 Task: Create fields in 'franchise' object.
Action: Mouse moved to (1120, 72)
Screenshot: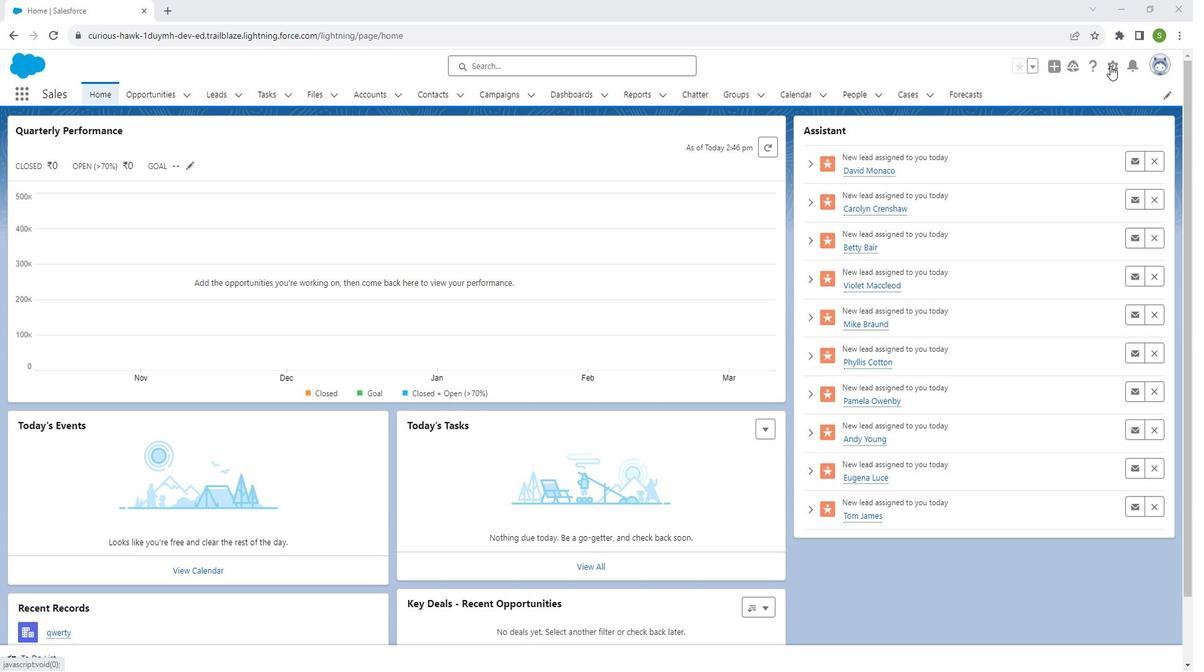 
Action: Mouse pressed left at (1120, 72)
Screenshot: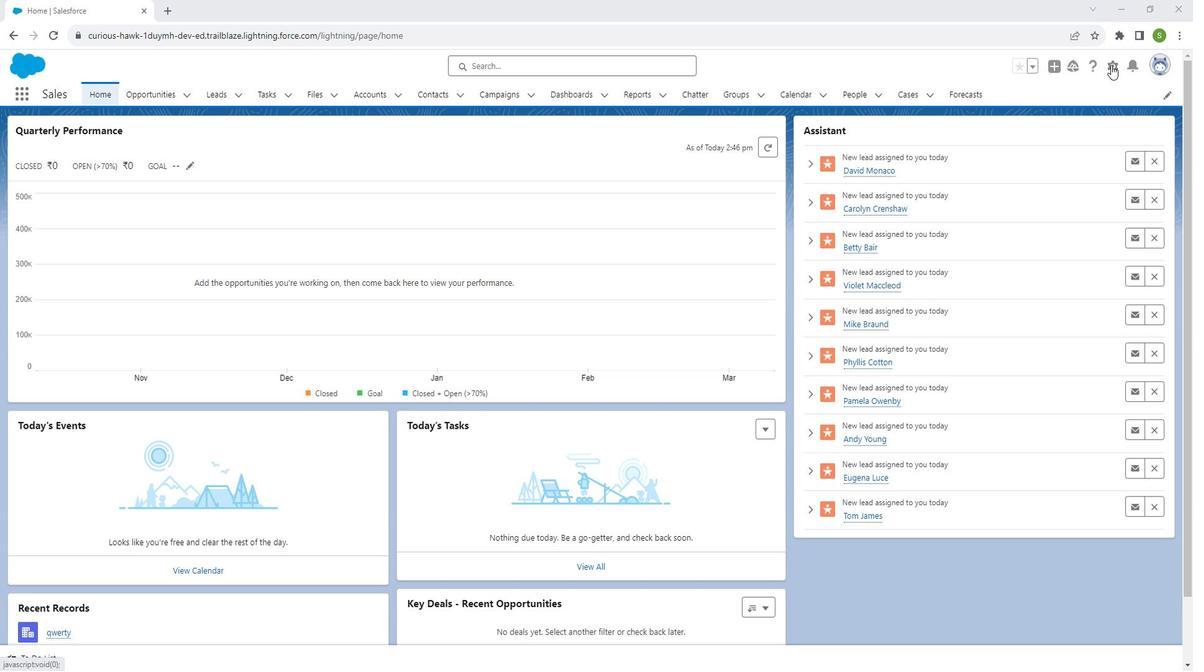 
Action: Mouse moved to (1097, 109)
Screenshot: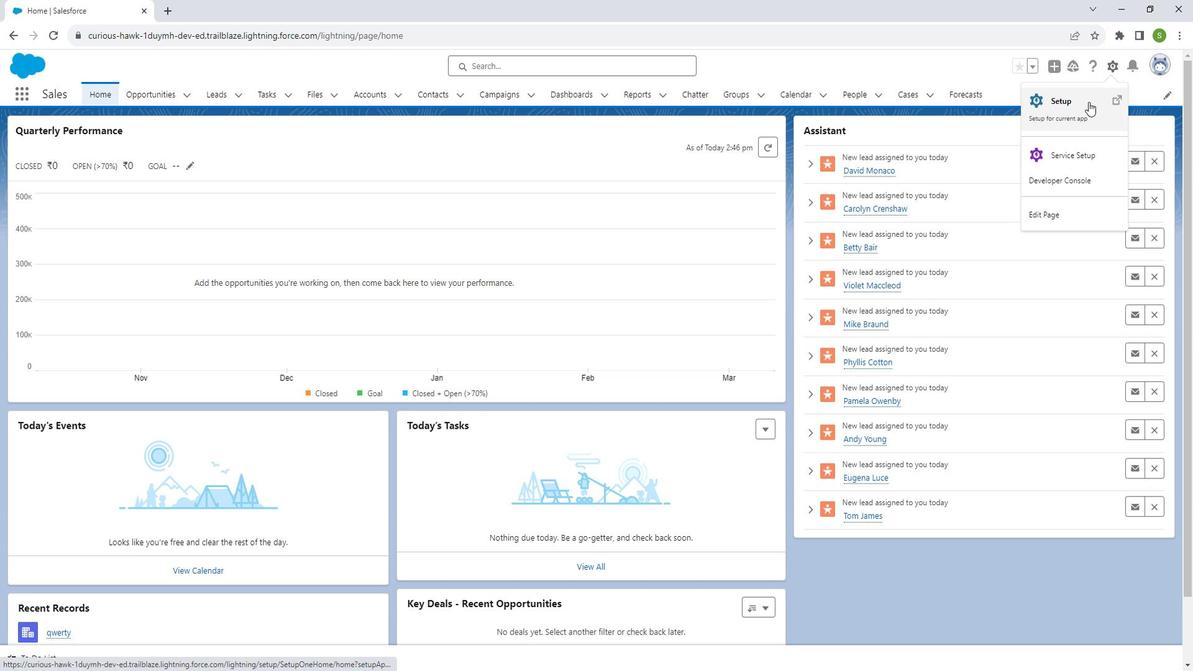 
Action: Mouse pressed left at (1097, 109)
Screenshot: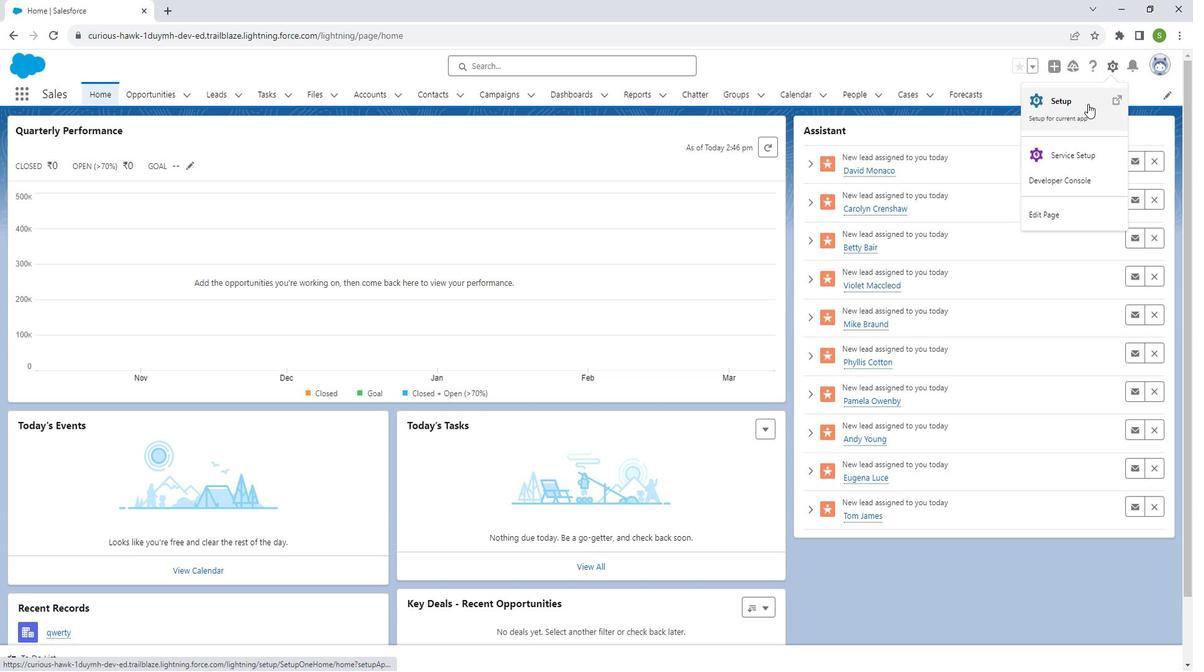 
Action: Mouse moved to (178, 101)
Screenshot: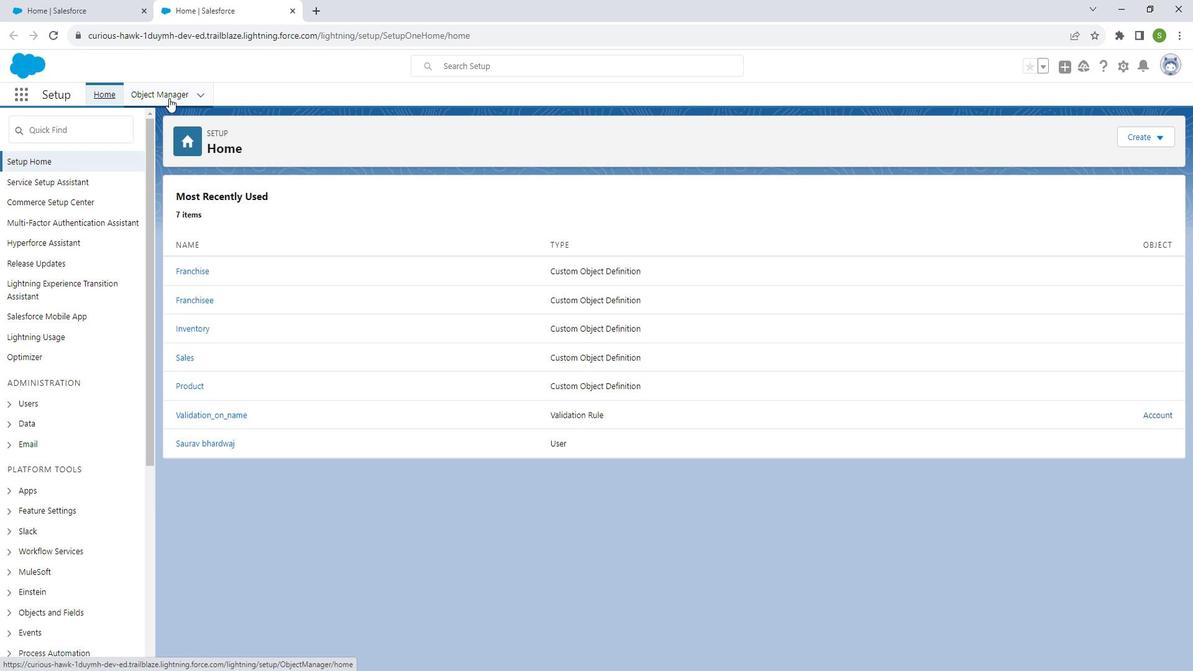 
Action: Mouse pressed left at (178, 101)
Screenshot: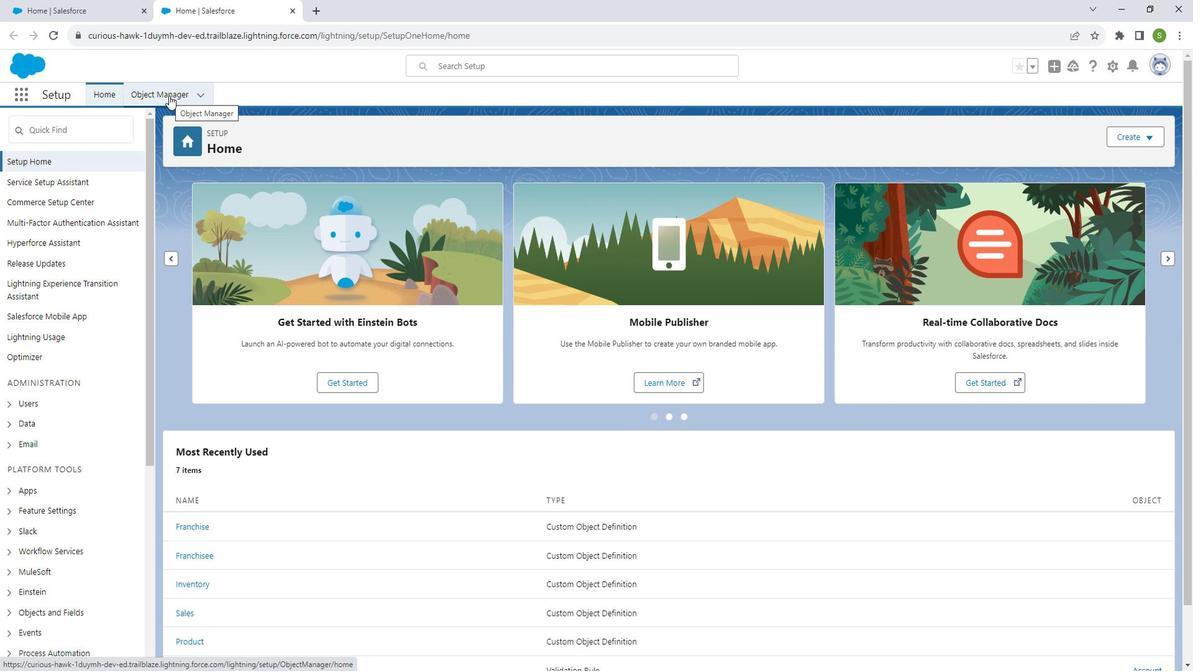 
Action: Mouse moved to (986, 144)
Screenshot: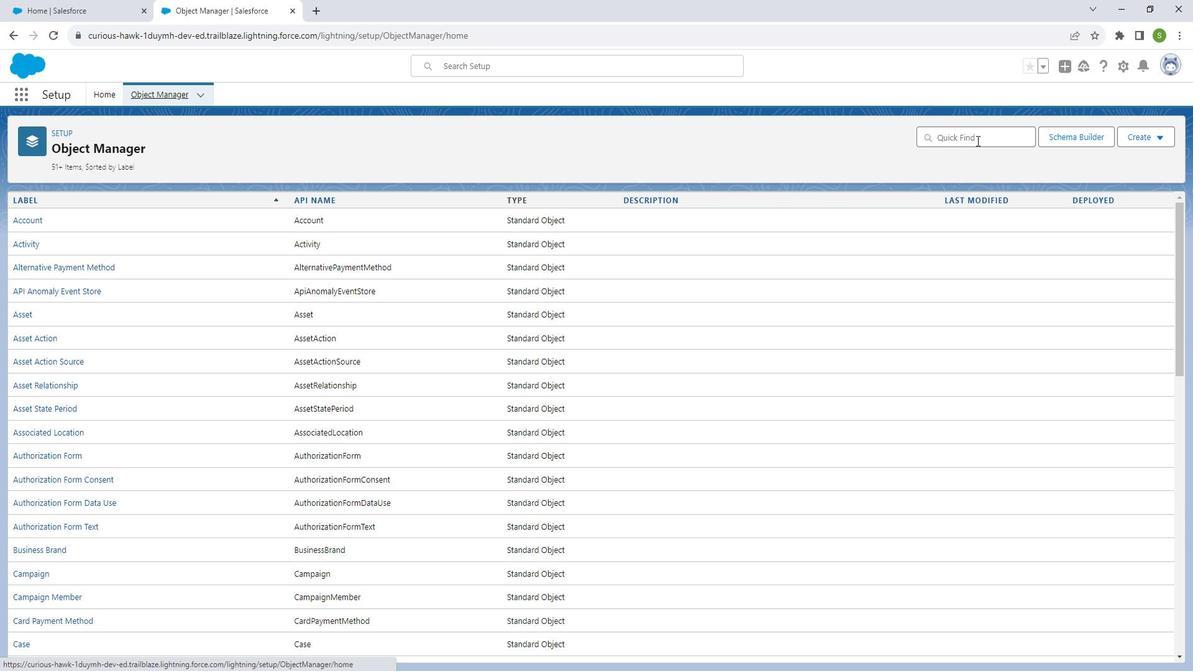 
Action: Mouse pressed left at (986, 144)
Screenshot: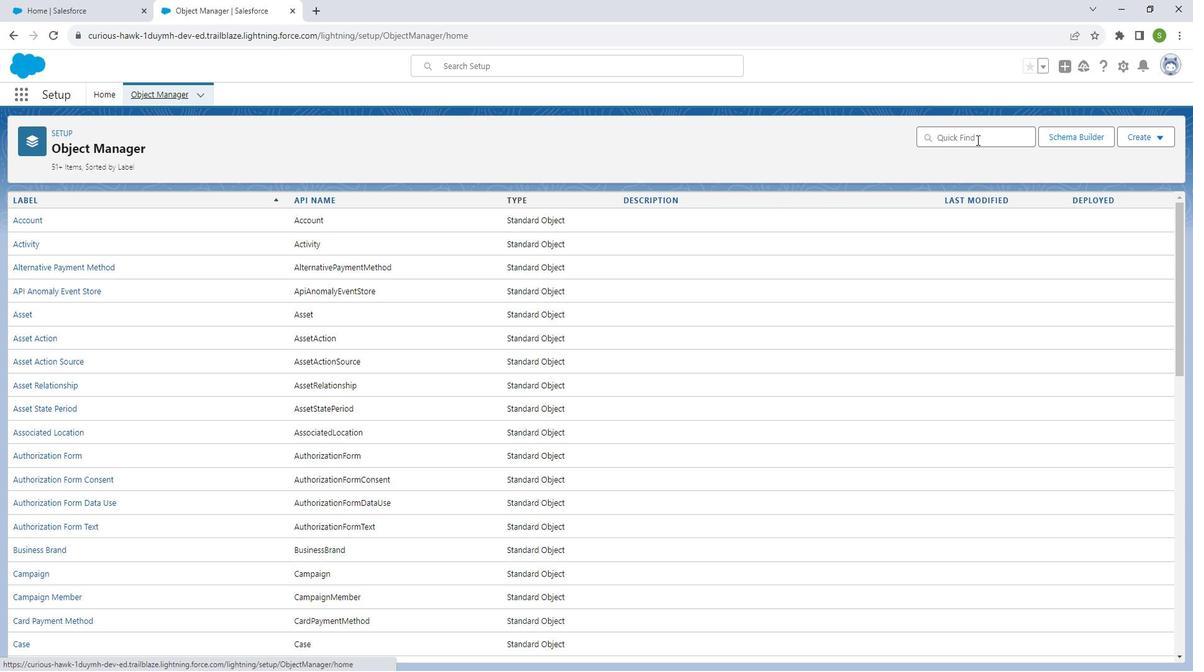 
Action: Key pressed franch
Screenshot: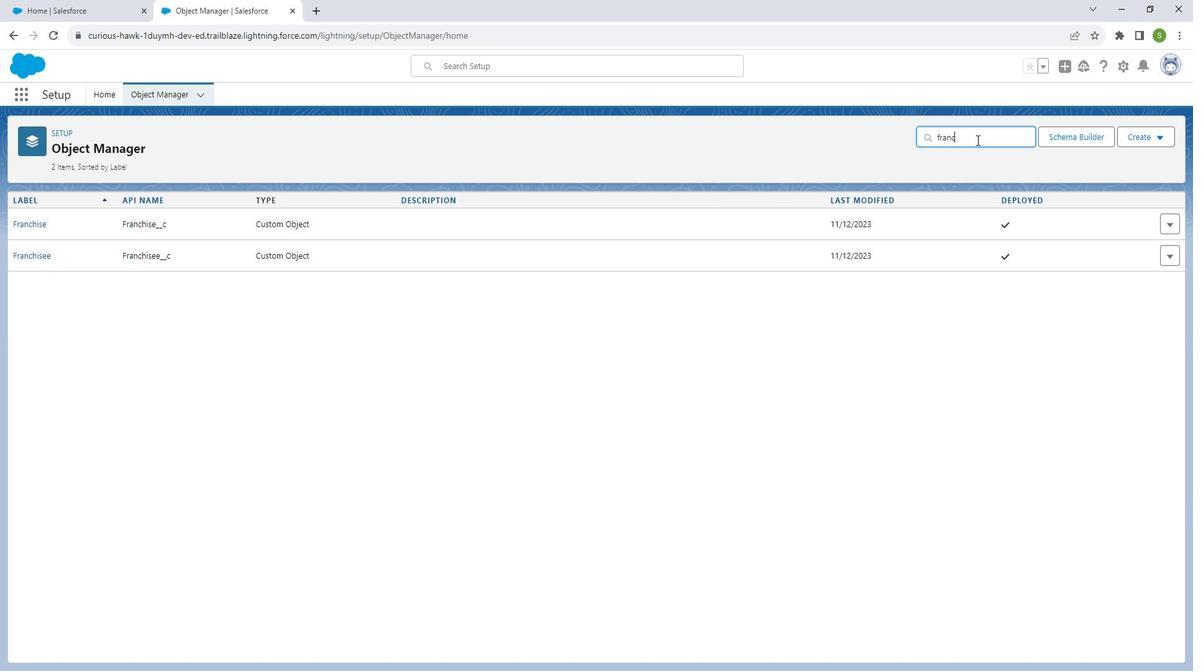 
Action: Mouse moved to (41, 224)
Screenshot: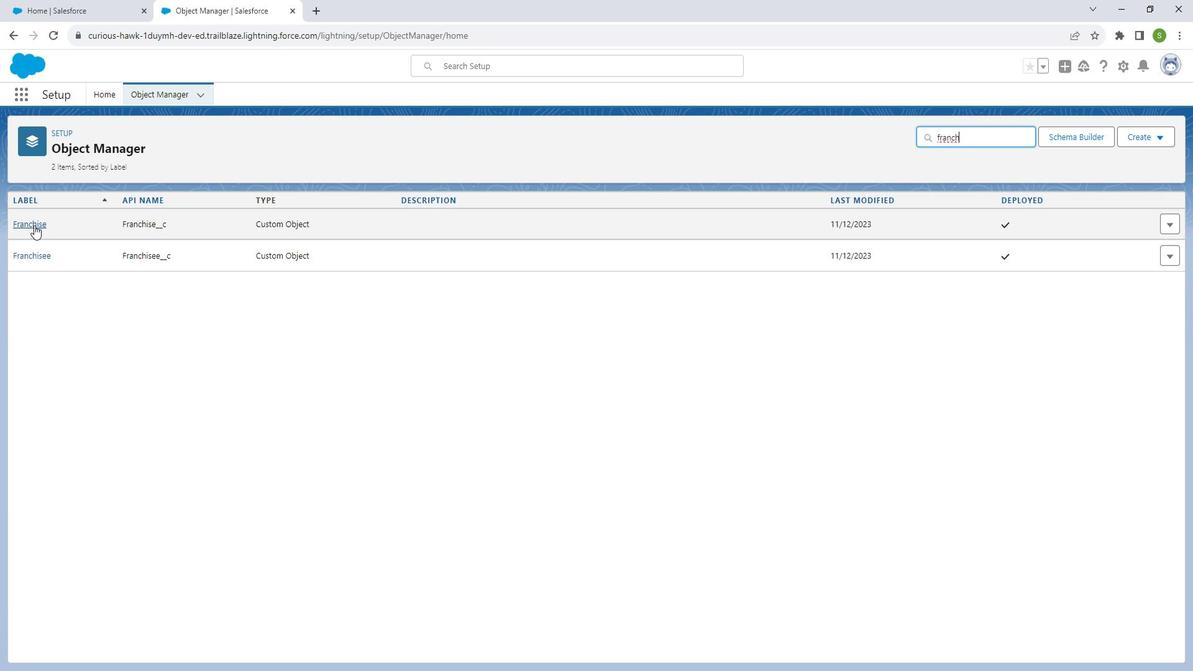 
Action: Mouse pressed left at (41, 224)
Screenshot: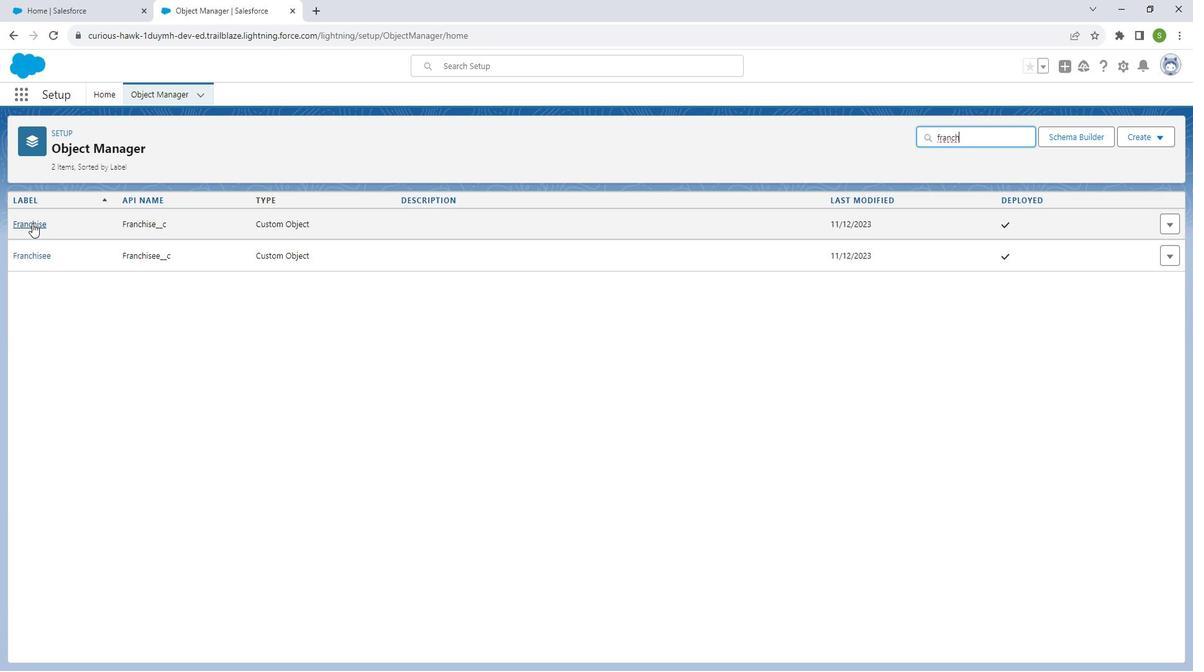
Action: Mouse moved to (114, 229)
Screenshot: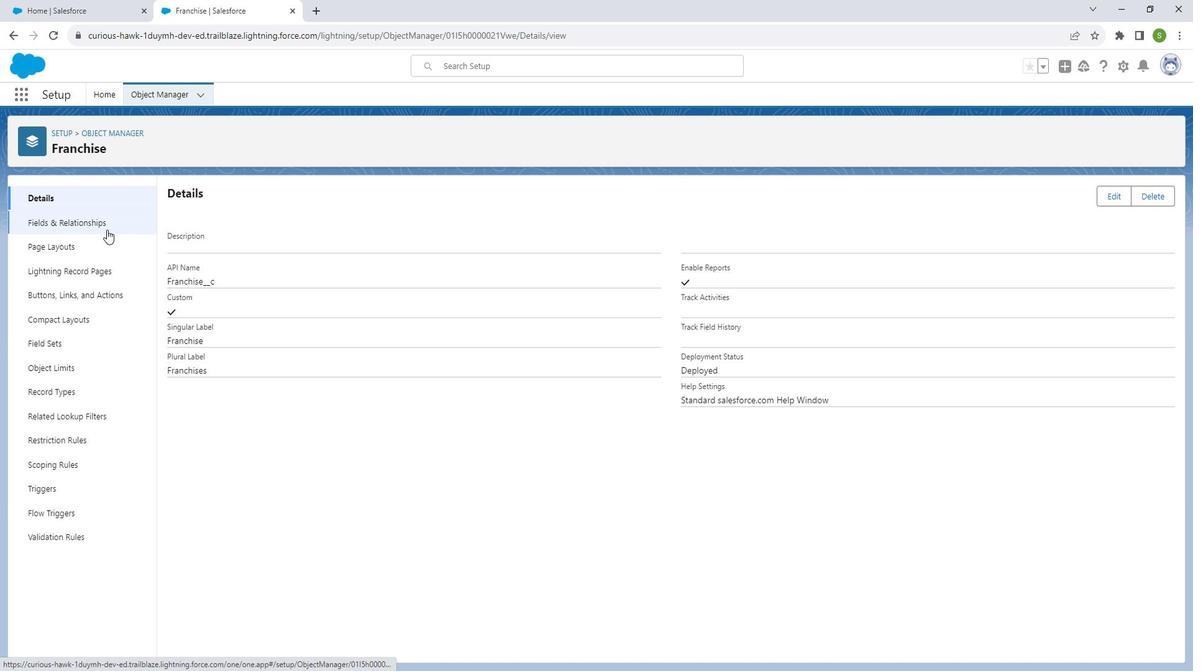 
Action: Mouse pressed left at (114, 229)
Screenshot: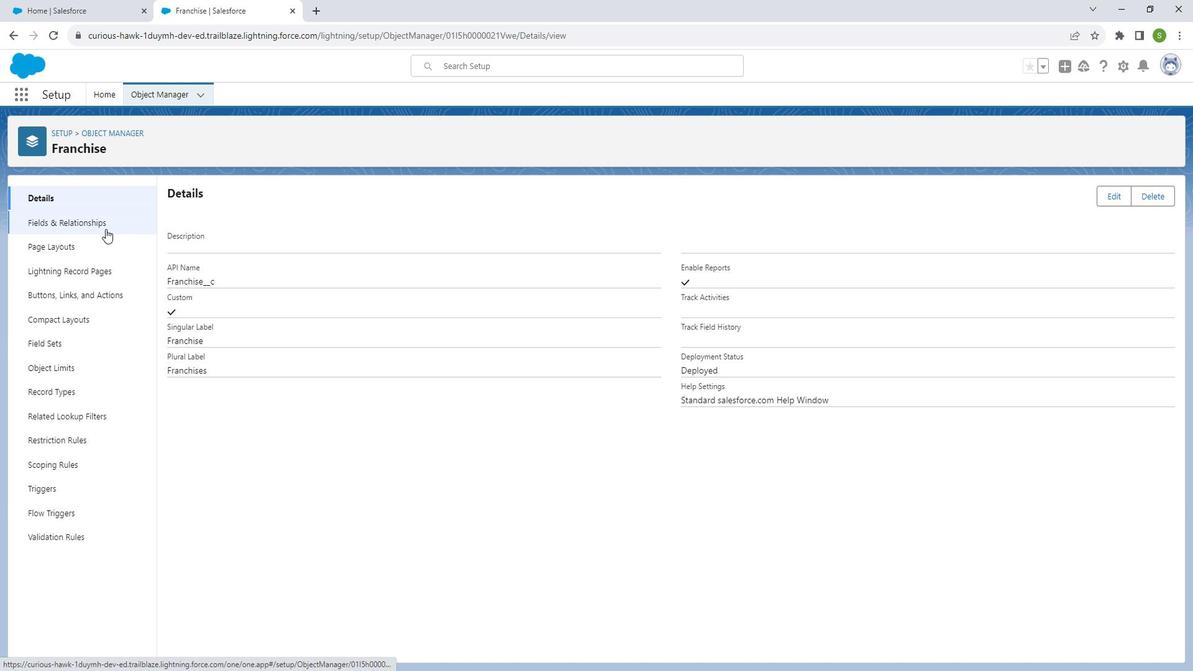
Action: Mouse moved to (920, 199)
Screenshot: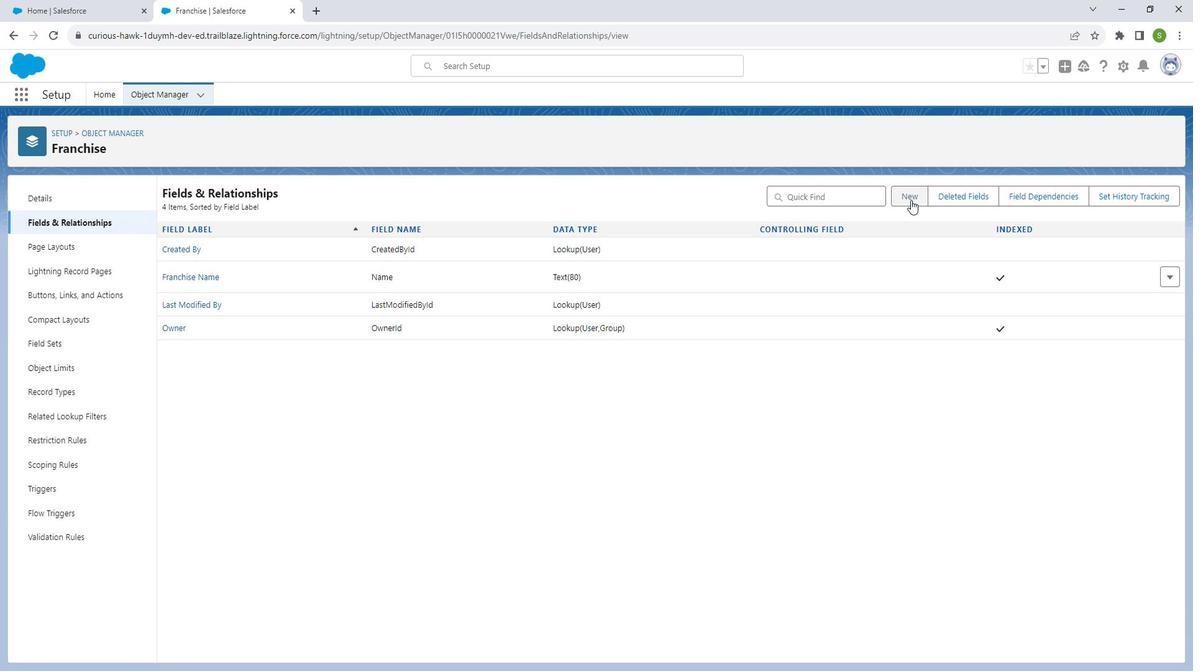 
Action: Mouse pressed left at (920, 199)
Screenshot: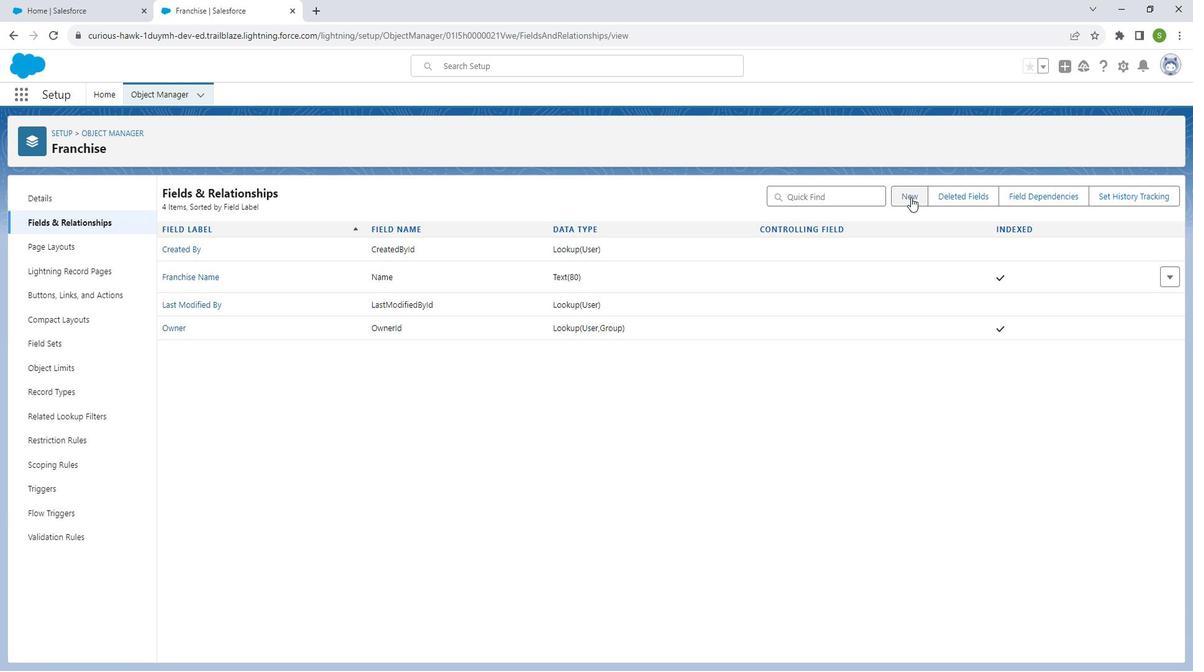 
Action: Mouse moved to (272, 449)
Screenshot: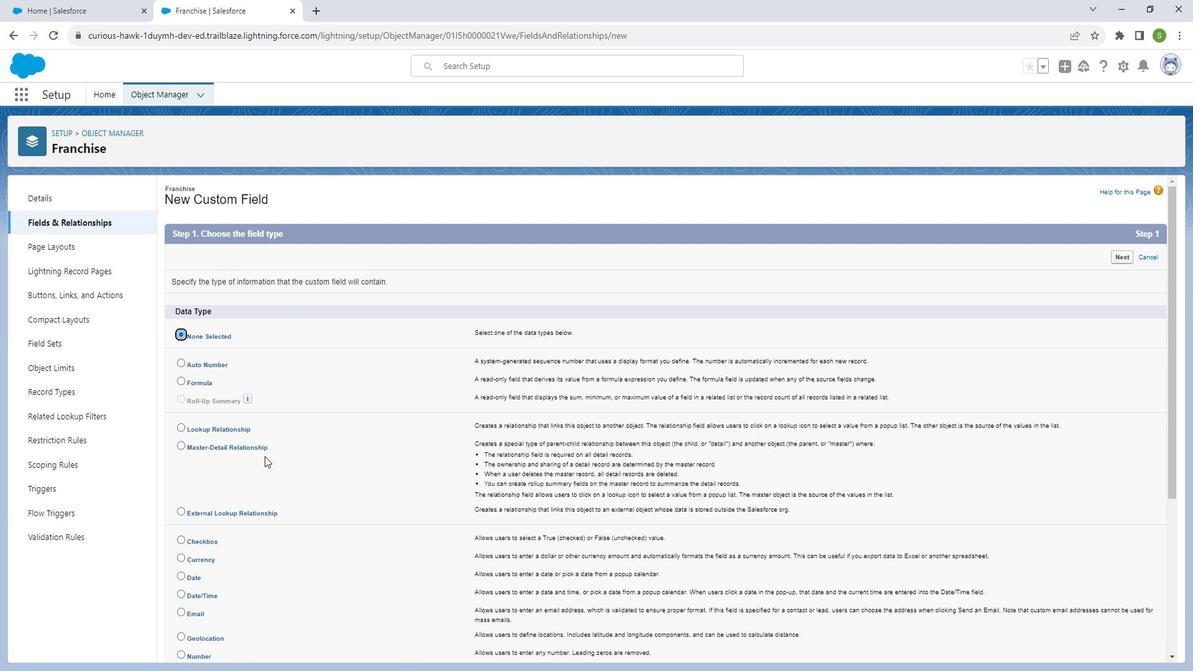 
Action: Mouse scrolled (272, 448) with delta (0, 0)
Screenshot: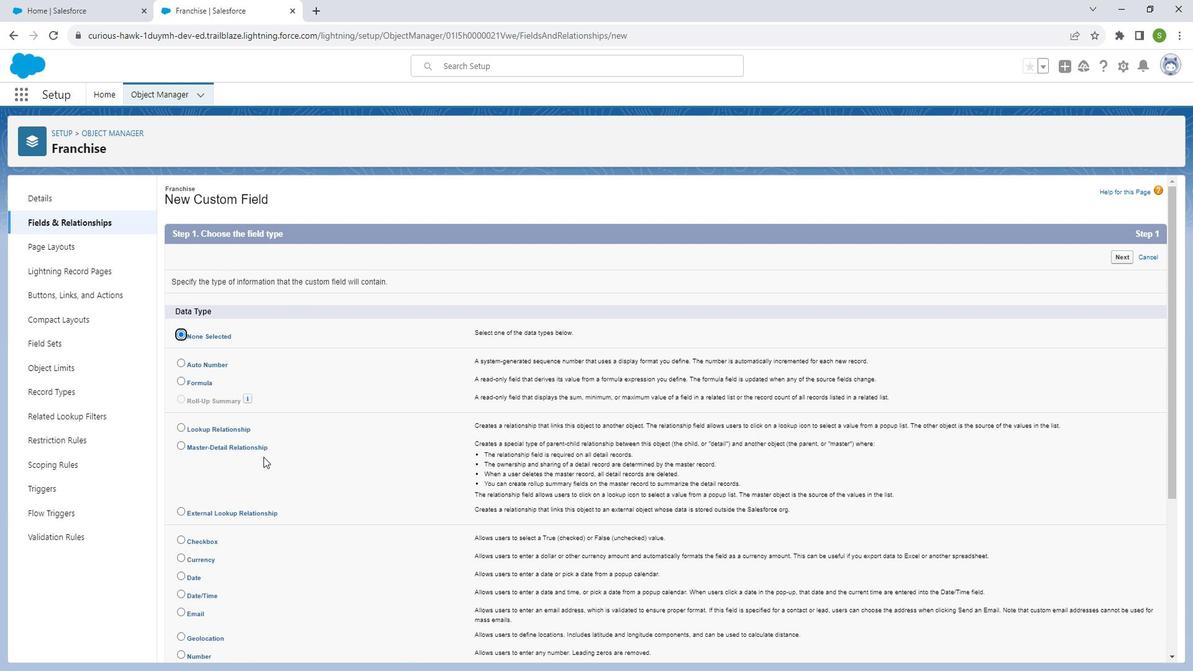 
Action: Mouse moved to (270, 454)
Screenshot: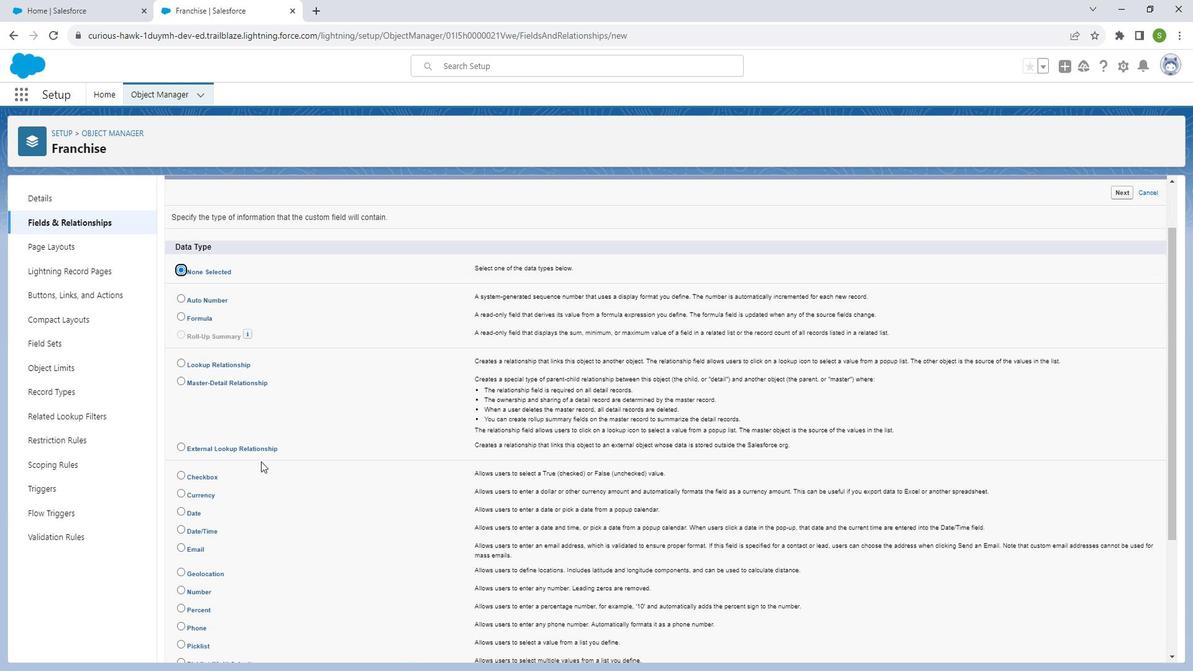 
Action: Mouse scrolled (270, 454) with delta (0, 0)
Screenshot: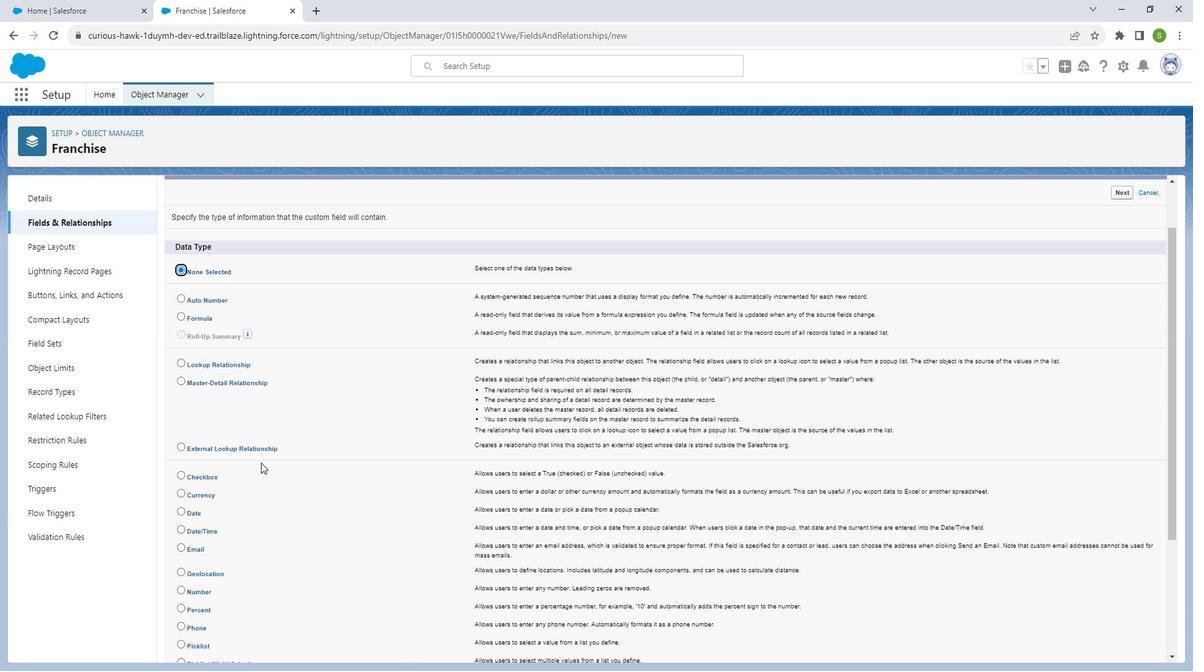 
Action: Mouse moved to (268, 456)
Screenshot: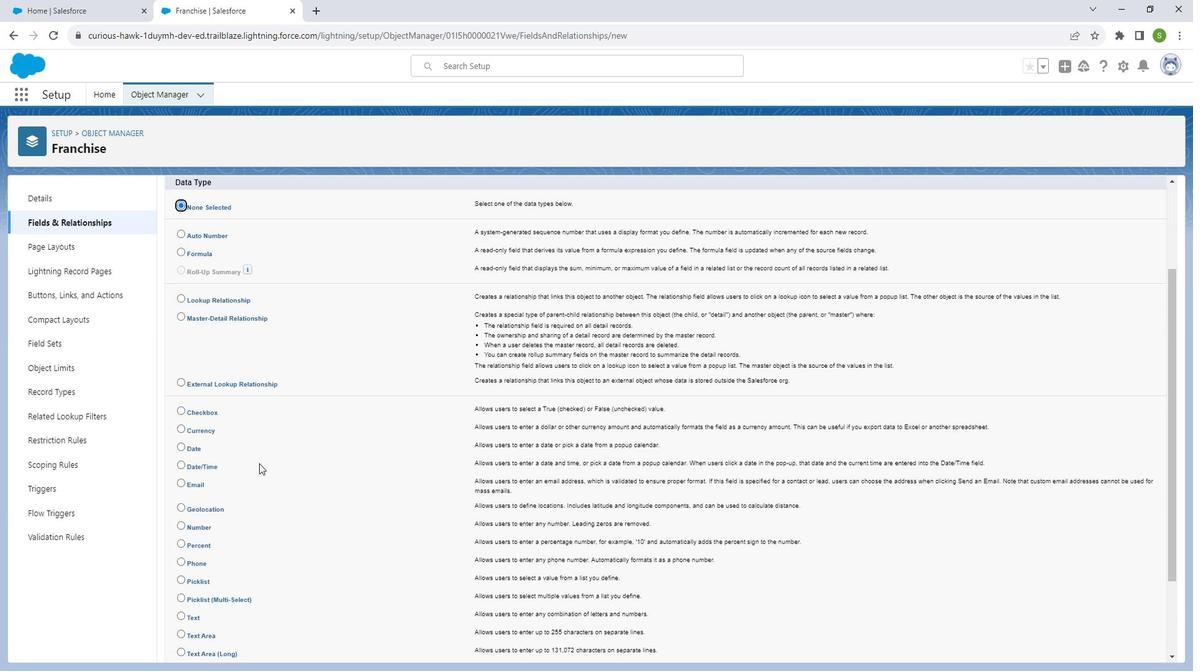
Action: Mouse scrolled (268, 455) with delta (0, 0)
Screenshot: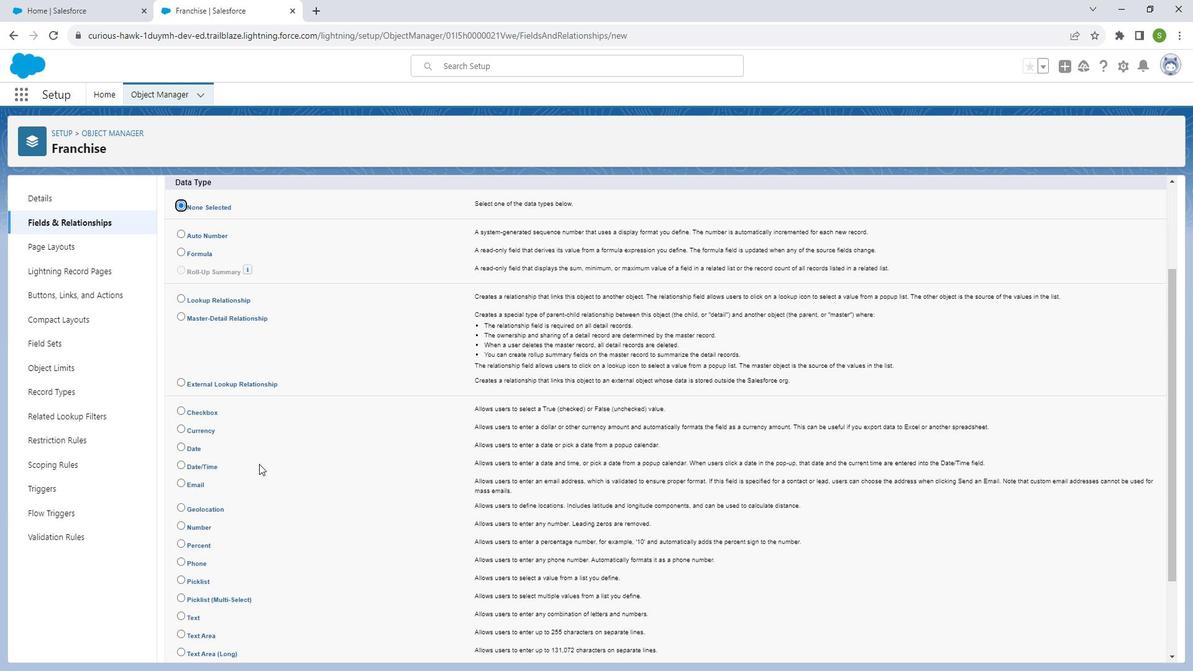 
Action: Mouse moved to (268, 456)
Screenshot: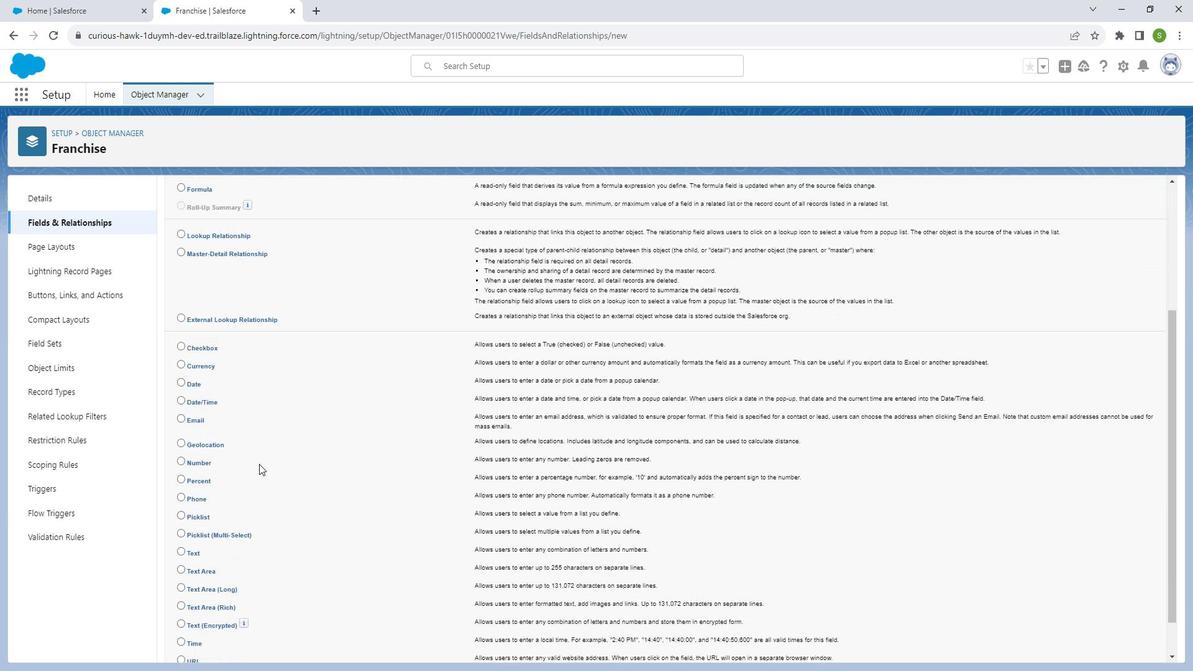 
Action: Mouse scrolled (268, 456) with delta (0, 0)
Screenshot: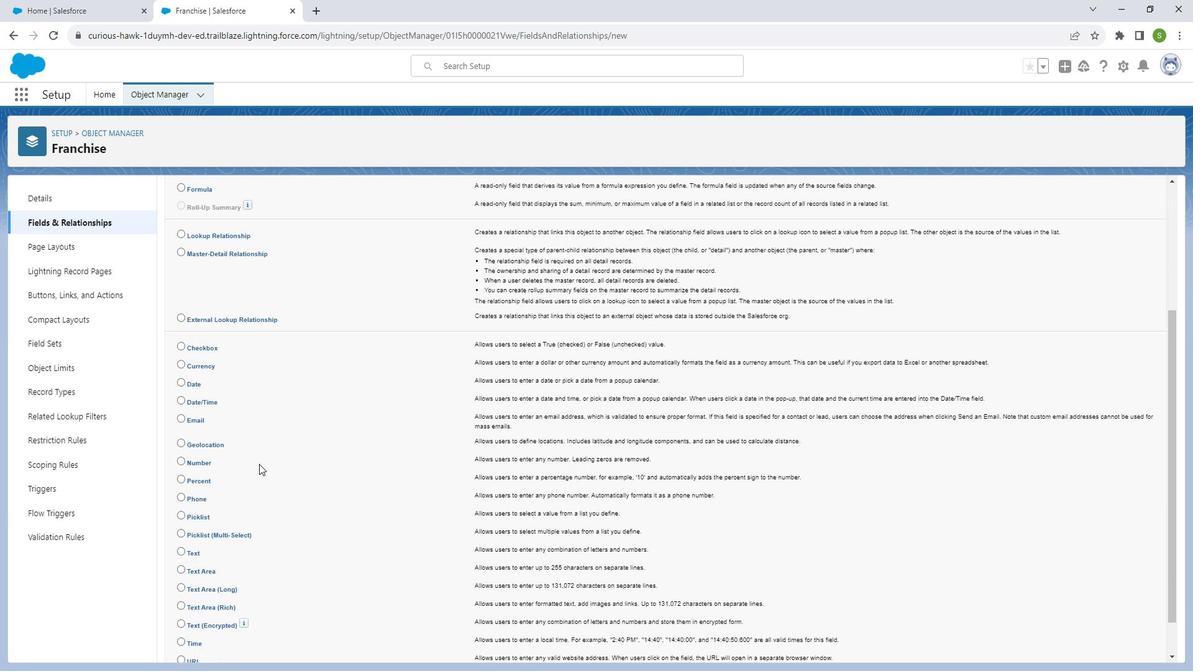
Action: Mouse scrolled (268, 456) with delta (0, 0)
Screenshot: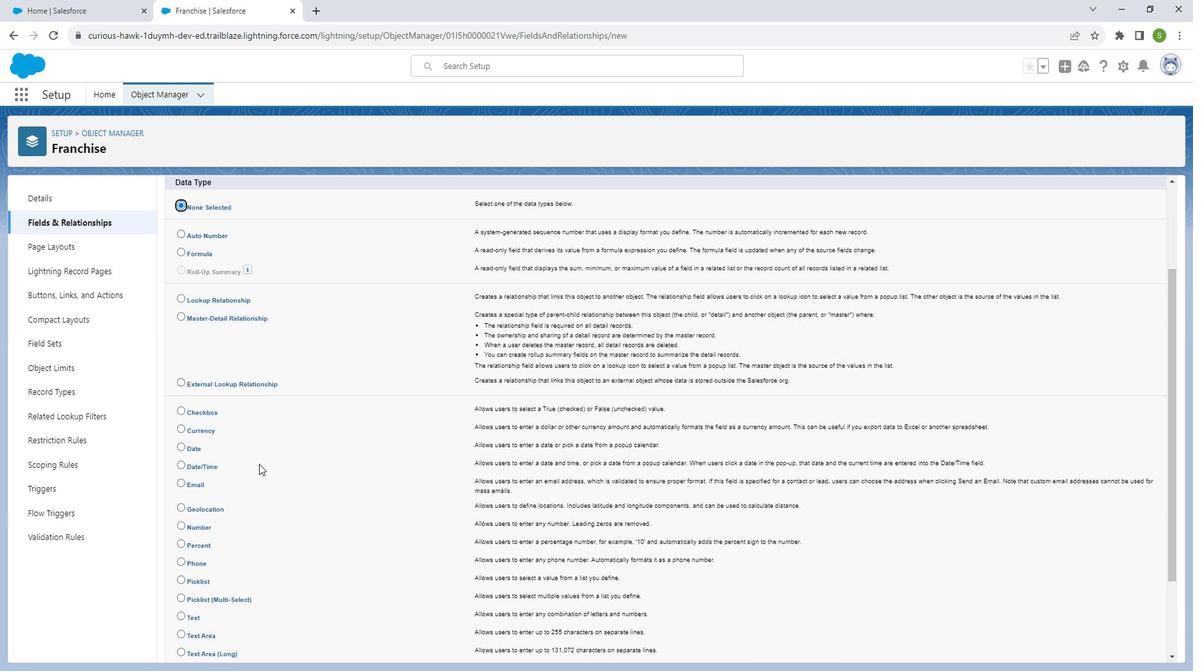 
Action: Mouse scrolled (268, 456) with delta (0, 0)
Screenshot: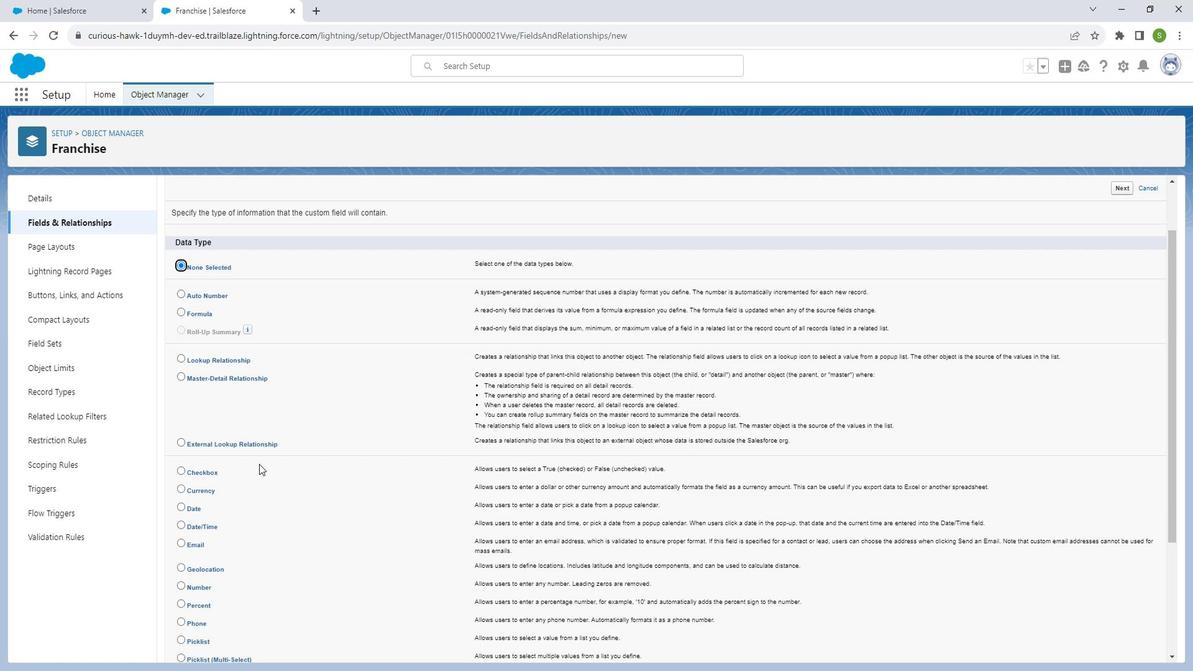 
Action: Mouse scrolled (268, 455) with delta (0, 0)
Screenshot: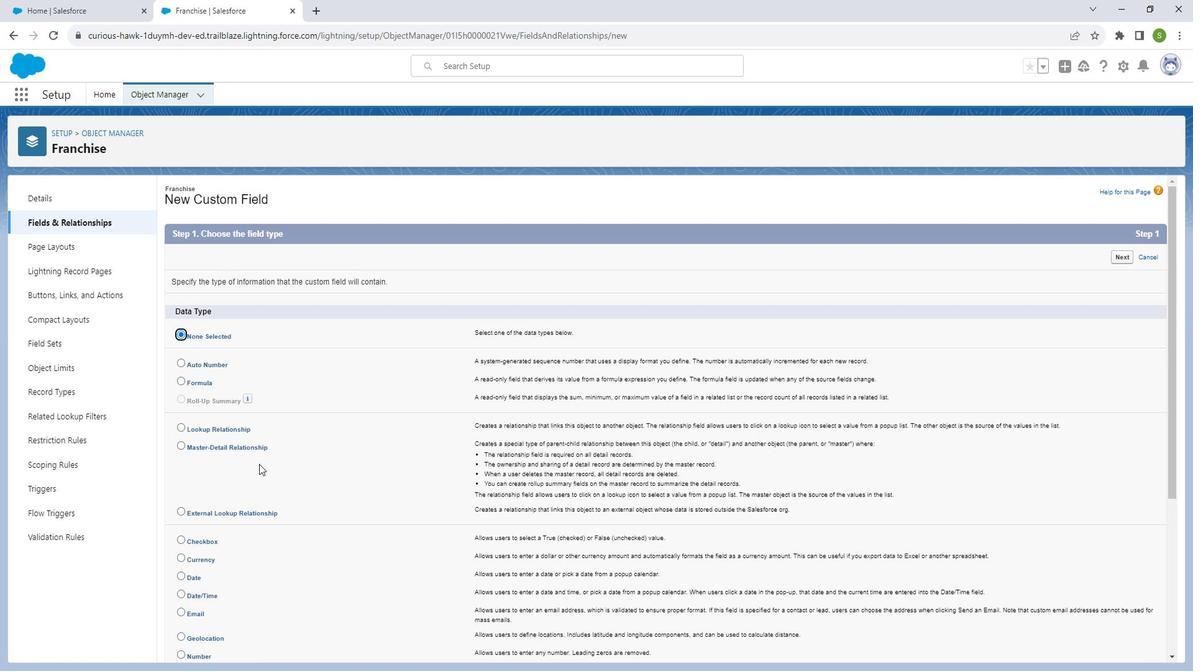 
Action: Mouse scrolled (268, 455) with delta (0, 0)
Screenshot: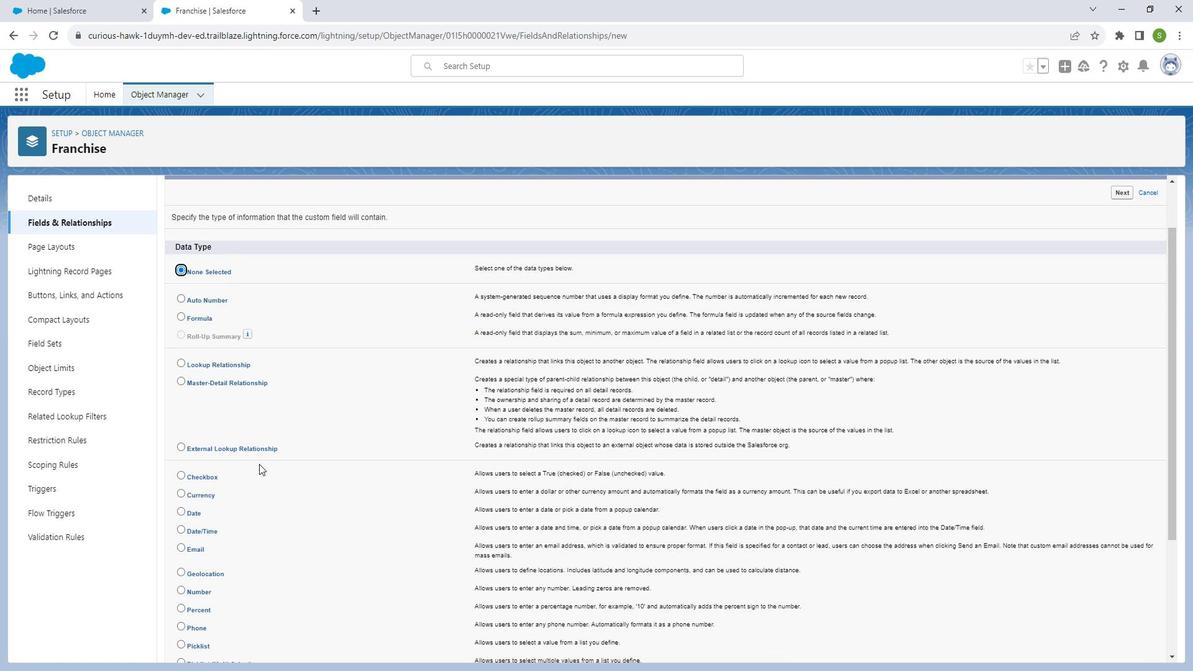 
Action: Mouse scrolled (268, 455) with delta (0, 0)
Screenshot: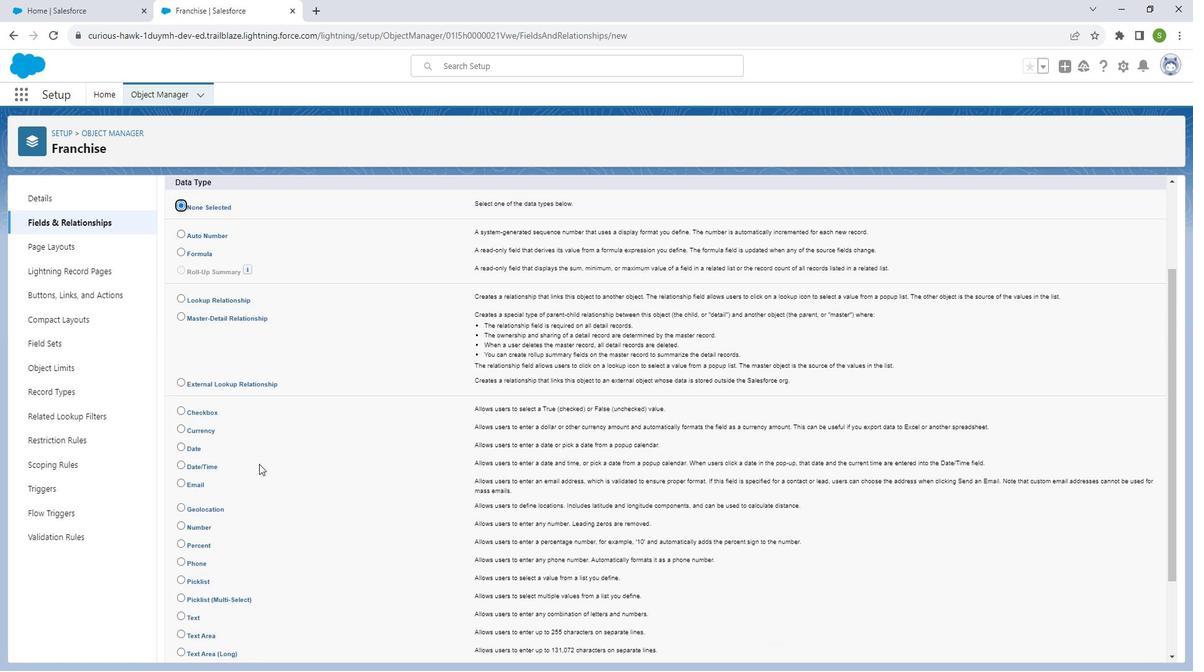 
Action: Mouse scrolled (268, 455) with delta (0, 0)
Screenshot: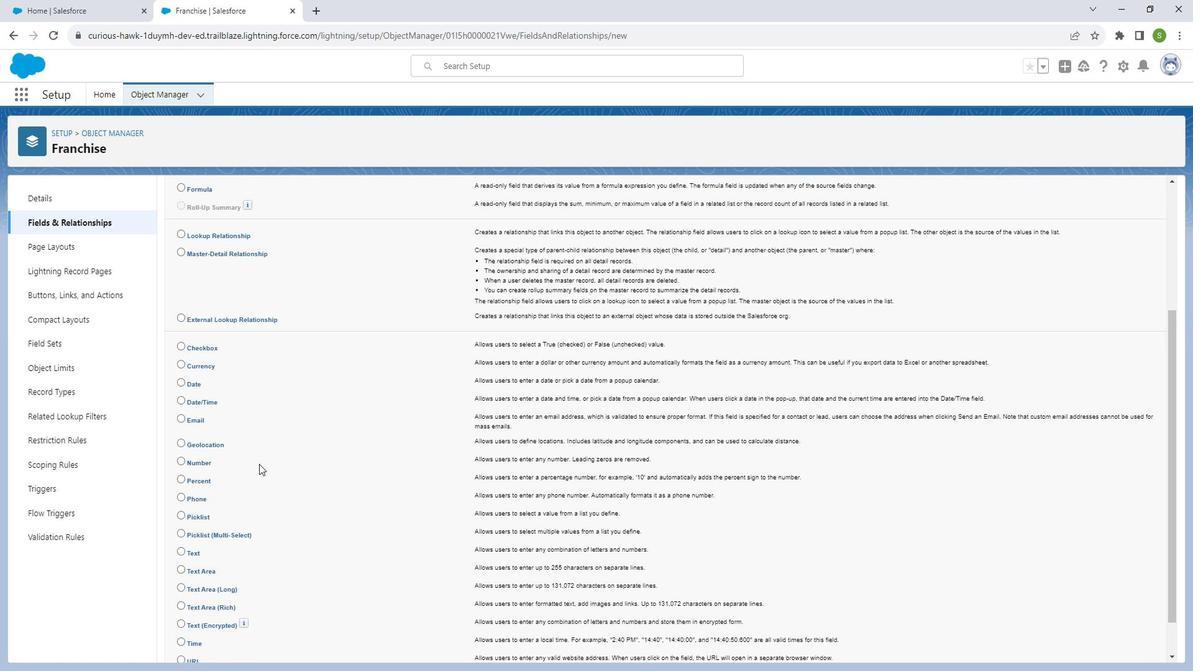 
Action: Mouse moved to (193, 495)
Screenshot: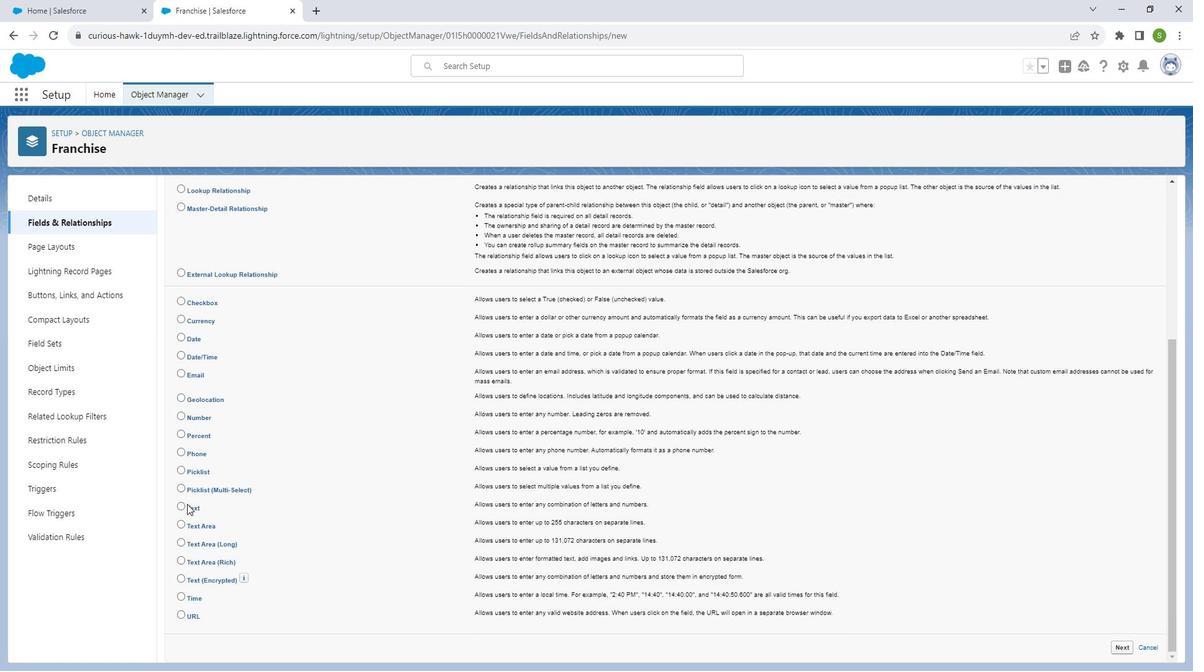 
Action: Mouse pressed left at (193, 495)
Screenshot: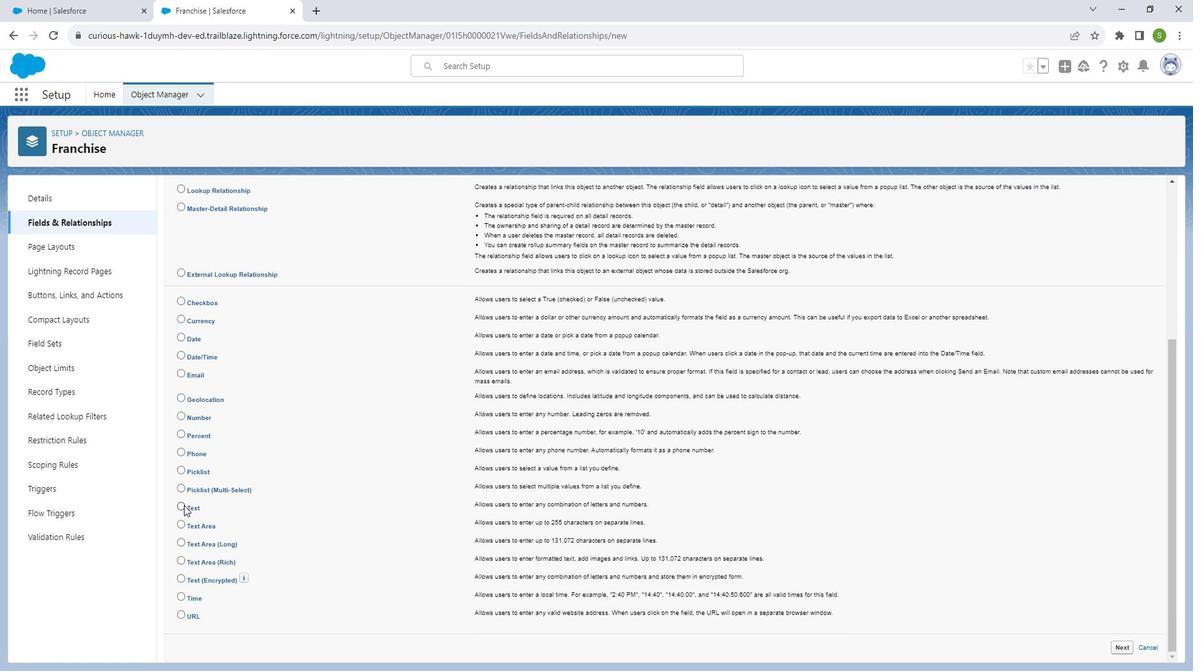 
Action: Mouse moved to (597, 414)
Screenshot: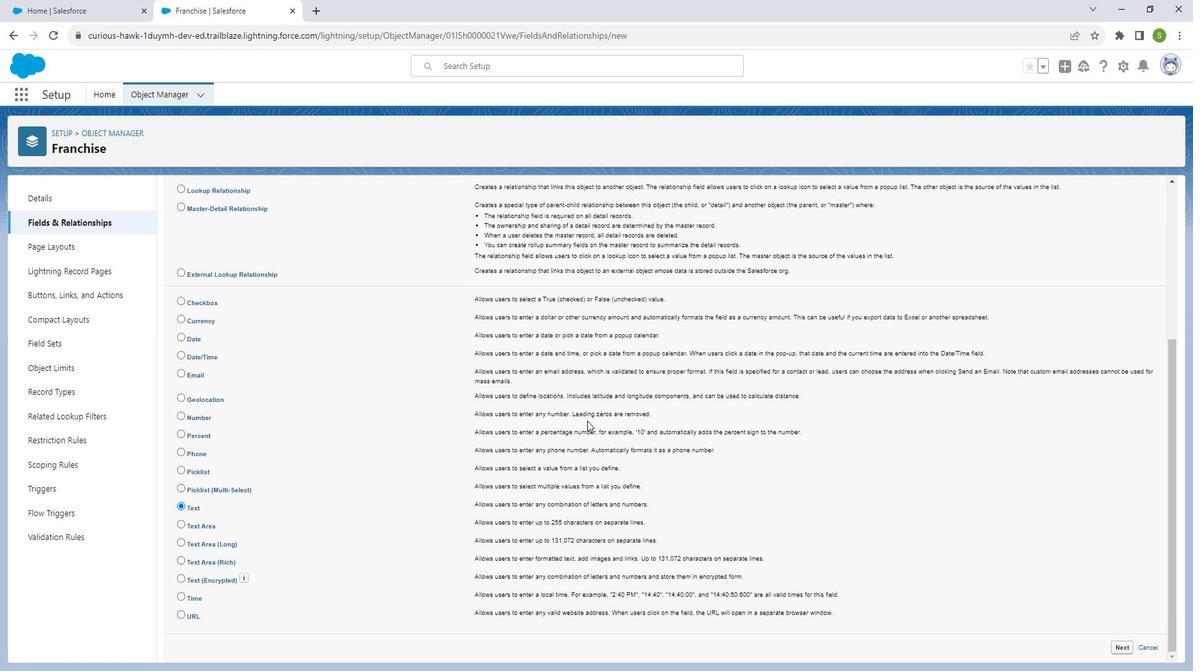 
Action: Mouse scrolled (597, 415) with delta (0, 0)
Screenshot: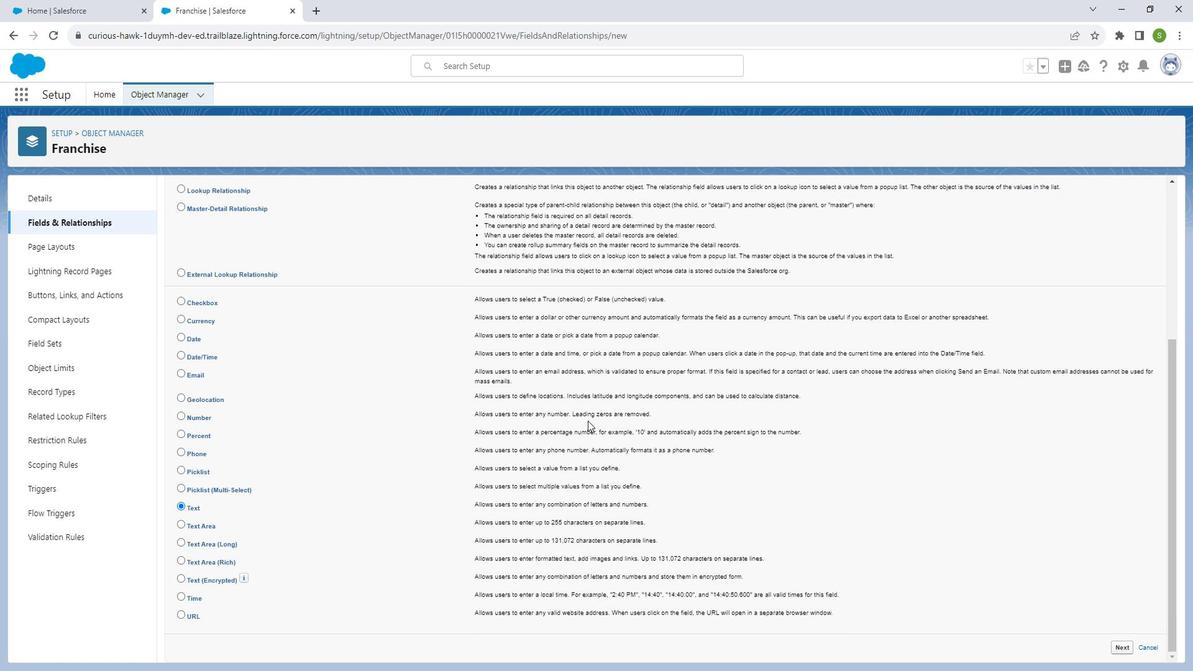 
Action: Mouse scrolled (597, 415) with delta (0, 0)
Screenshot: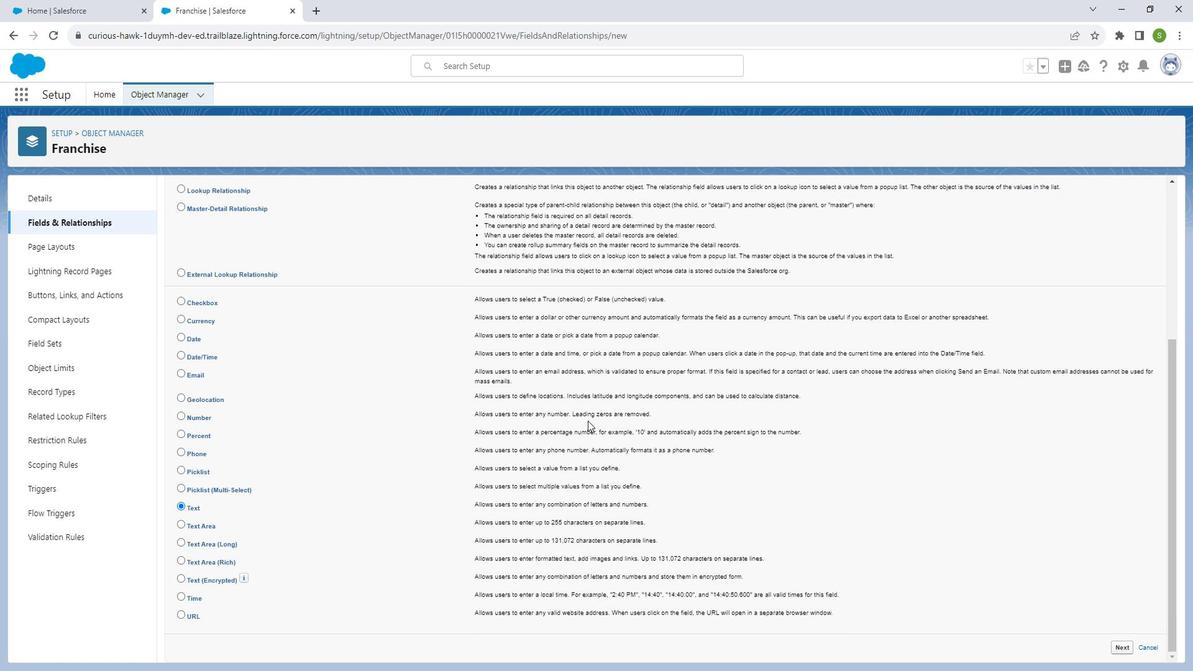 
Action: Mouse scrolled (597, 415) with delta (0, 0)
Screenshot: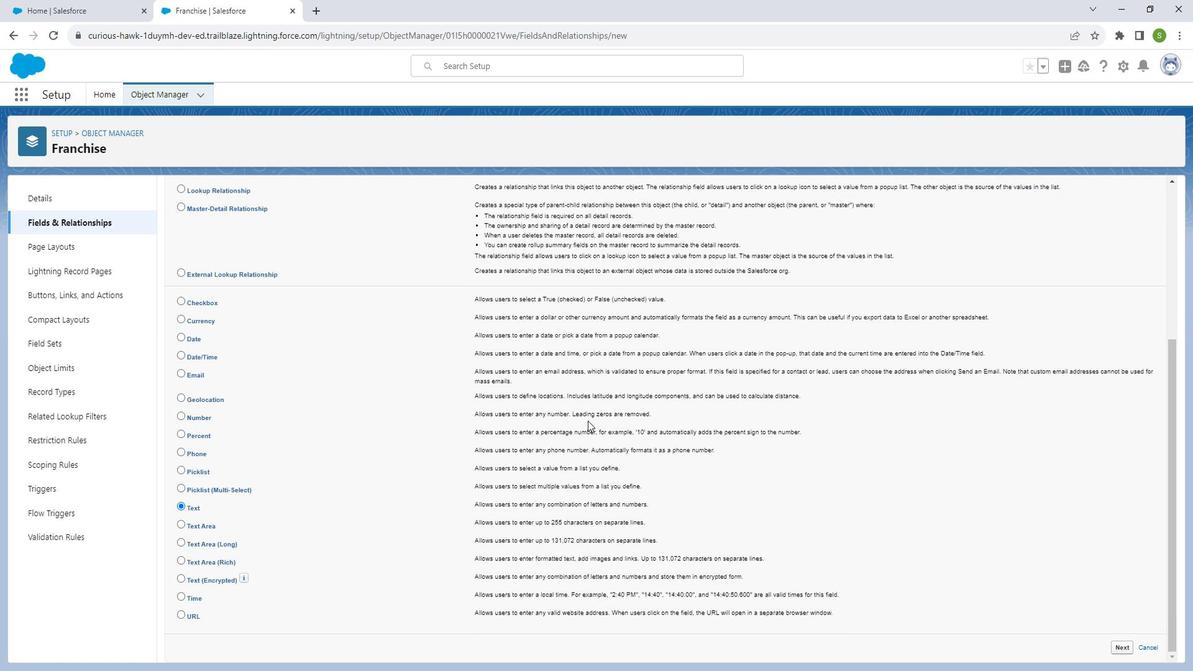 
Action: Mouse scrolled (597, 415) with delta (0, 0)
Screenshot: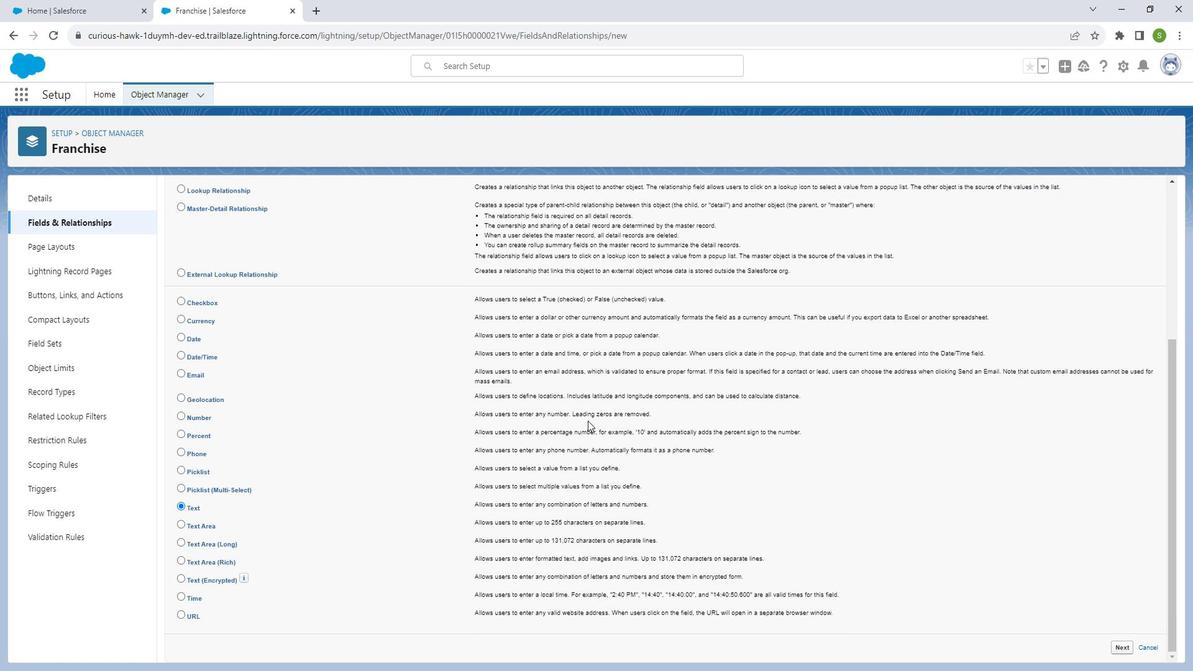 
Action: Mouse moved to (1128, 256)
Screenshot: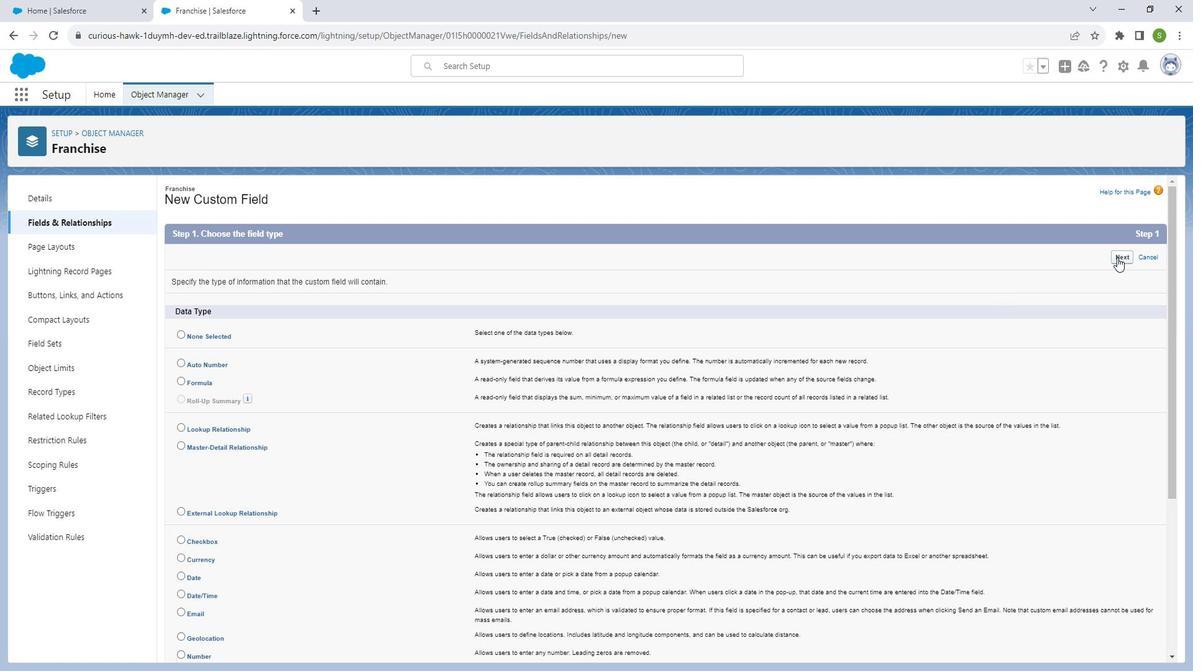 
Action: Mouse pressed left at (1128, 256)
Screenshot: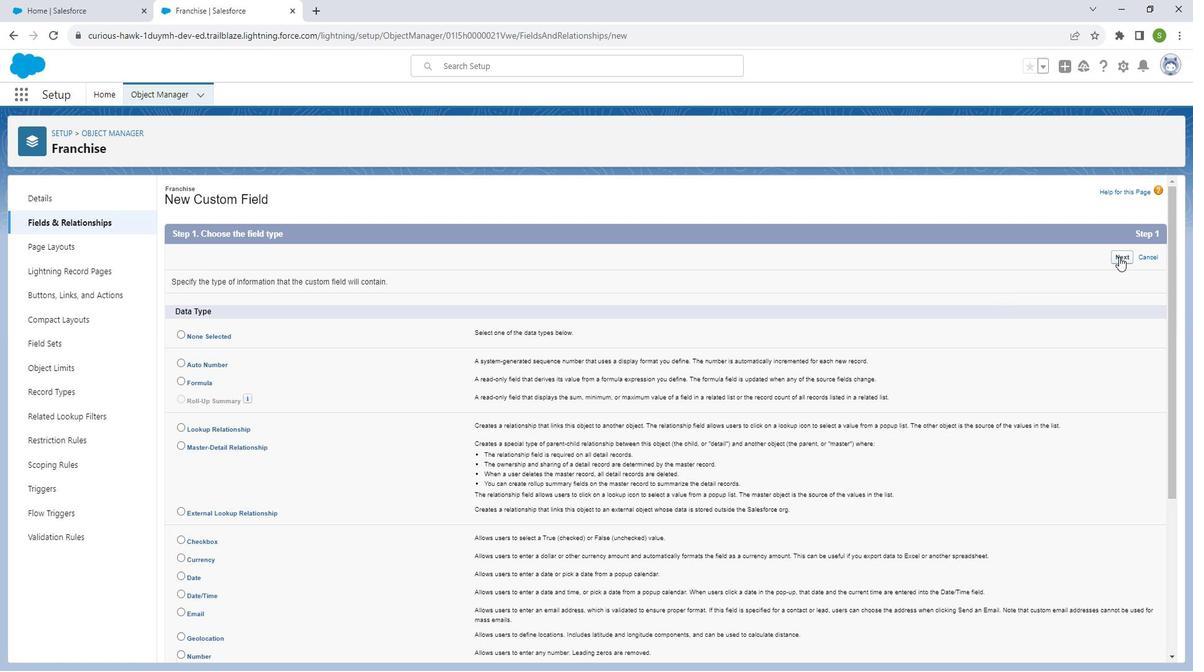 
Action: Mouse moved to (375, 282)
Screenshot: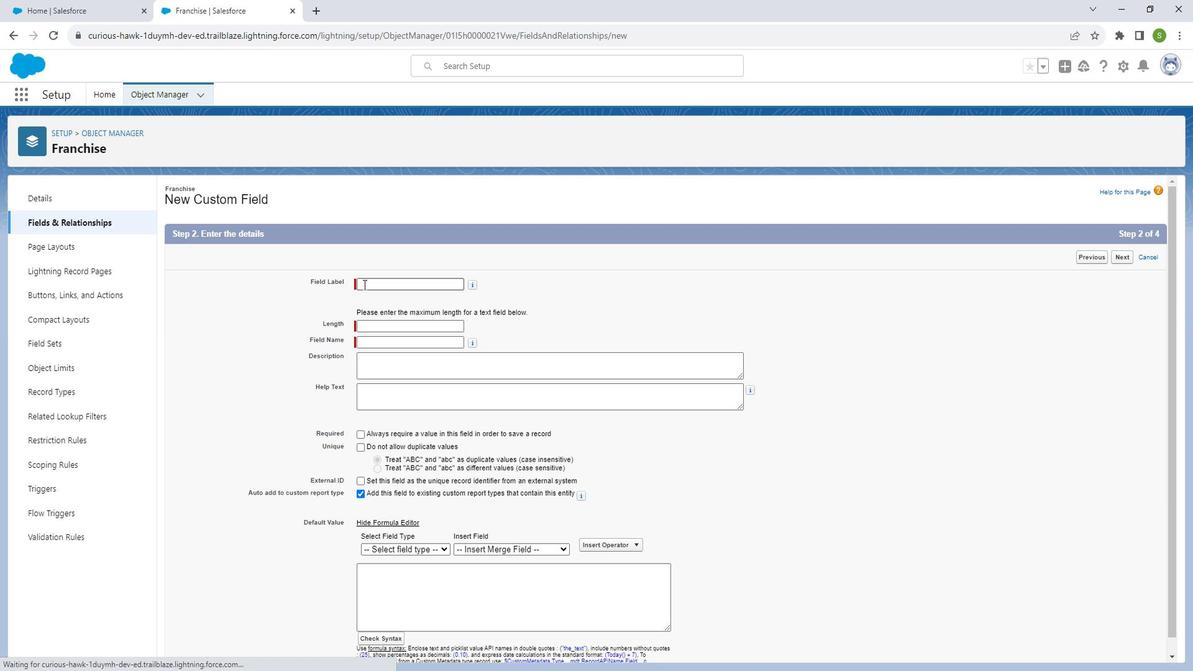 
Action: Mouse pressed left at (375, 282)
Screenshot: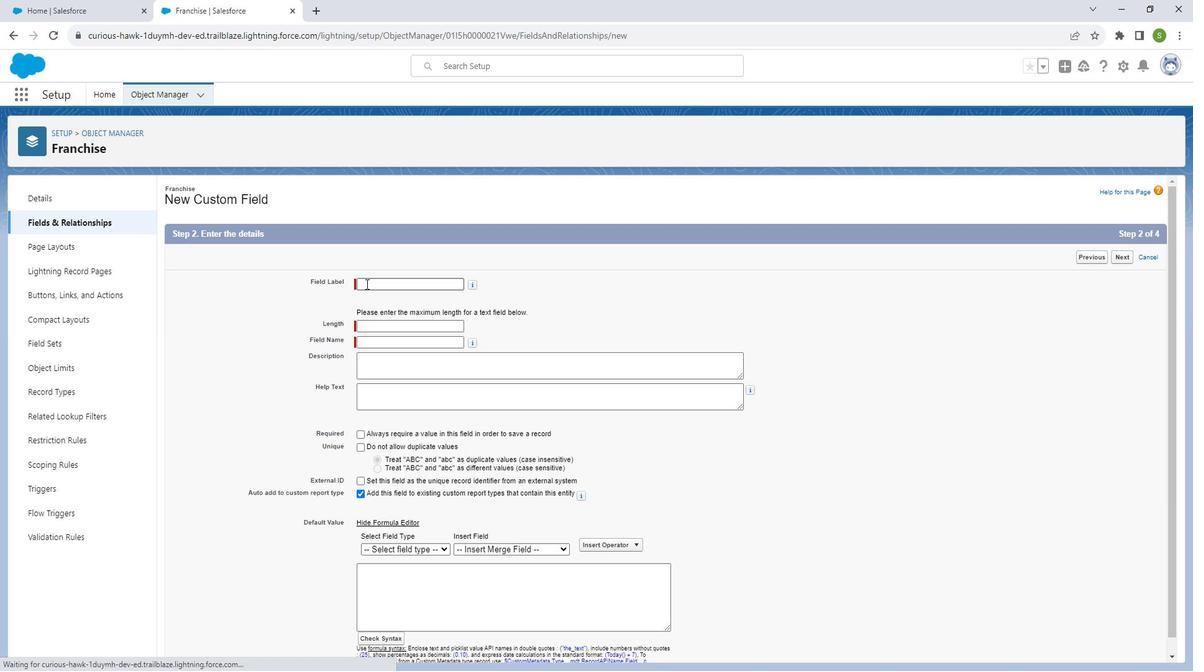 
Action: Mouse moved to (378, 282)
Screenshot: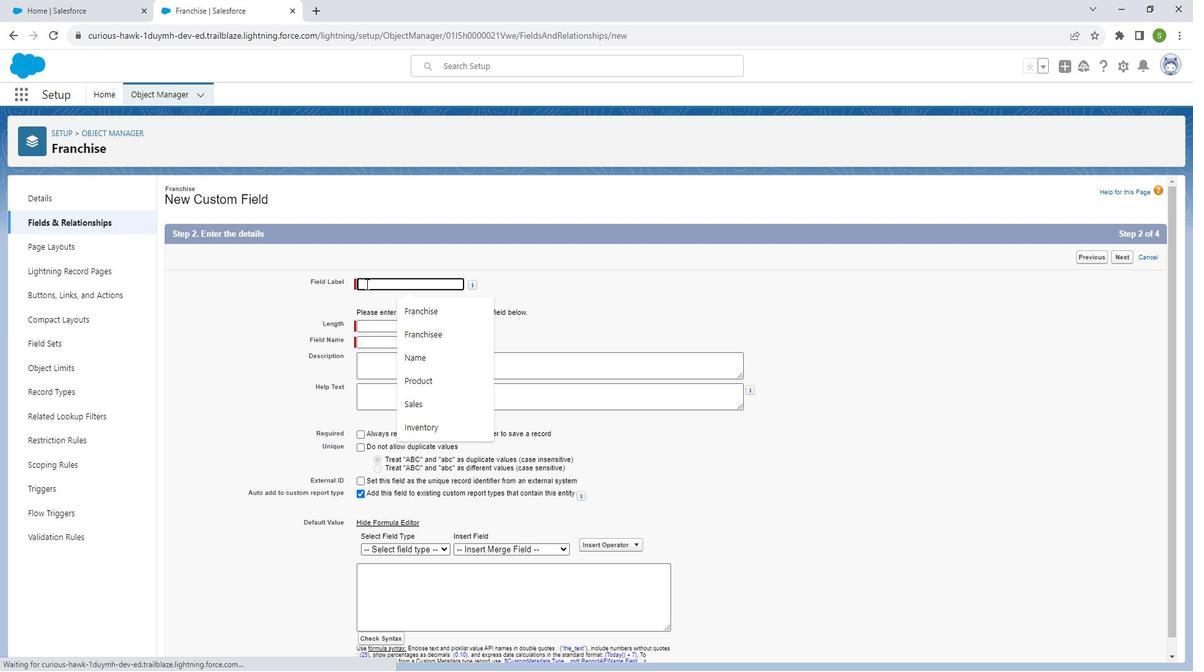 
Action: Key pressed <Key.shift_r>Brand<Key.space><Key.shift_r>Name
Screenshot: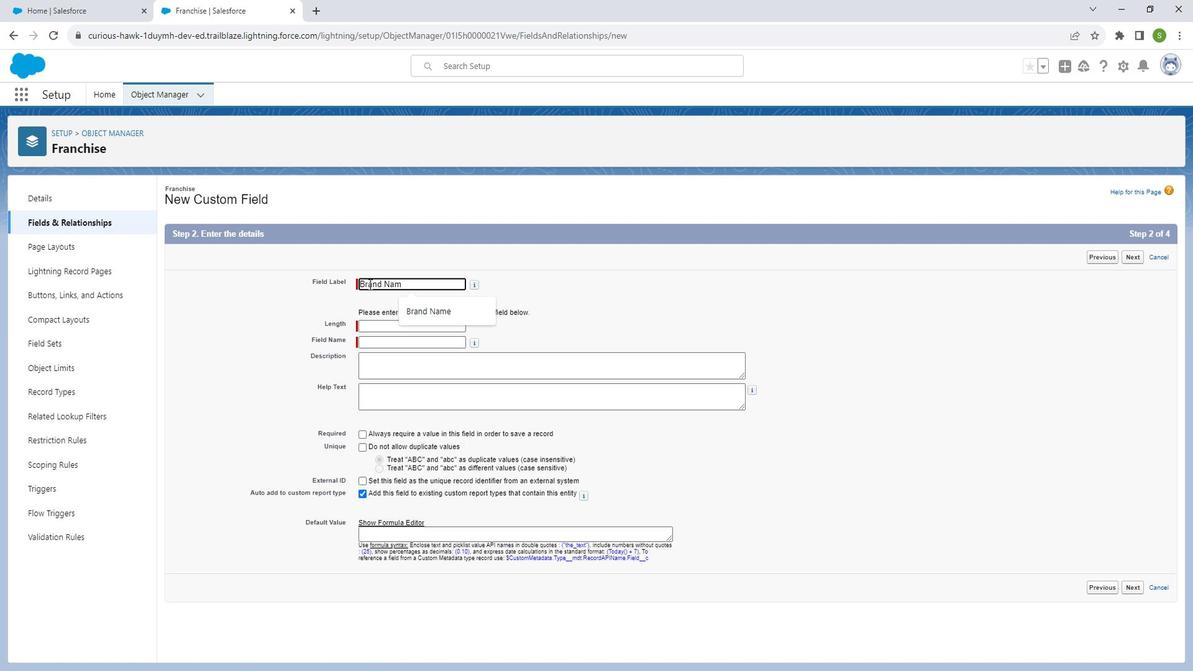 
Action: Mouse moved to (387, 319)
Screenshot: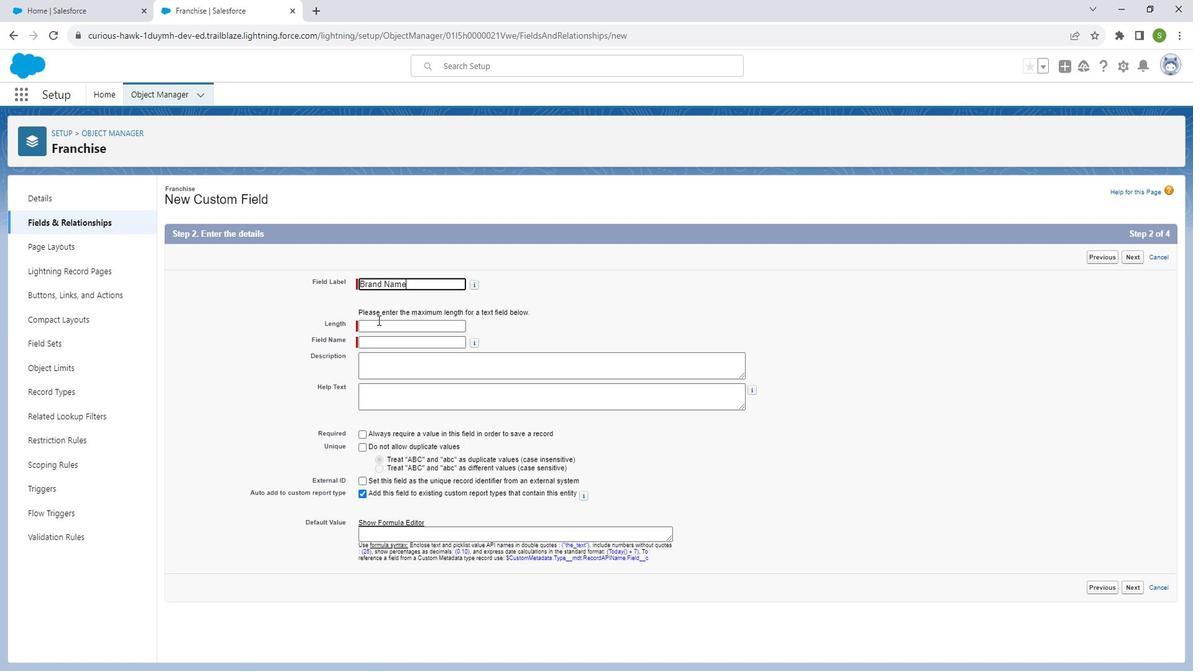 
Action: Mouse pressed left at (387, 319)
Screenshot: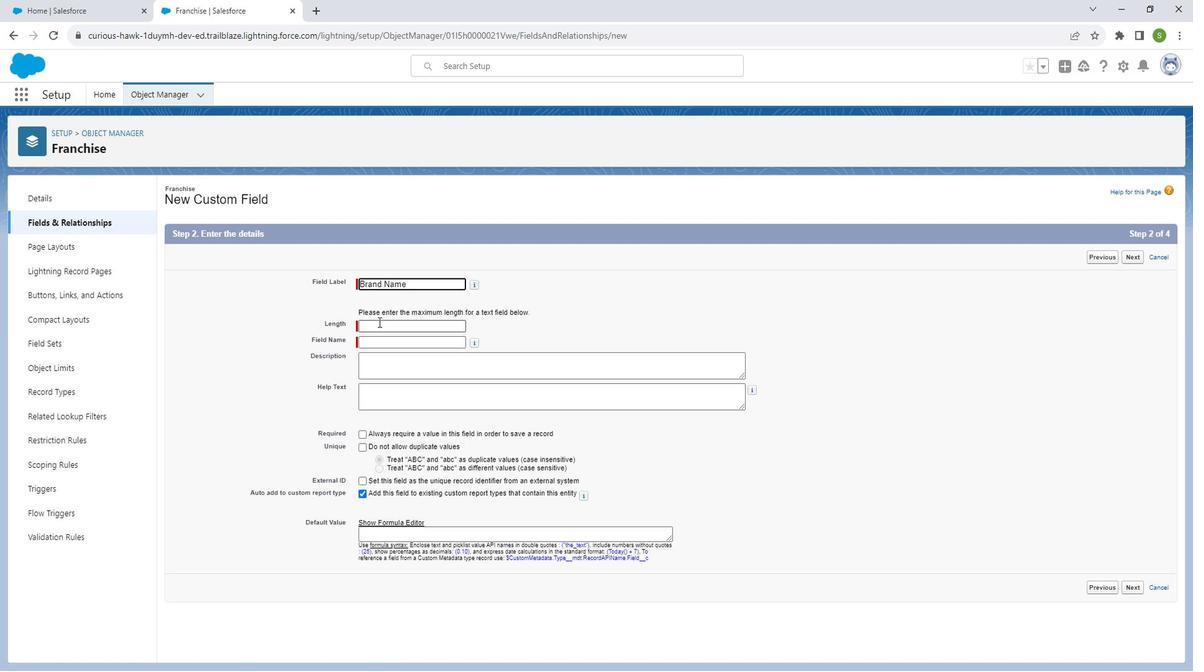 
Action: Key pressed 30
Screenshot: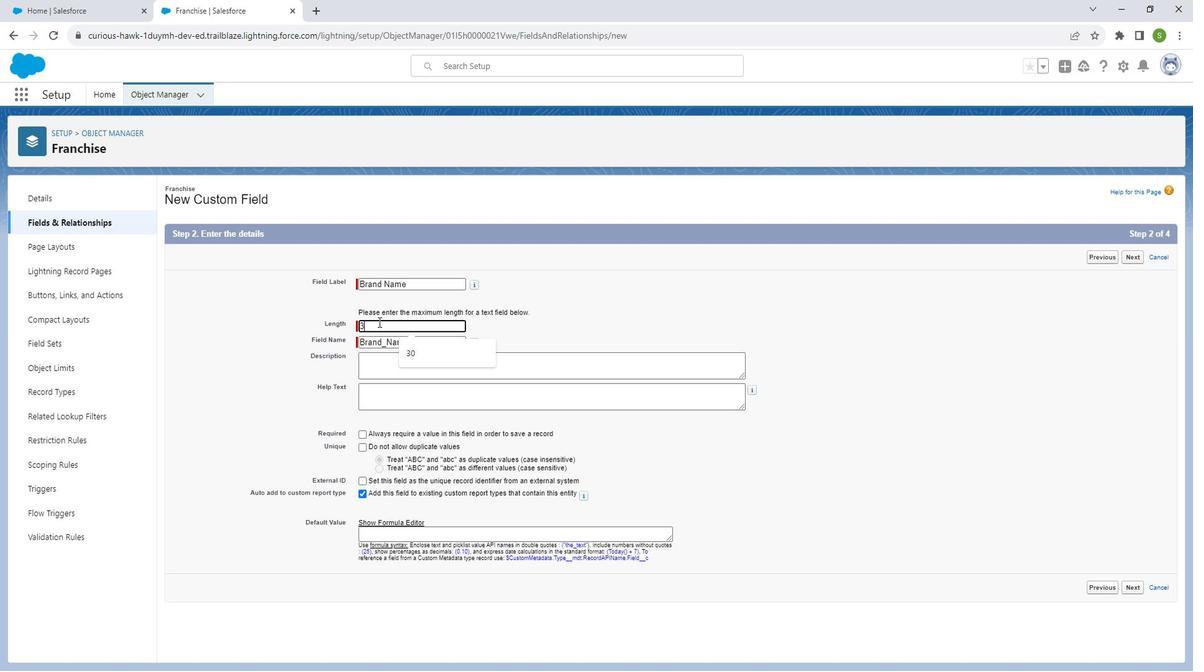 
Action: Mouse moved to (454, 462)
Screenshot: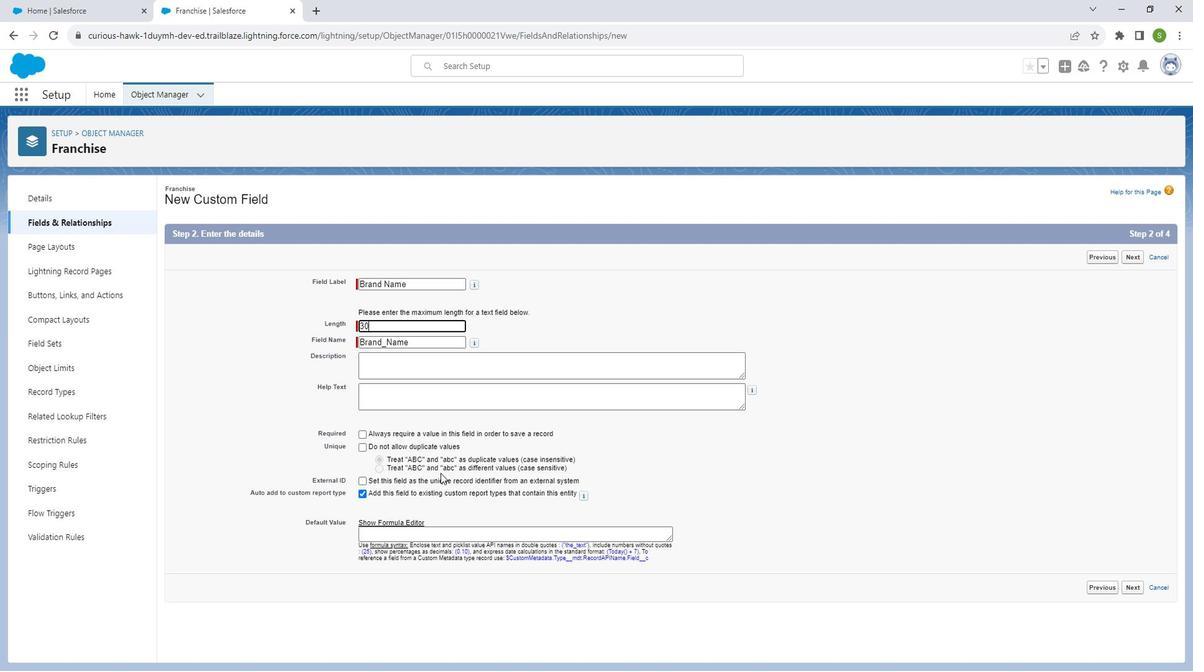 
Action: Mouse scrolled (454, 462) with delta (0, 0)
Screenshot: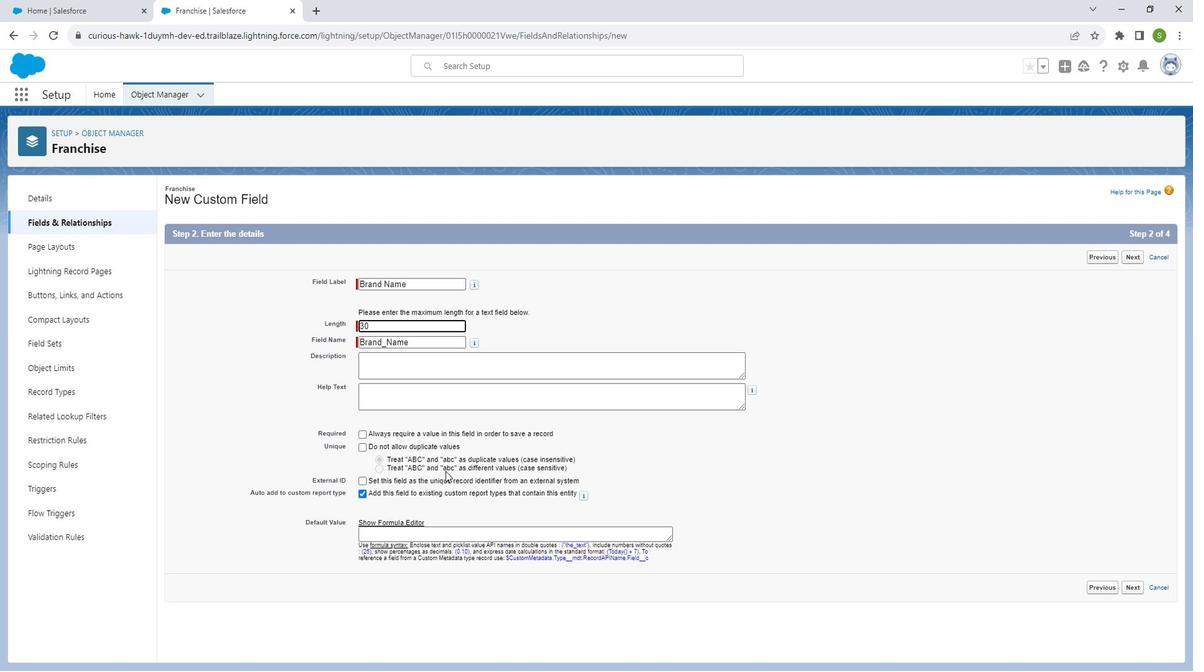 
Action: Mouse moved to (1145, 577)
Screenshot: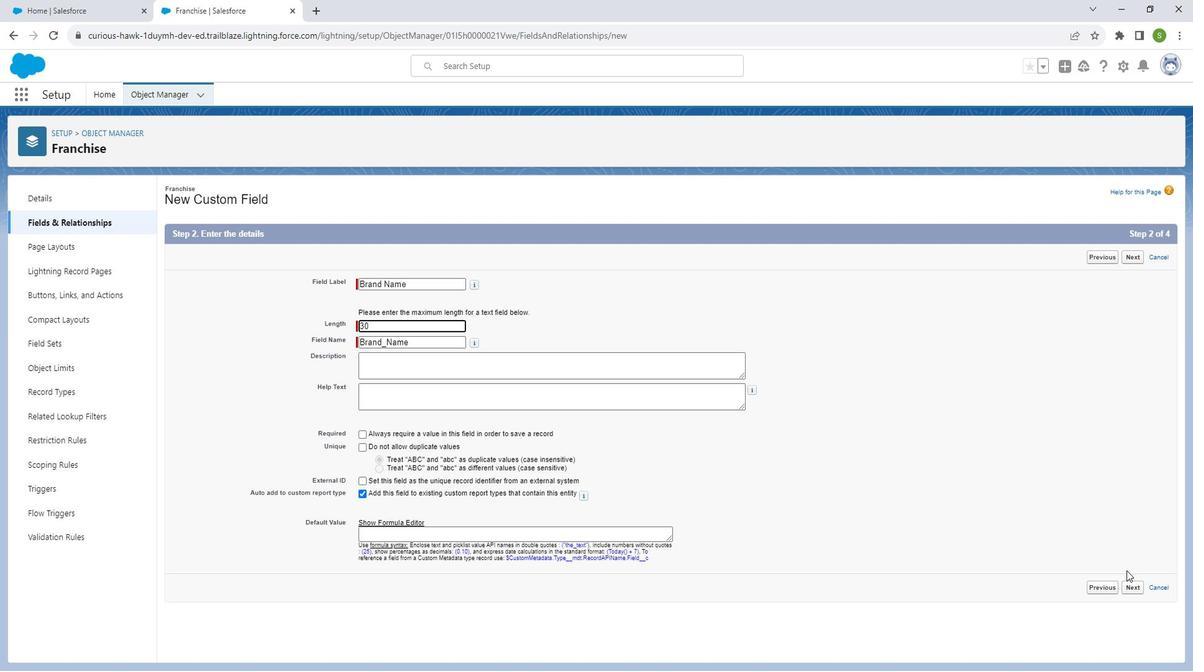 
Action: Mouse pressed left at (1145, 577)
Screenshot: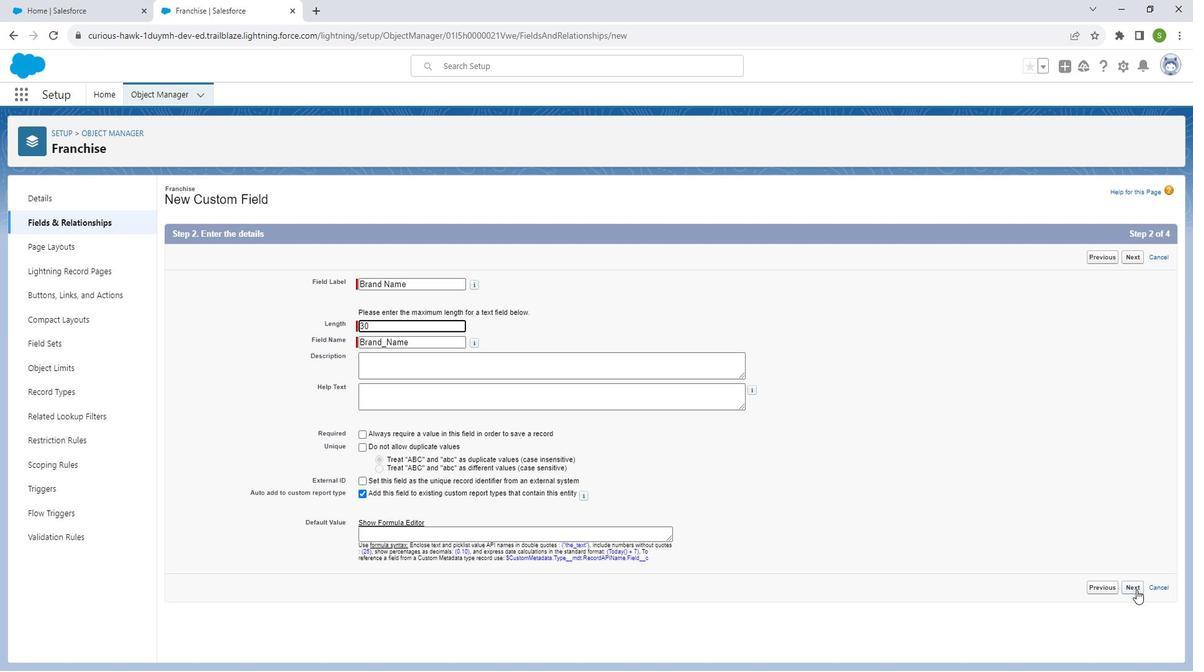 
Action: Mouse moved to (1135, 257)
Screenshot: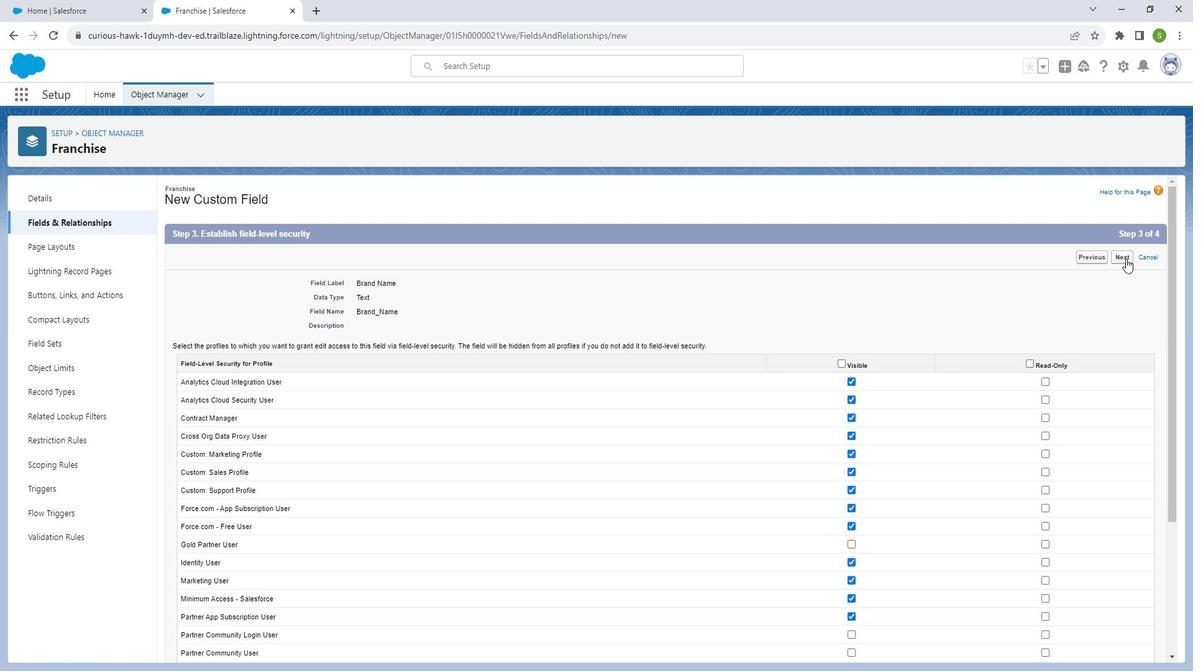 
Action: Mouse pressed left at (1135, 257)
Screenshot: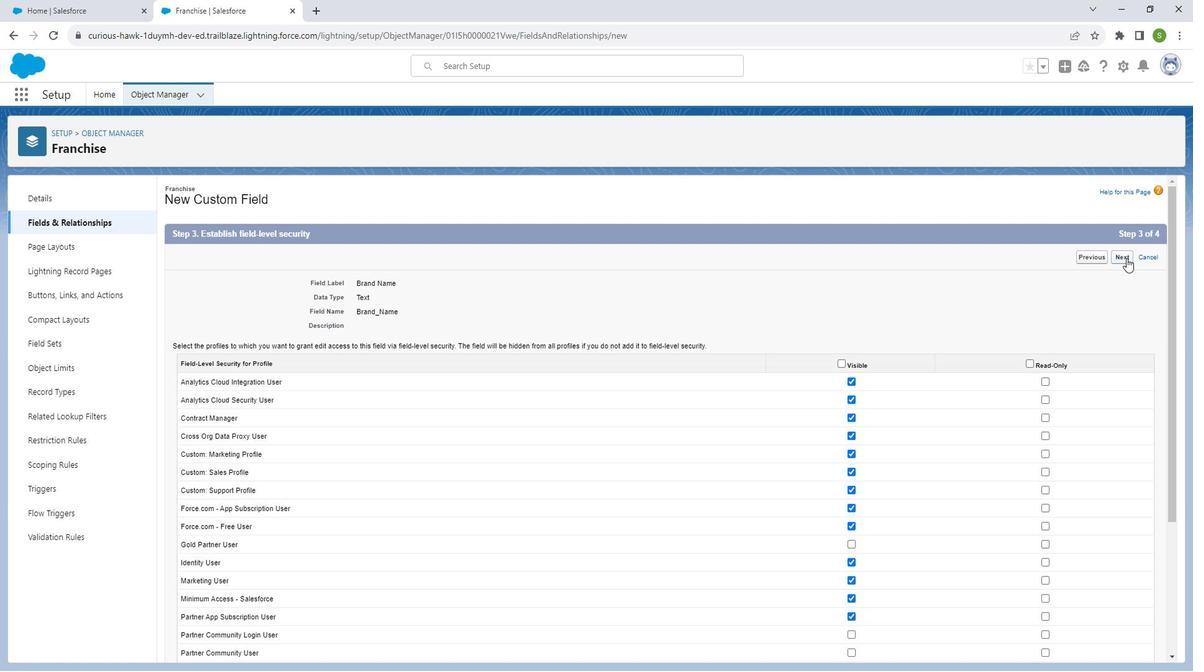 
Action: Mouse moved to (1134, 254)
Screenshot: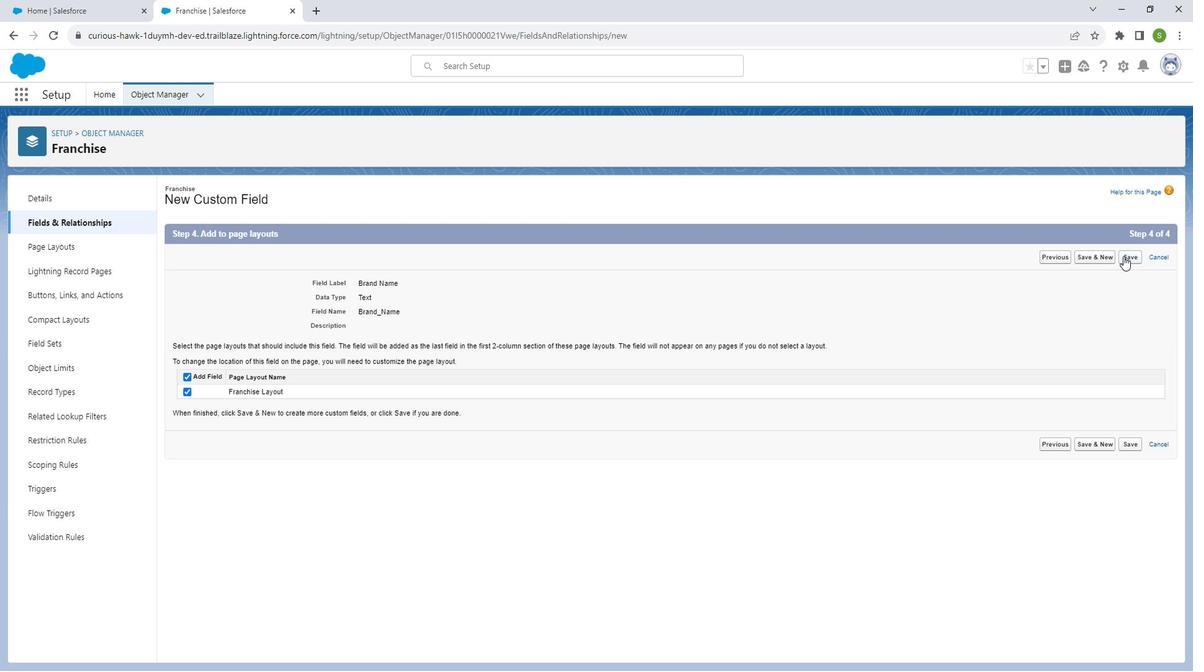 
Action: Mouse pressed left at (1134, 254)
Screenshot: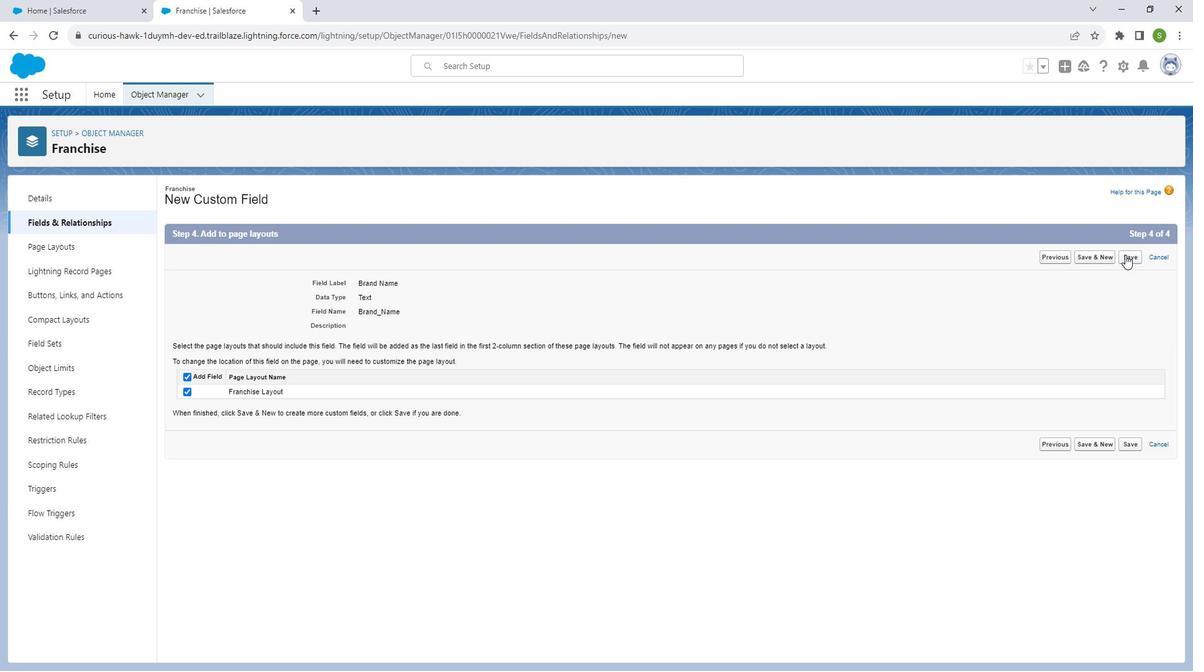 
Action: Mouse moved to (917, 194)
Screenshot: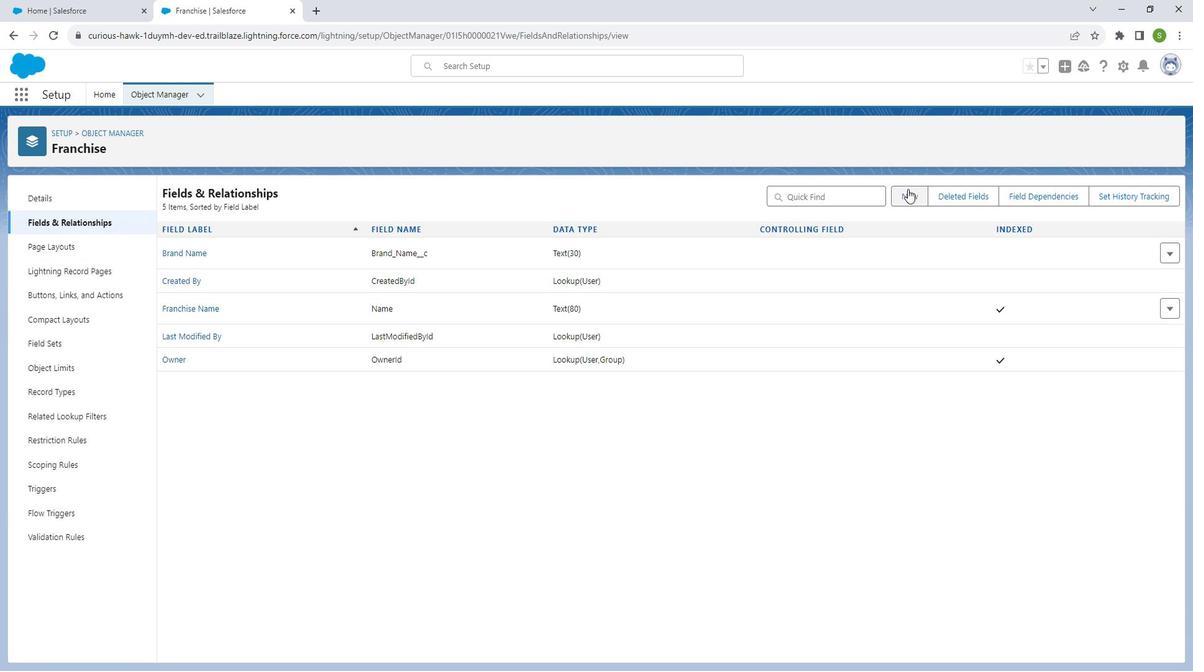 
Action: Mouse pressed left at (917, 194)
Screenshot: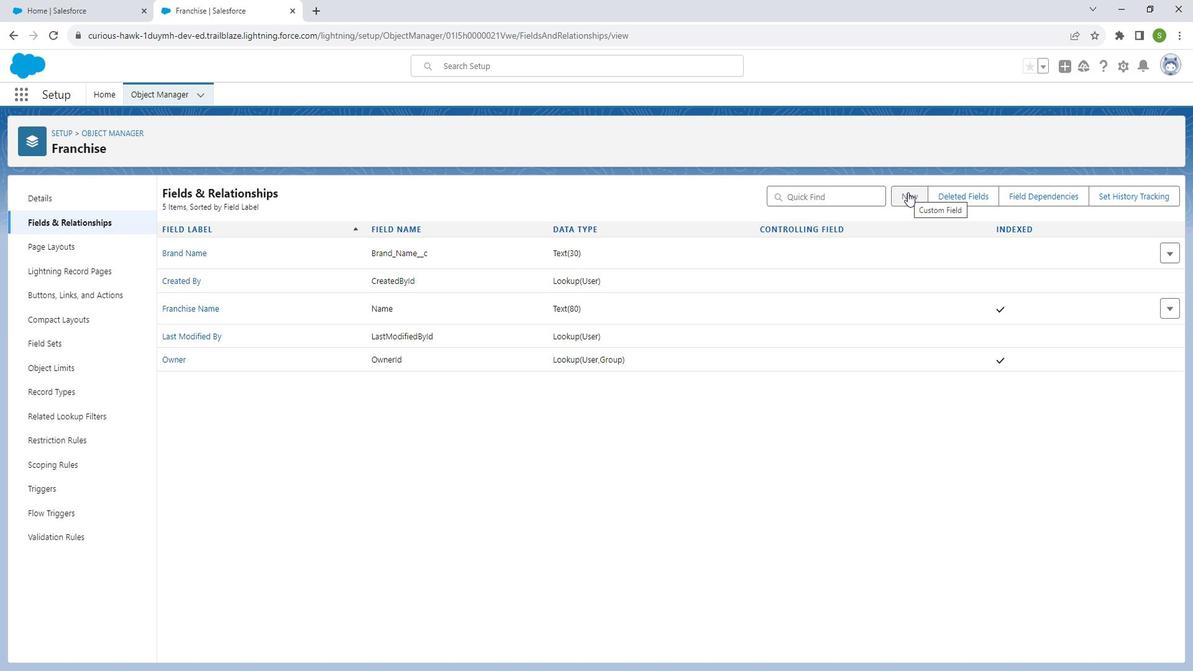 
Action: Mouse moved to (320, 447)
Screenshot: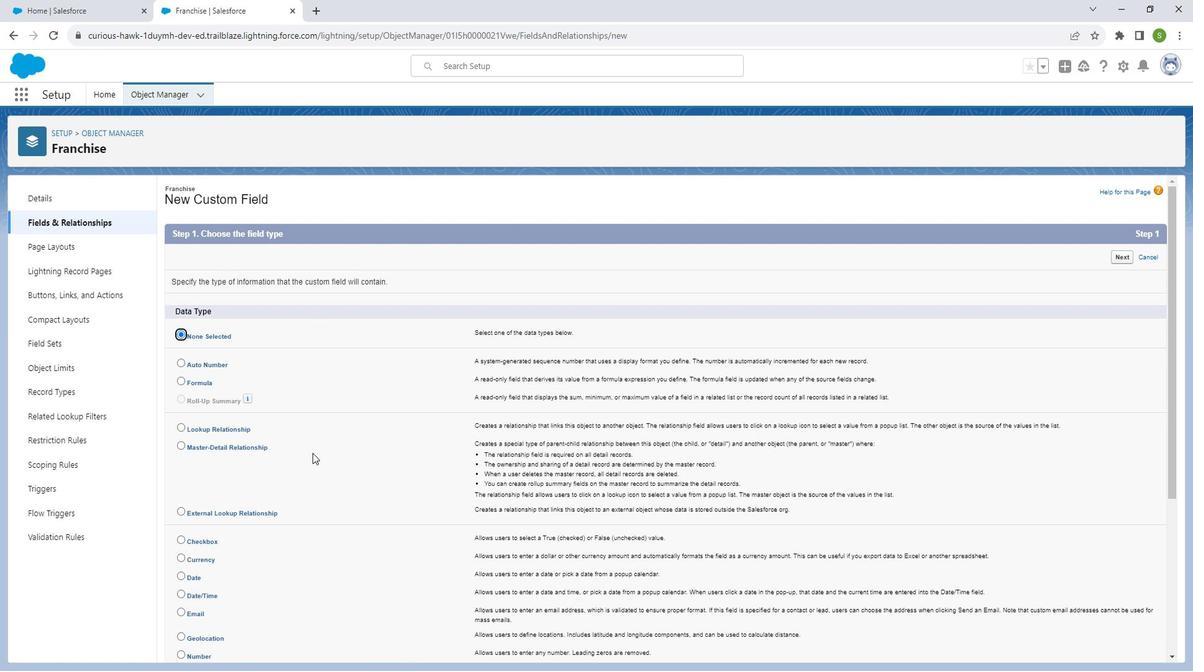 
Action: Mouse scrolled (320, 446) with delta (0, 0)
Screenshot: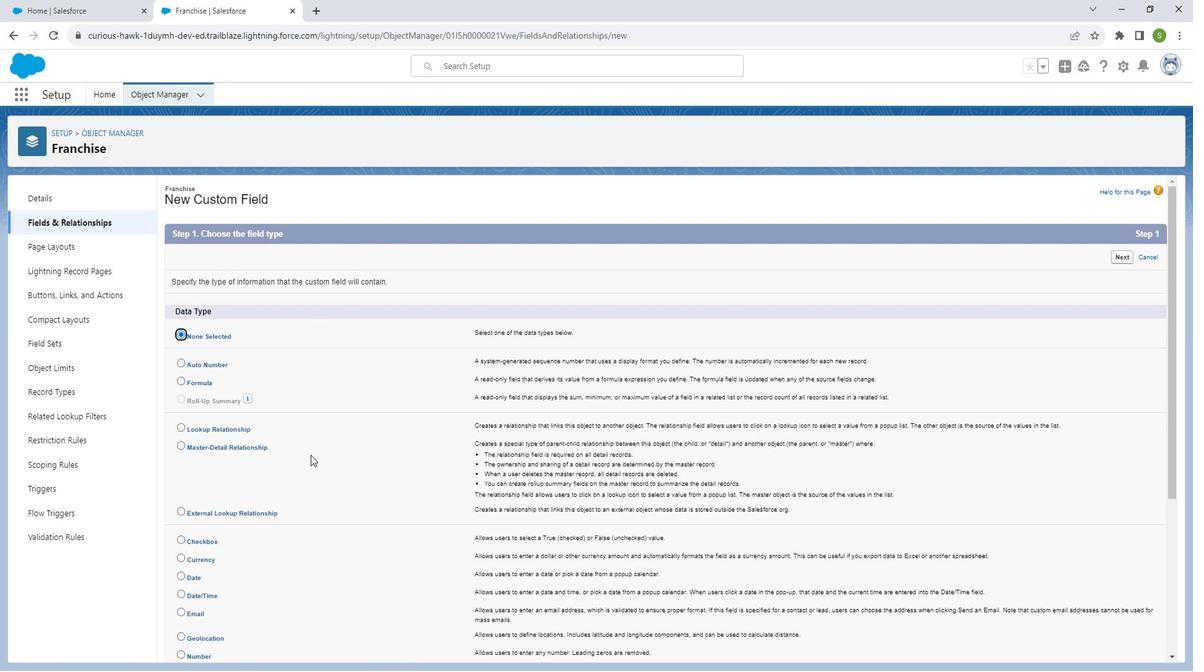 
Action: Mouse moved to (319, 448)
Screenshot: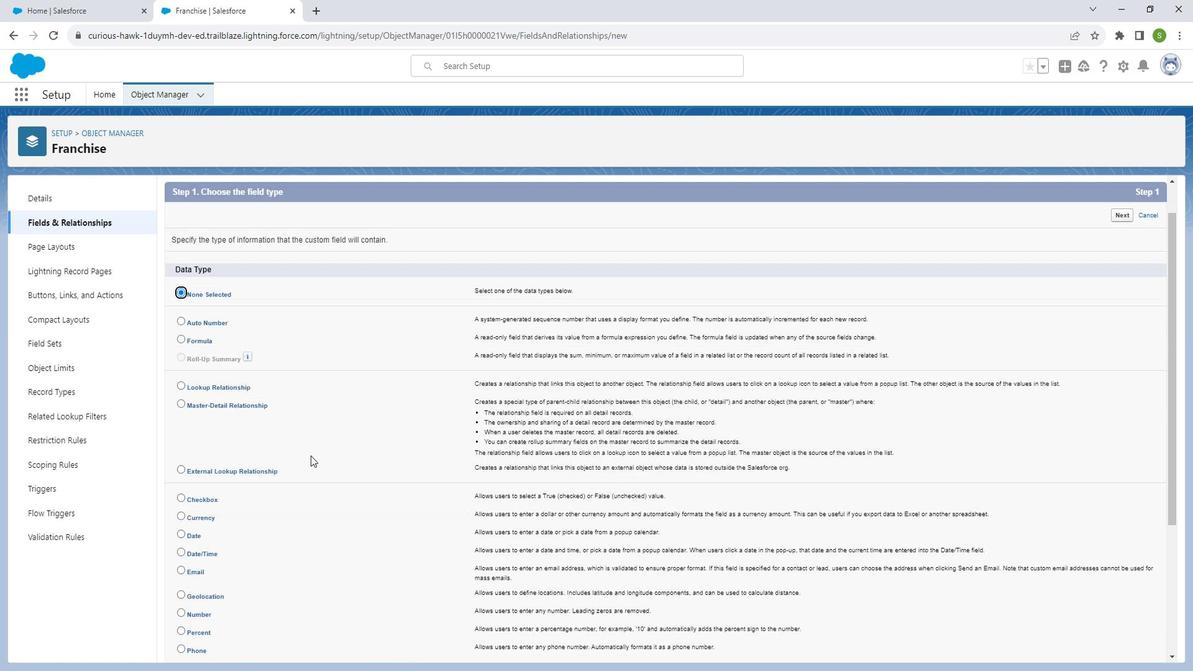 
Action: Mouse scrolled (319, 448) with delta (0, 0)
Screenshot: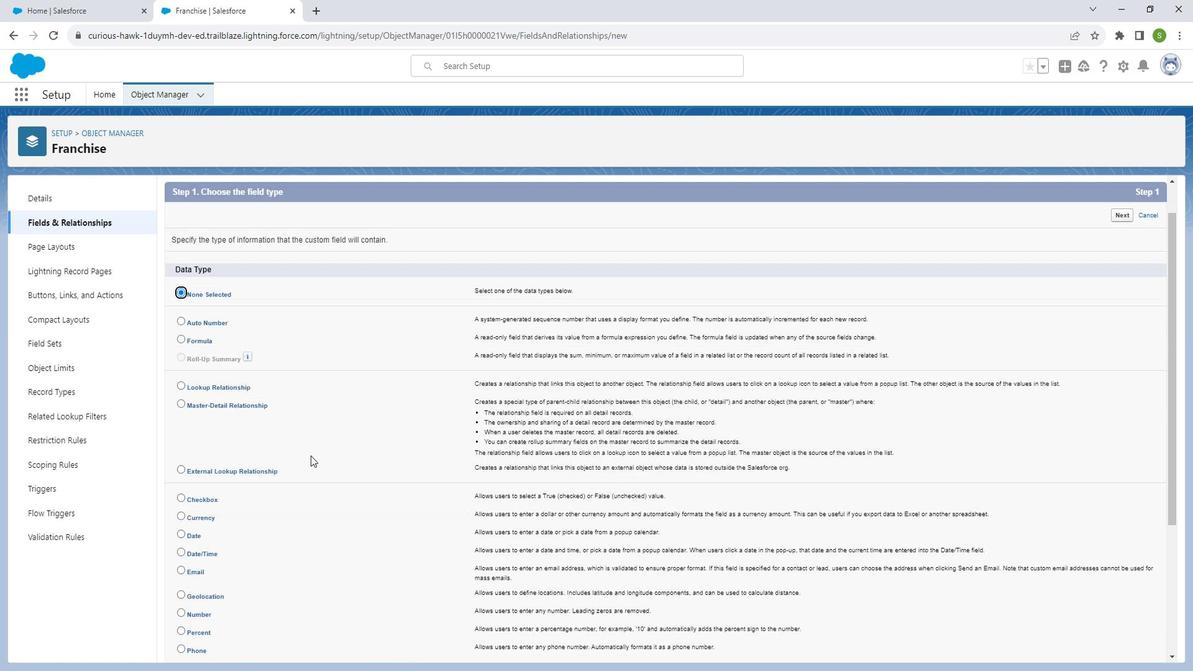 
Action: Mouse moved to (187, 552)
Screenshot: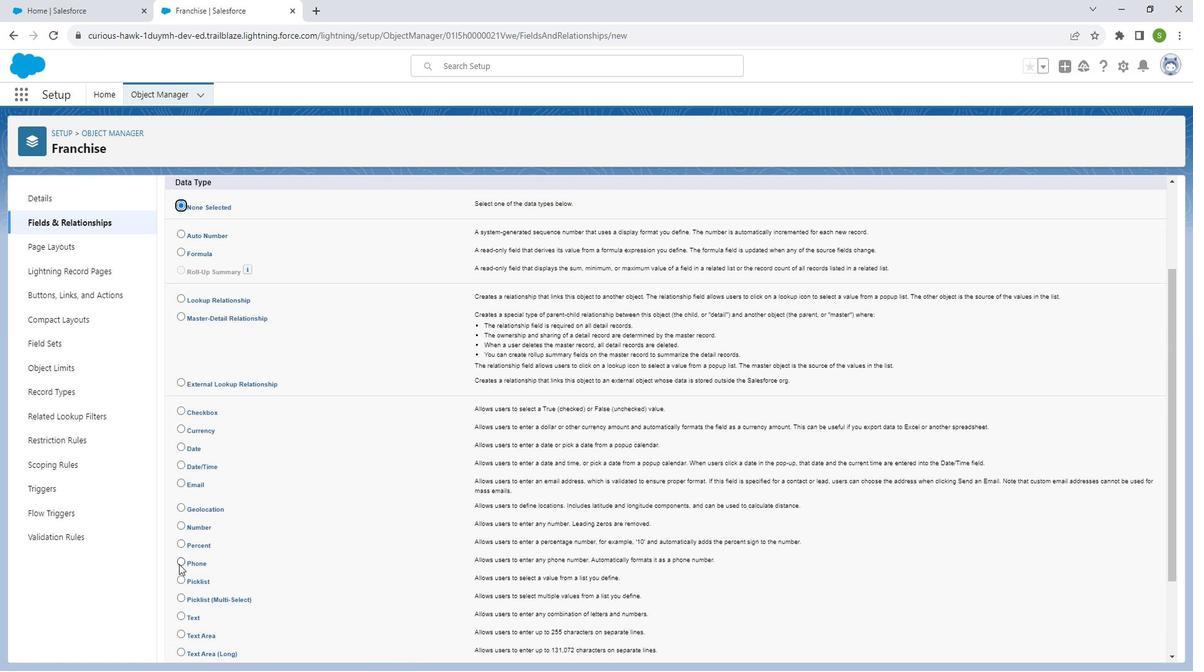 
Action: Mouse pressed left at (187, 552)
Screenshot: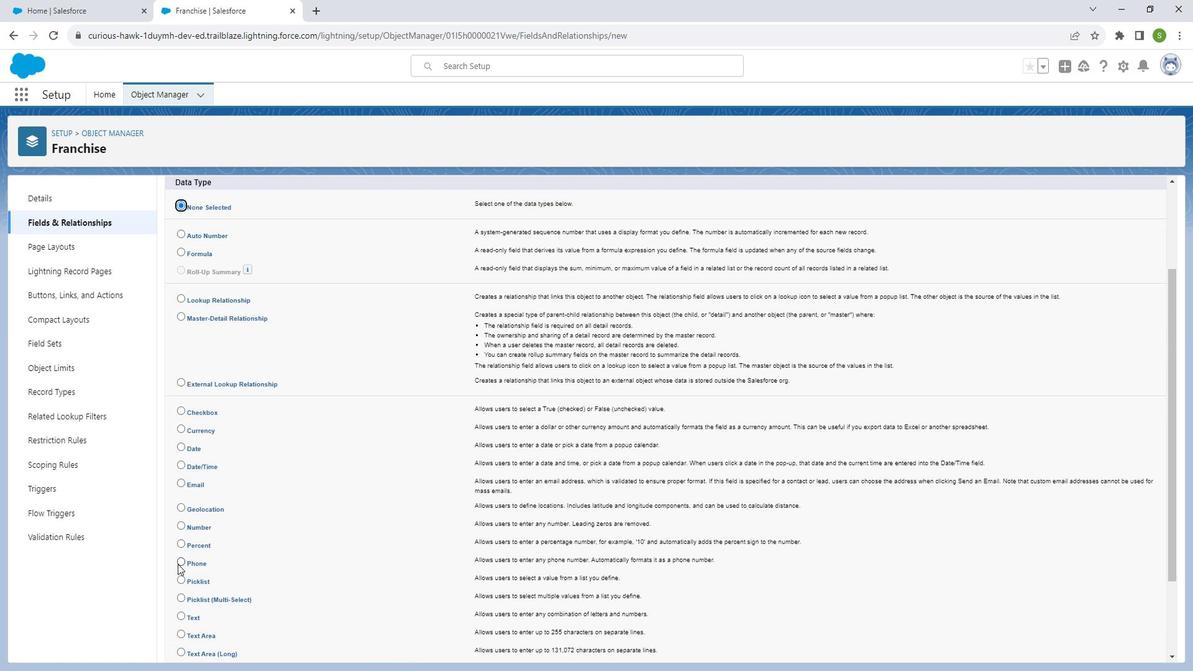 
Action: Mouse moved to (729, 399)
Screenshot: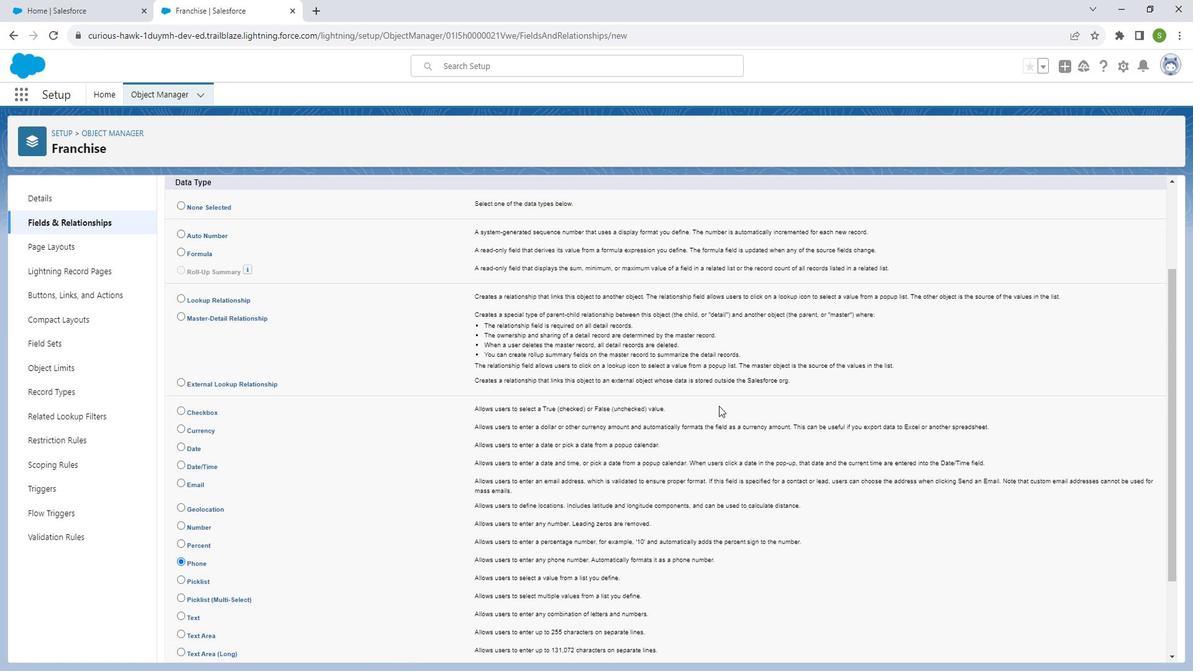 
Action: Mouse scrolled (729, 400) with delta (0, 0)
Screenshot: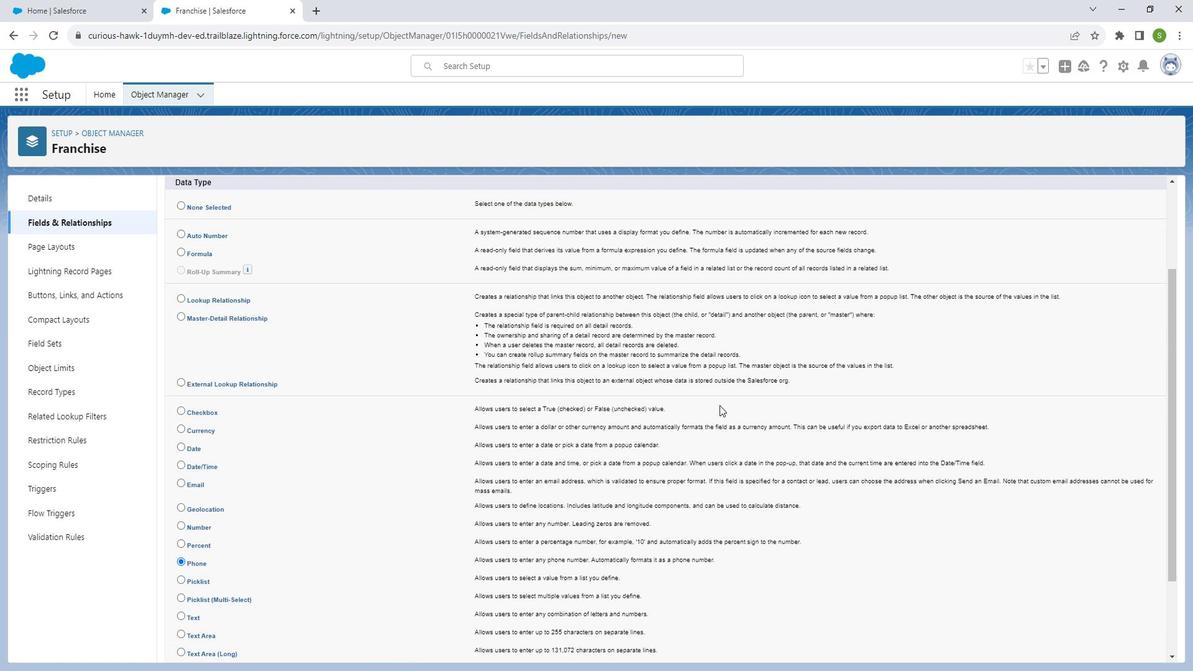 
Action: Mouse scrolled (729, 400) with delta (0, 0)
Screenshot: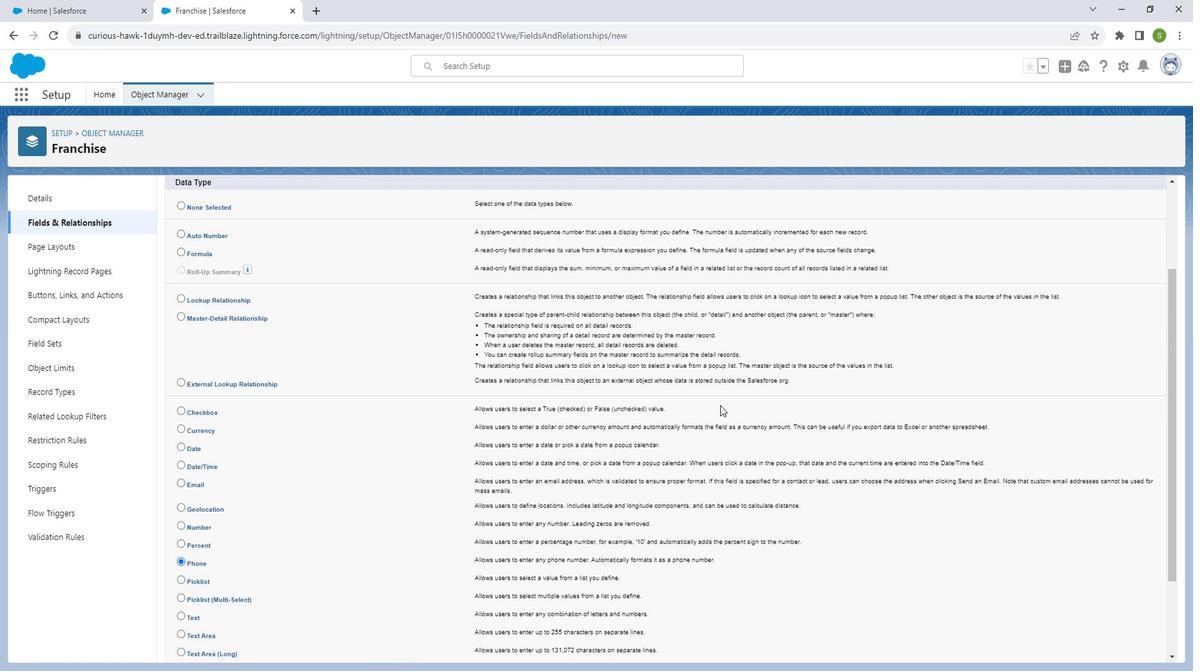 
Action: Mouse moved to (730, 398)
Screenshot: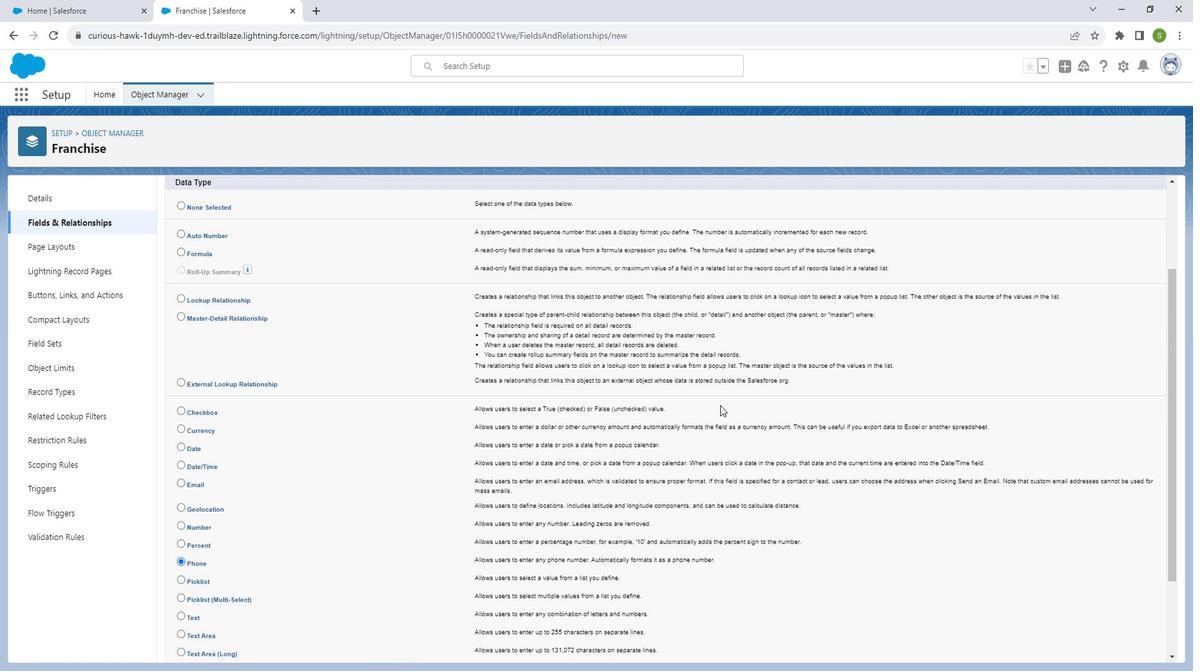 
Action: Mouse scrolled (730, 399) with delta (0, 0)
Screenshot: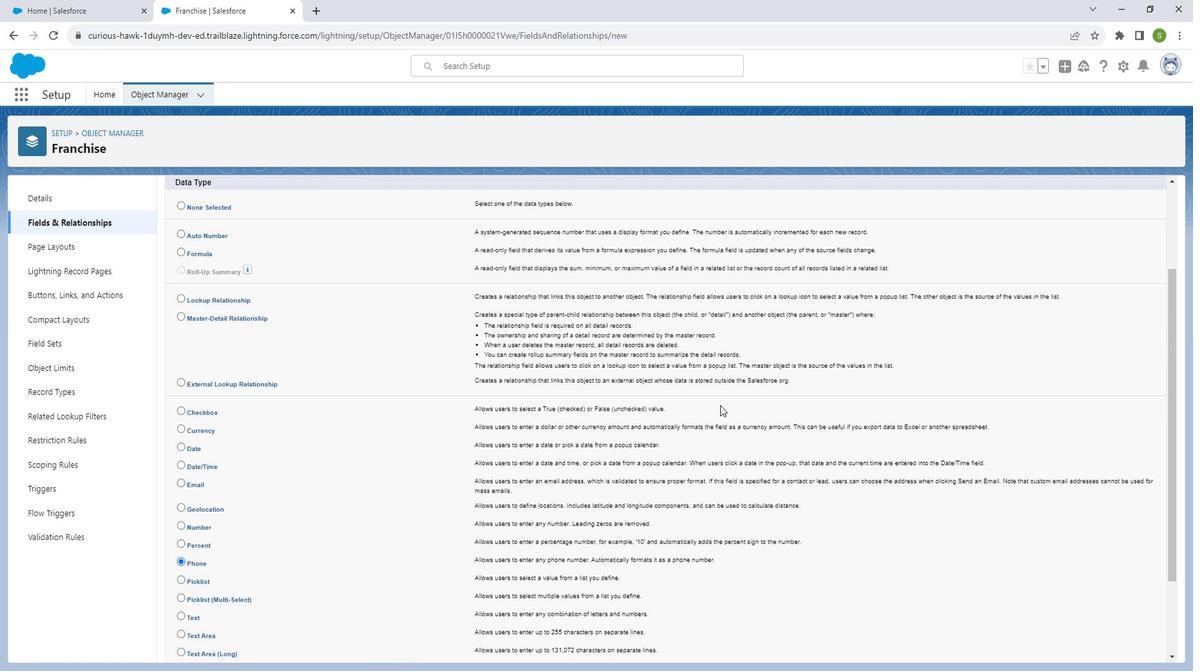 
Action: Mouse scrolled (730, 399) with delta (0, 0)
Screenshot: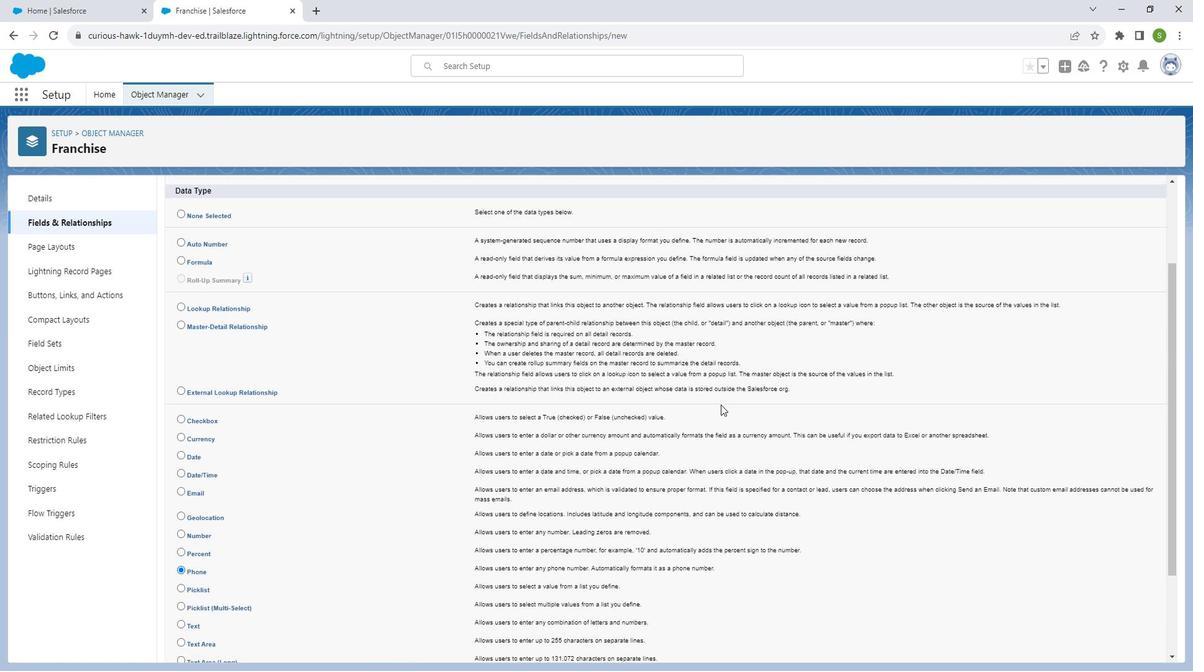 
Action: Mouse moved to (1127, 254)
Screenshot: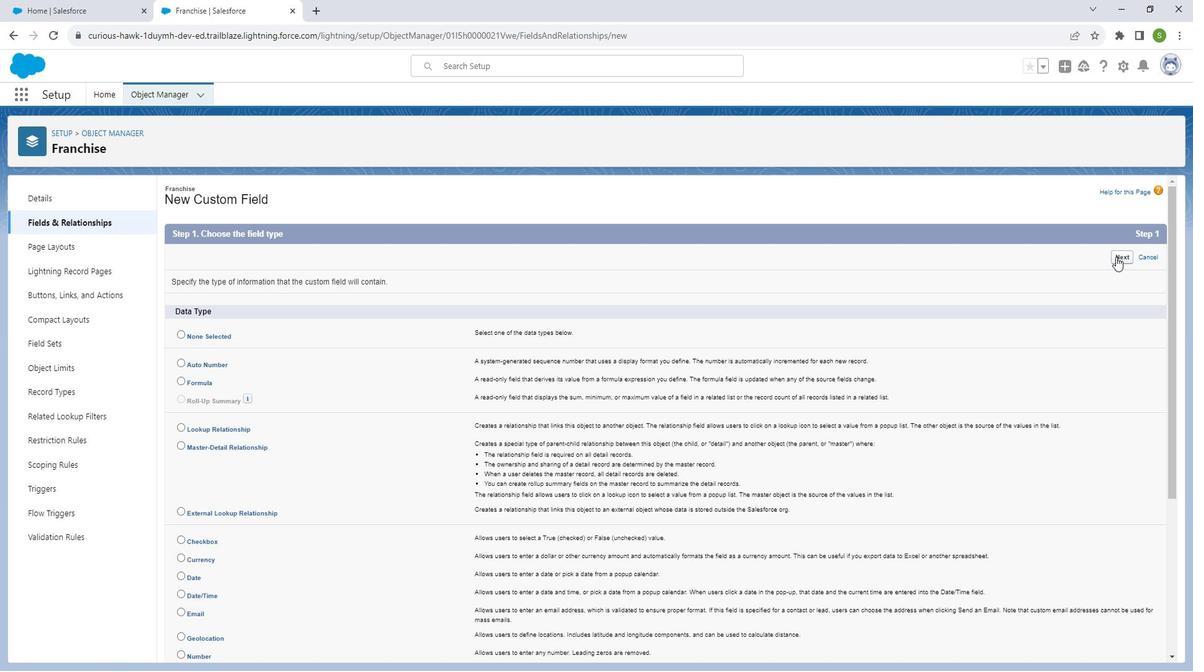 
Action: Mouse pressed left at (1127, 254)
Screenshot: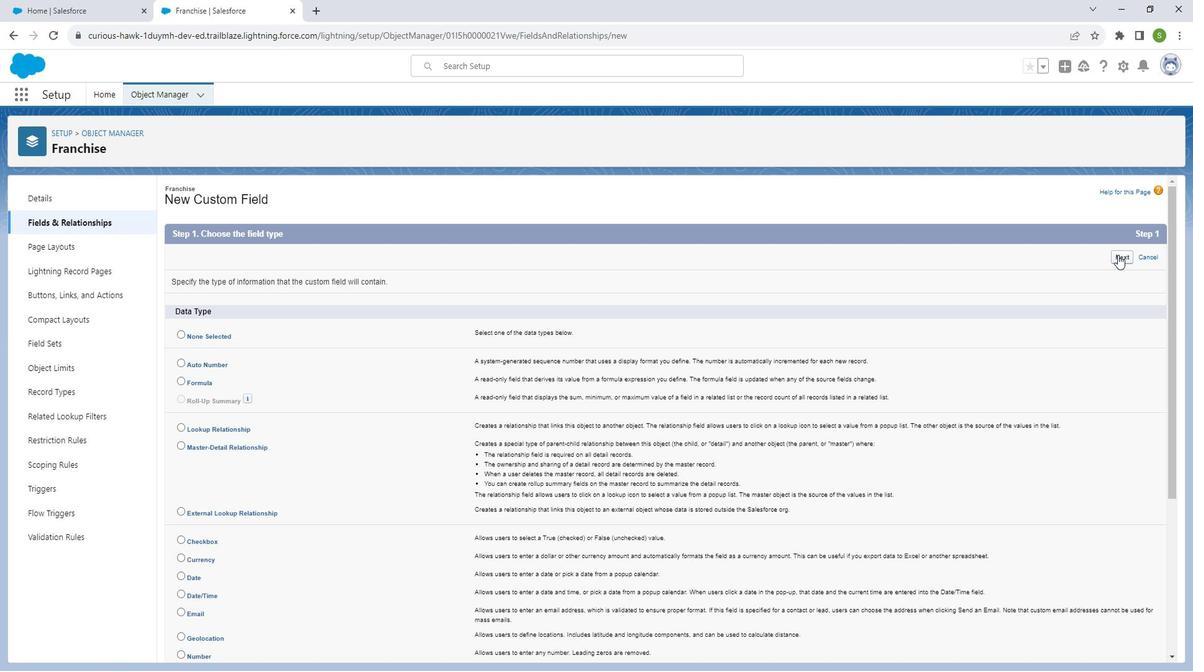 
Action: Mouse moved to (378, 286)
Screenshot: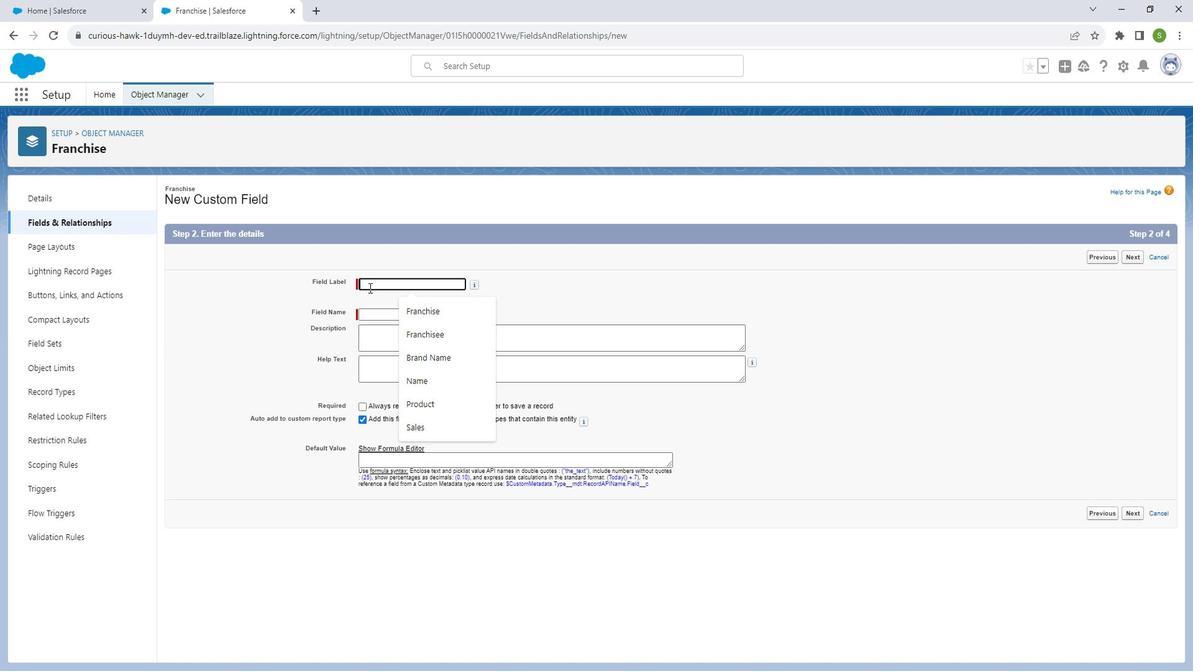
Action: Mouse pressed left at (378, 286)
Screenshot: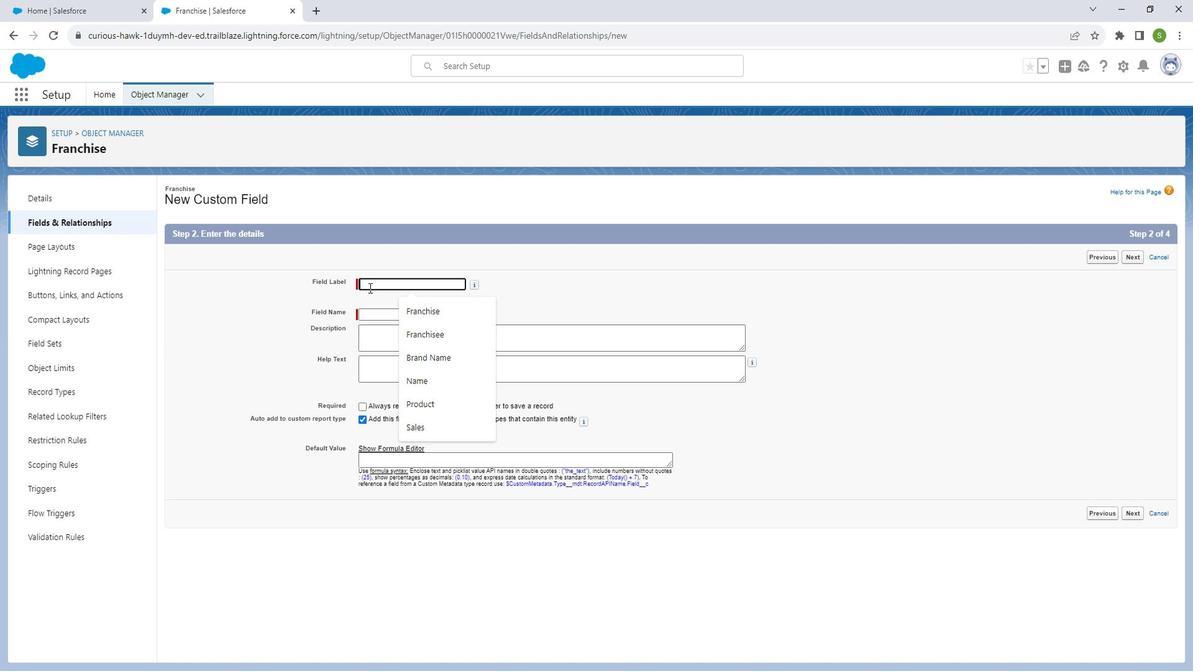 
Action: Key pressed <Key.shift_r>Phone
Screenshot: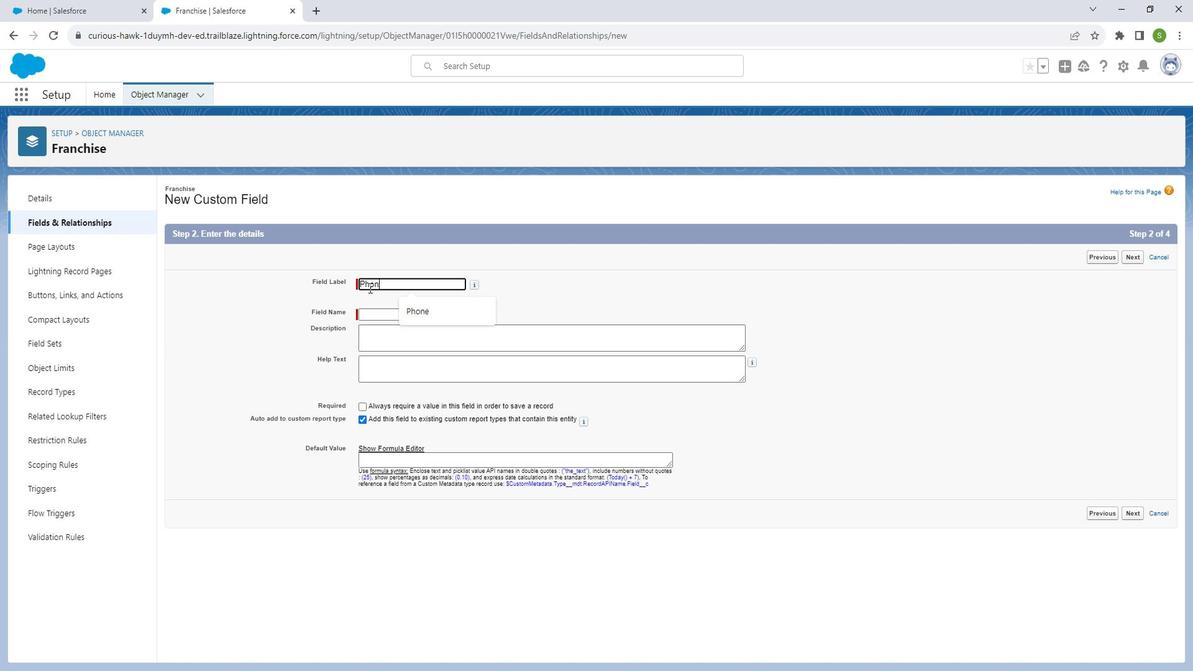 
Action: Mouse moved to (379, 311)
Screenshot: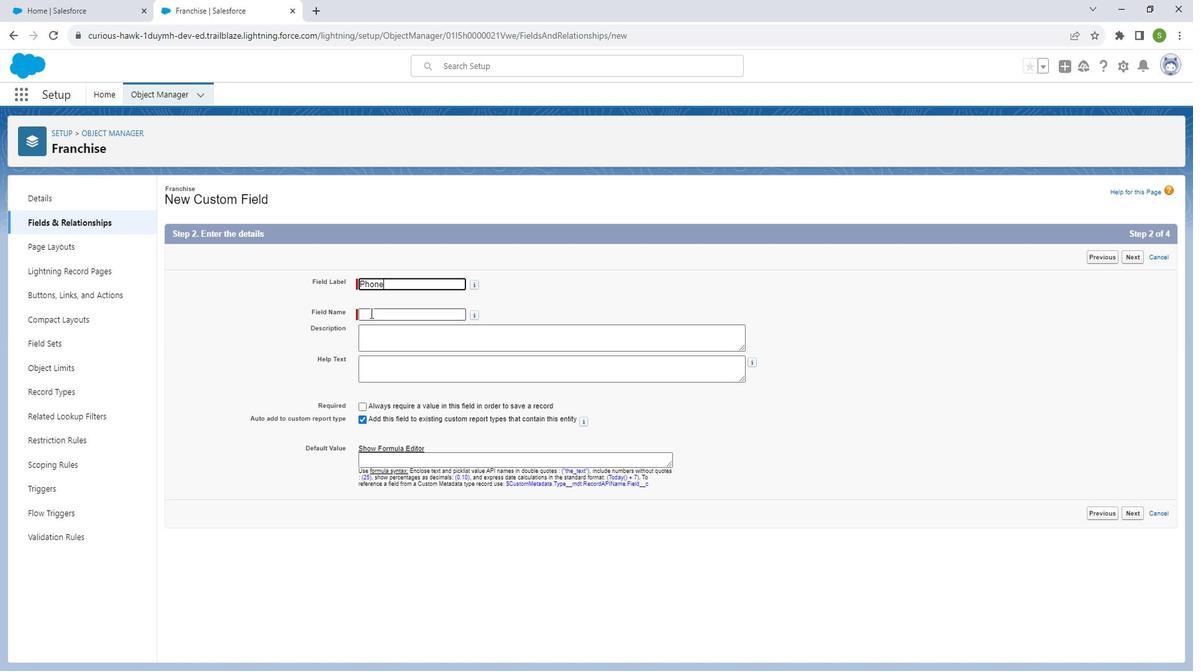 
Action: Mouse pressed left at (379, 311)
Screenshot: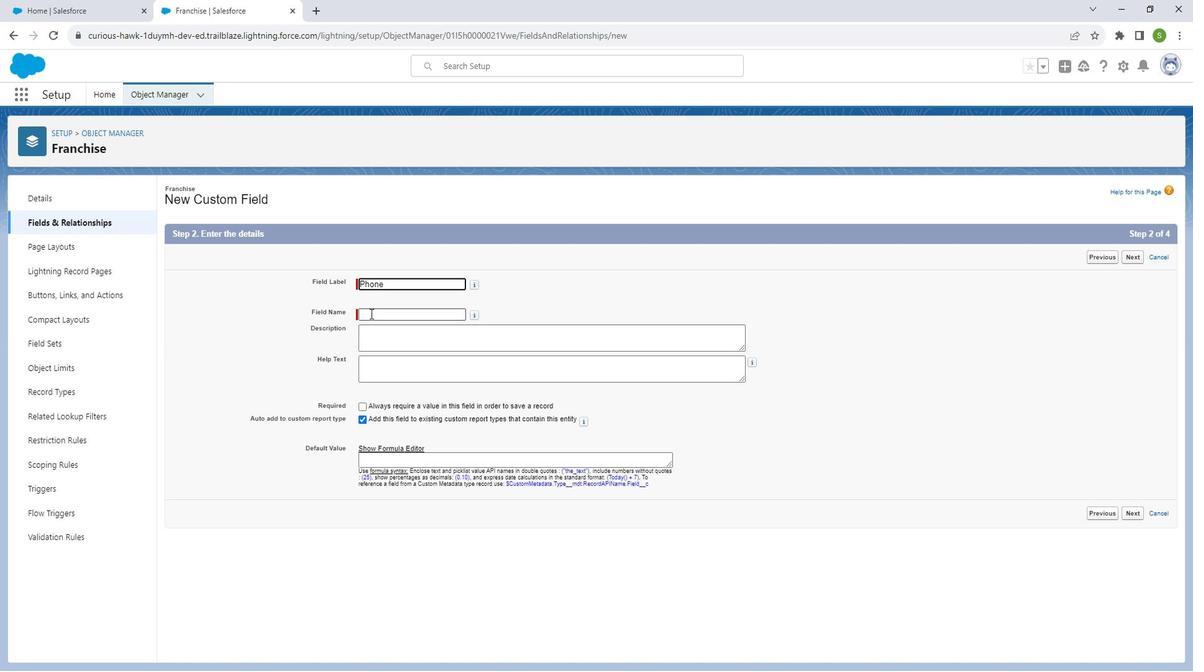
Action: Mouse moved to (1145, 258)
Screenshot: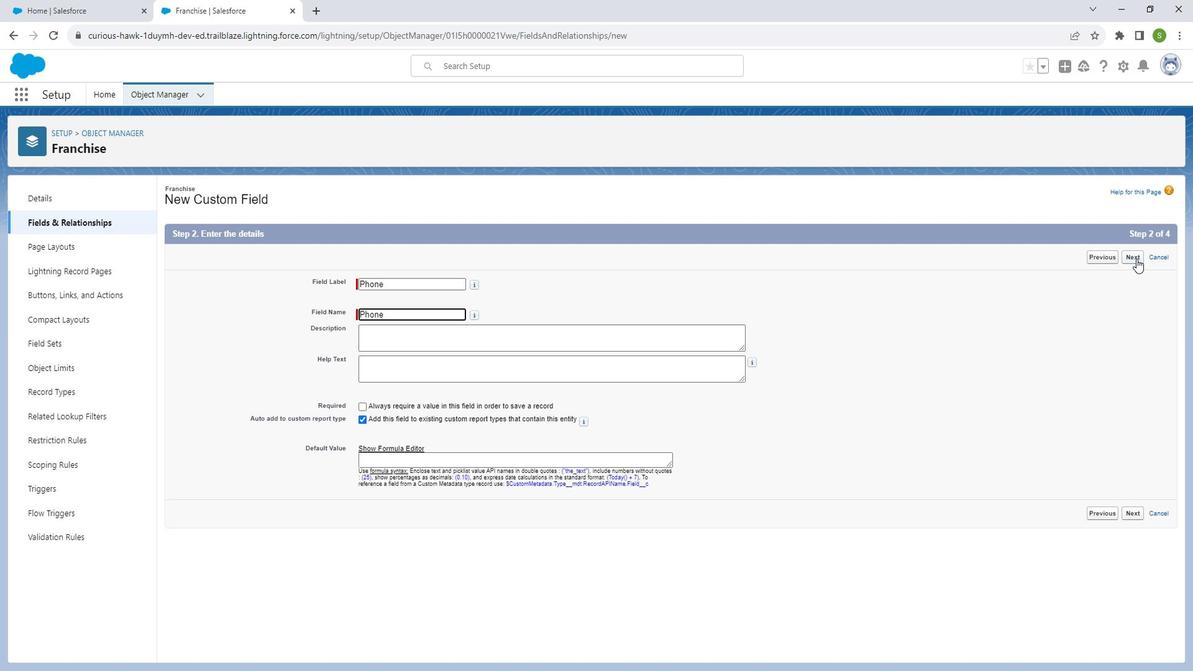 
Action: Mouse pressed left at (1145, 258)
Screenshot: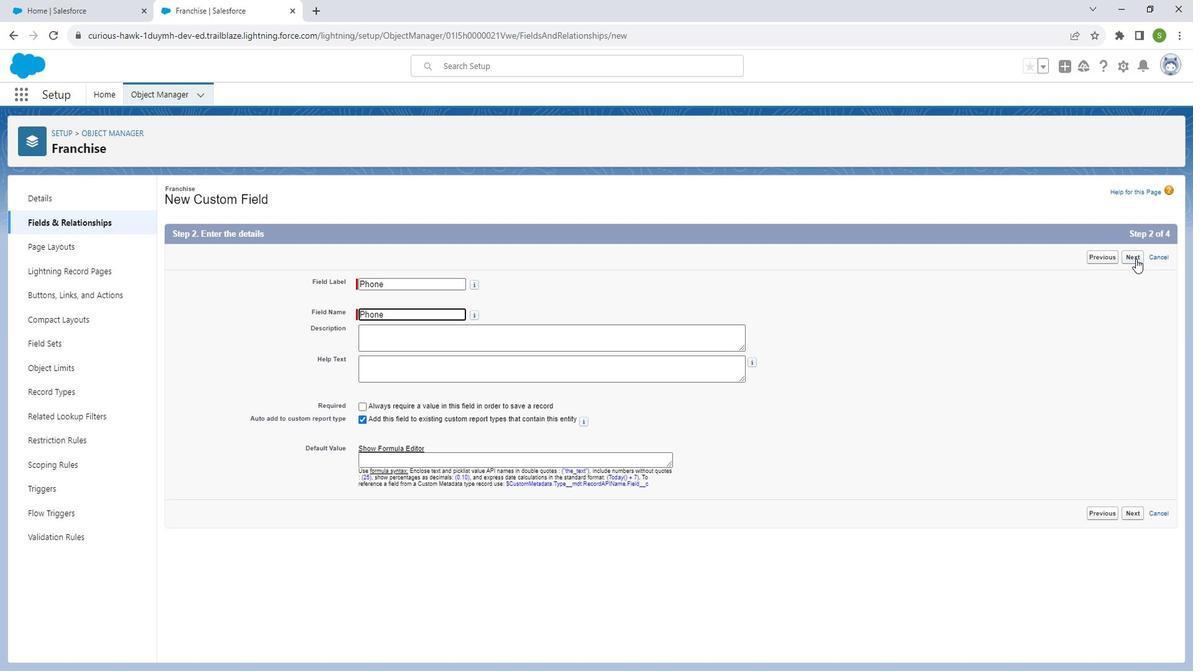 
Action: Mouse moved to (1139, 257)
Screenshot: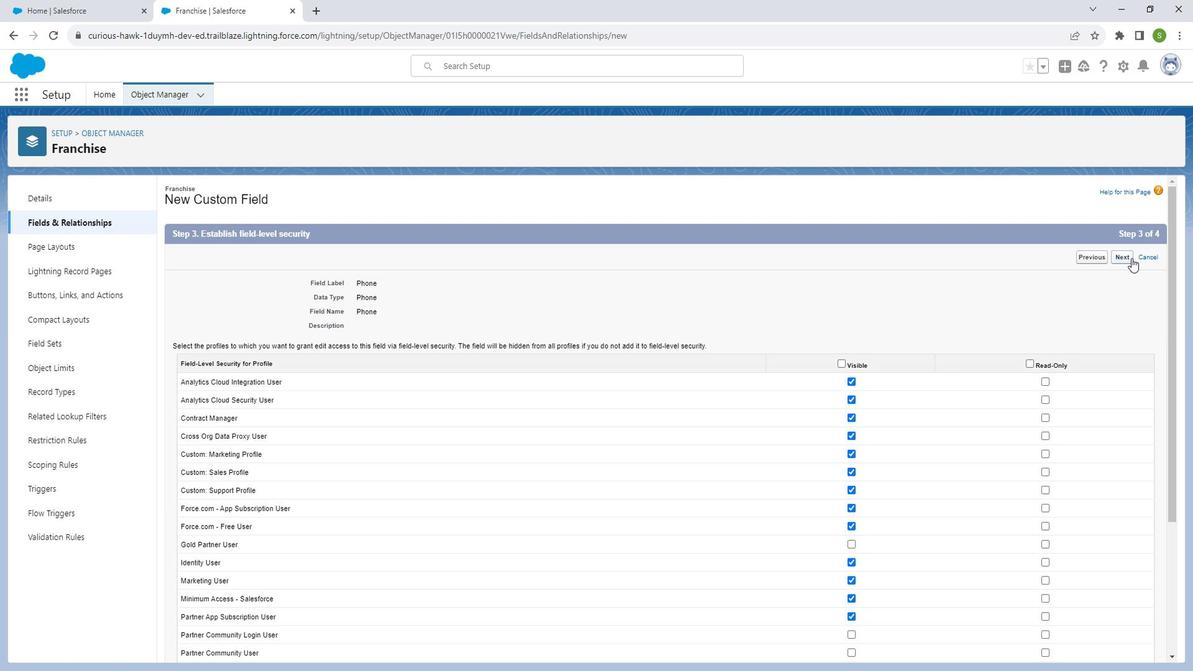 
Action: Mouse pressed left at (1139, 257)
Screenshot: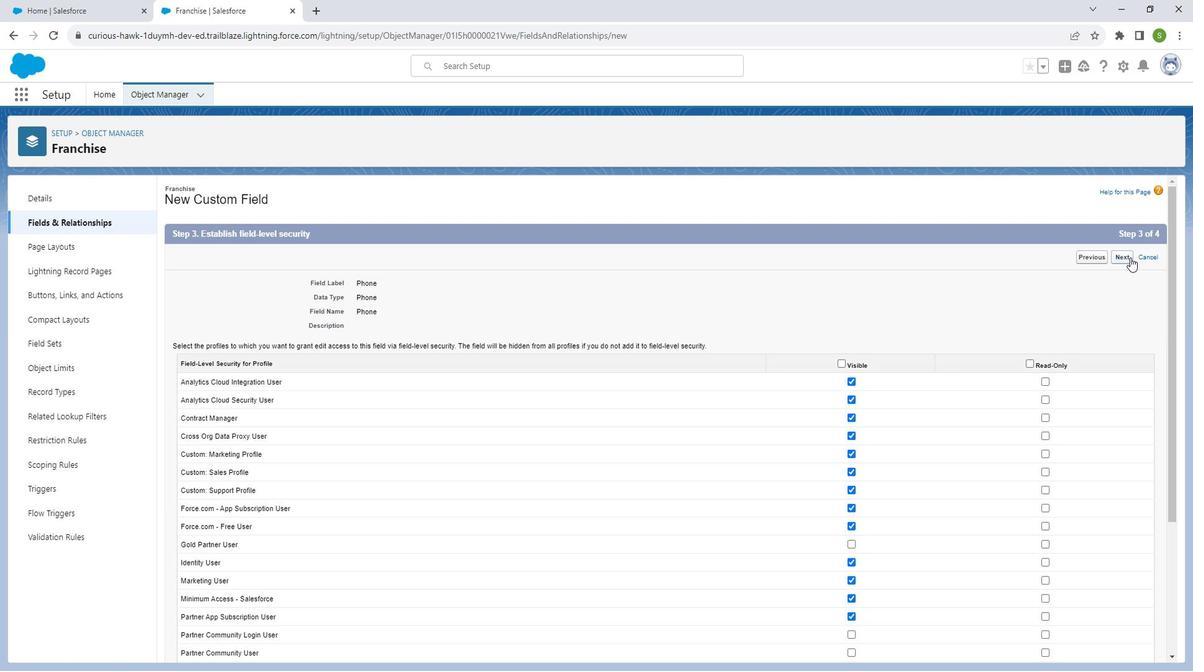 
Action: Mouse moved to (1135, 252)
Screenshot: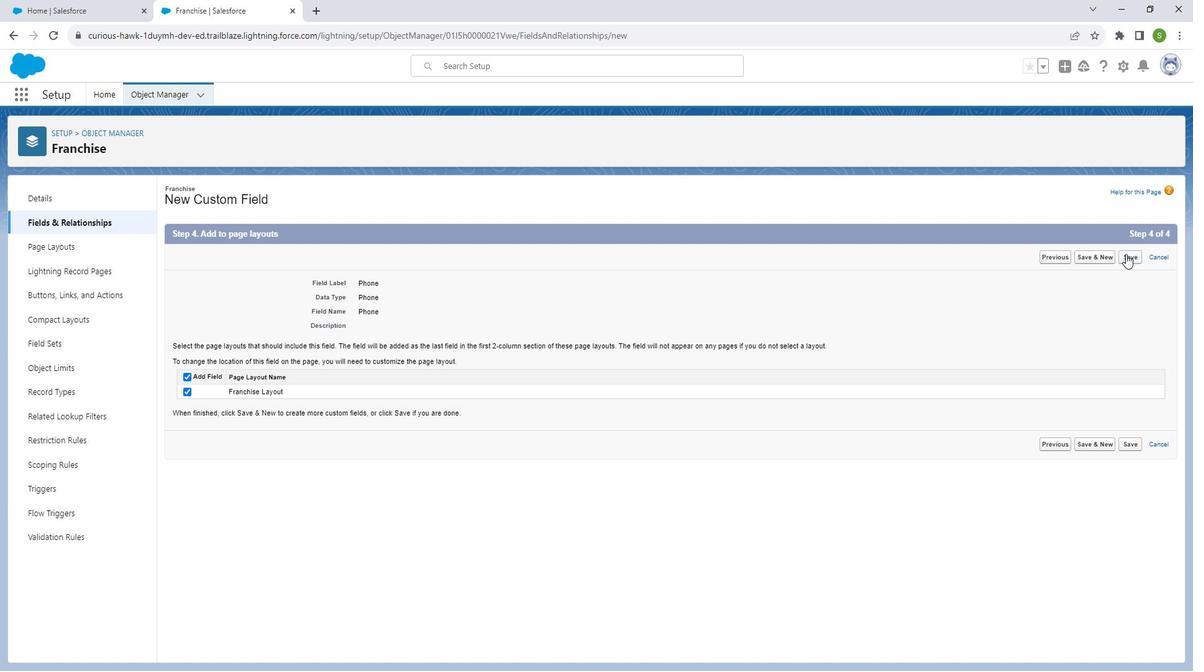 
Action: Mouse pressed left at (1135, 252)
Screenshot: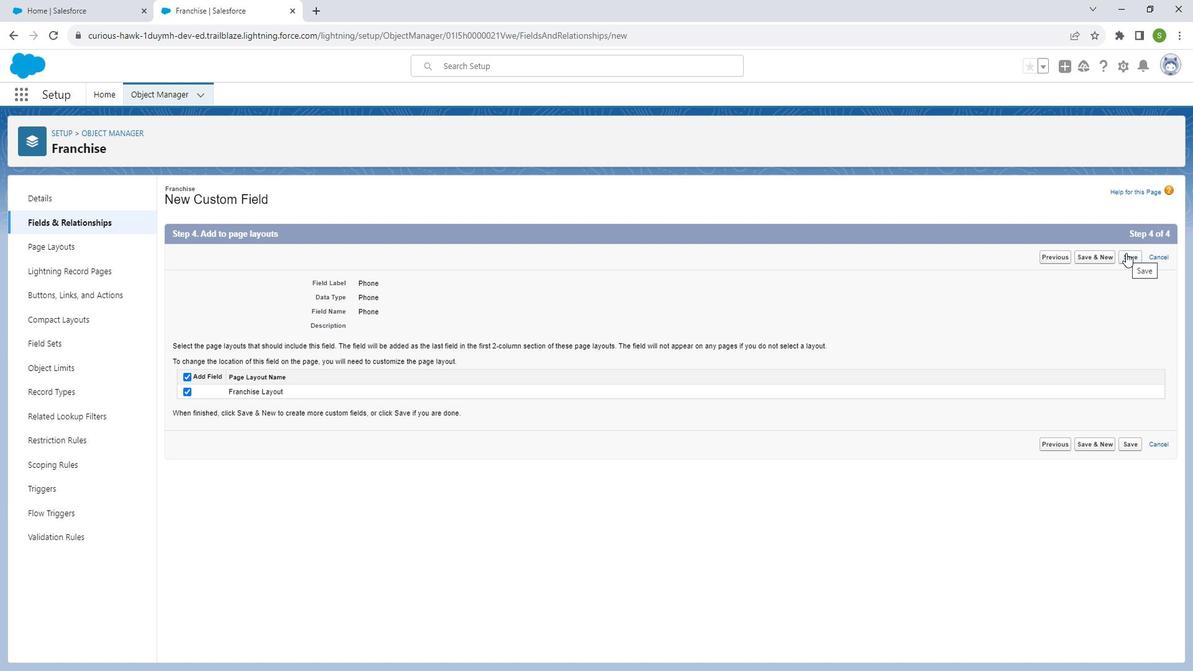 
Action: Mouse moved to (915, 203)
Screenshot: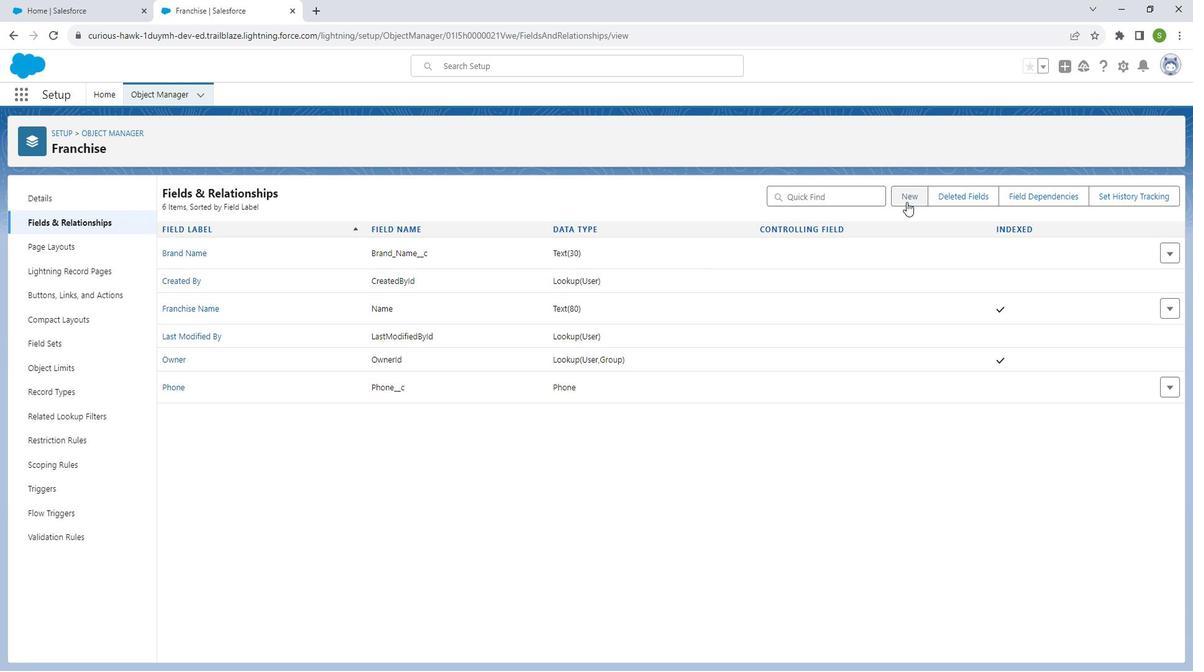 
Action: Mouse pressed left at (915, 203)
Screenshot: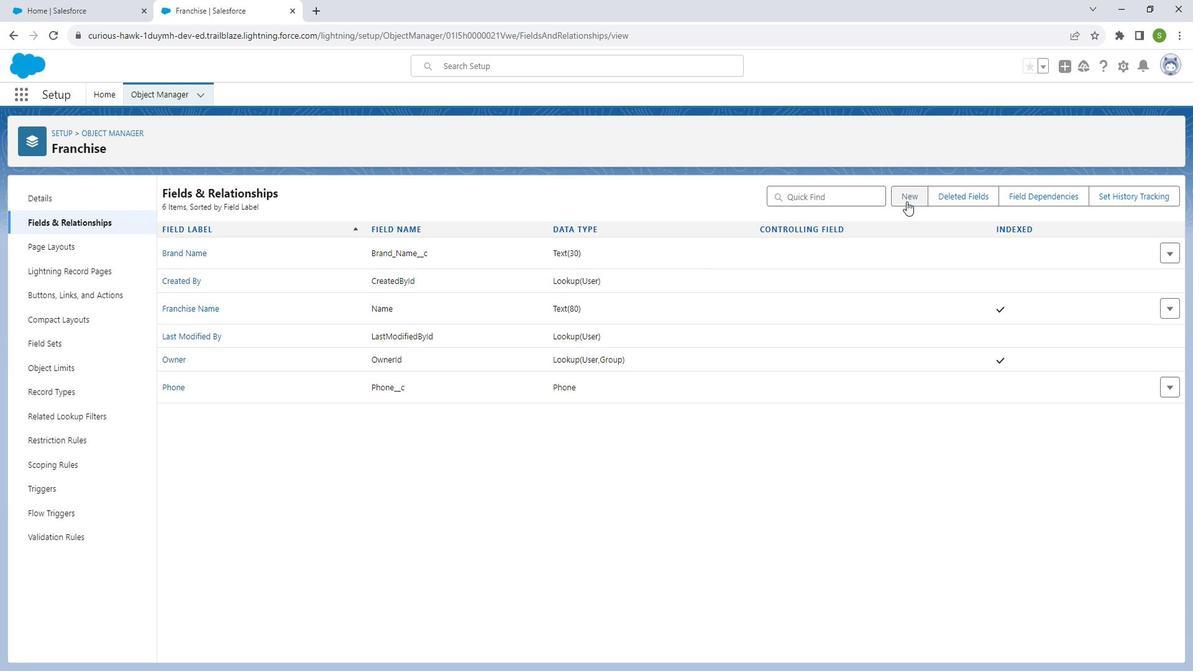 
Action: Mouse moved to (301, 556)
Screenshot: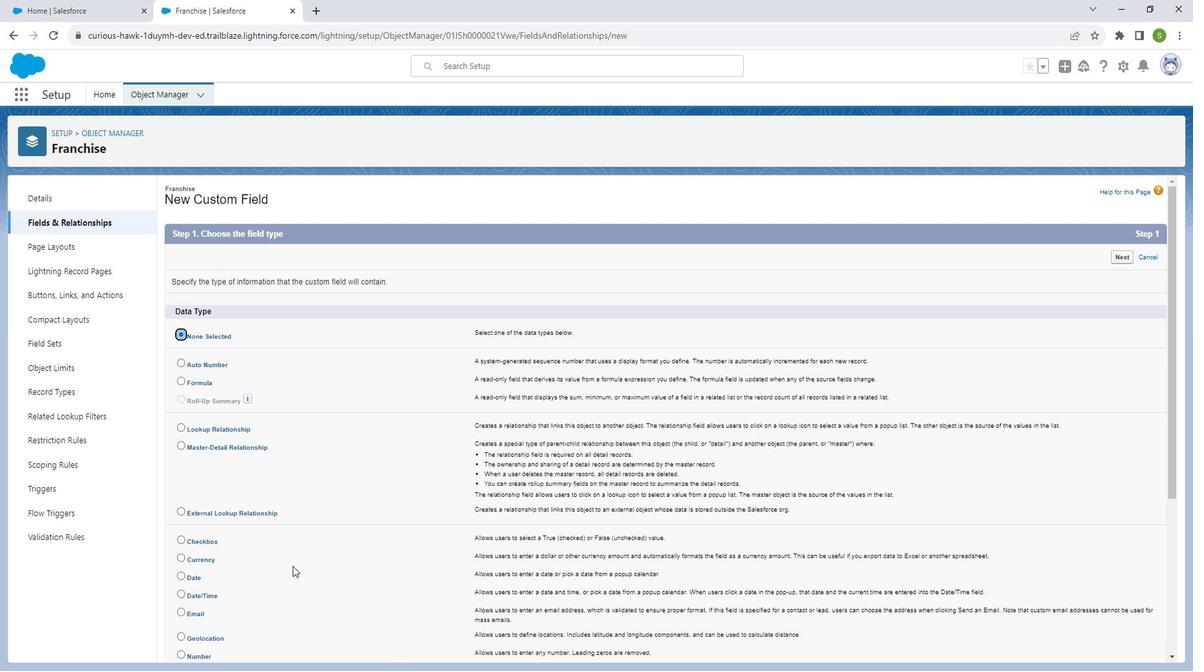 
Action: Mouse scrolled (301, 555) with delta (0, 0)
Screenshot: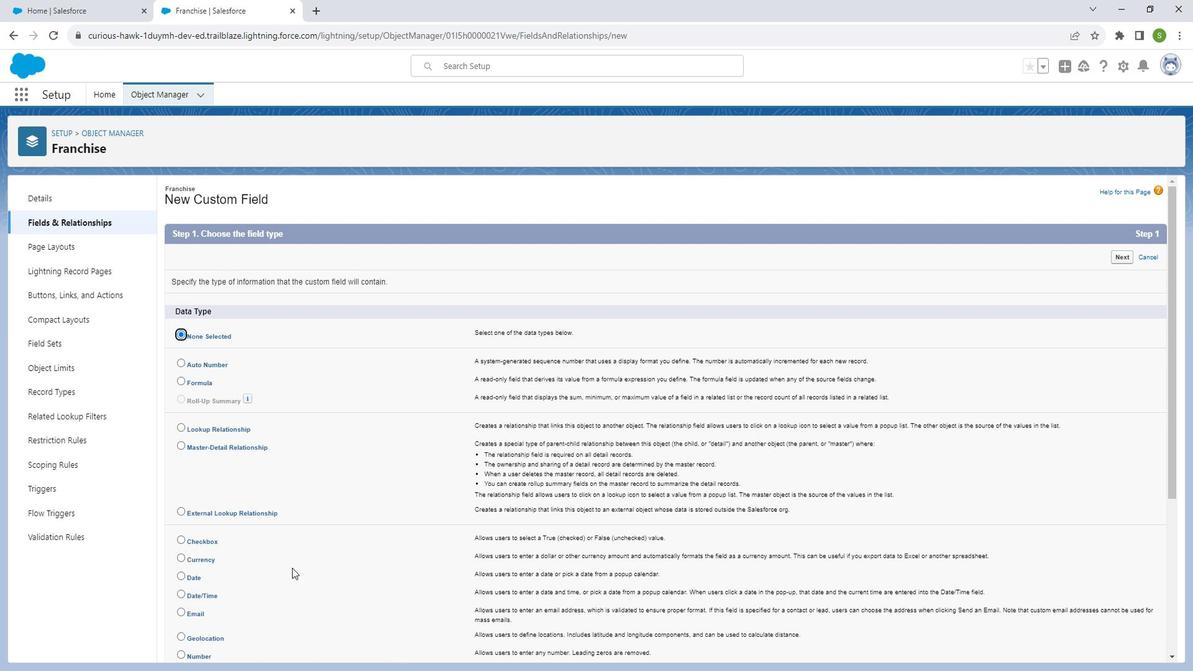 
Action: Mouse scrolled (301, 555) with delta (0, 0)
Screenshot: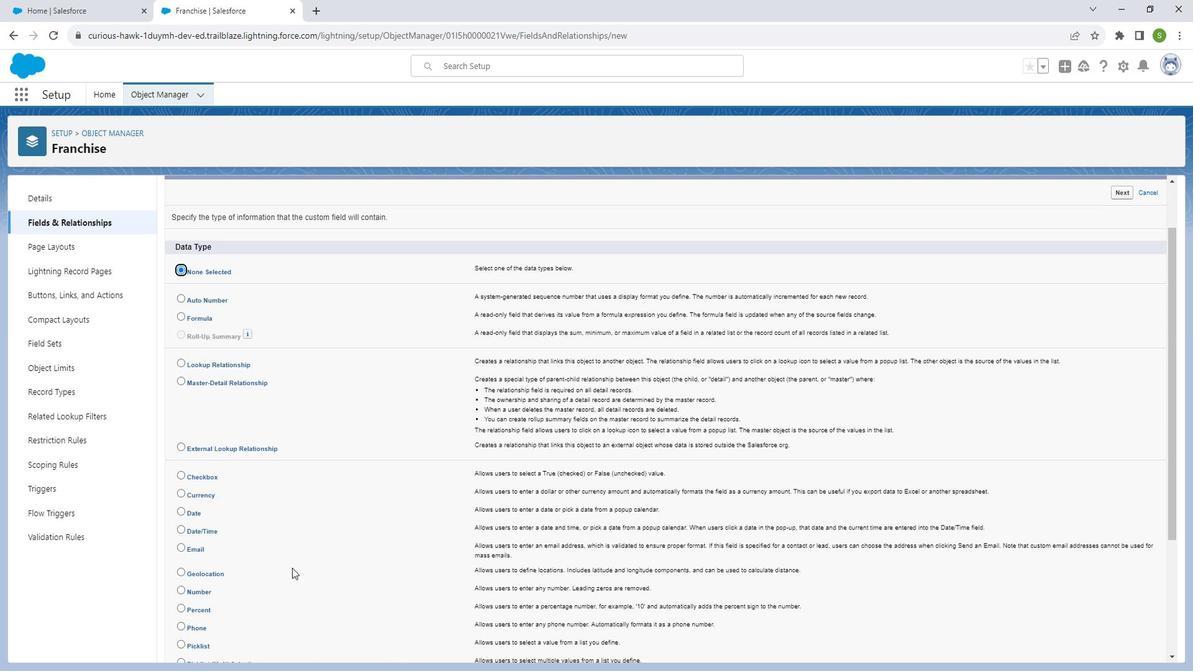 
Action: Mouse scrolled (301, 555) with delta (0, 0)
Screenshot: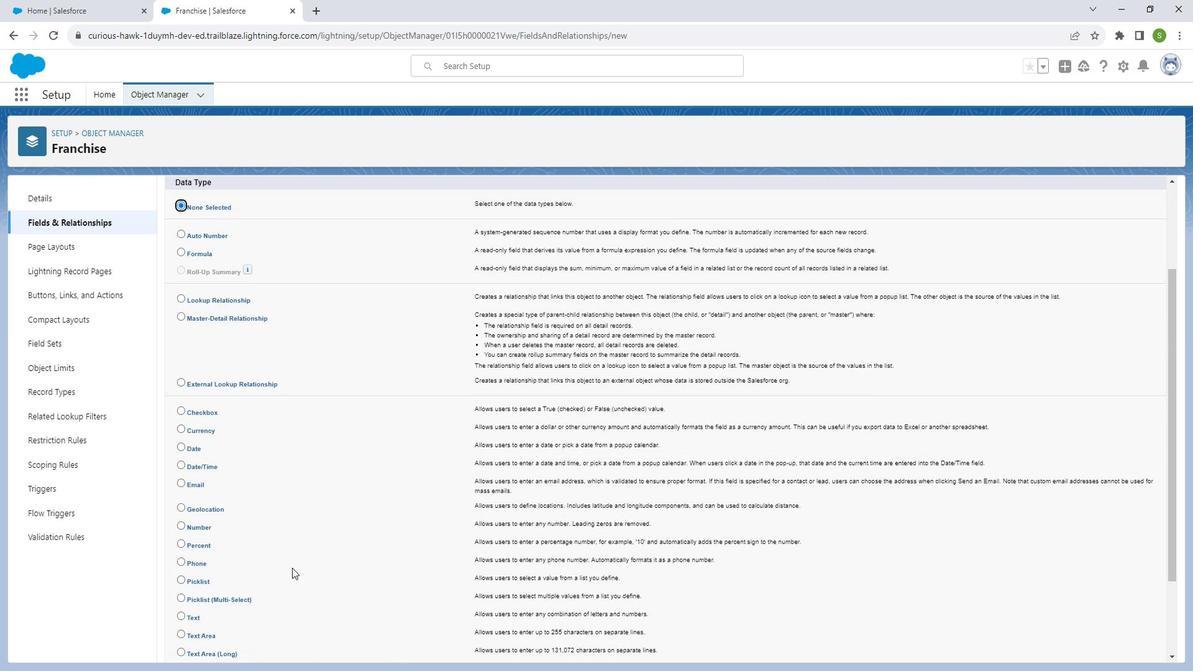
Action: Mouse moved to (190, 541)
Screenshot: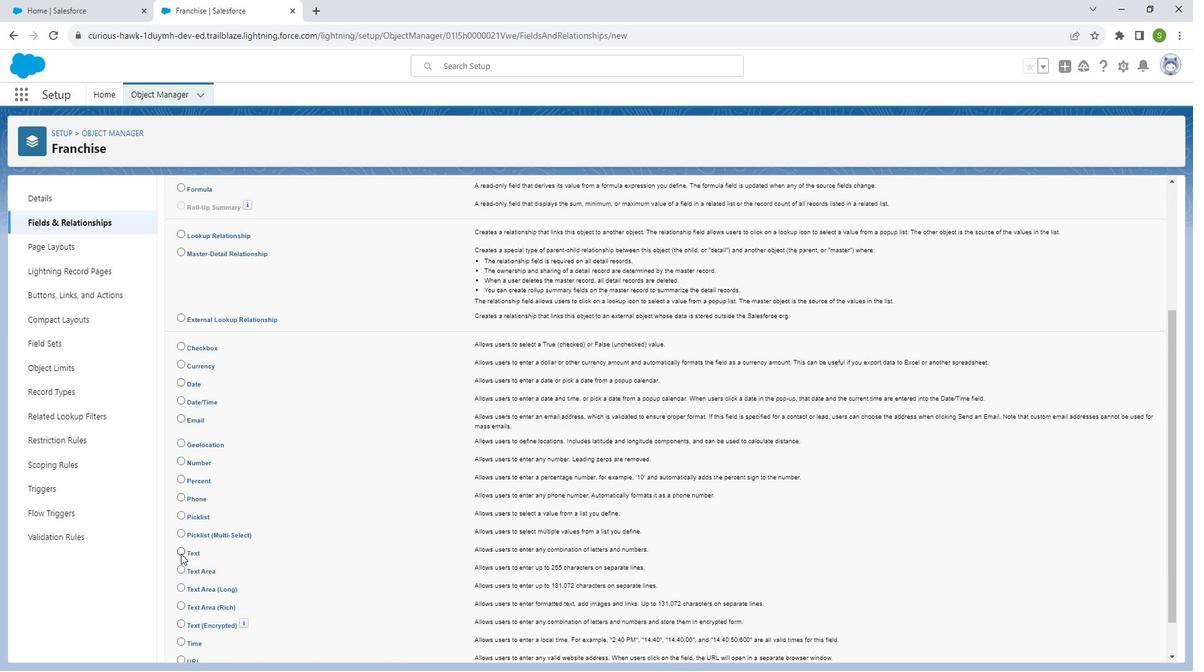 
Action: Mouse pressed left at (190, 541)
Screenshot: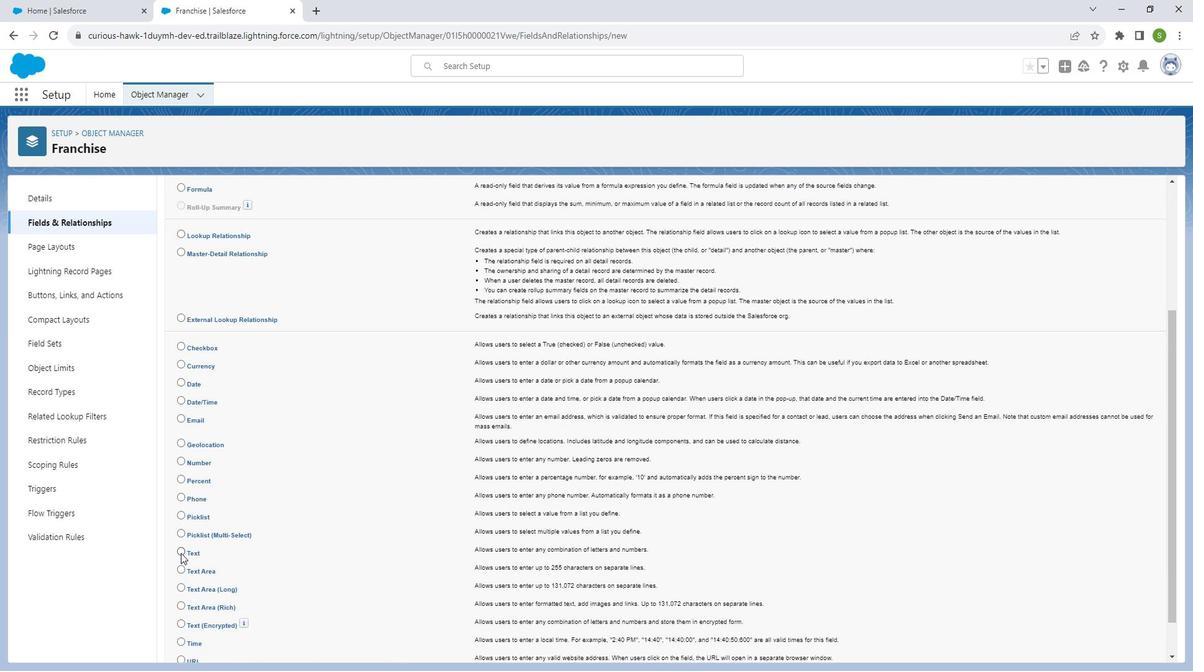 
Action: Mouse moved to (983, 426)
Screenshot: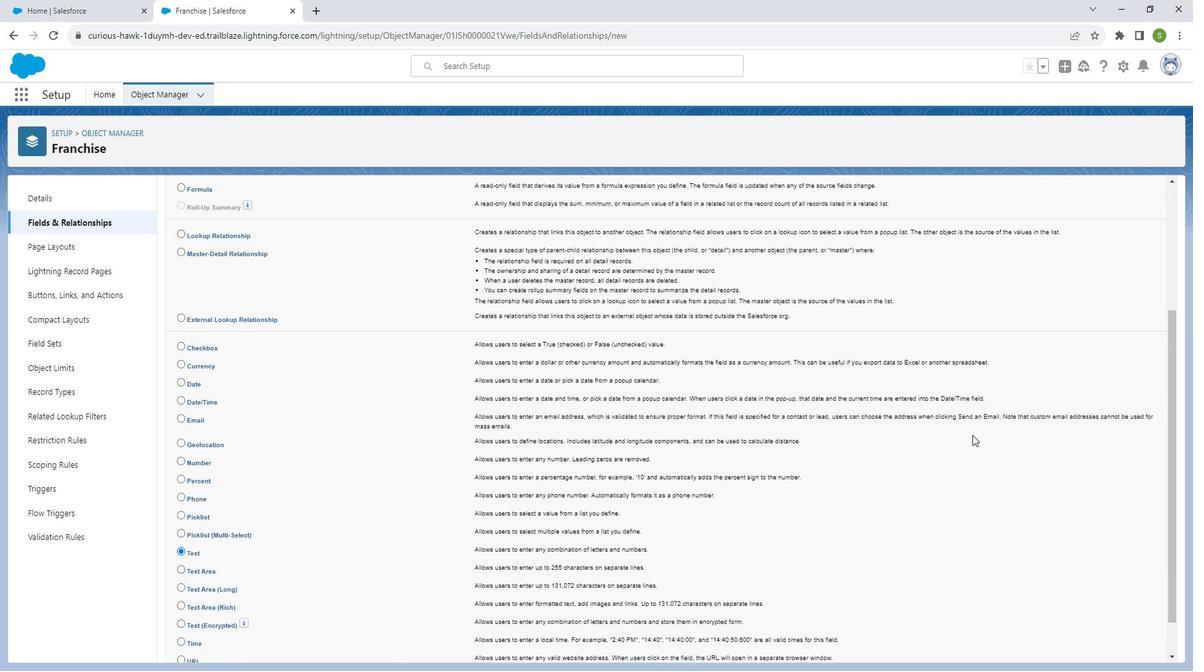 
Action: Mouse scrolled (983, 427) with delta (0, 0)
Screenshot: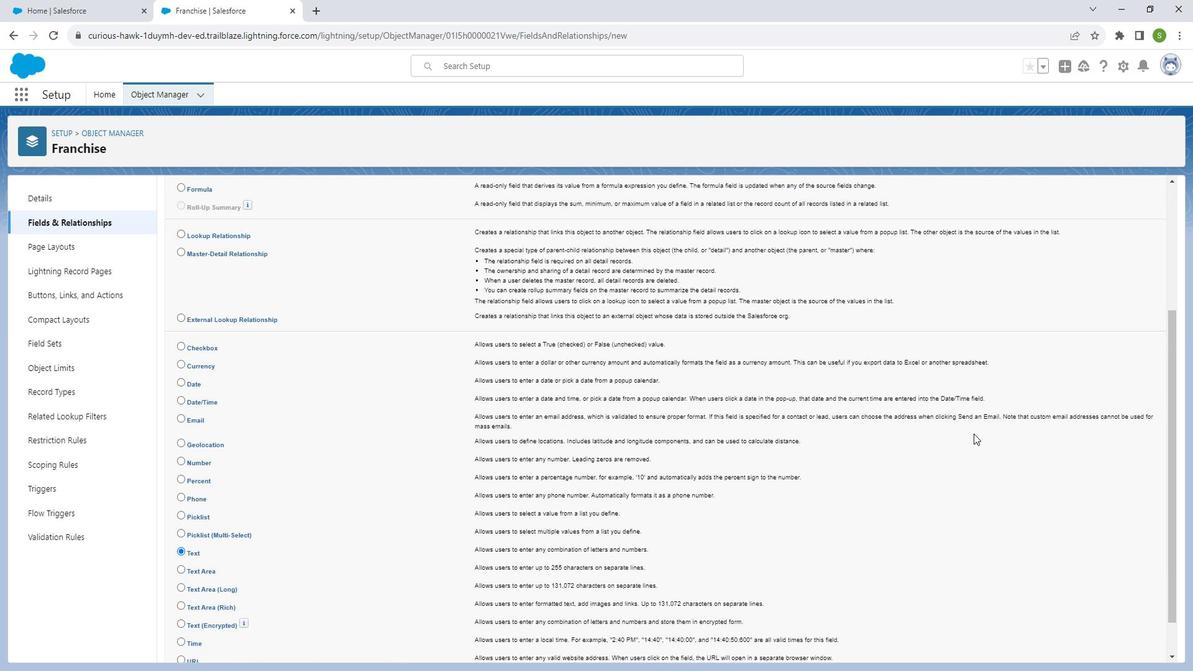 
Action: Mouse scrolled (983, 427) with delta (0, 0)
Screenshot: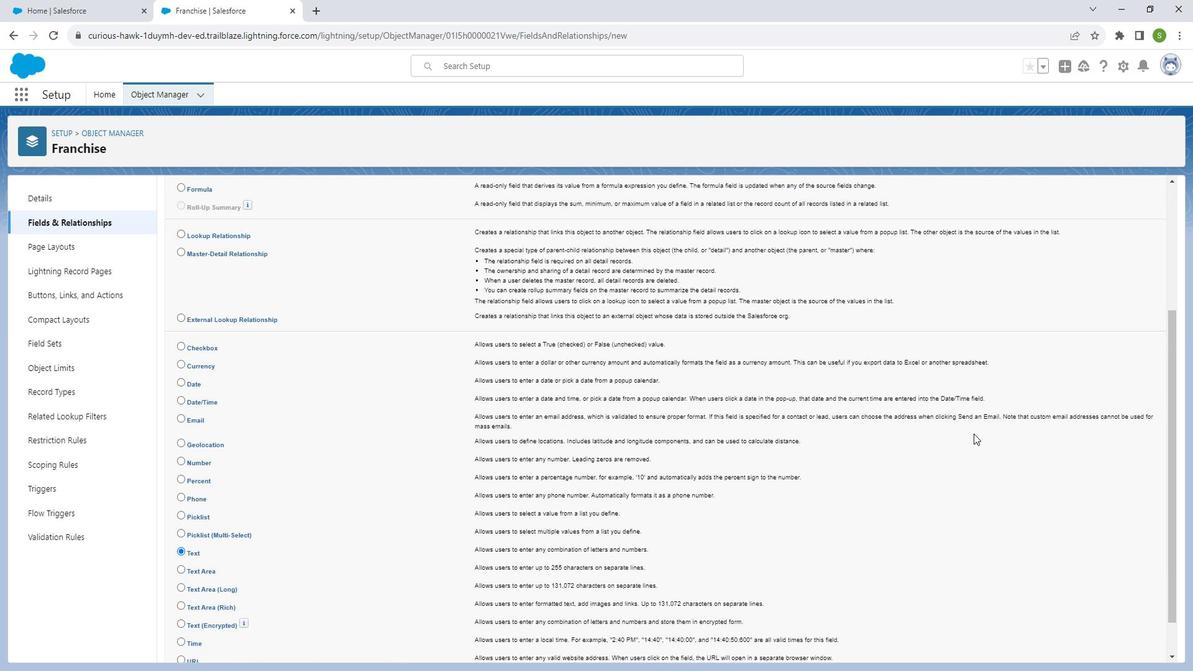 
Action: Mouse scrolled (983, 427) with delta (0, 0)
Screenshot: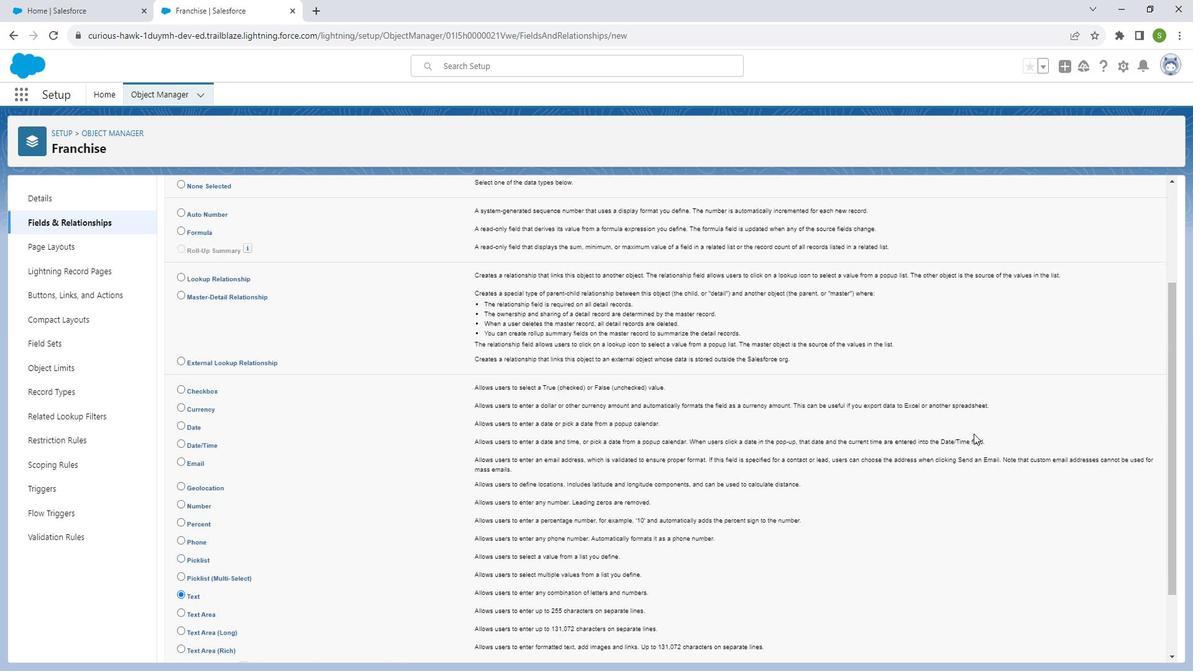 
Action: Mouse scrolled (983, 427) with delta (0, 0)
Screenshot: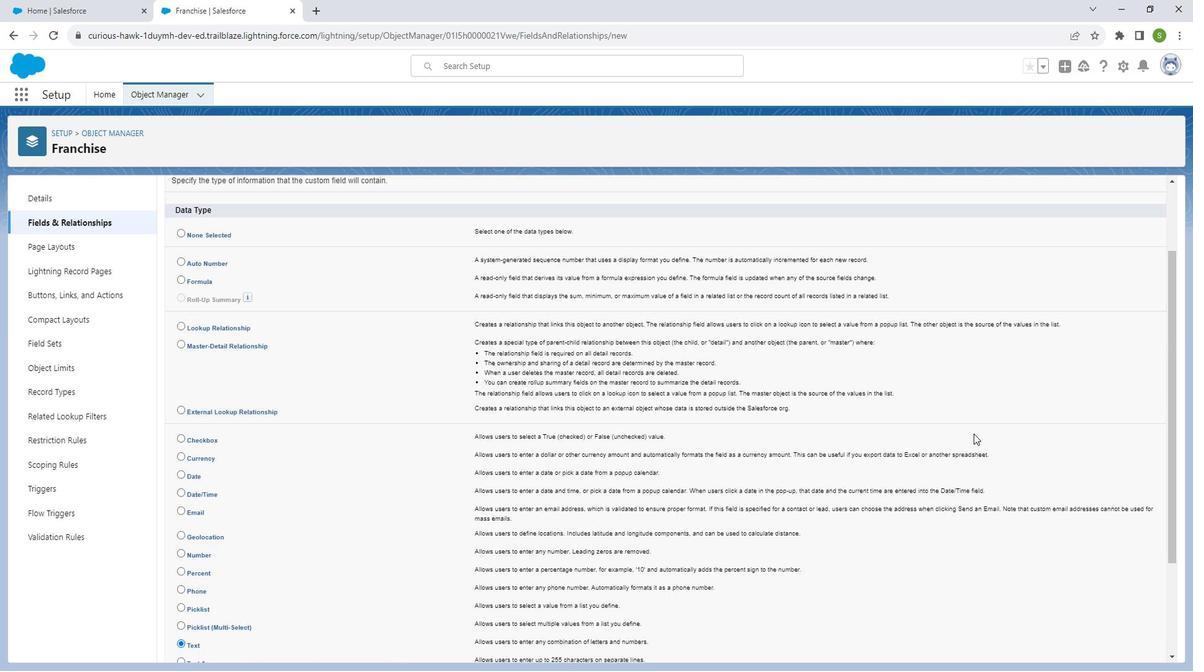 
Action: Mouse moved to (1129, 256)
Screenshot: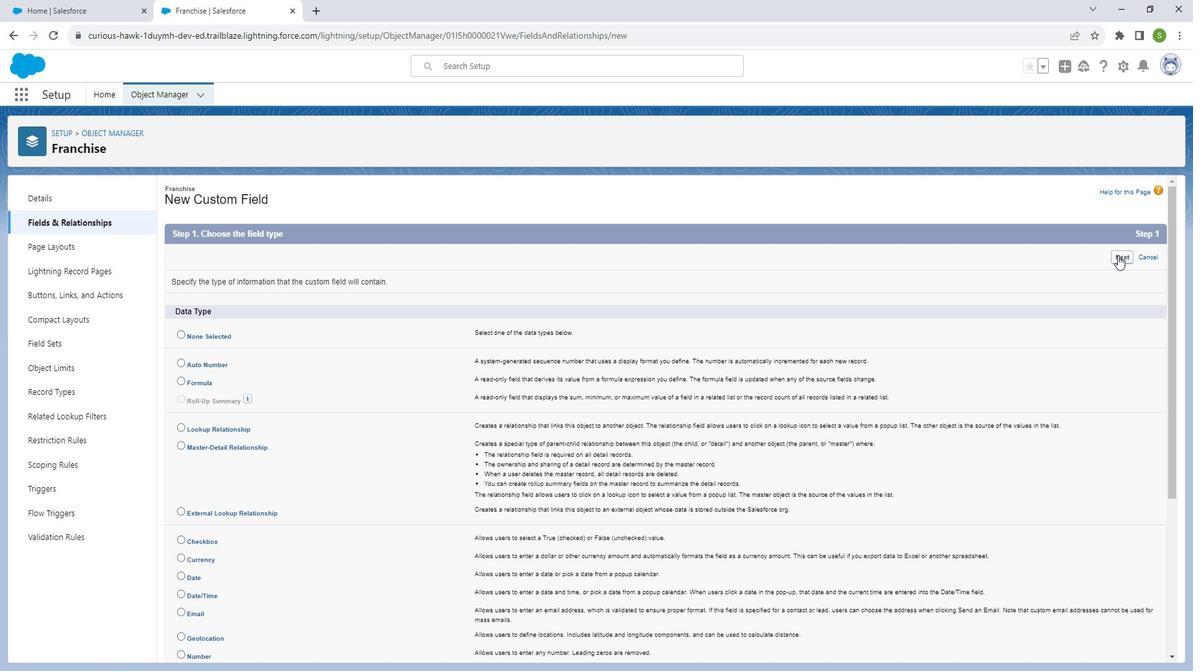 
Action: Mouse pressed left at (1129, 256)
Screenshot: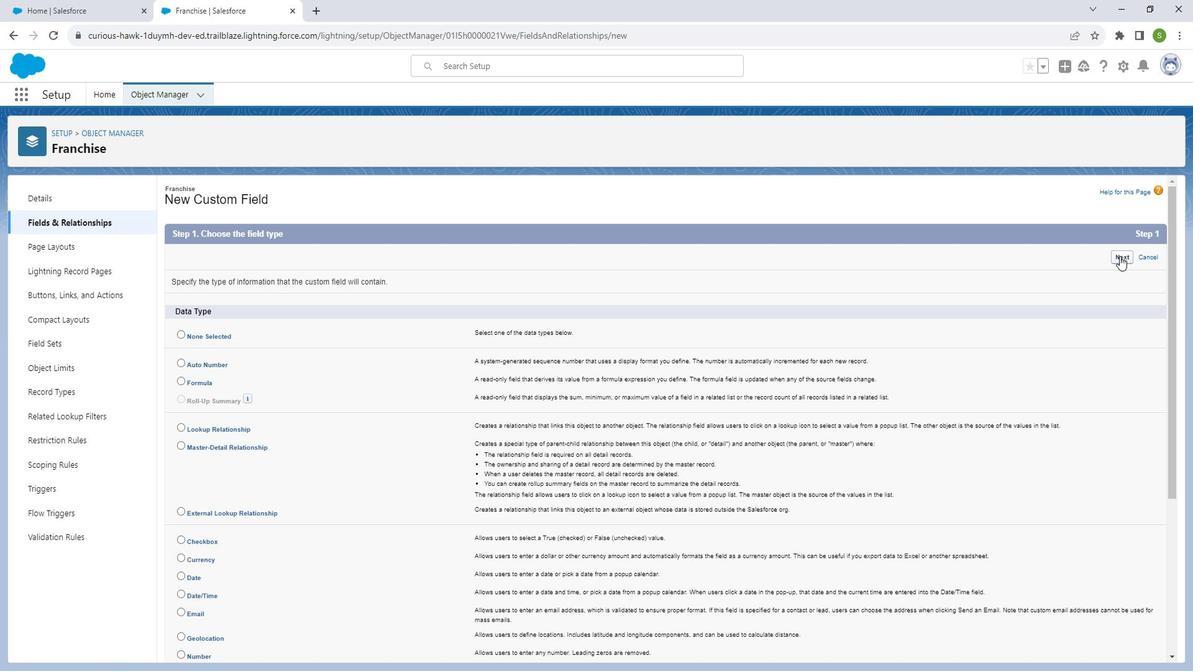 
Action: Mouse moved to (410, 285)
Screenshot: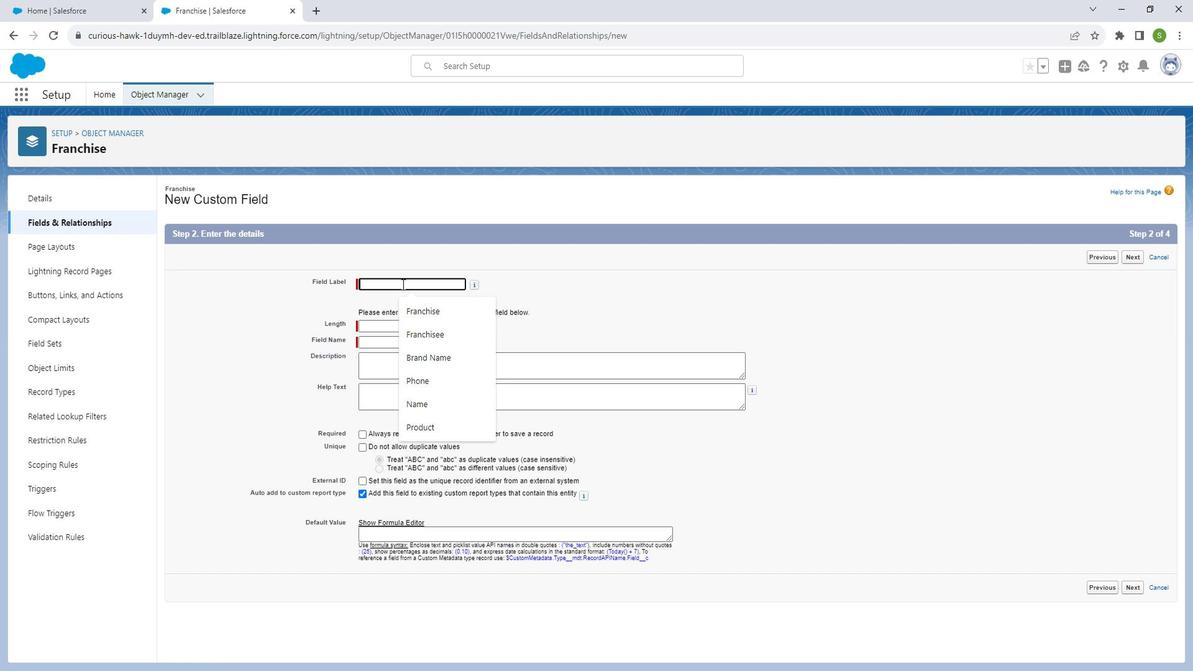 
Action: Mouse pressed left at (410, 285)
Screenshot: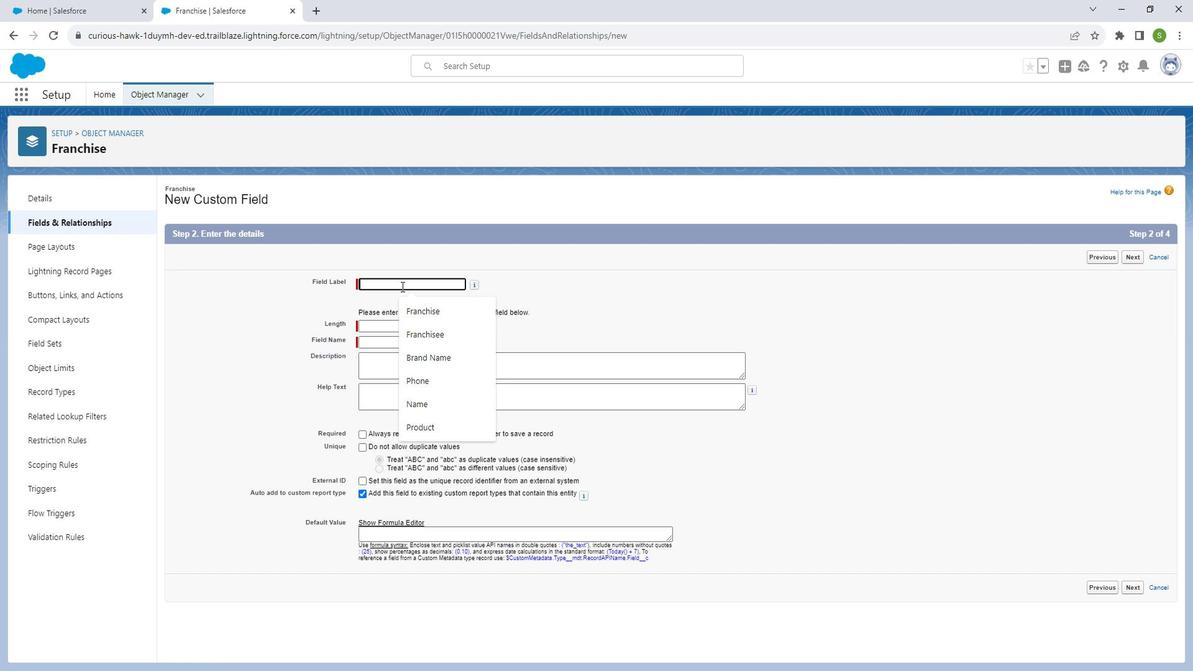 
Action: Mouse moved to (412, 287)
Screenshot: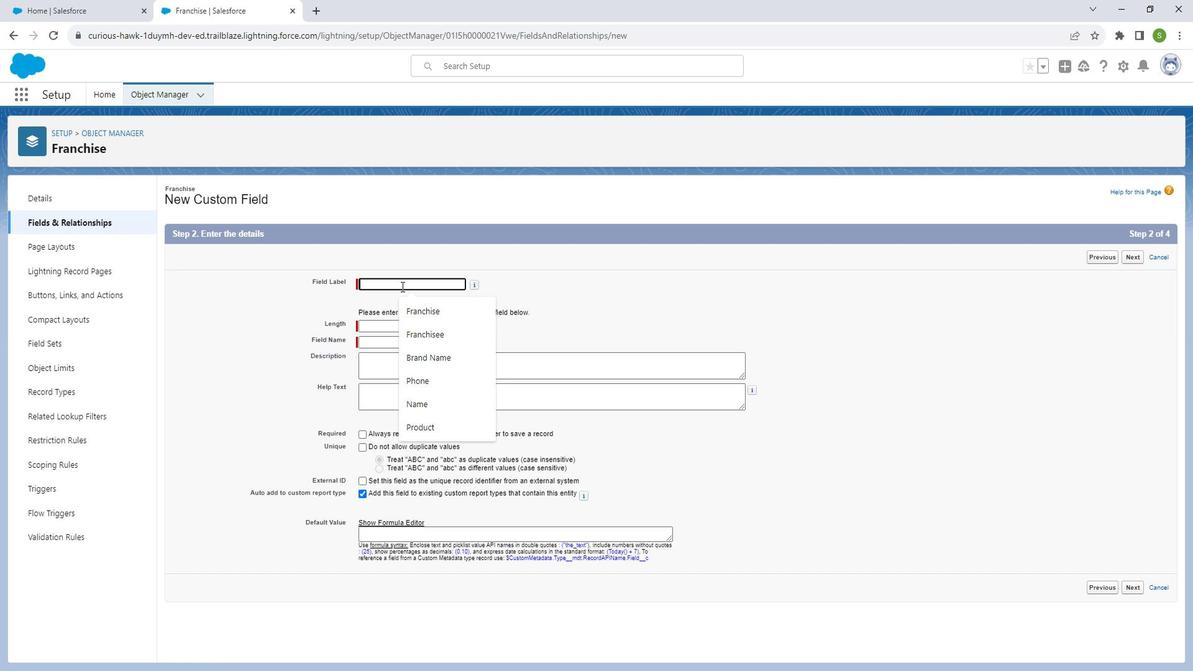 
Action: Key pressed <Key.shift_r>Email
Screenshot: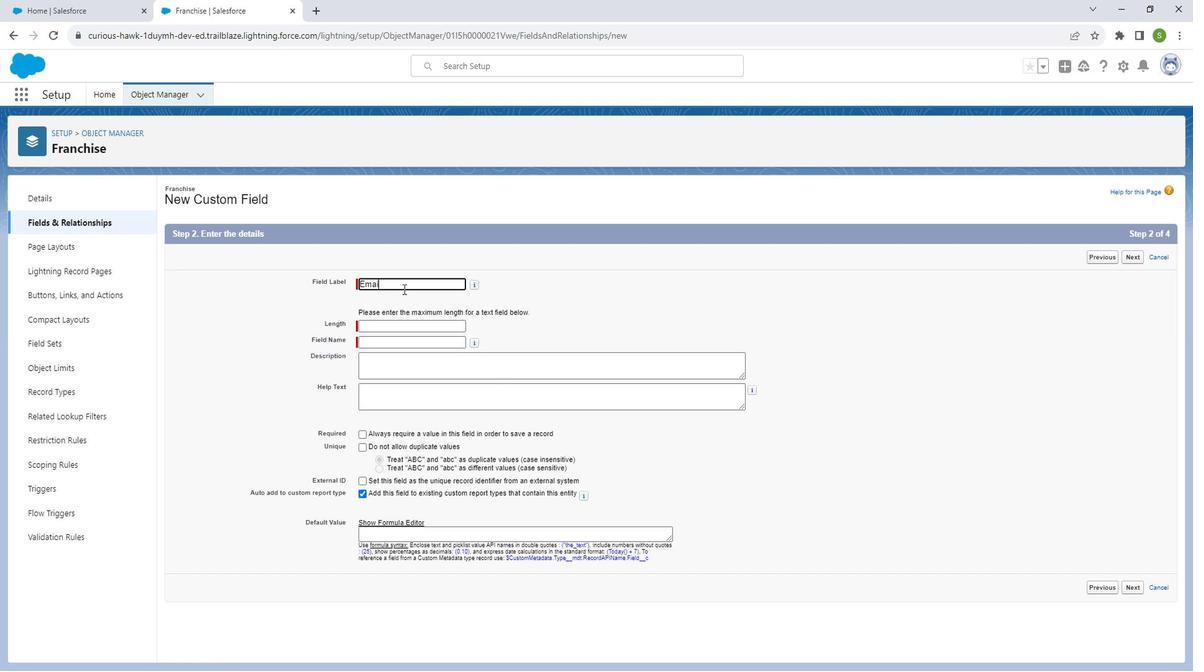 
Action: Mouse moved to (404, 321)
Screenshot: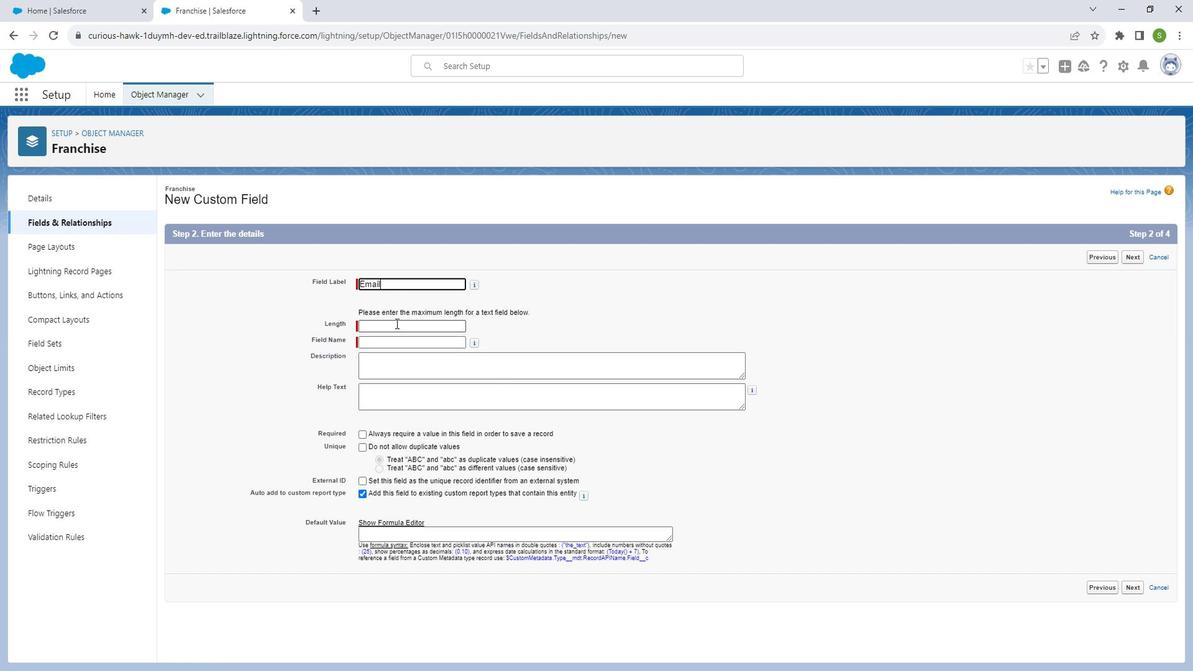 
Action: Mouse pressed left at (404, 321)
Screenshot: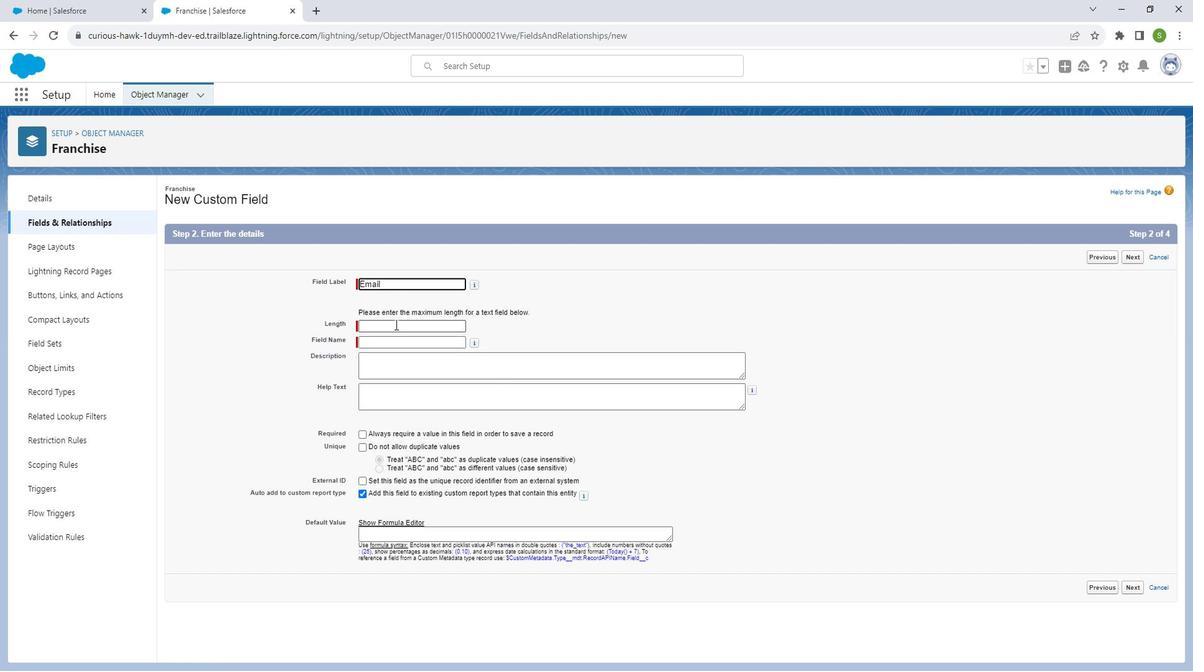 
Action: Key pressed 15
Screenshot: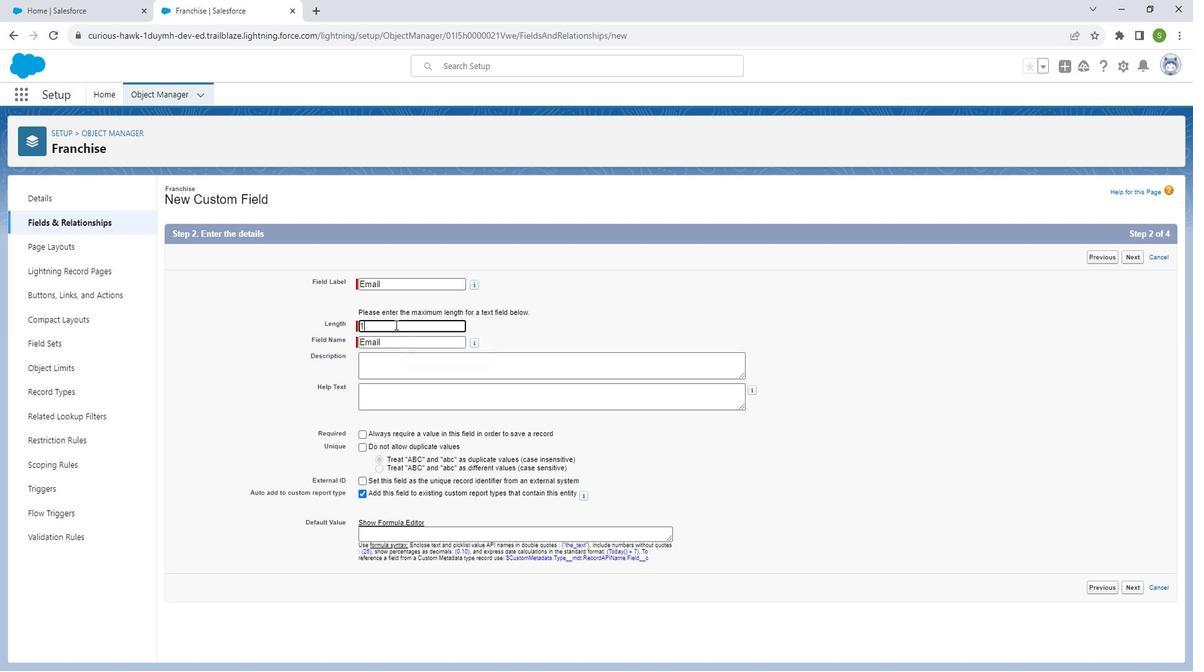 
Action: Mouse moved to (1141, 574)
Screenshot: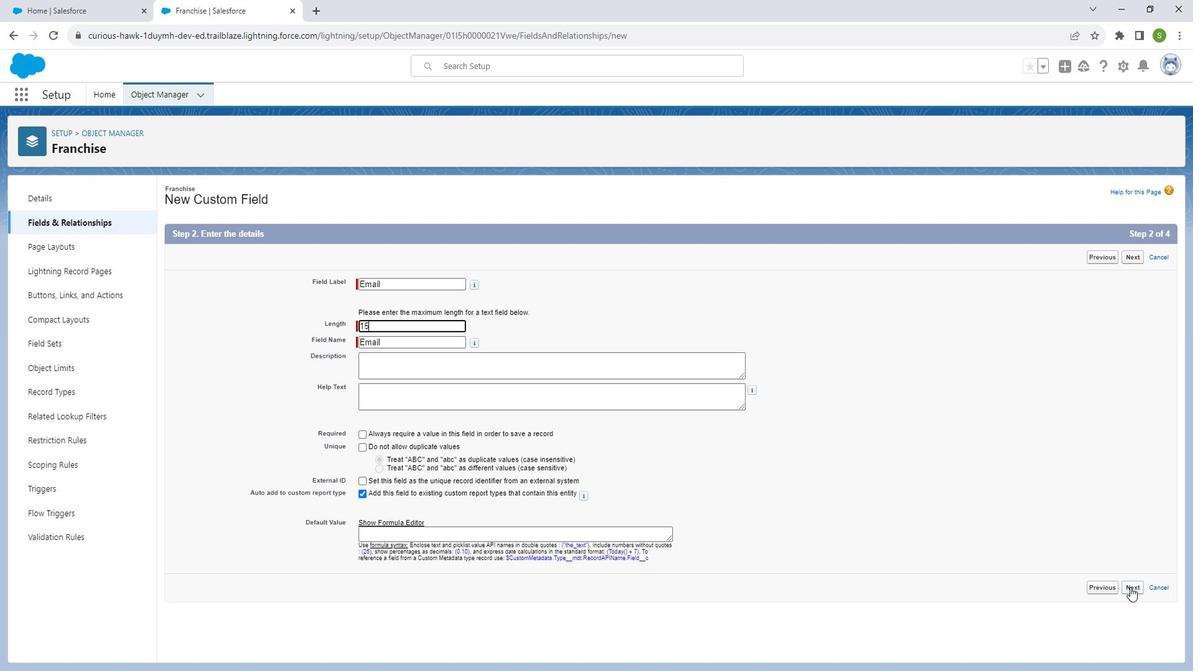 
Action: Mouse pressed left at (1141, 574)
Screenshot: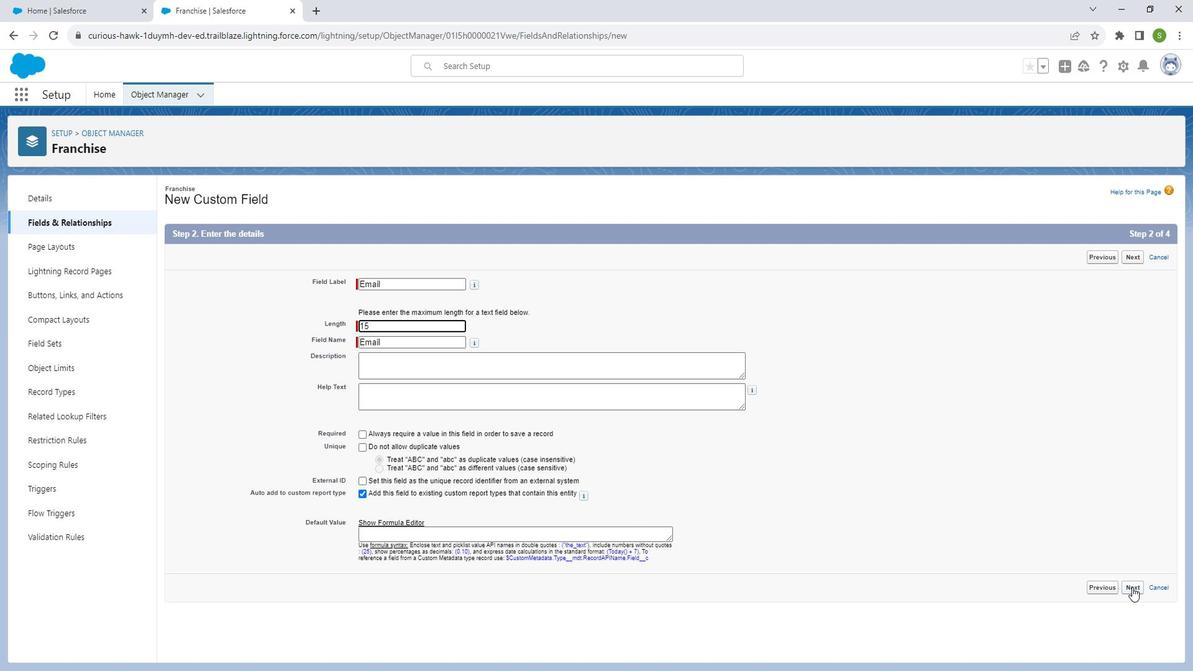 
Action: Mouse moved to (1132, 257)
Screenshot: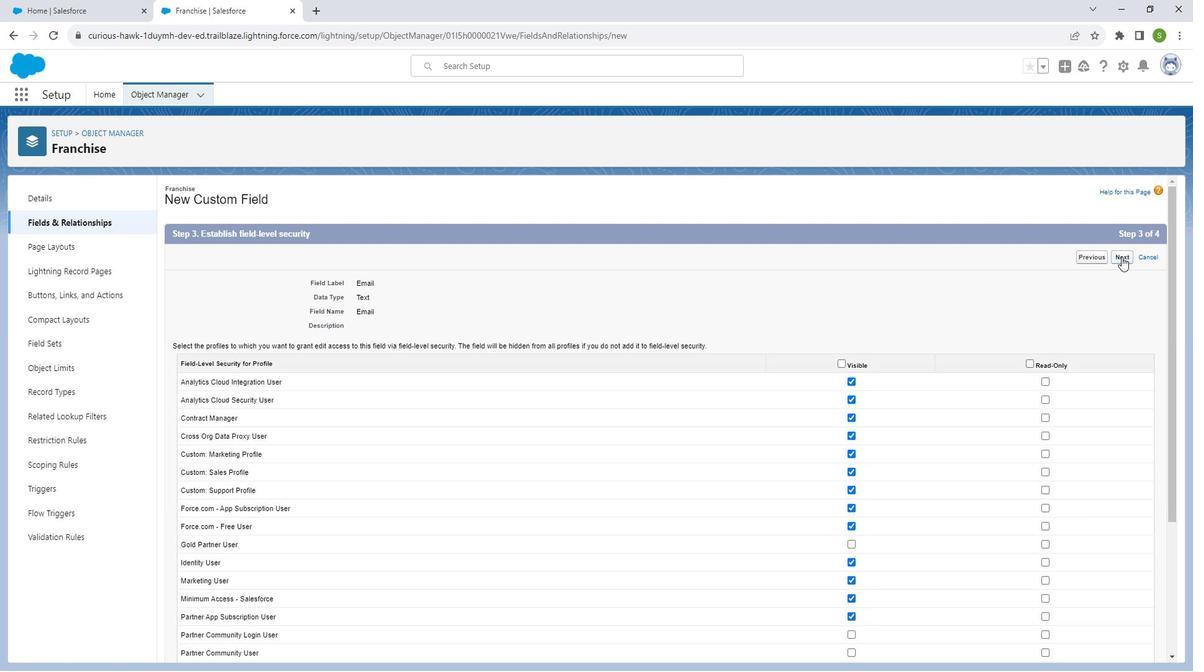 
Action: Mouse pressed left at (1132, 257)
Screenshot: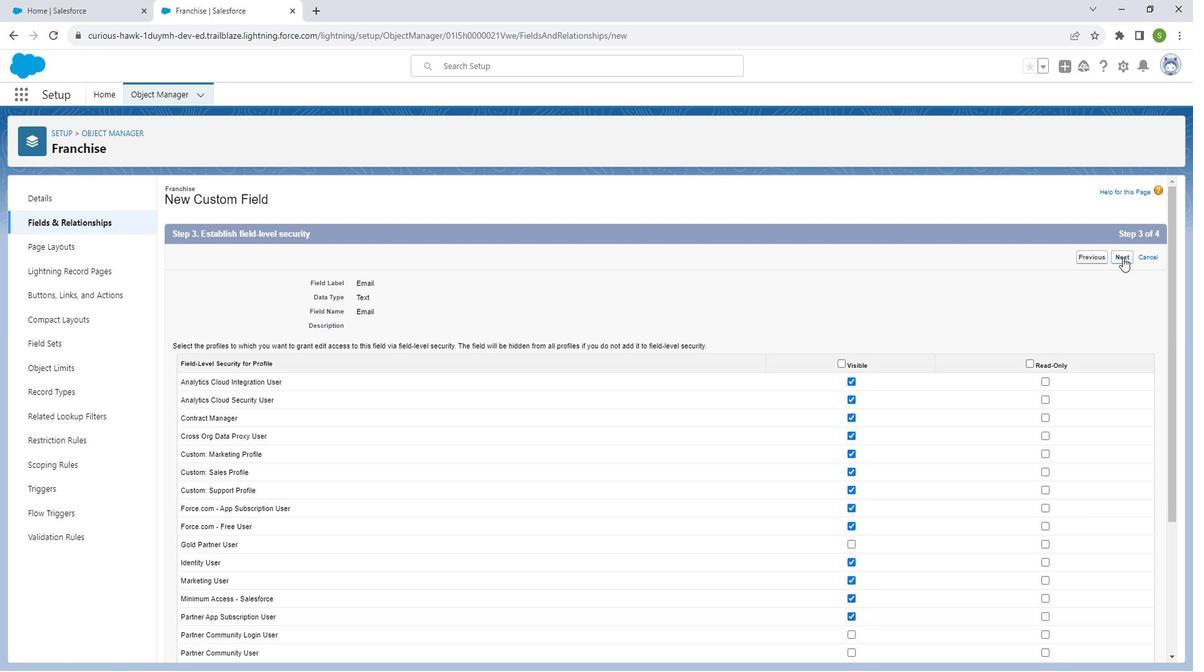 
Action: Mouse moved to (1133, 254)
Screenshot: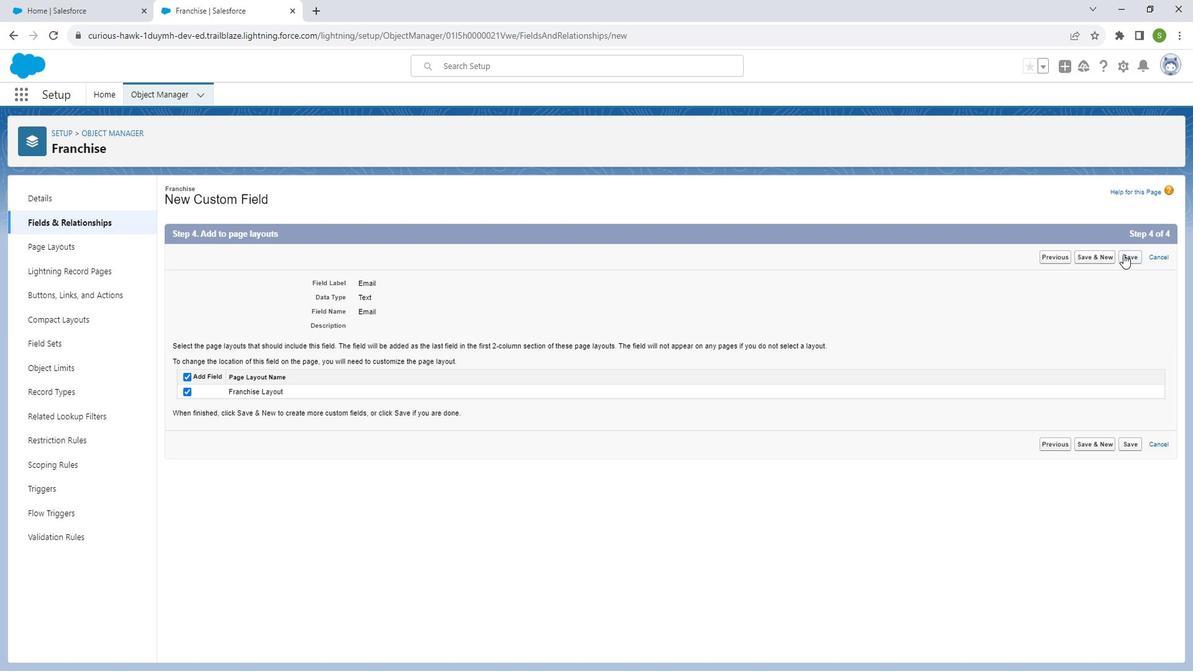 
Action: Mouse pressed left at (1133, 254)
Screenshot: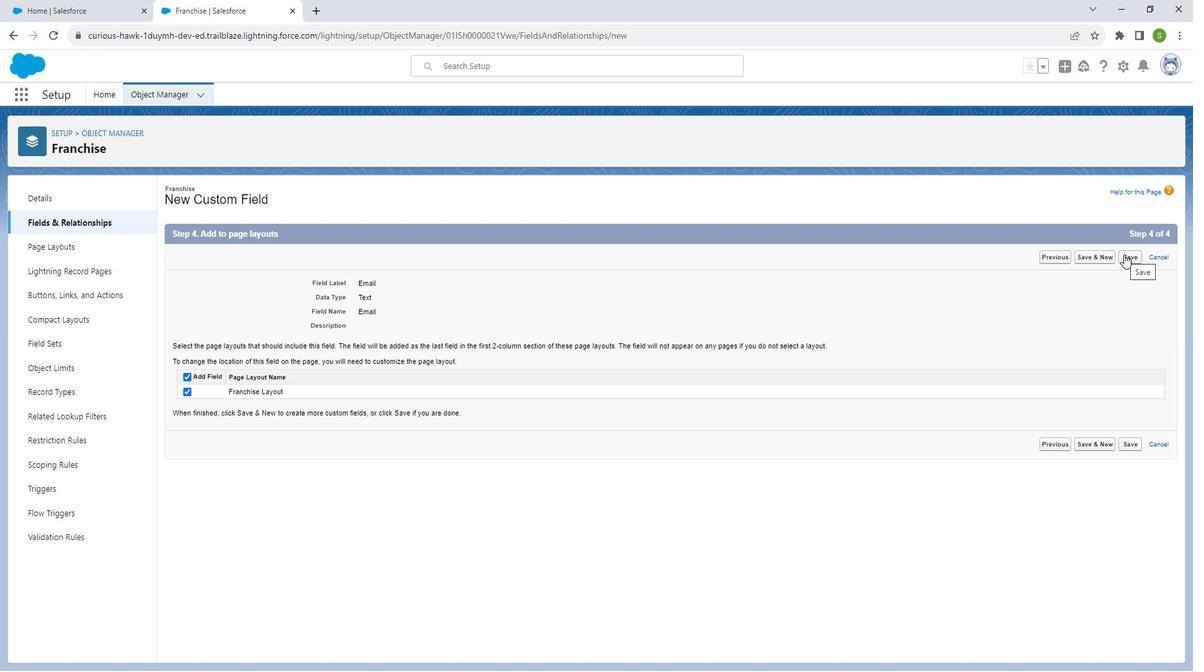 
Action: Mouse moved to (929, 198)
Screenshot: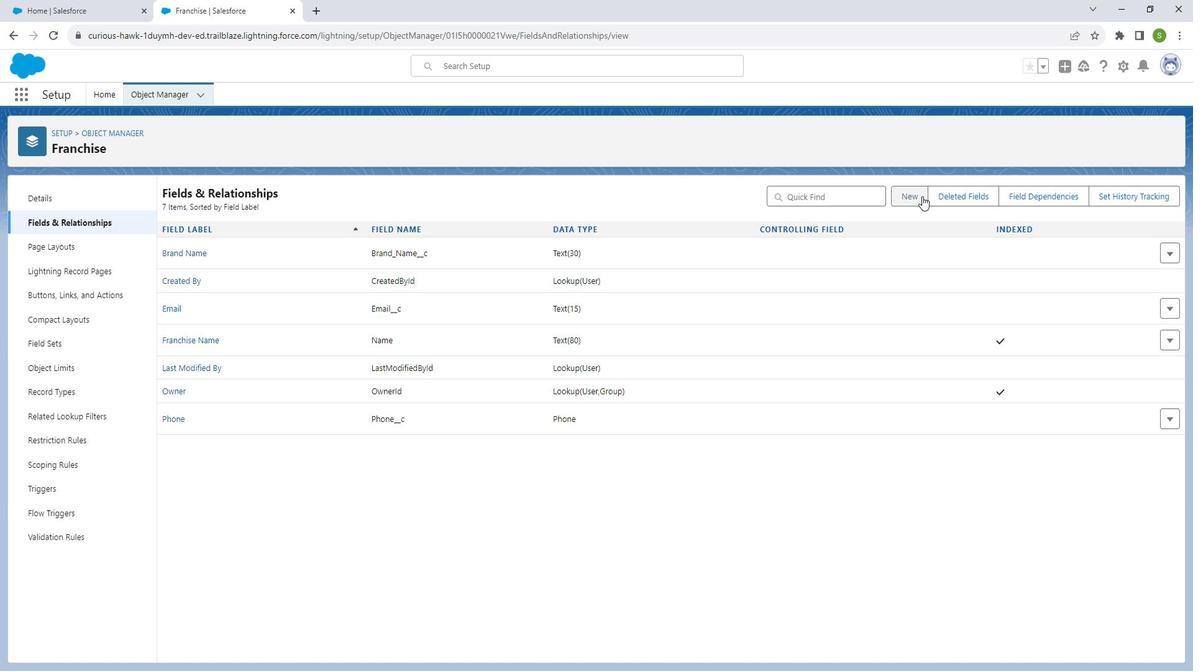 
Action: Mouse pressed left at (929, 198)
Screenshot: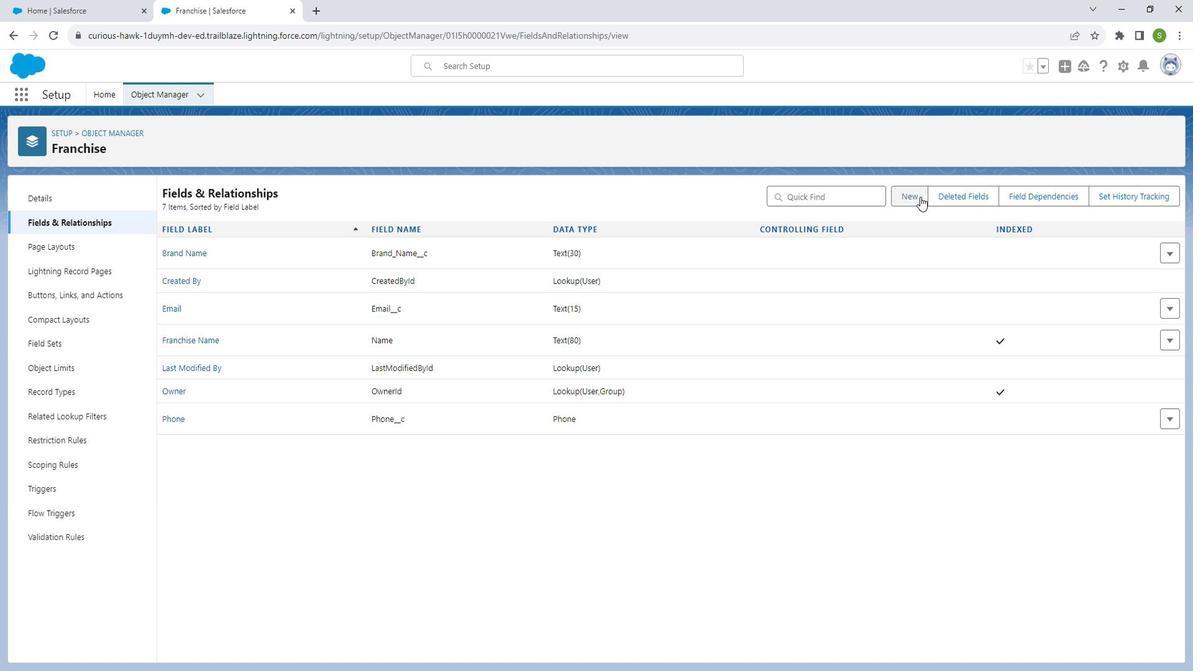 
Action: Mouse moved to (283, 491)
Screenshot: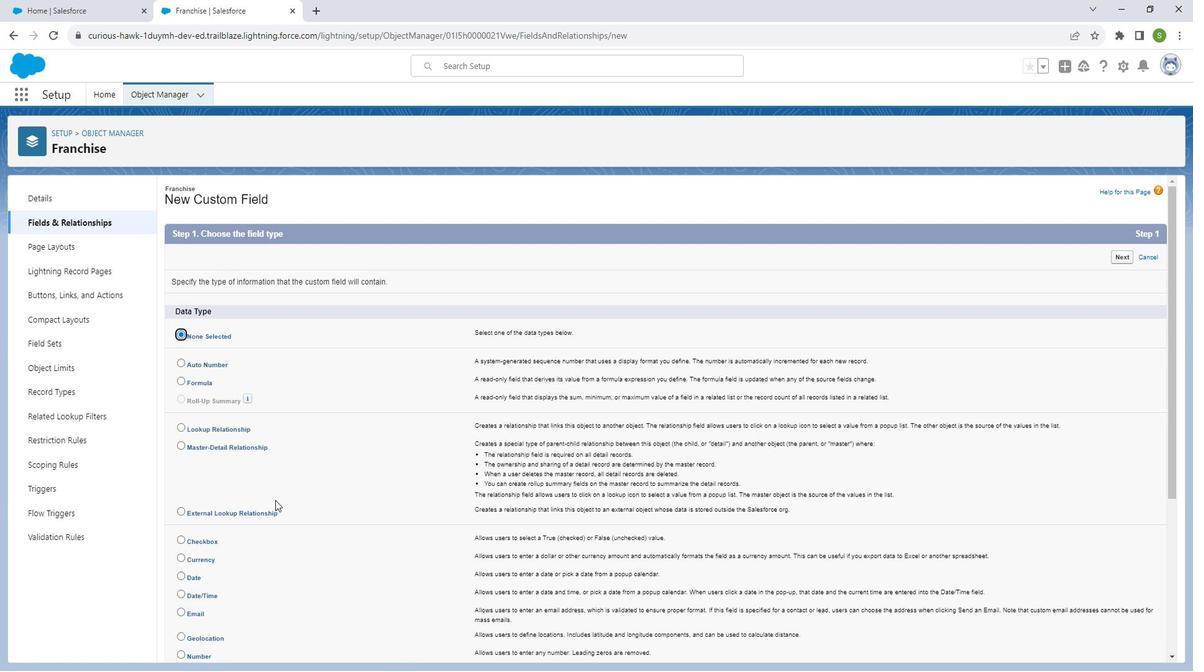 
Action: Mouse scrolled (283, 490) with delta (0, 0)
Screenshot: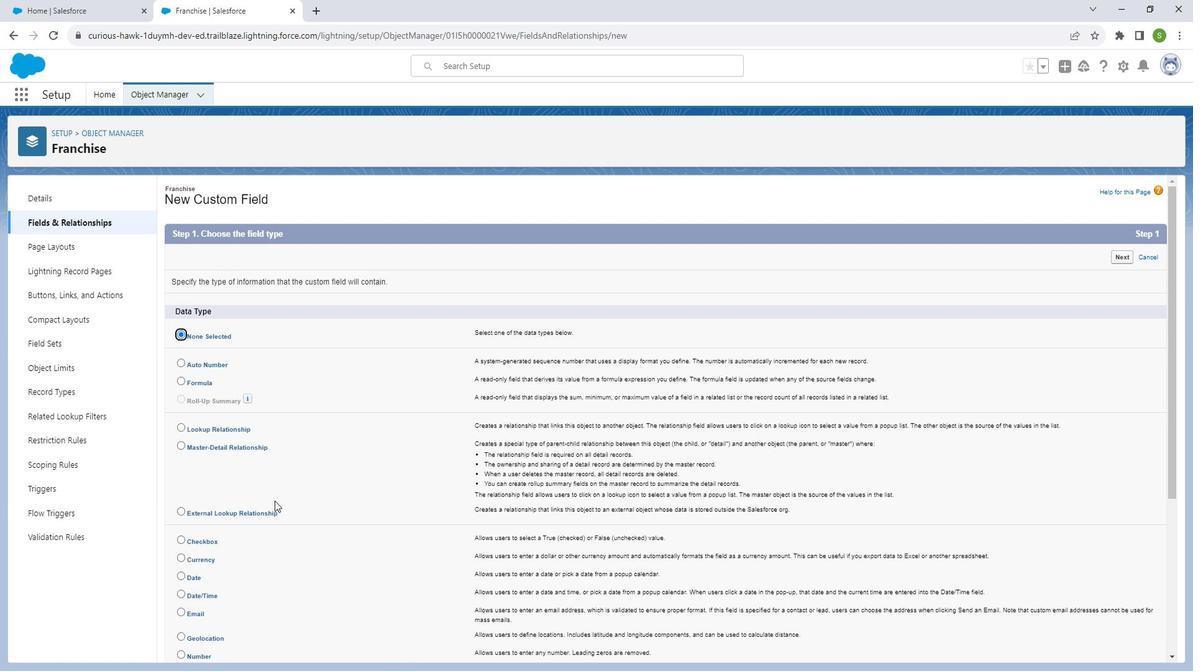 
Action: Mouse moved to (283, 491)
Screenshot: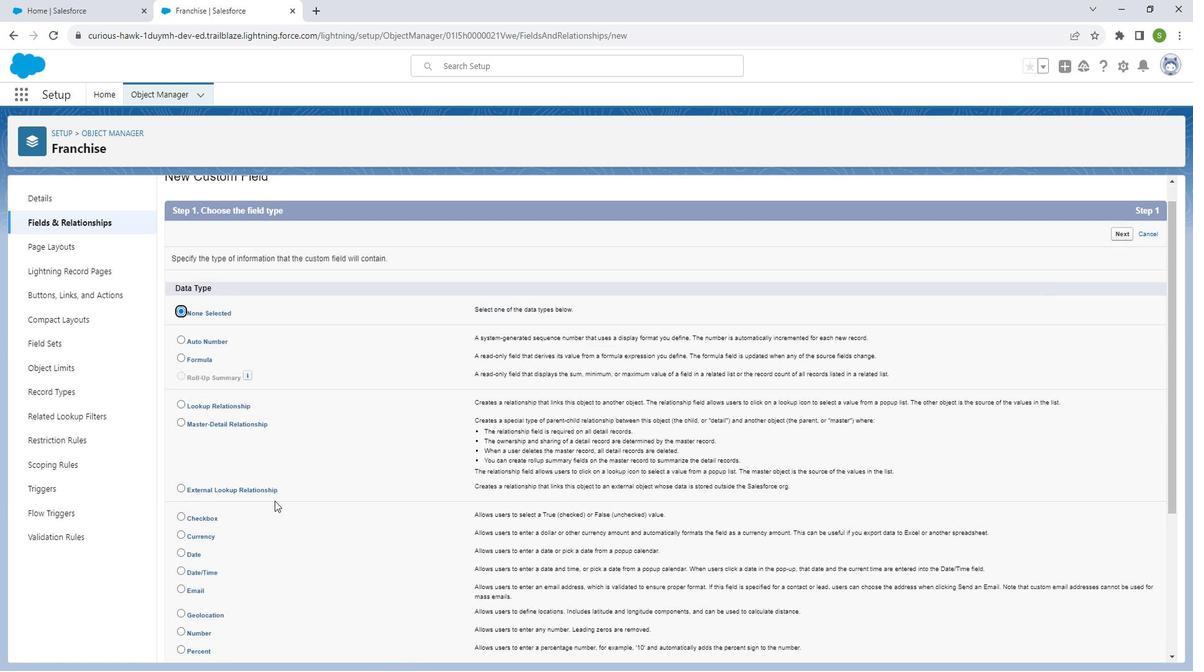 
Action: Mouse scrolled (283, 490) with delta (0, 0)
Screenshot: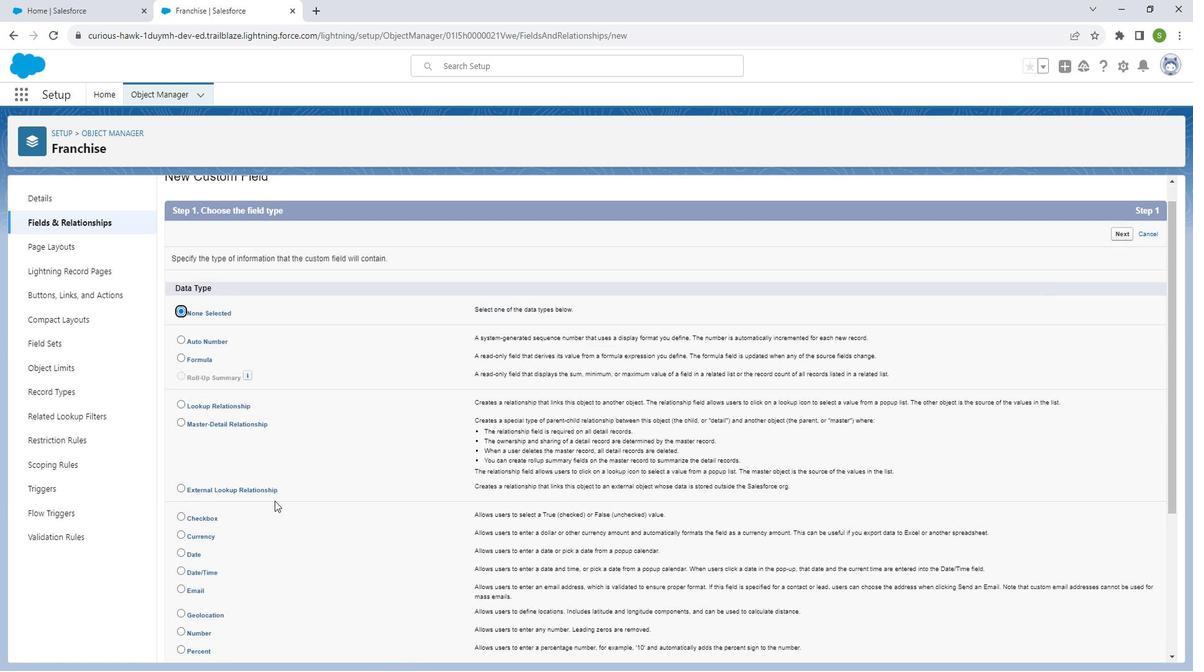 
Action: Mouse moved to (282, 492)
Screenshot: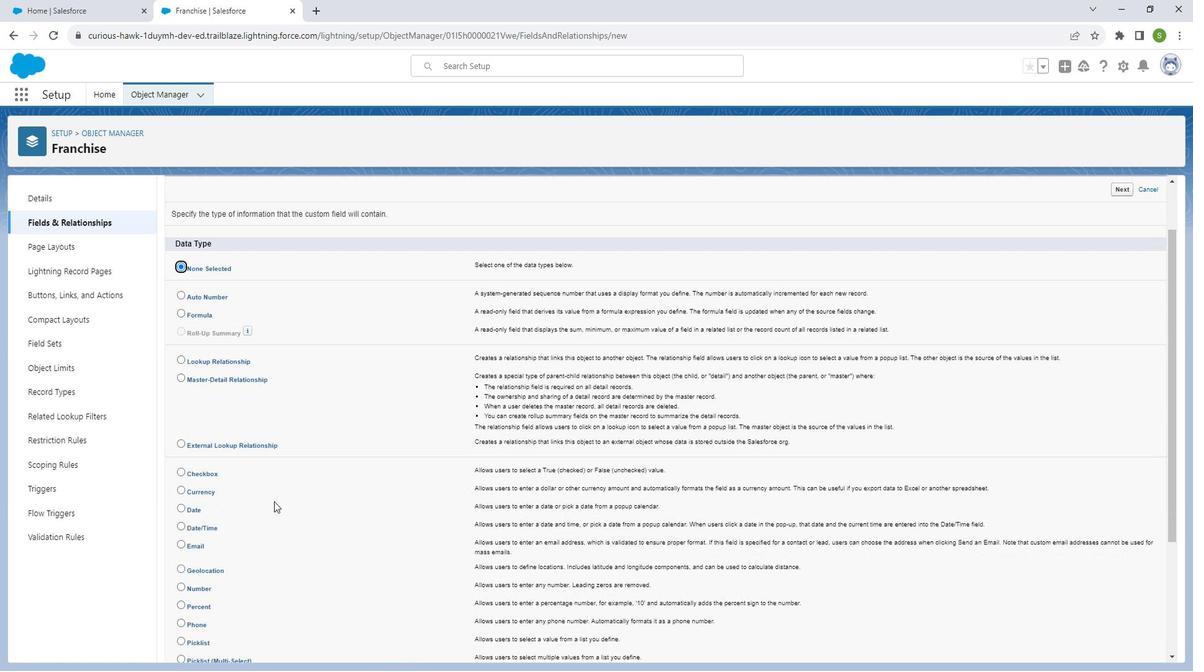 
Action: Mouse scrolled (282, 492) with delta (0, 0)
Screenshot: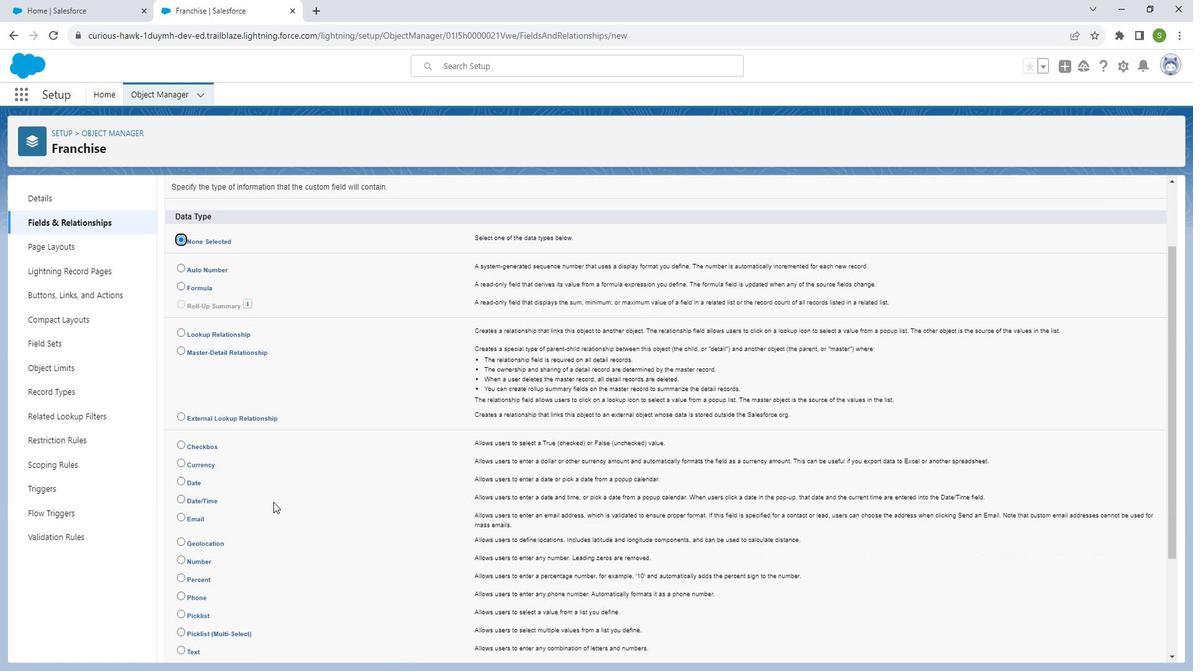 
Action: Mouse moved to (281, 493)
Screenshot: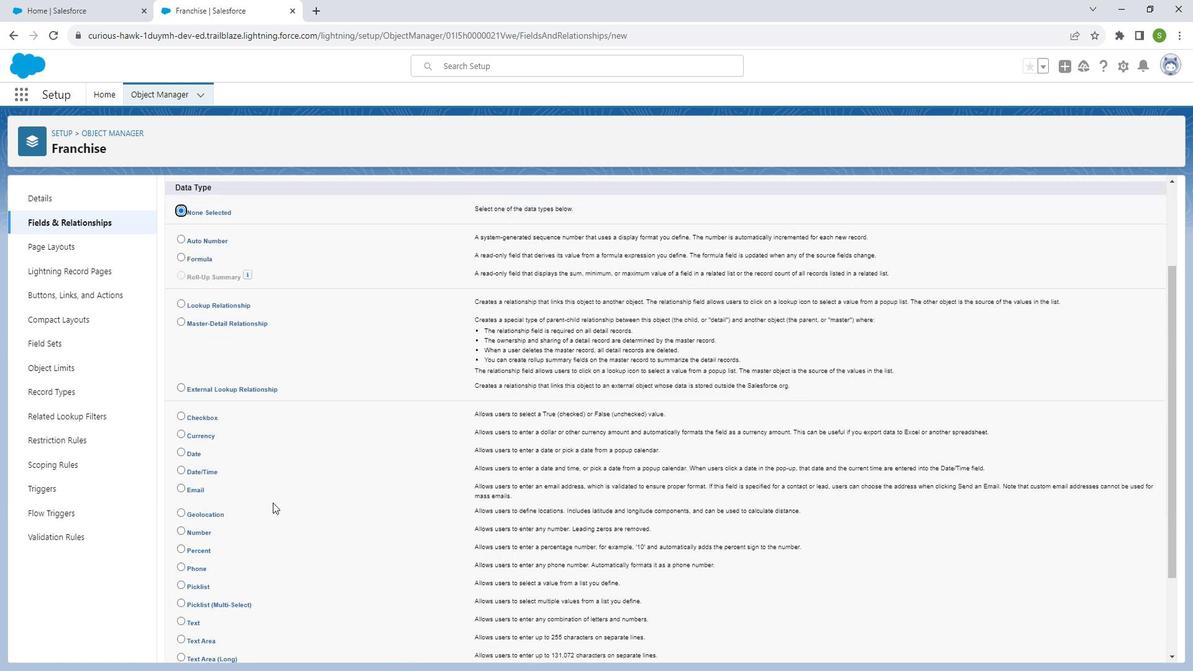 
Action: Mouse scrolled (281, 492) with delta (0, 0)
Screenshot: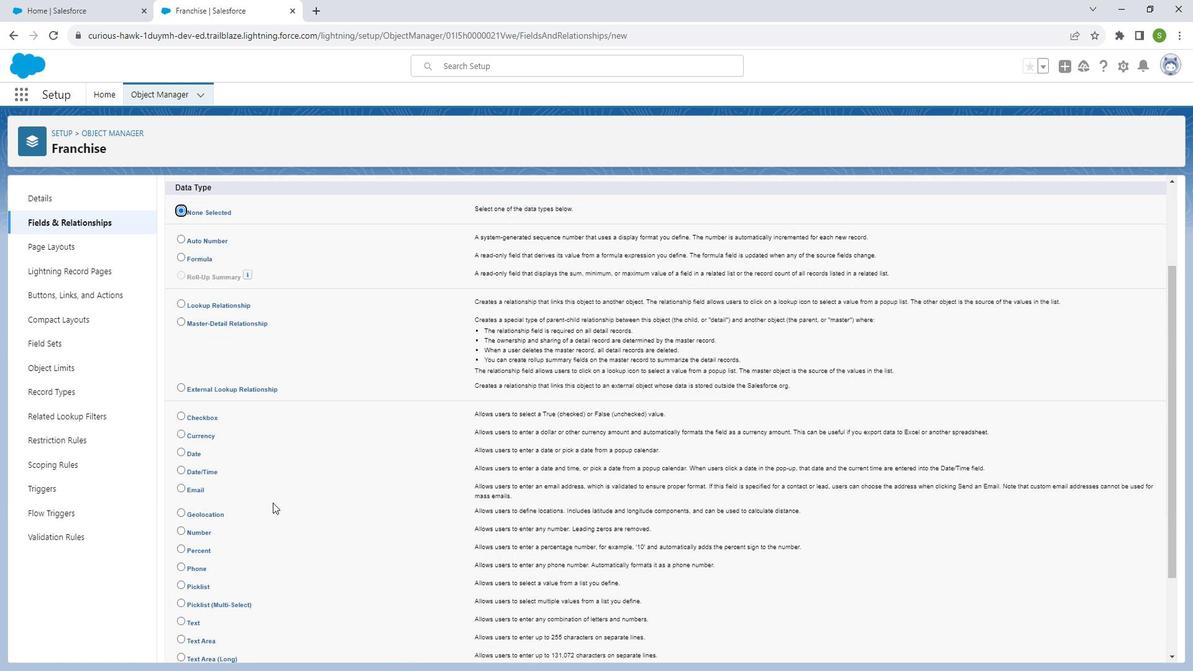 
Action: Mouse moved to (280, 494)
Screenshot: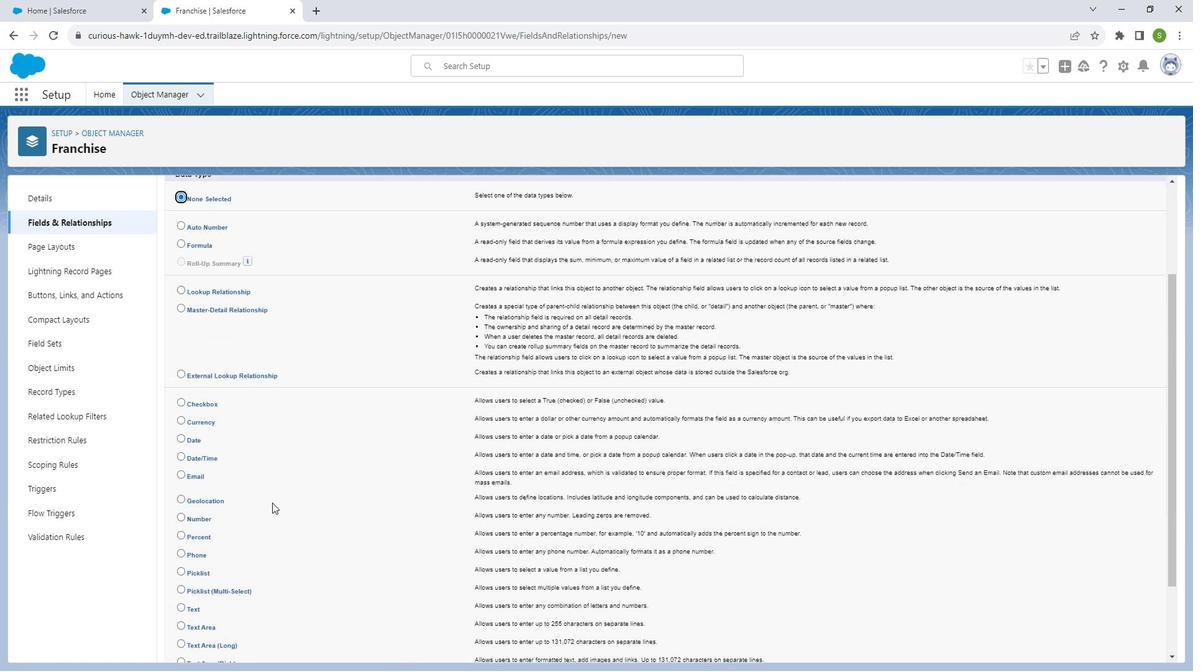 
Action: Mouse scrolled (280, 494) with delta (0, 0)
Screenshot: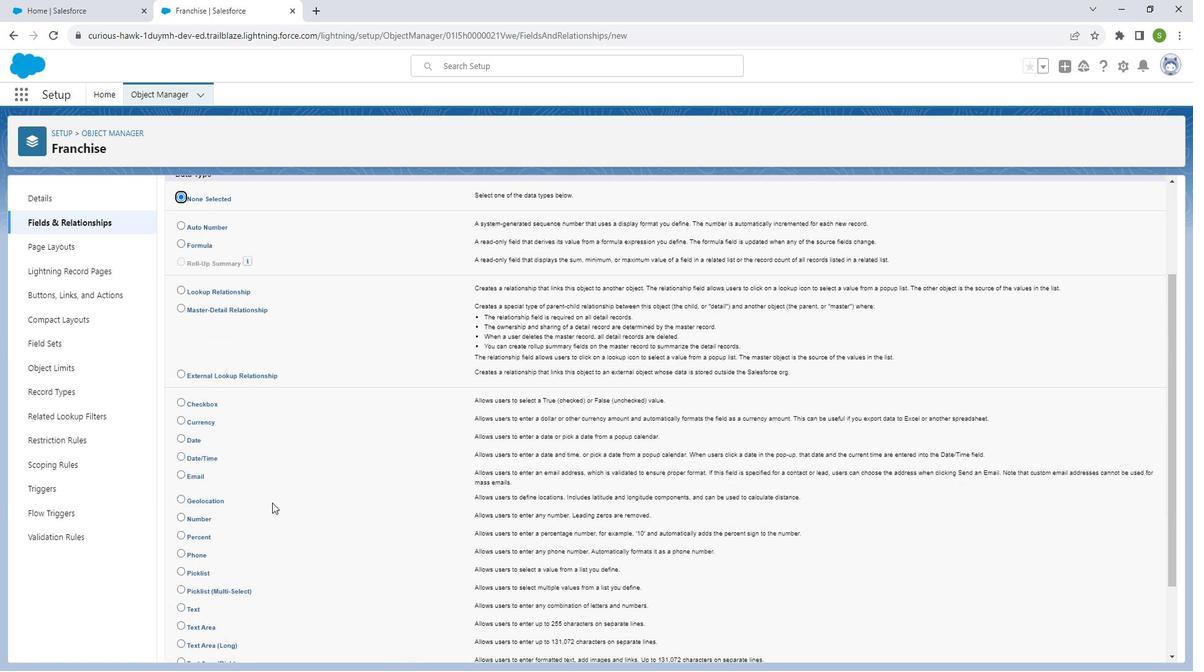 
Action: Mouse moved to (190, 531)
Screenshot: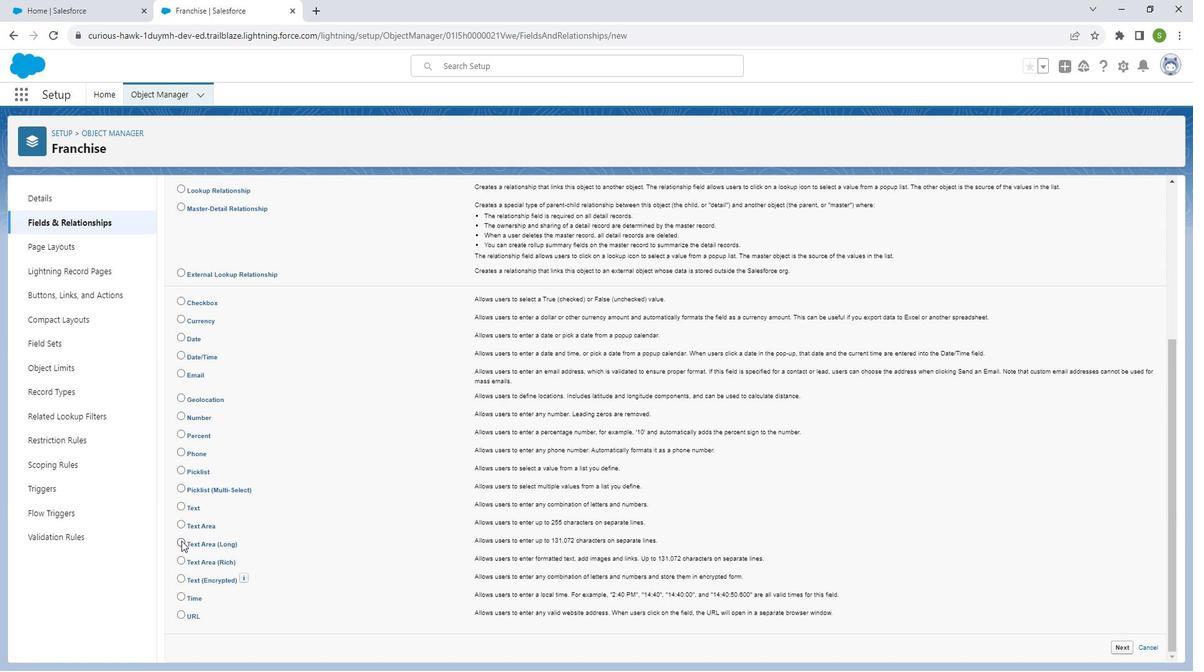 
Action: Mouse pressed left at (190, 531)
Screenshot: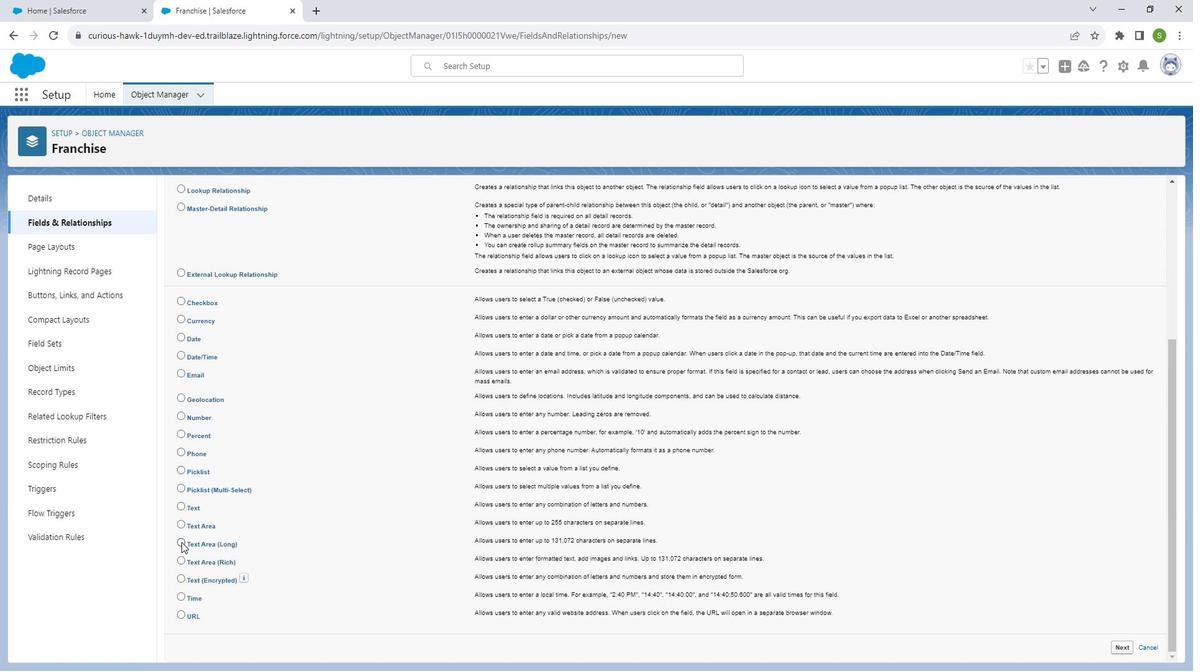
Action: Mouse moved to (966, 404)
Screenshot: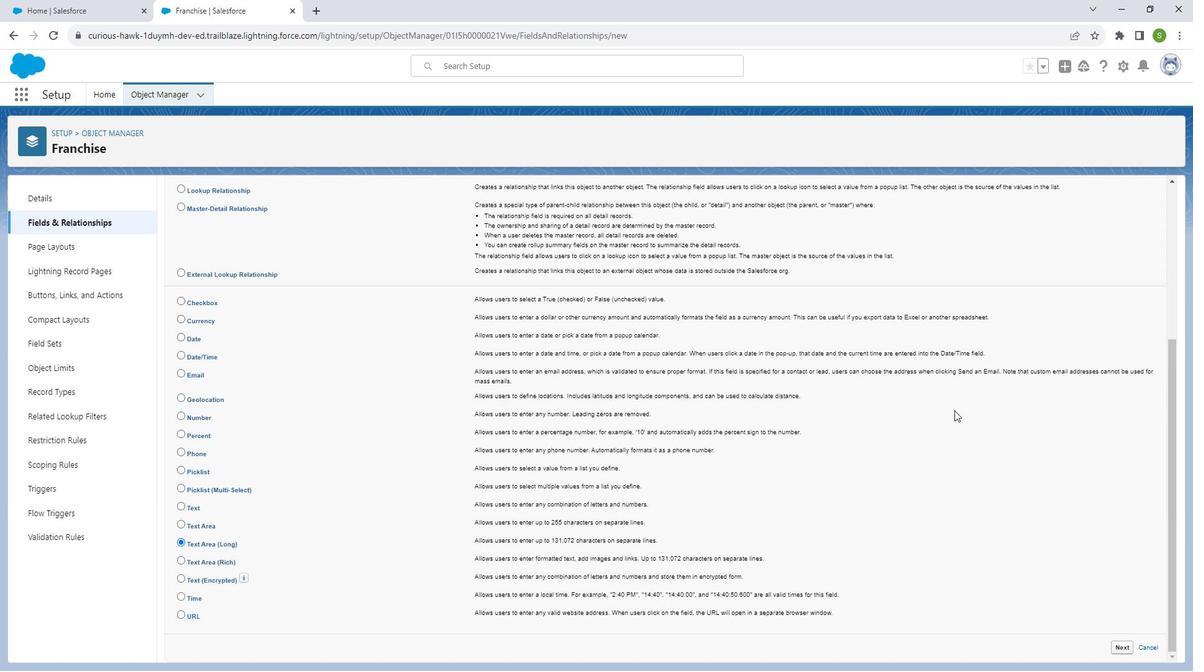 
Action: Mouse scrolled (966, 405) with delta (0, 0)
Screenshot: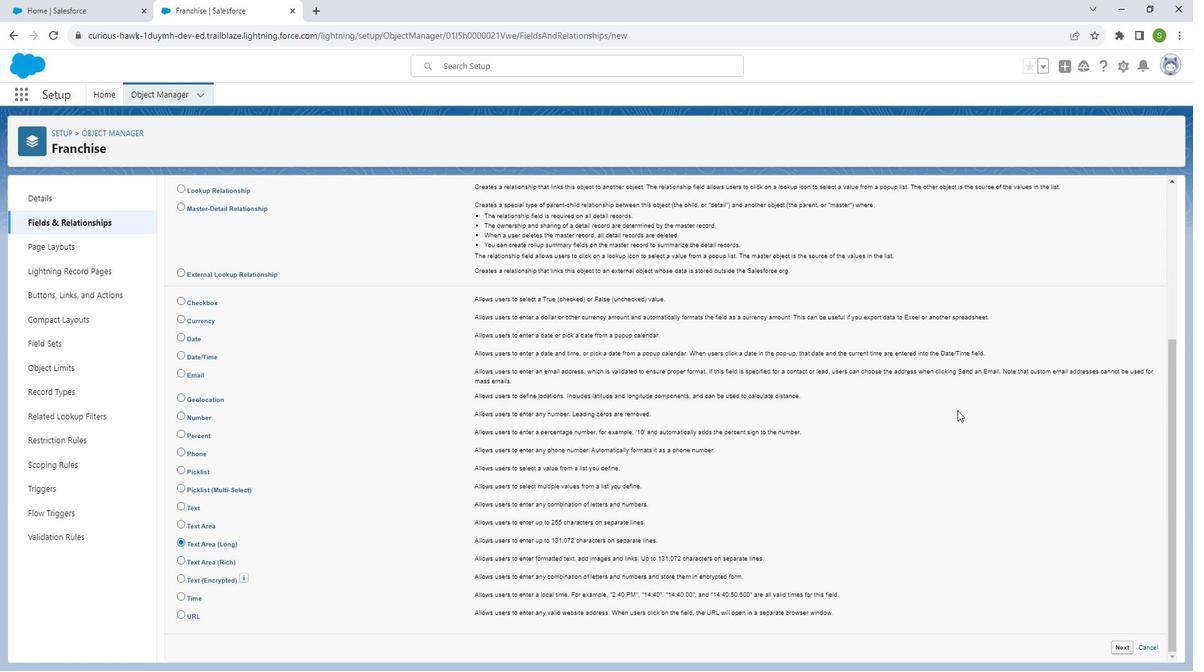 
Action: Mouse scrolled (966, 405) with delta (0, 0)
Screenshot: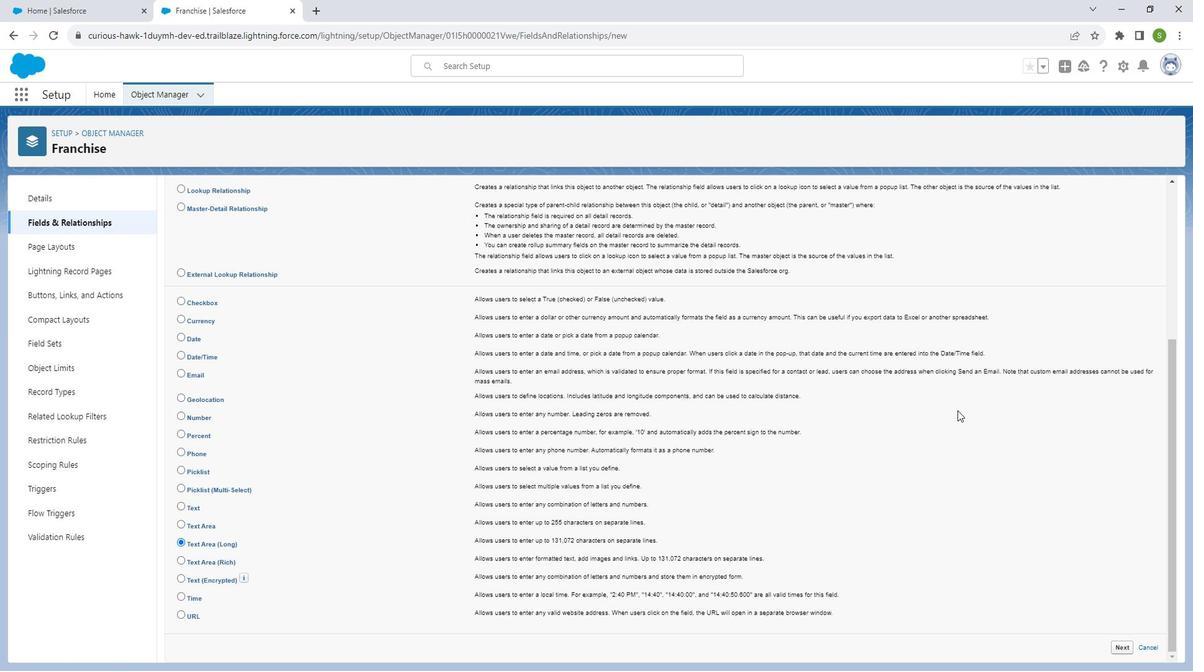 
Action: Mouse scrolled (966, 405) with delta (0, 0)
Screenshot: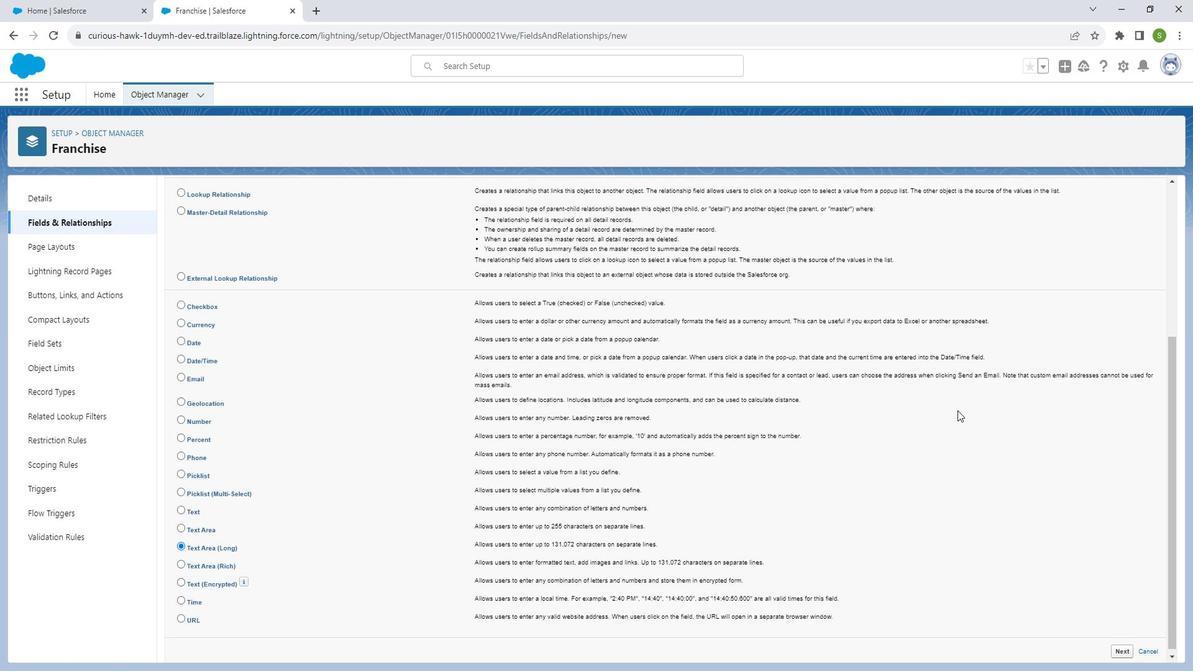 
Action: Mouse scrolled (966, 405) with delta (0, 0)
Screenshot: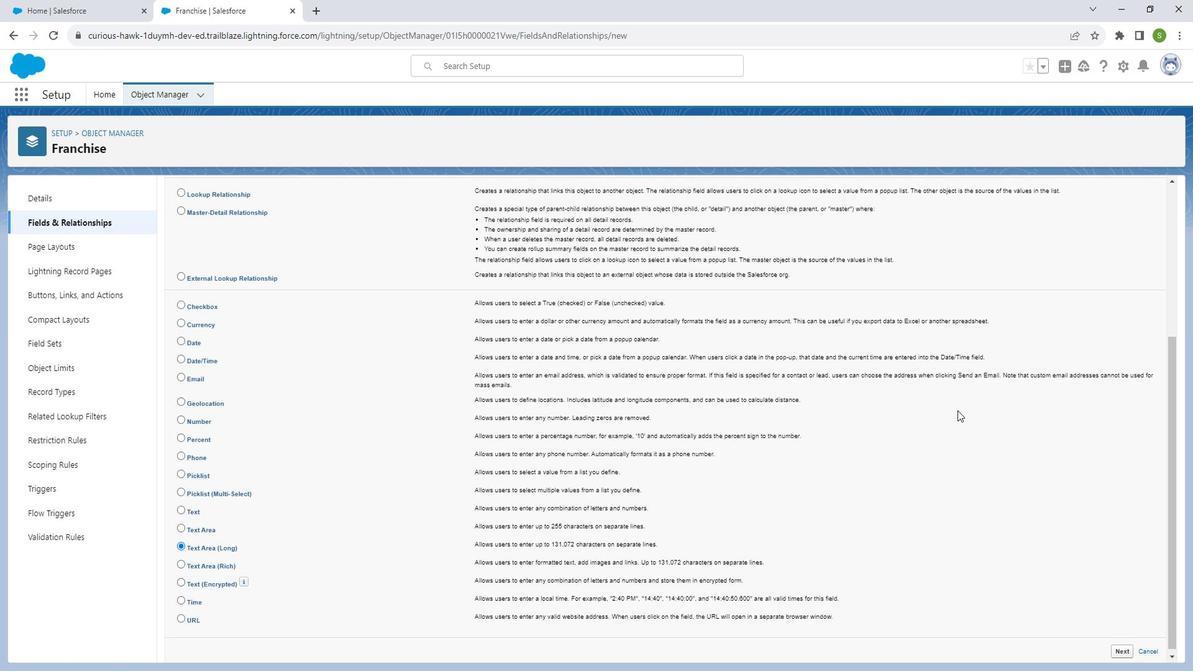 
Action: Mouse scrolled (966, 405) with delta (0, 0)
Screenshot: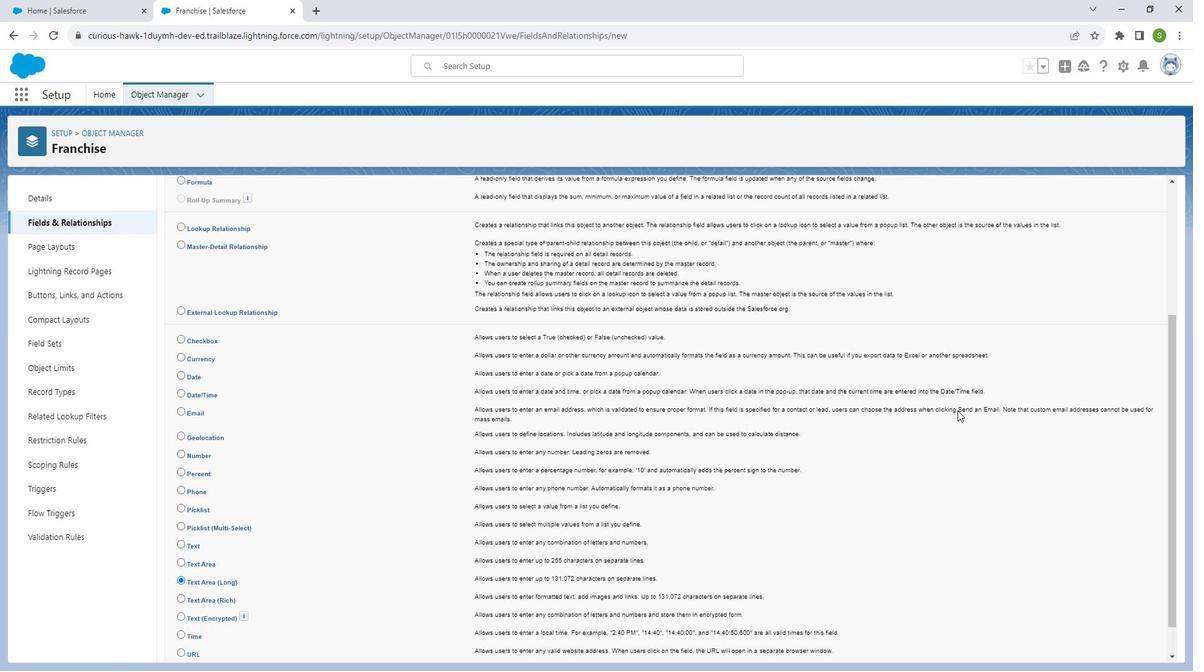 
Action: Mouse moved to (1135, 260)
Screenshot: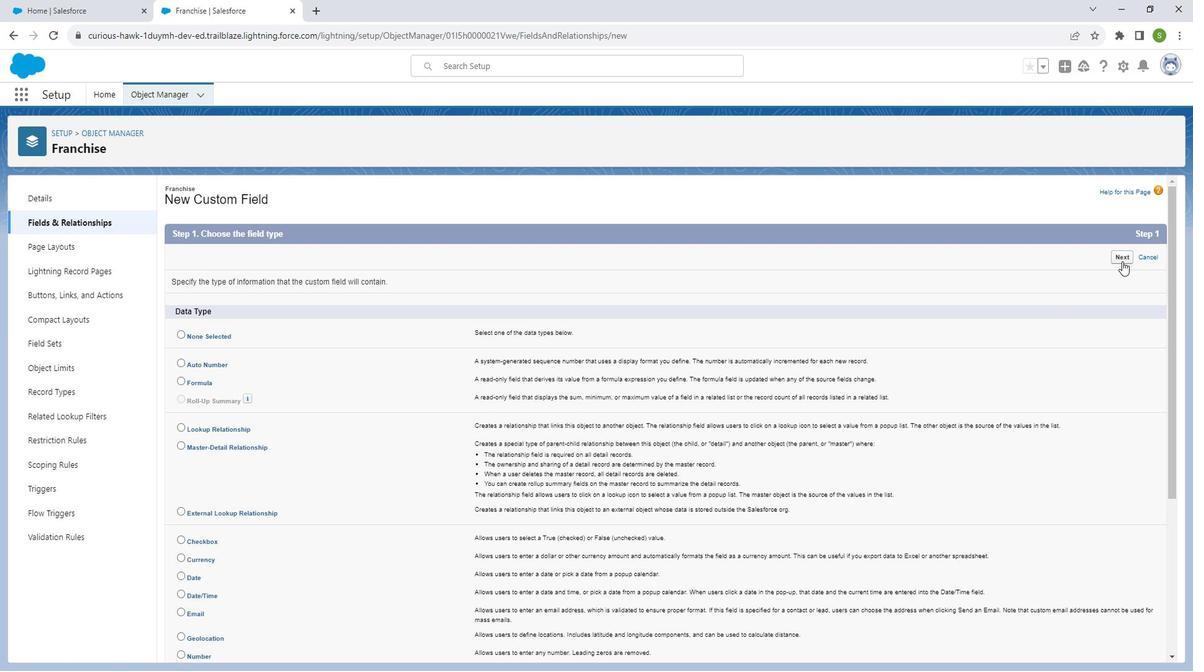 
Action: Mouse pressed left at (1135, 260)
Screenshot: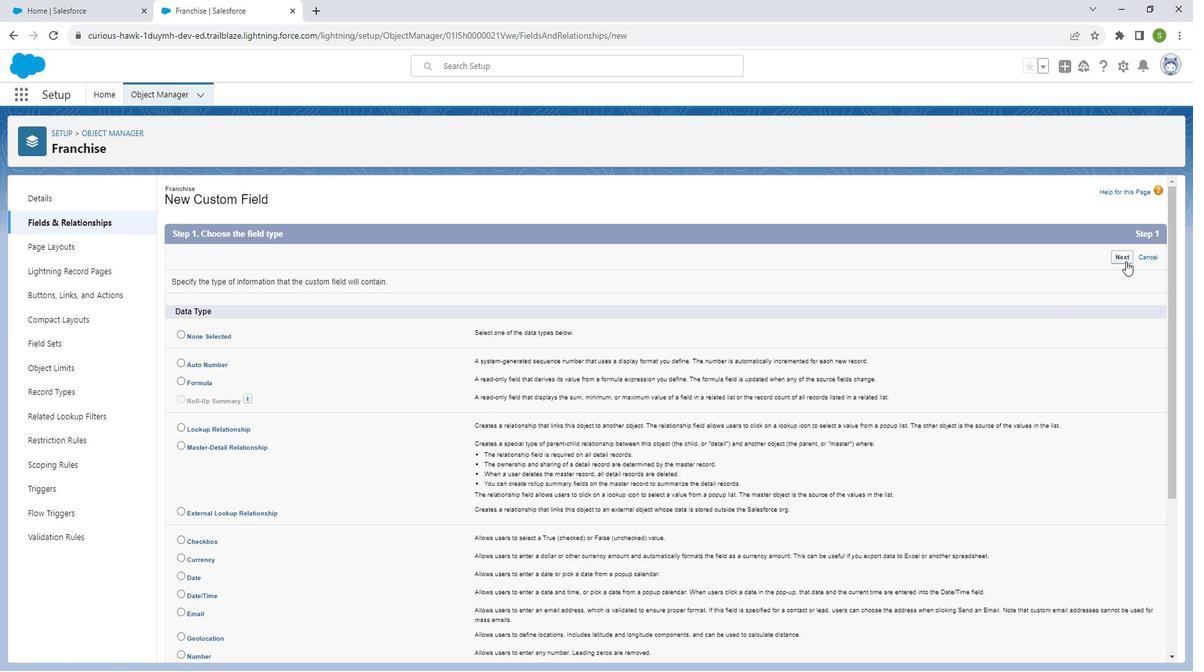 
Action: Mouse moved to (391, 280)
Screenshot: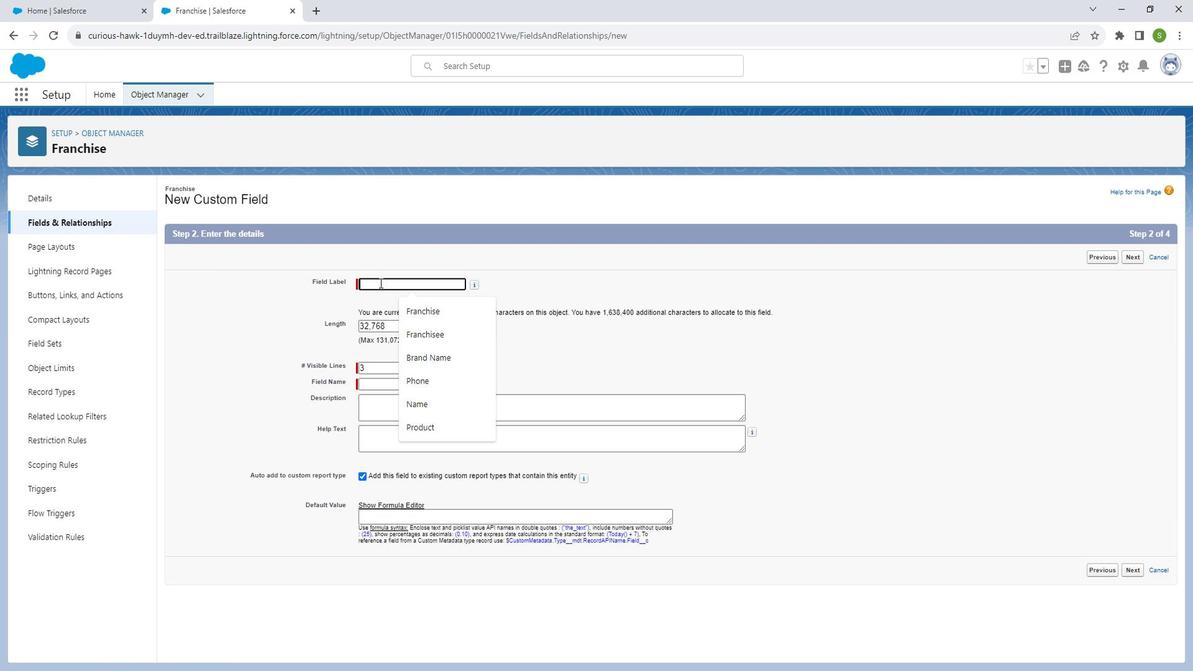 
Action: Mouse pressed left at (391, 280)
Screenshot: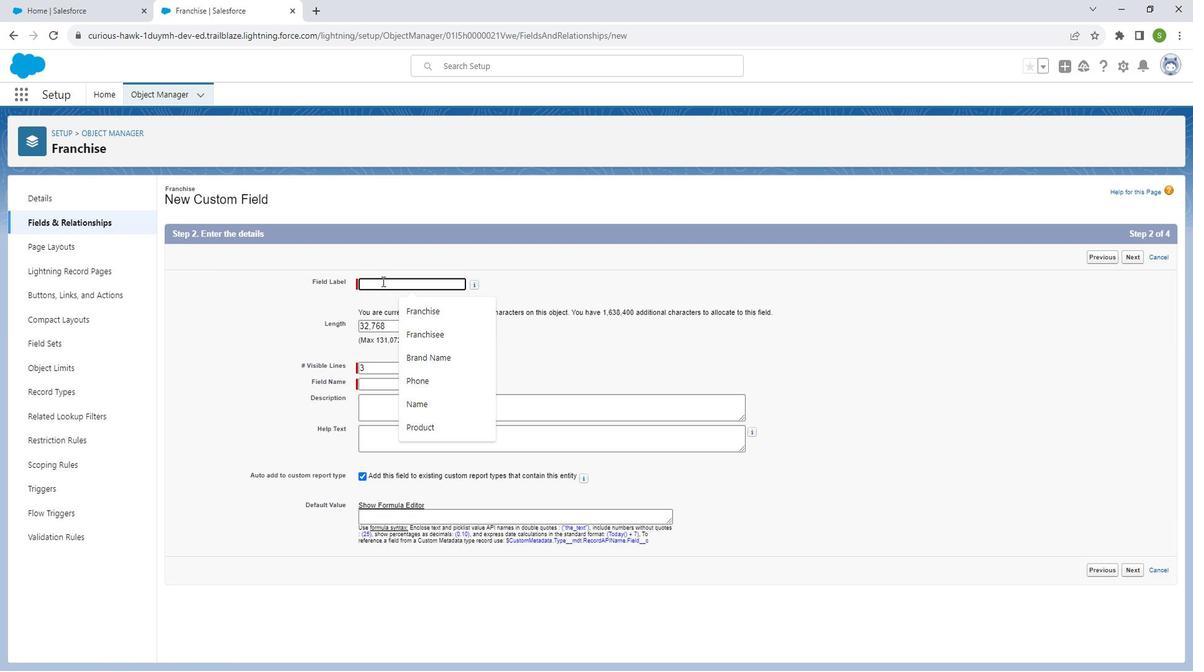 
Action: Key pressed <Key.shift_r>Address
Screenshot: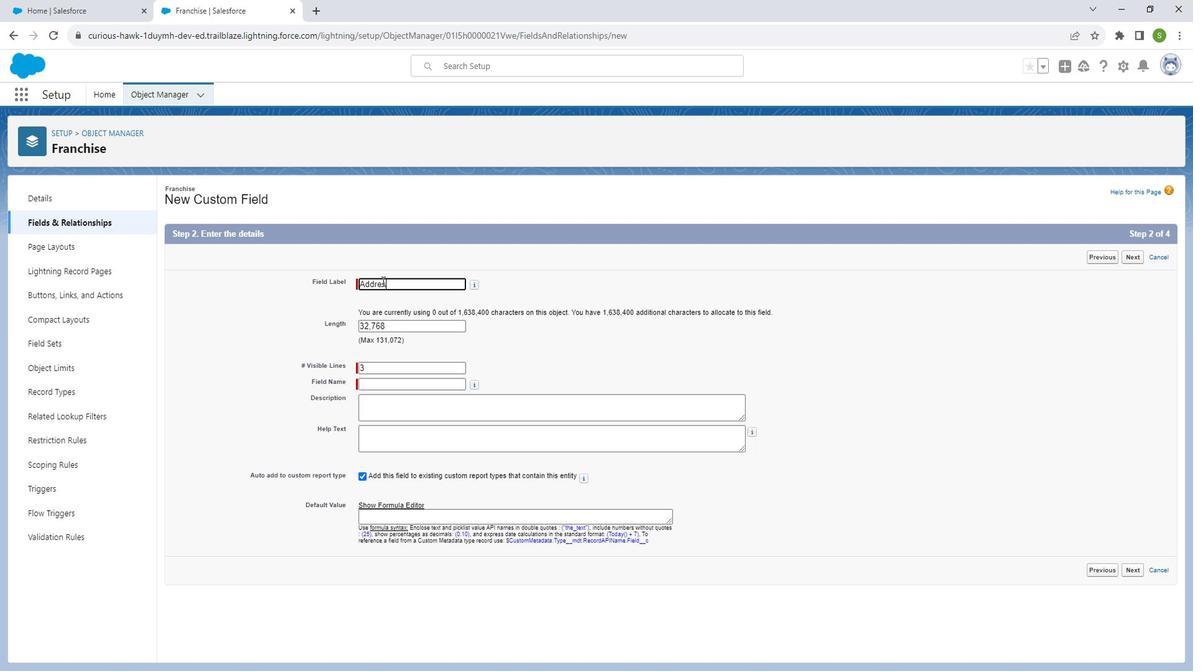 
Action: Mouse moved to (403, 375)
Screenshot: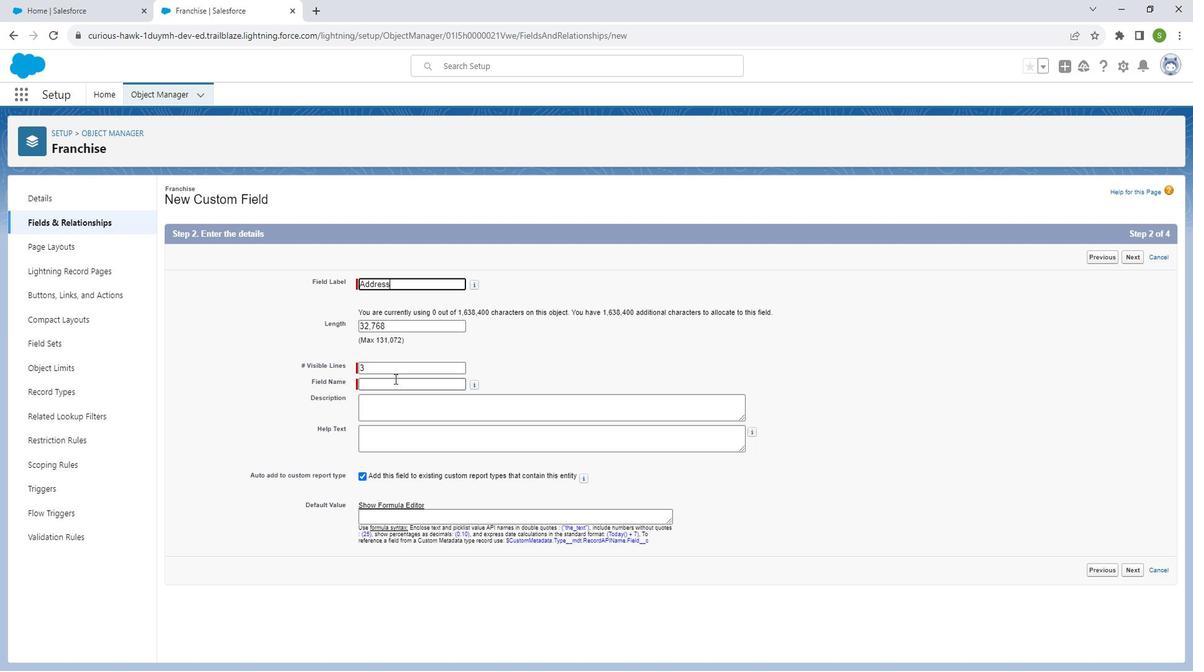 
Action: Mouse pressed left at (403, 375)
Screenshot: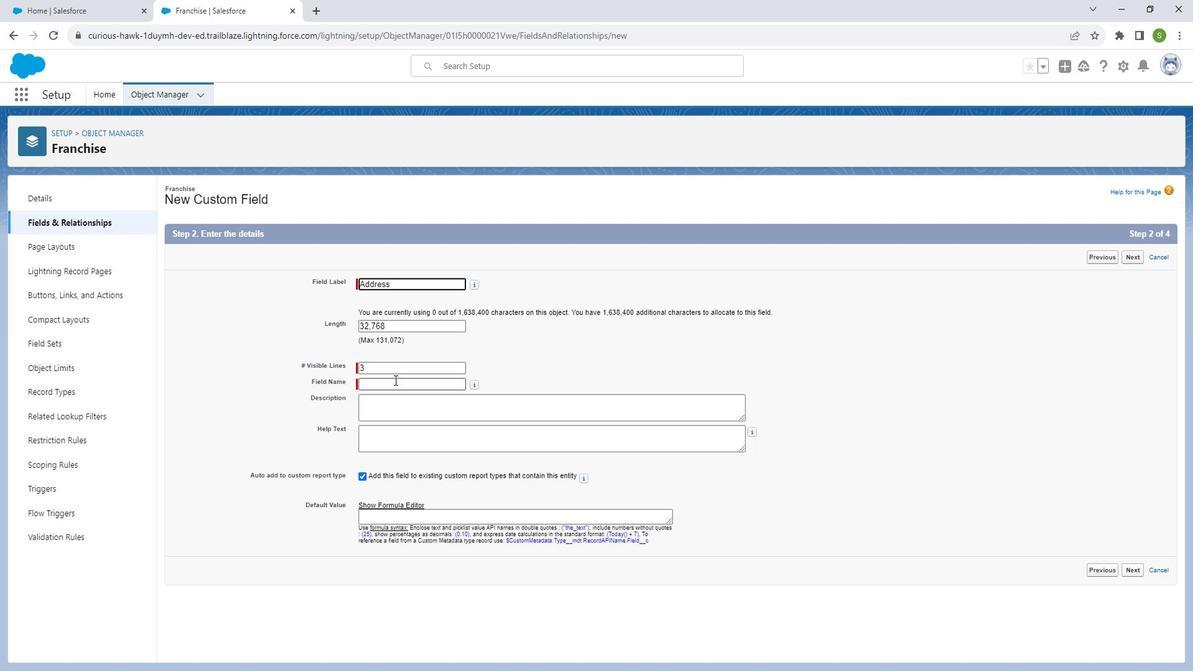 
Action: Mouse moved to (1142, 256)
Screenshot: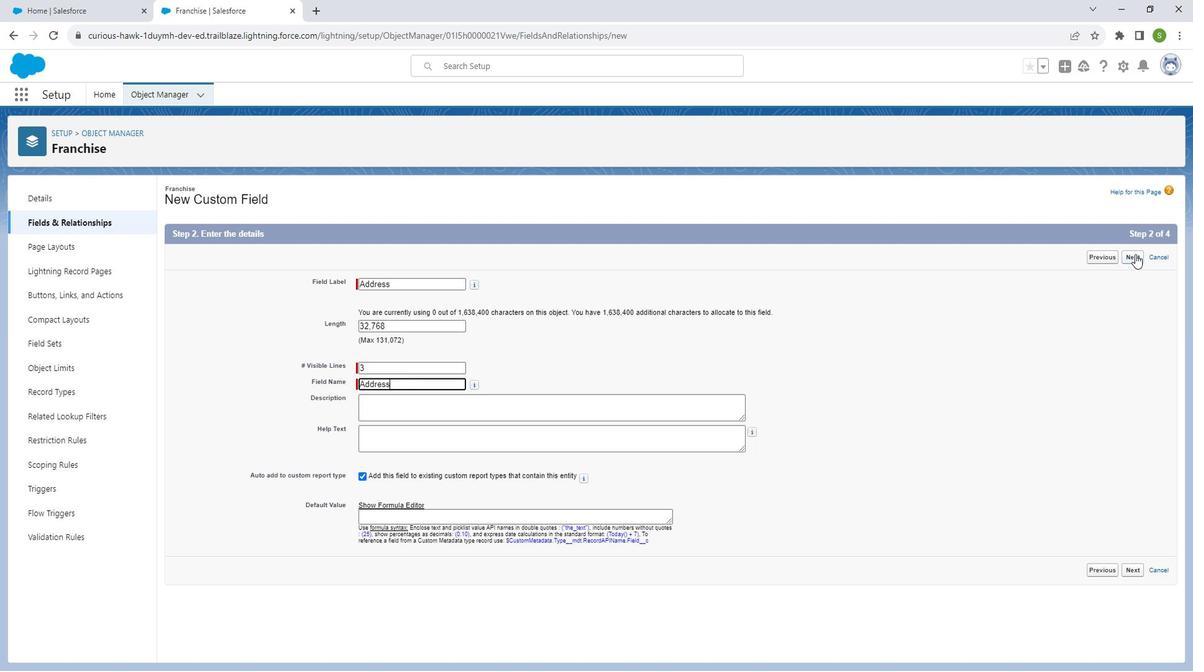 
Action: Mouse pressed left at (1142, 256)
Screenshot: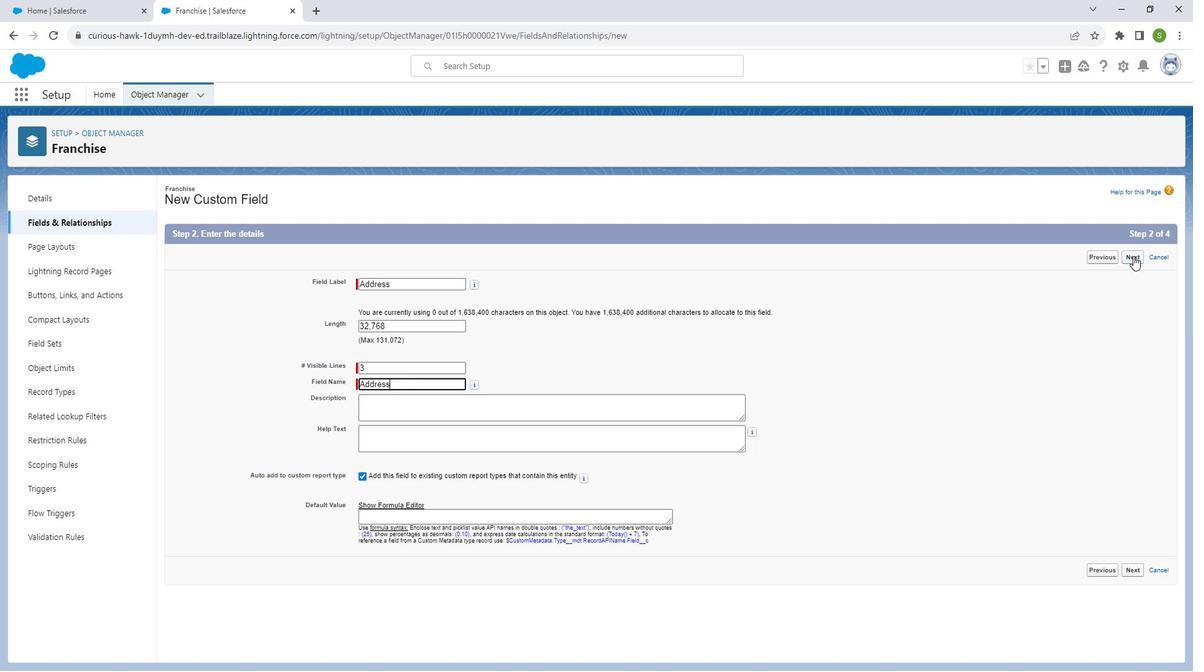 
Action: Mouse moved to (945, 453)
Screenshot: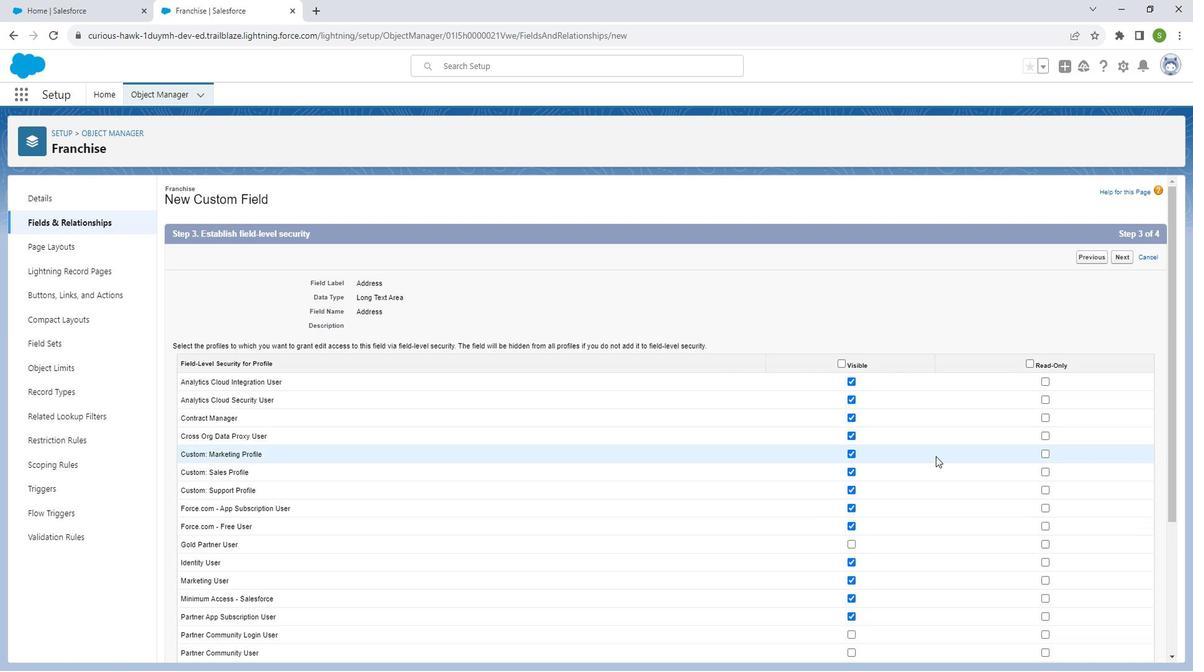 
Action: Mouse scrolled (945, 452) with delta (0, 0)
Screenshot: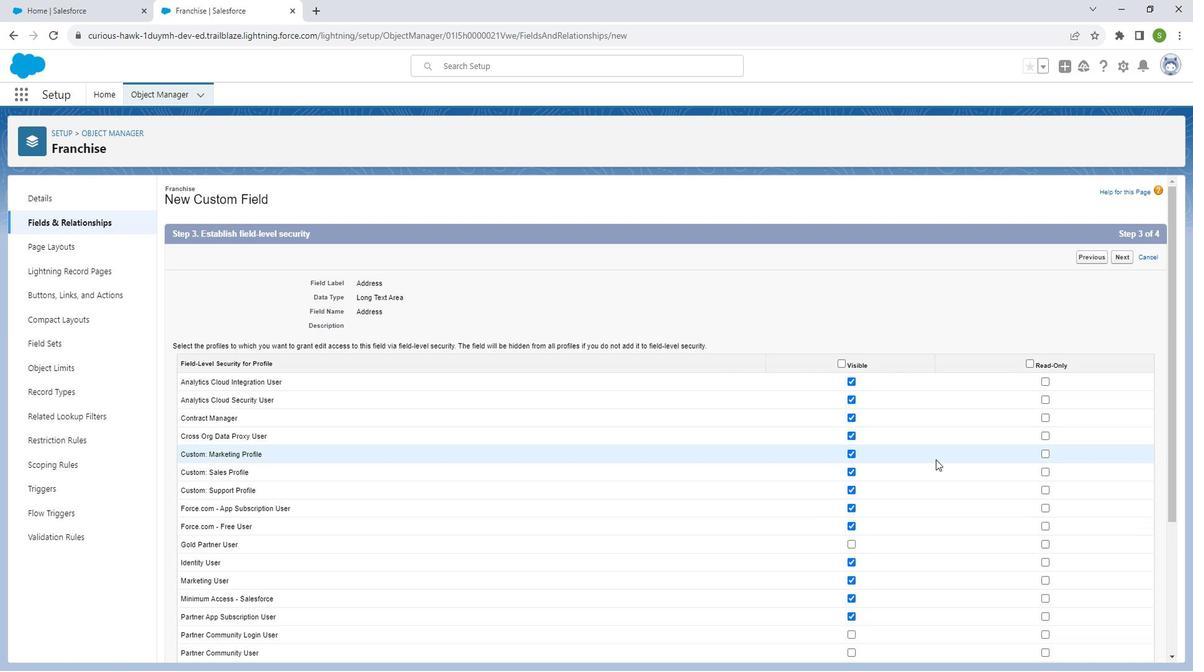 
Action: Mouse scrolled (945, 452) with delta (0, 0)
Screenshot: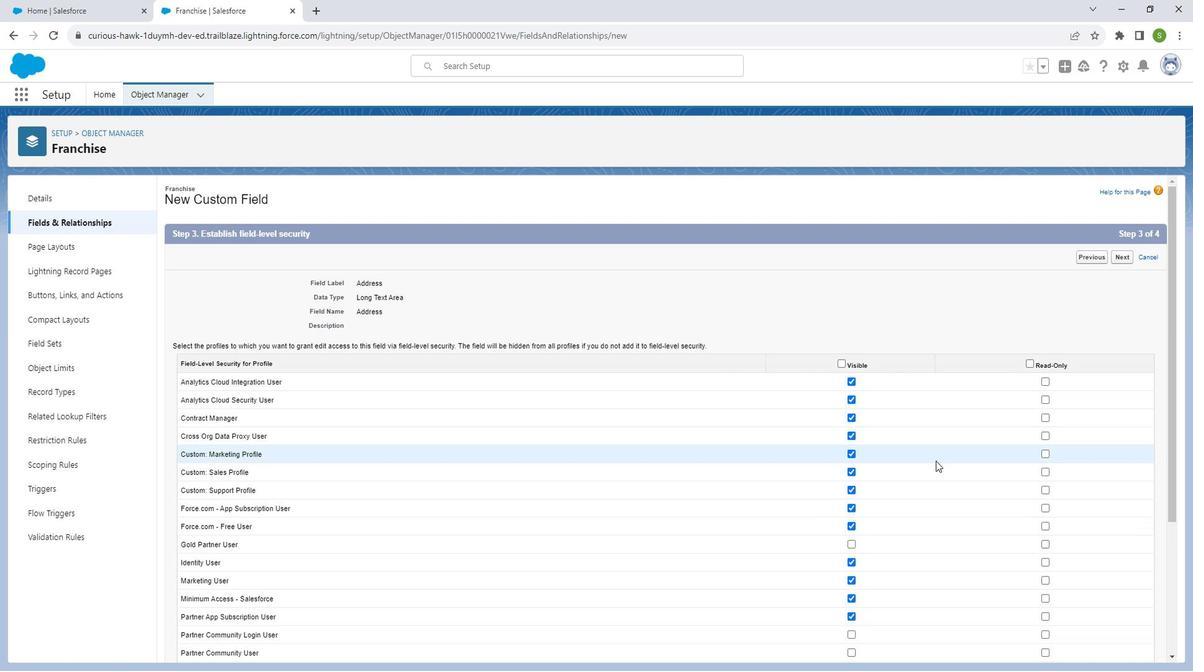 
Action: Mouse scrolled (945, 452) with delta (0, 0)
Screenshot: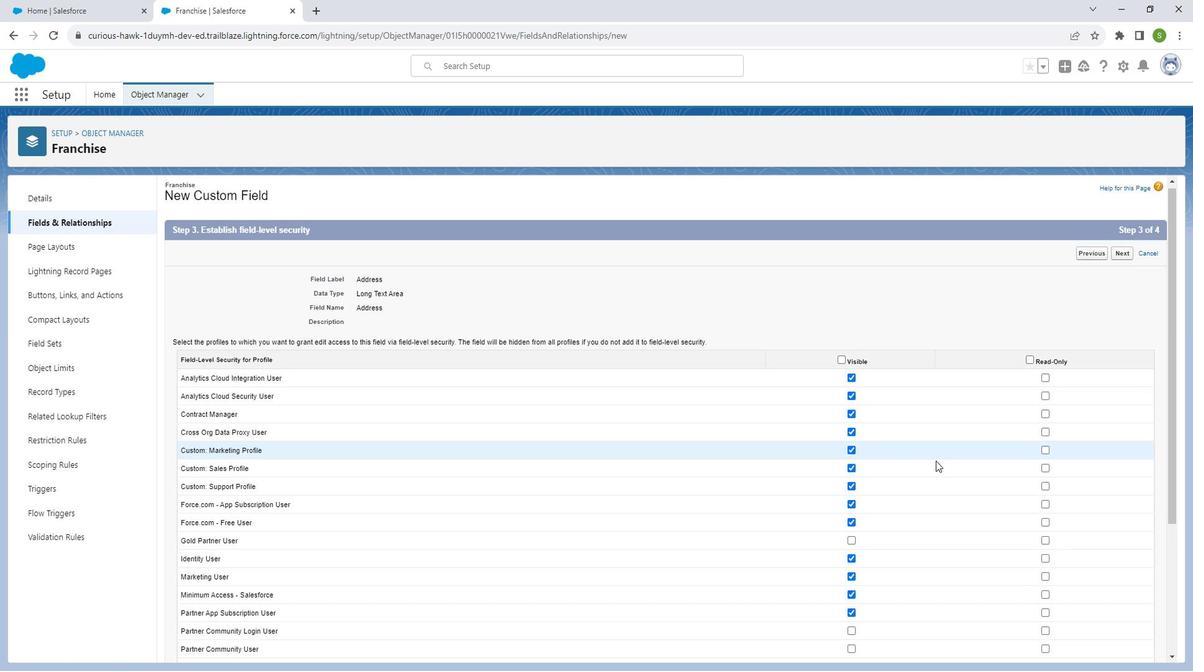 
Action: Mouse scrolled (945, 452) with delta (0, 0)
Screenshot: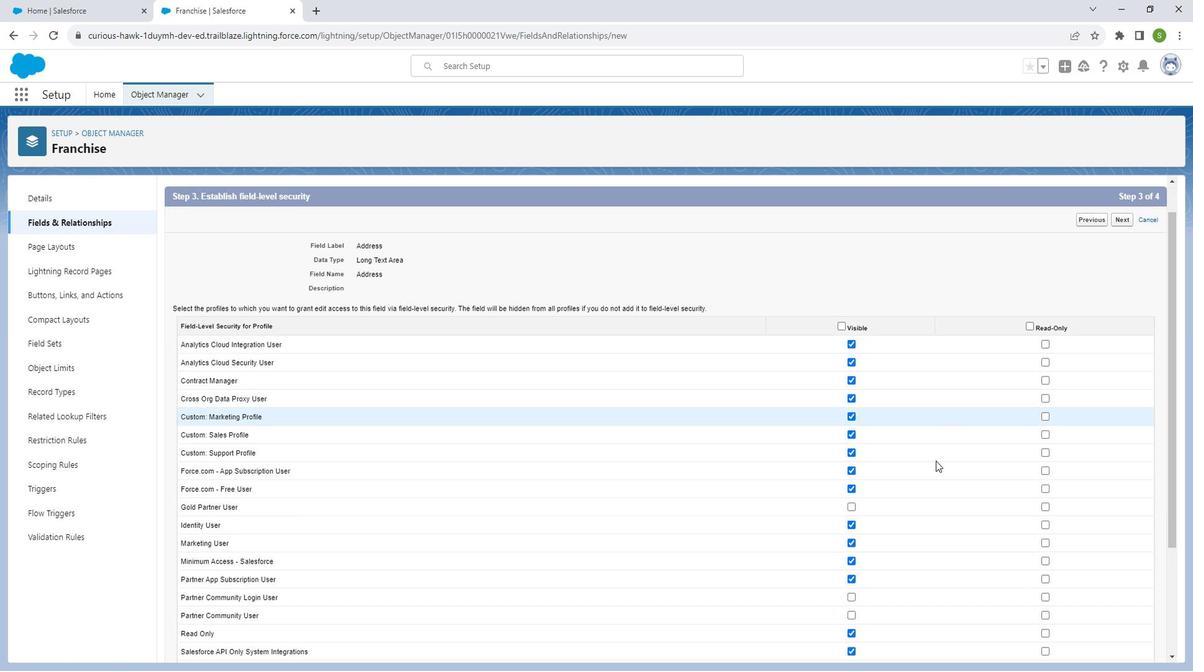 
Action: Mouse scrolled (945, 452) with delta (0, 0)
Screenshot: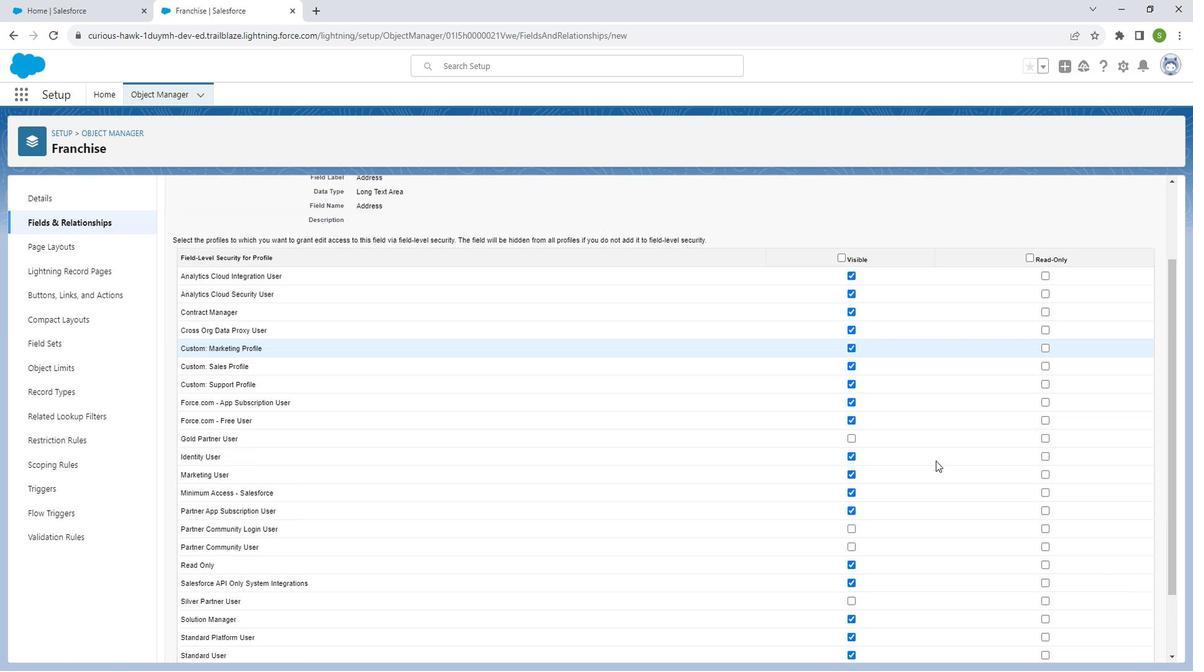 
Action: Mouse moved to (944, 453)
Screenshot: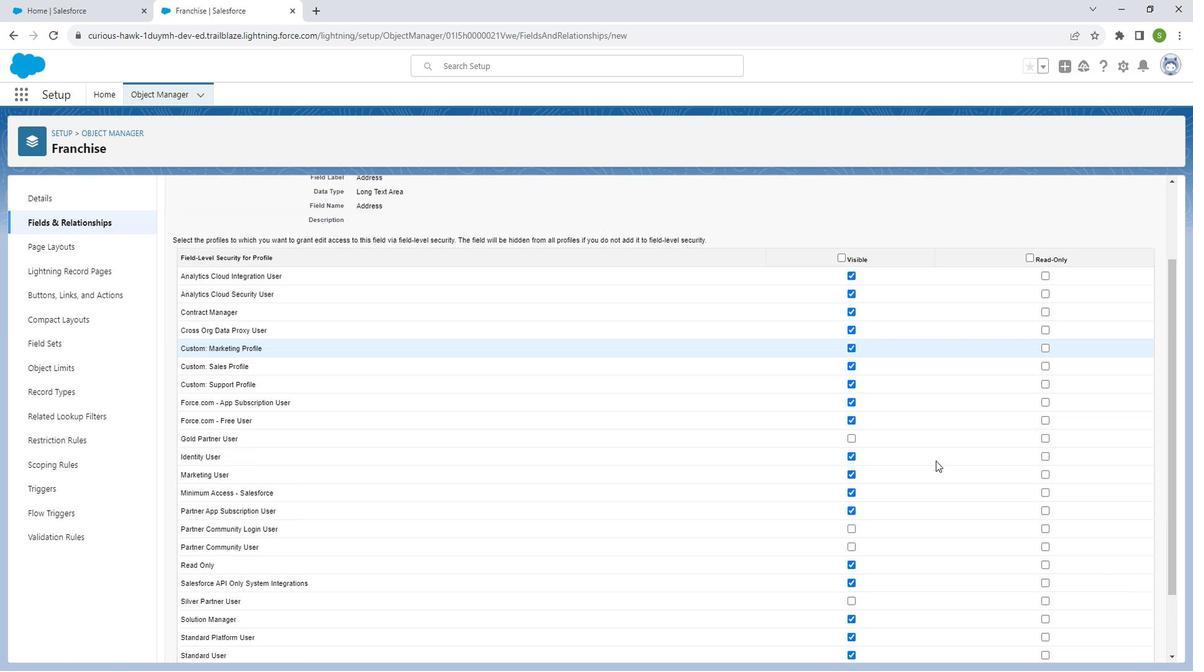 
Action: Mouse scrolled (944, 452) with delta (0, 0)
Screenshot: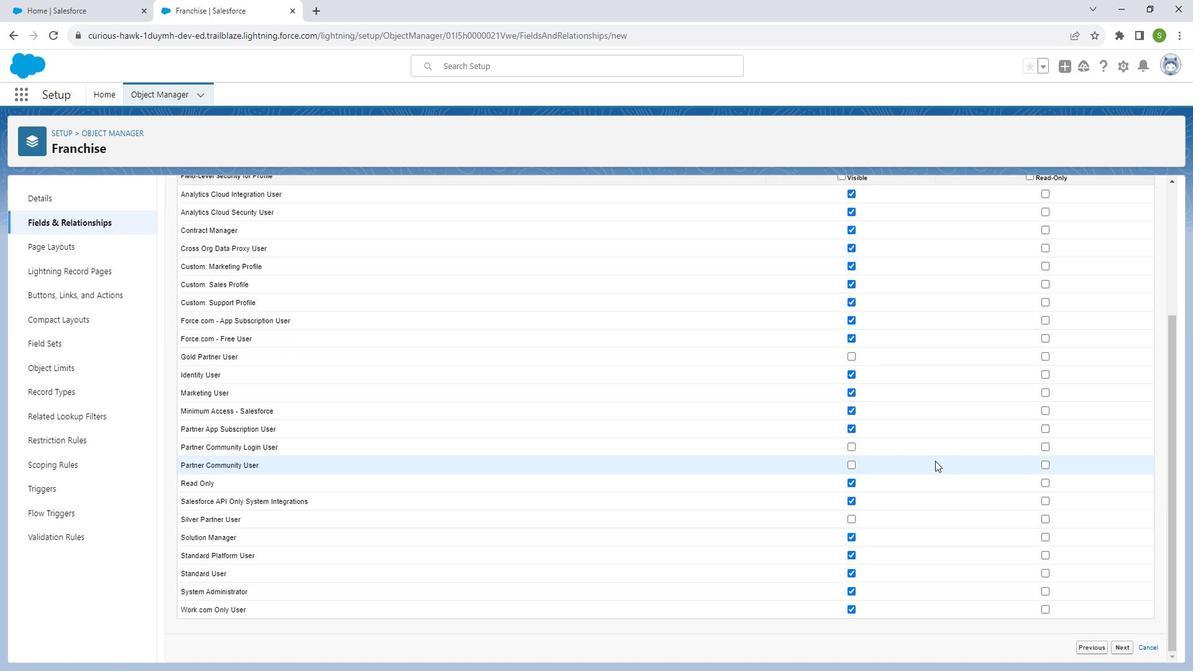 
Action: Mouse moved to (958, 423)
Screenshot: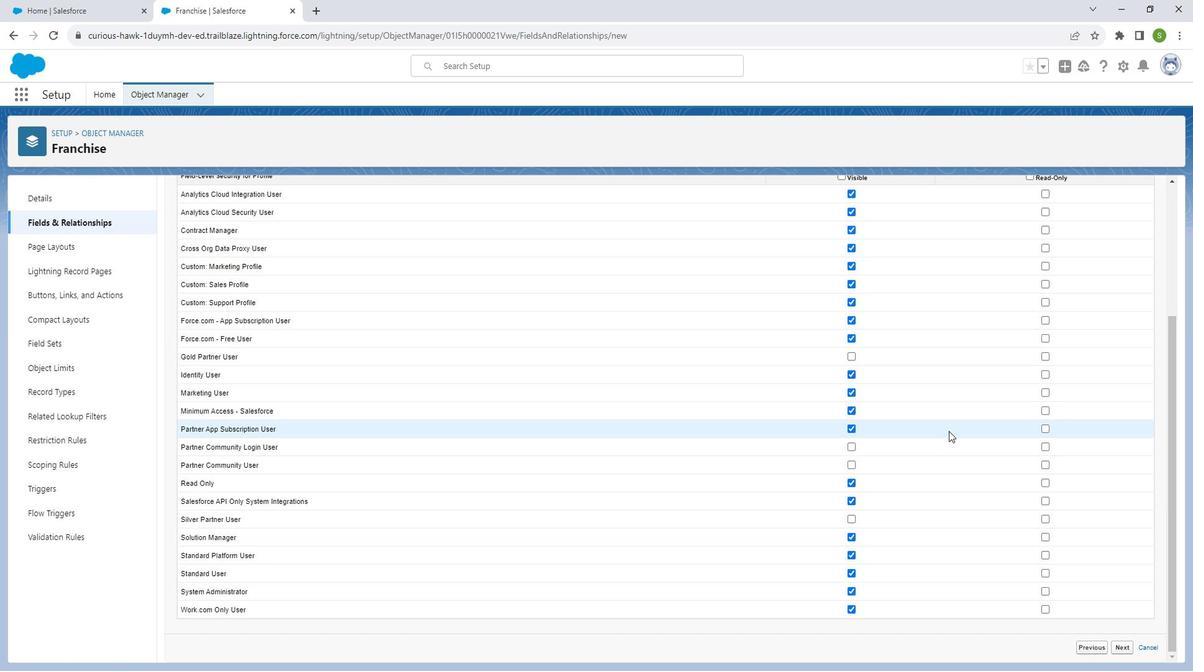 
Action: Mouse scrolled (958, 424) with delta (0, 0)
Screenshot: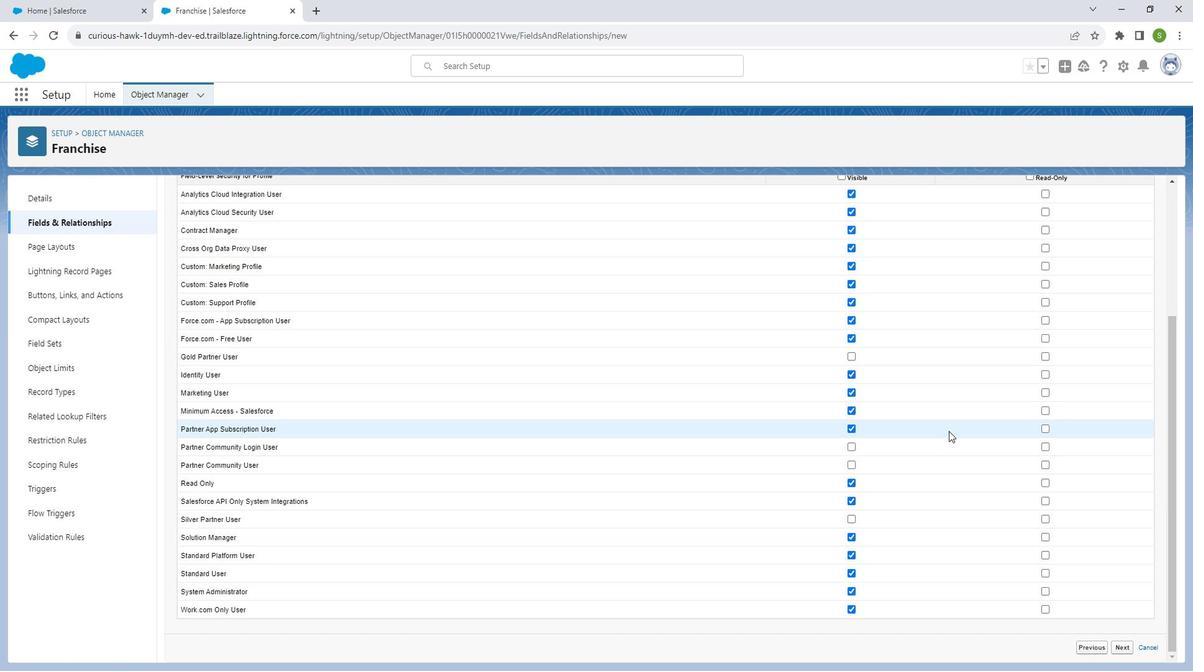 
Action: Mouse scrolled (958, 424) with delta (0, 0)
Screenshot: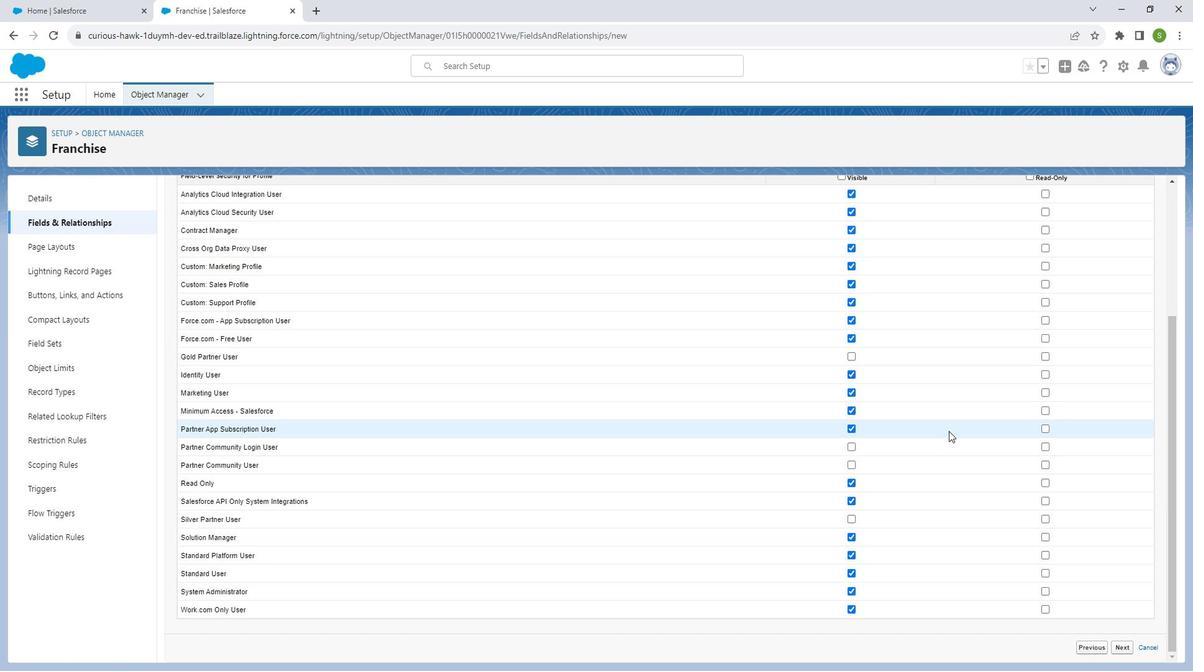 
Action: Mouse moved to (958, 423)
Screenshot: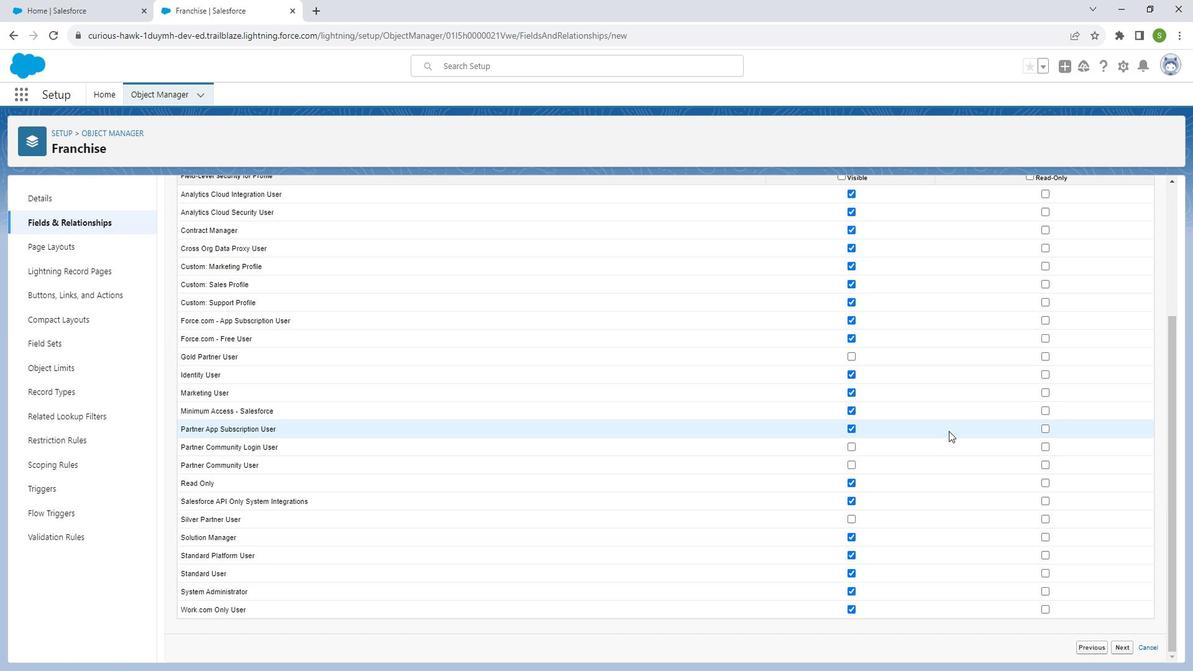 
Action: Mouse scrolled (958, 424) with delta (0, 0)
Screenshot: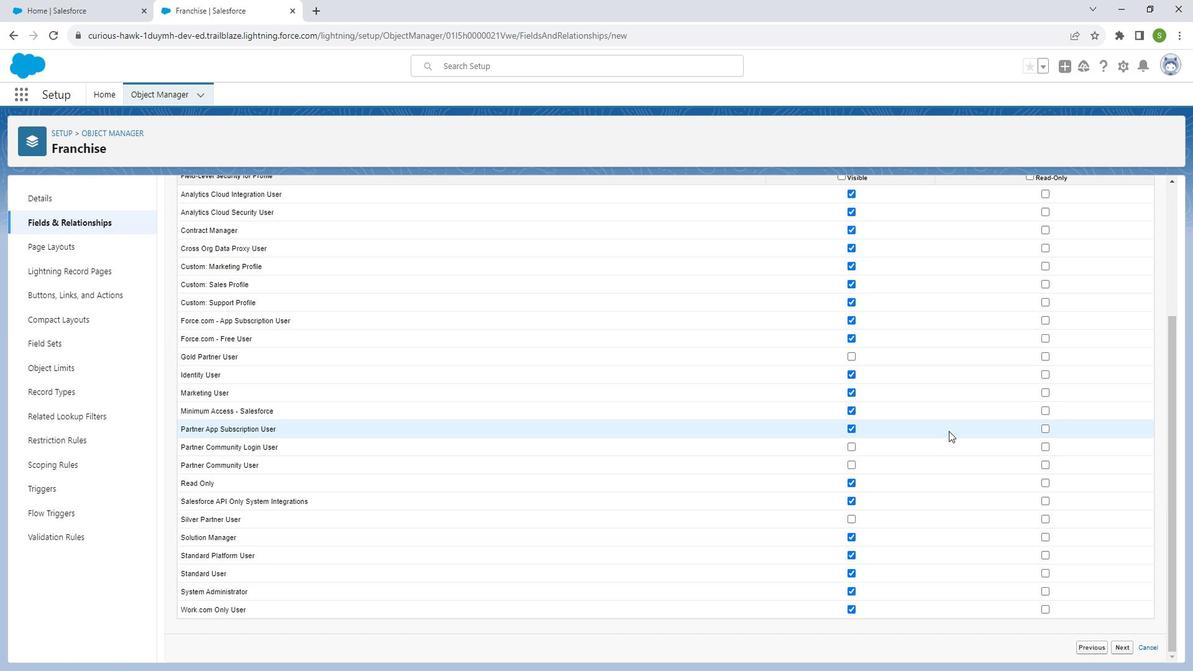 
Action: Mouse moved to (958, 423)
Screenshot: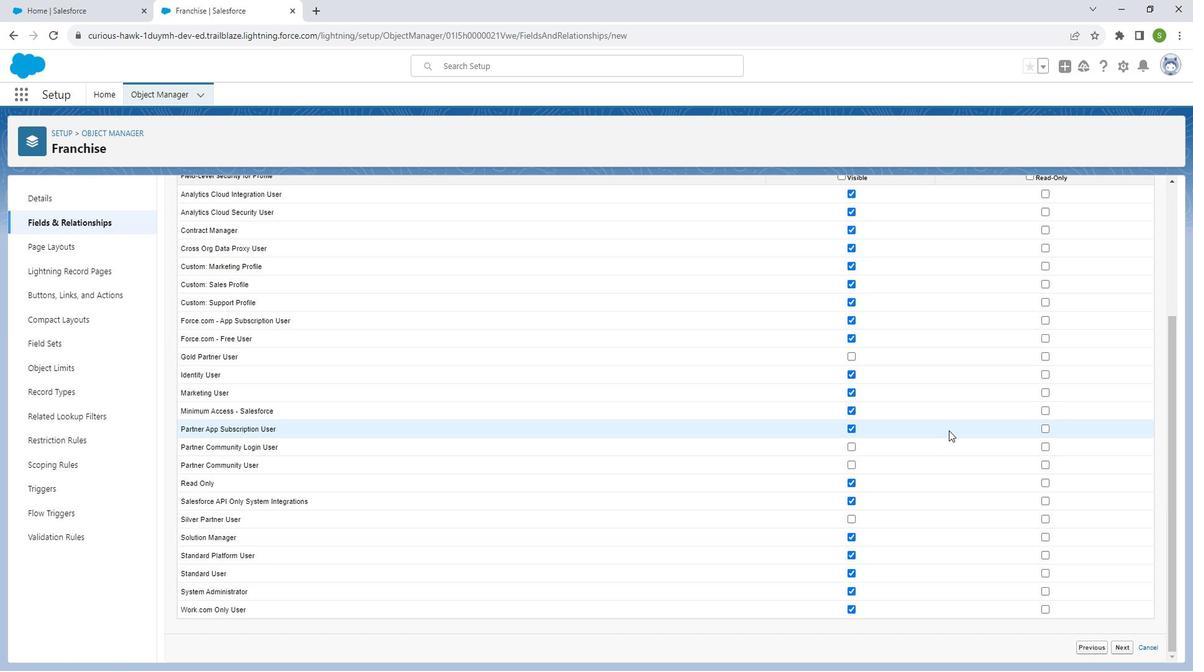 
Action: Mouse scrolled (958, 424) with delta (0, 0)
Screenshot: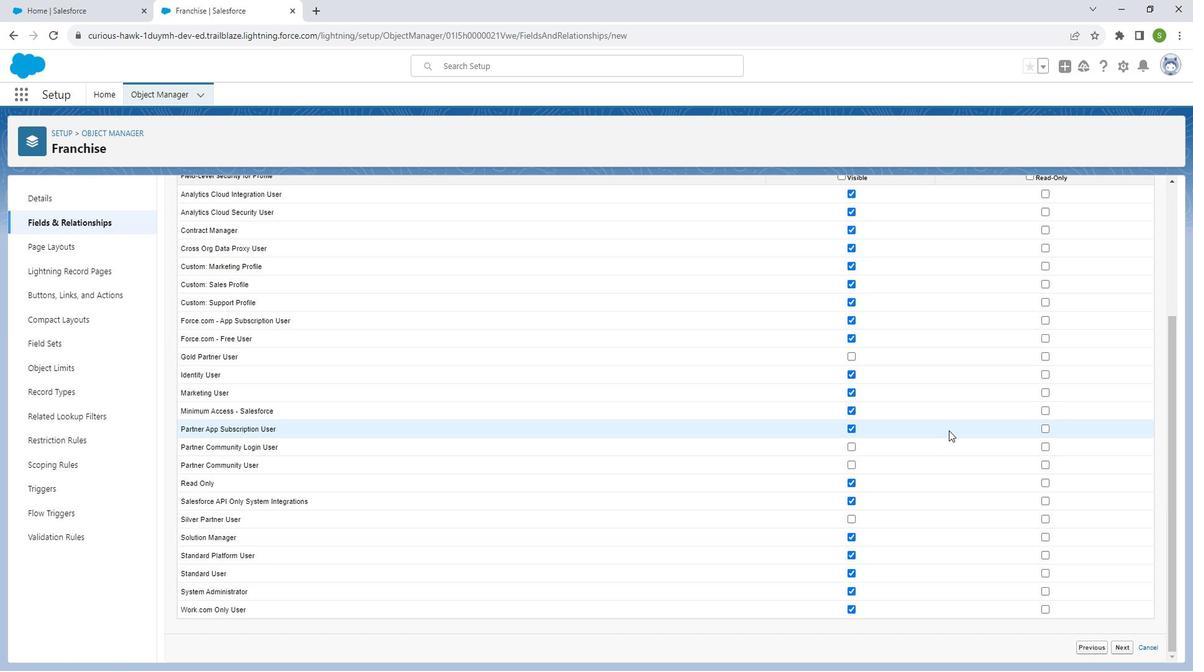 
Action: Mouse moved to (959, 422)
Screenshot: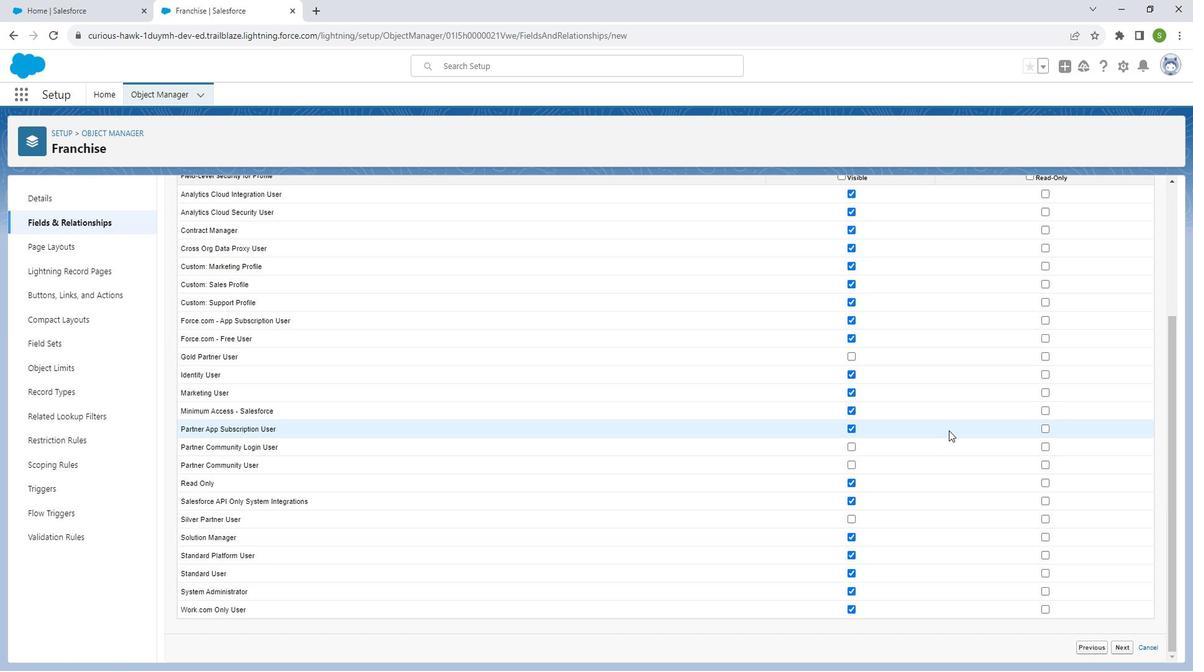 
Action: Mouse scrolled (959, 423) with delta (0, 0)
Screenshot: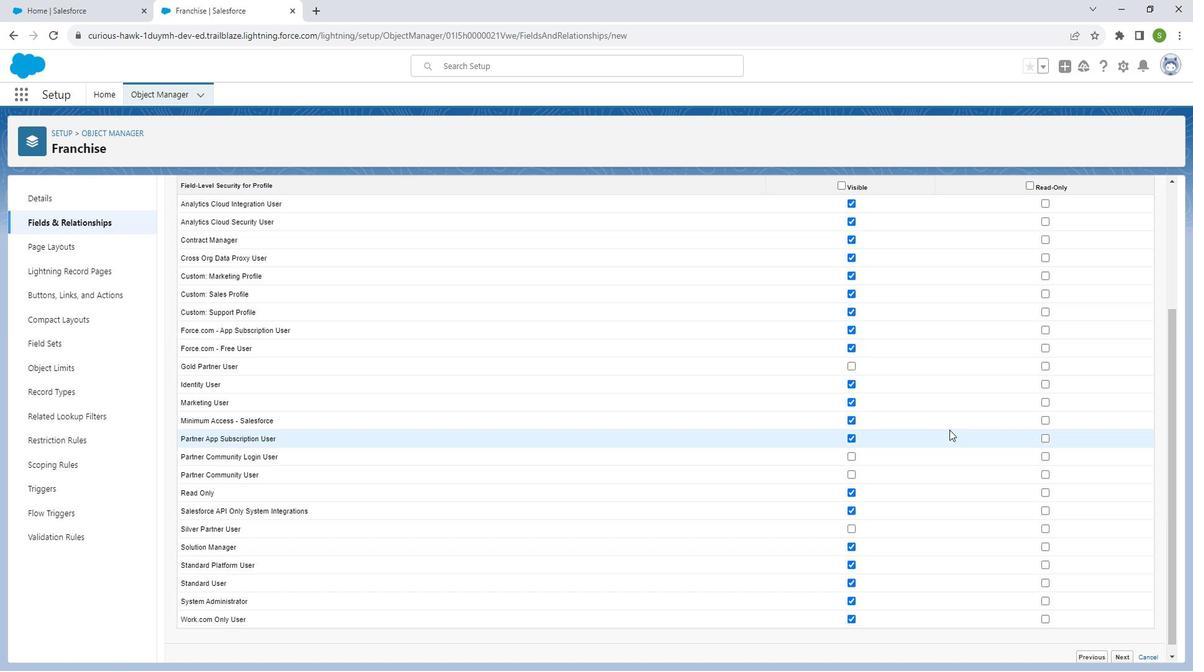
Action: Mouse moved to (959, 419)
Screenshot: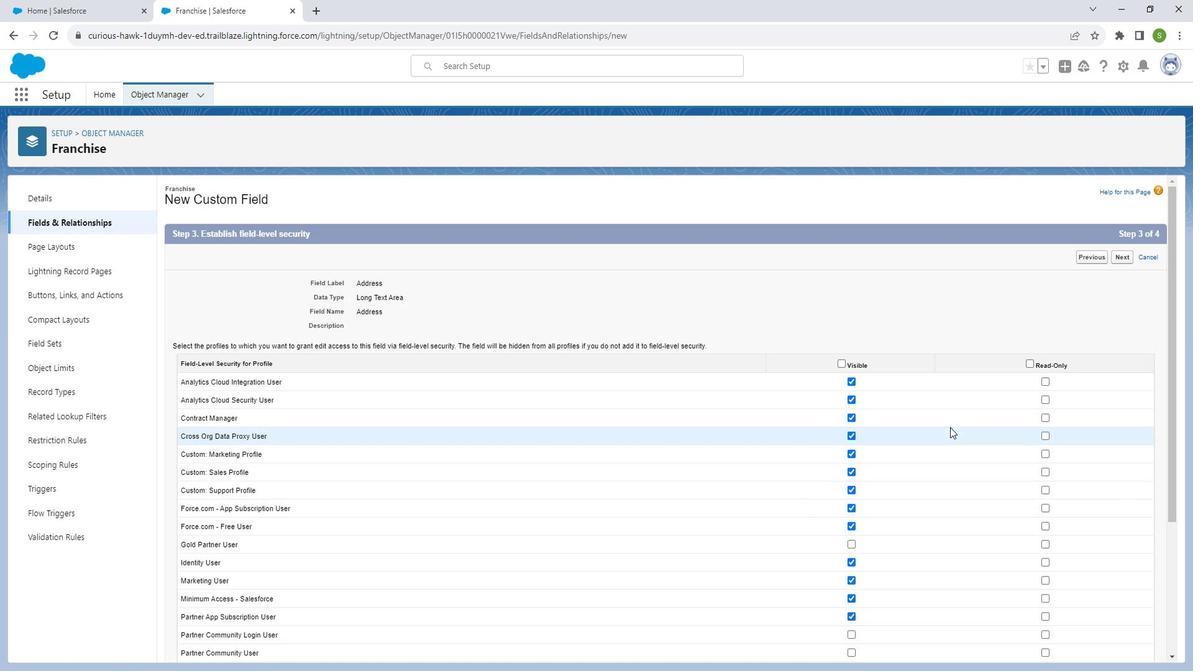 
Action: Mouse scrolled (959, 420) with delta (0, 0)
Screenshot: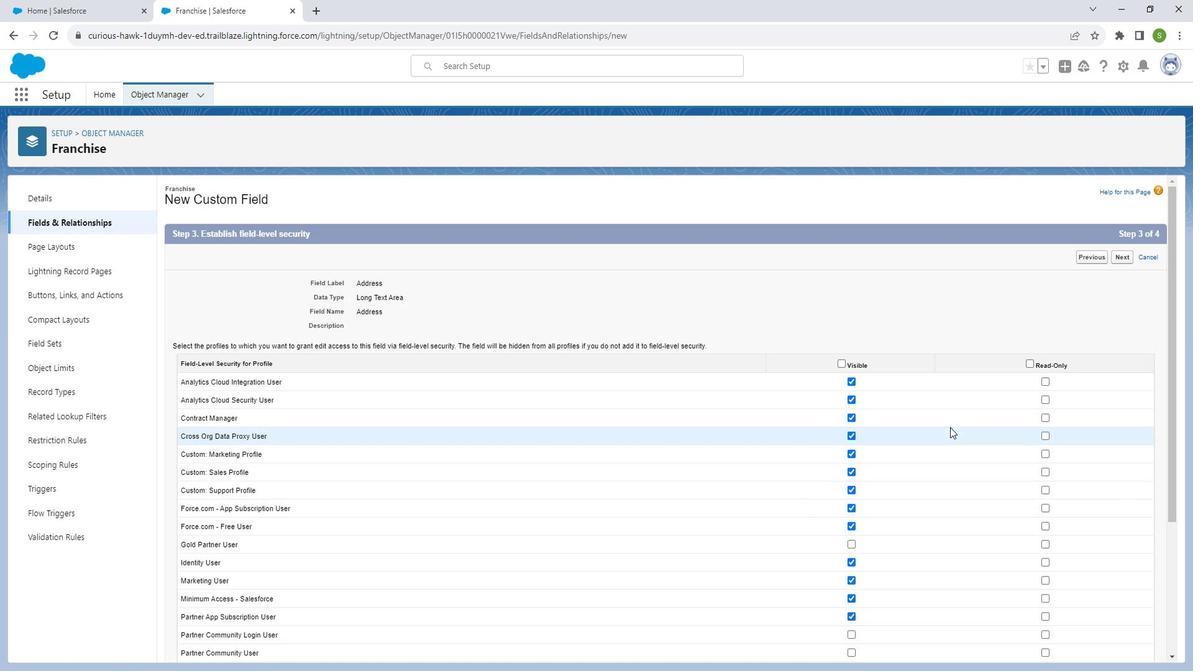 
Action: Mouse moved to (1132, 253)
Screenshot: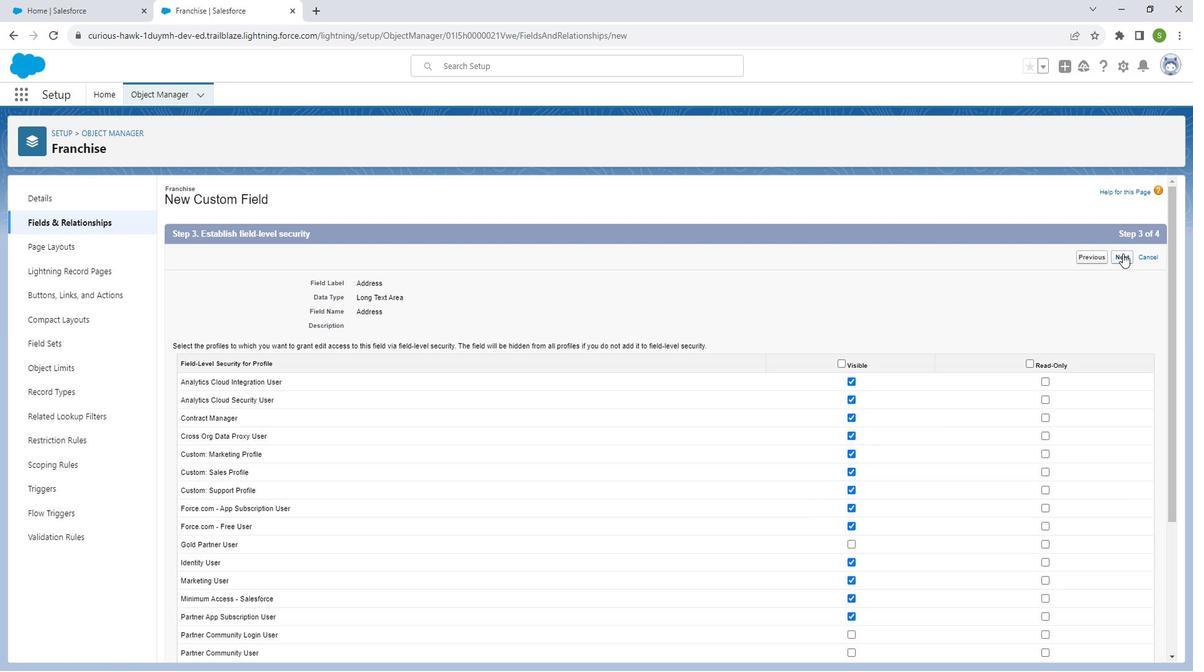 
Action: Mouse pressed left at (1132, 253)
Screenshot: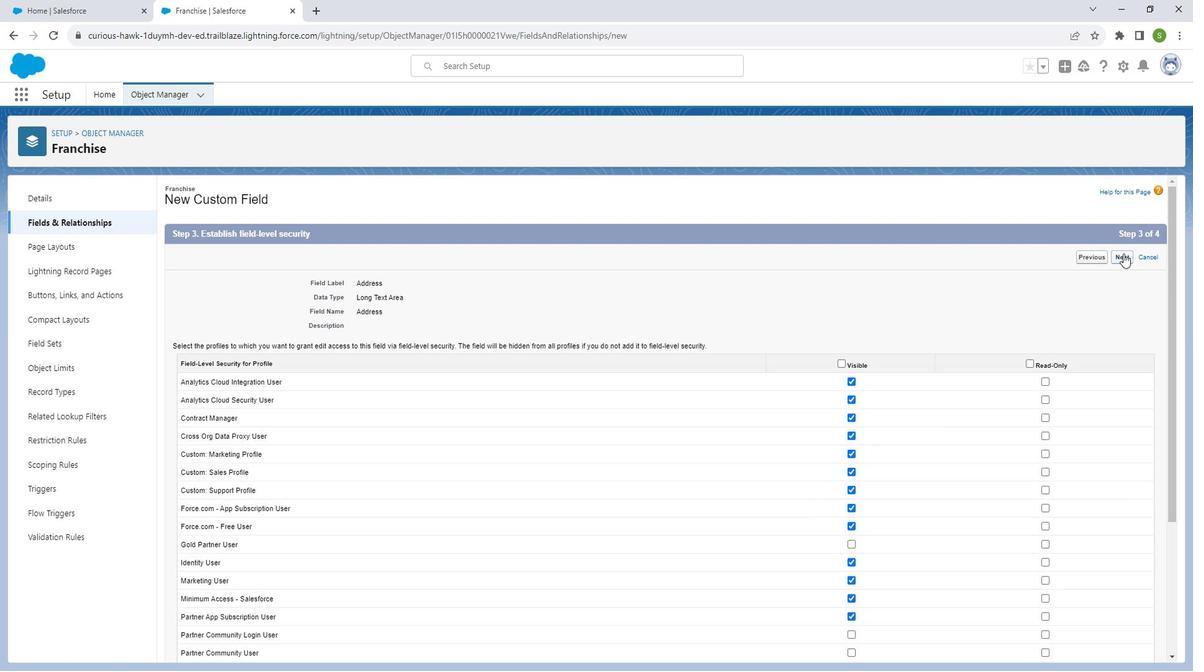 
Action: Mouse moved to (1134, 256)
Screenshot: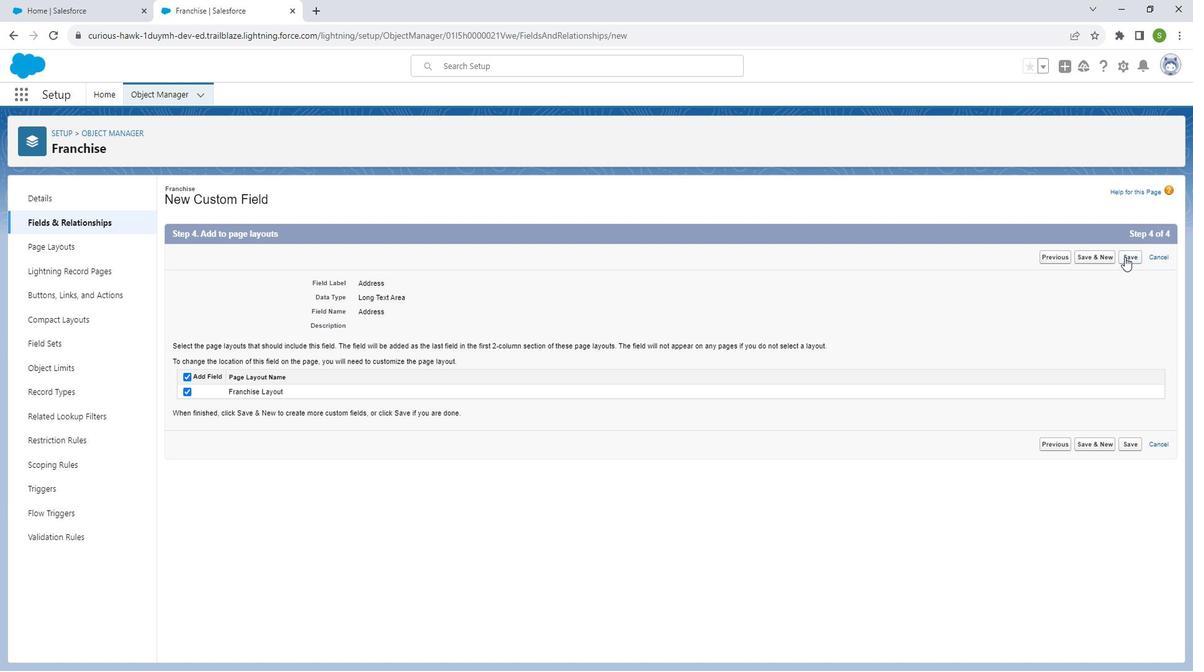 
Action: Mouse pressed left at (1134, 256)
Screenshot: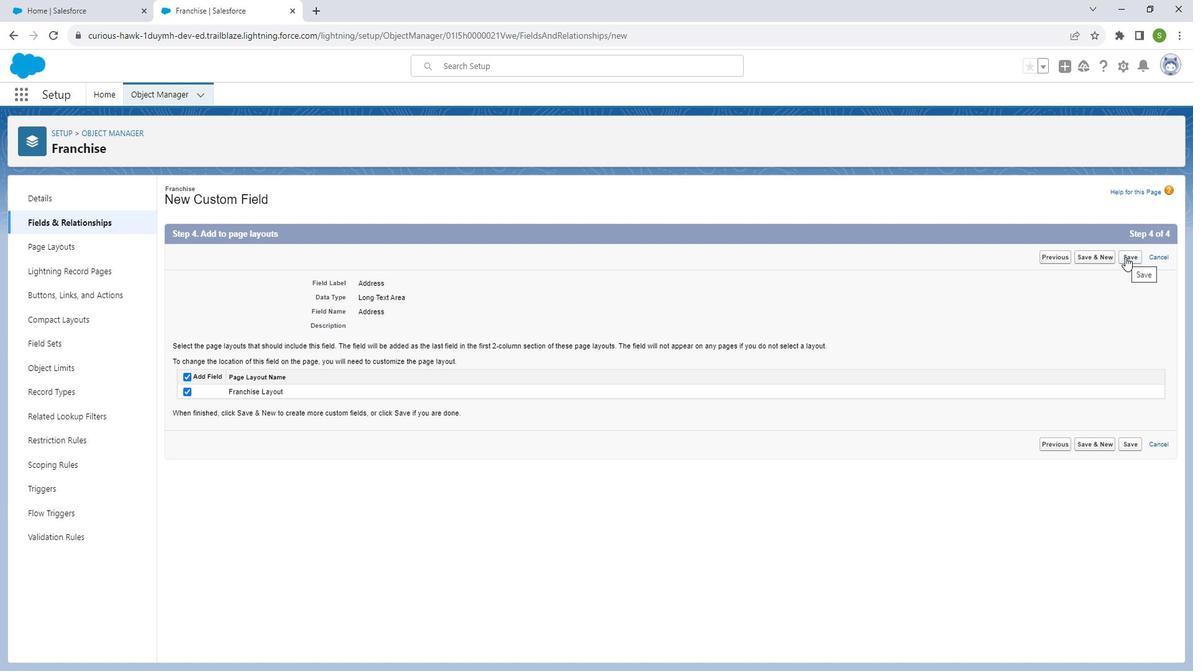 
Action: Mouse moved to (931, 201)
Screenshot: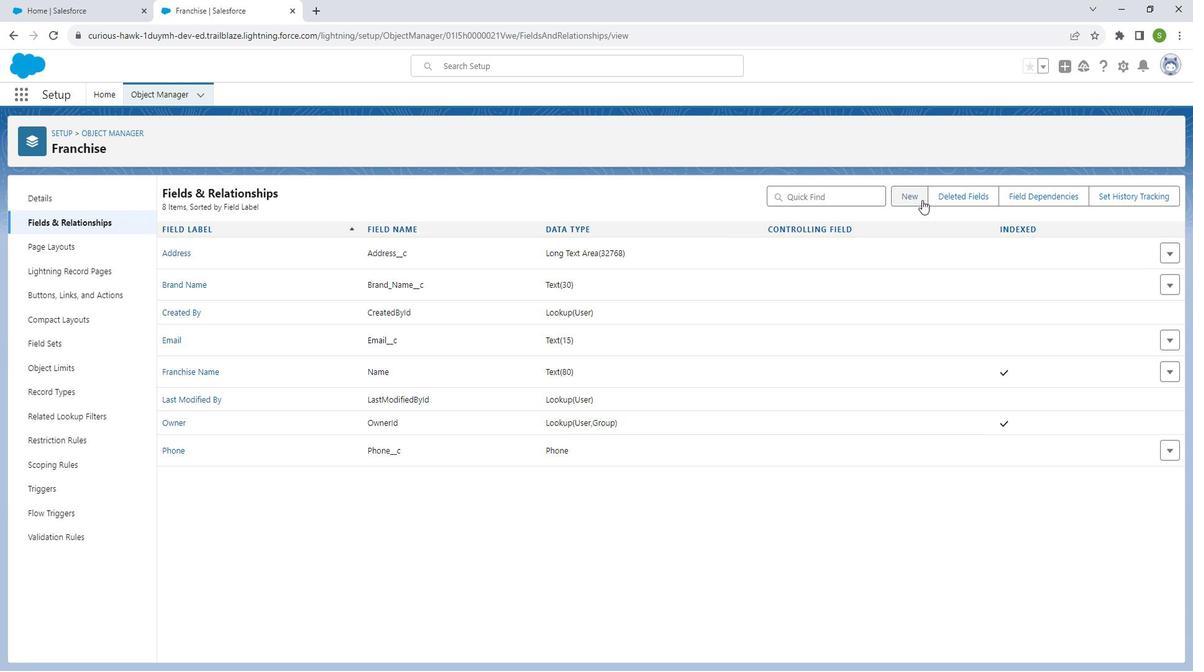 
Action: Mouse pressed left at (931, 201)
Screenshot: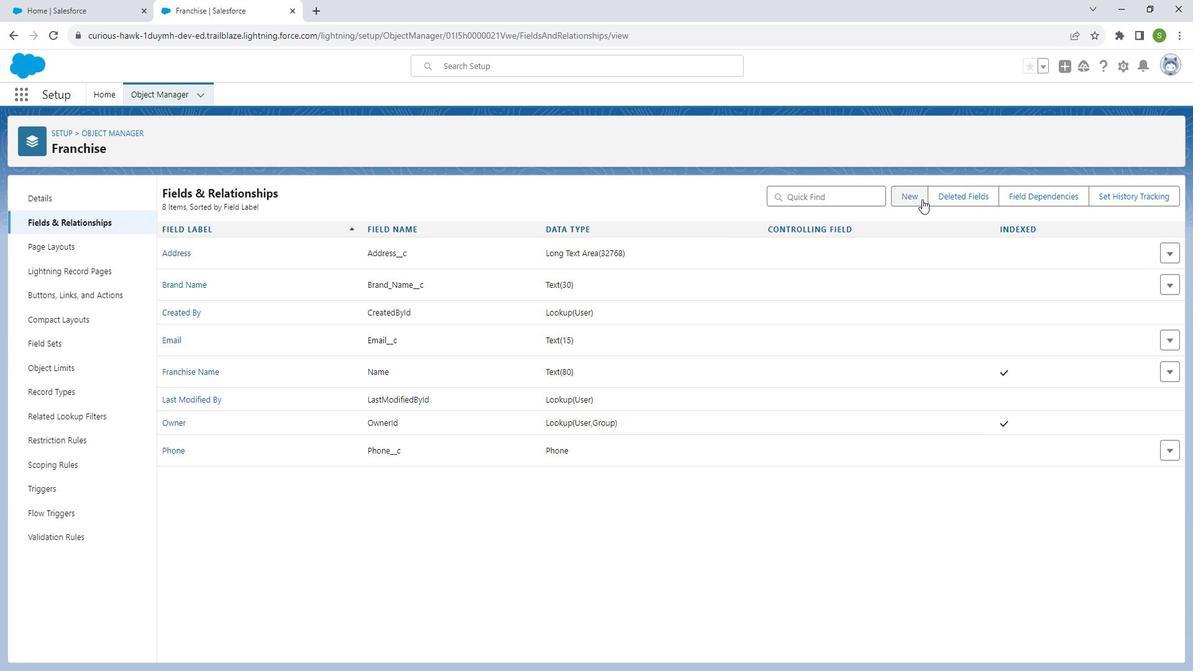 
Action: Mouse moved to (316, 513)
Screenshot: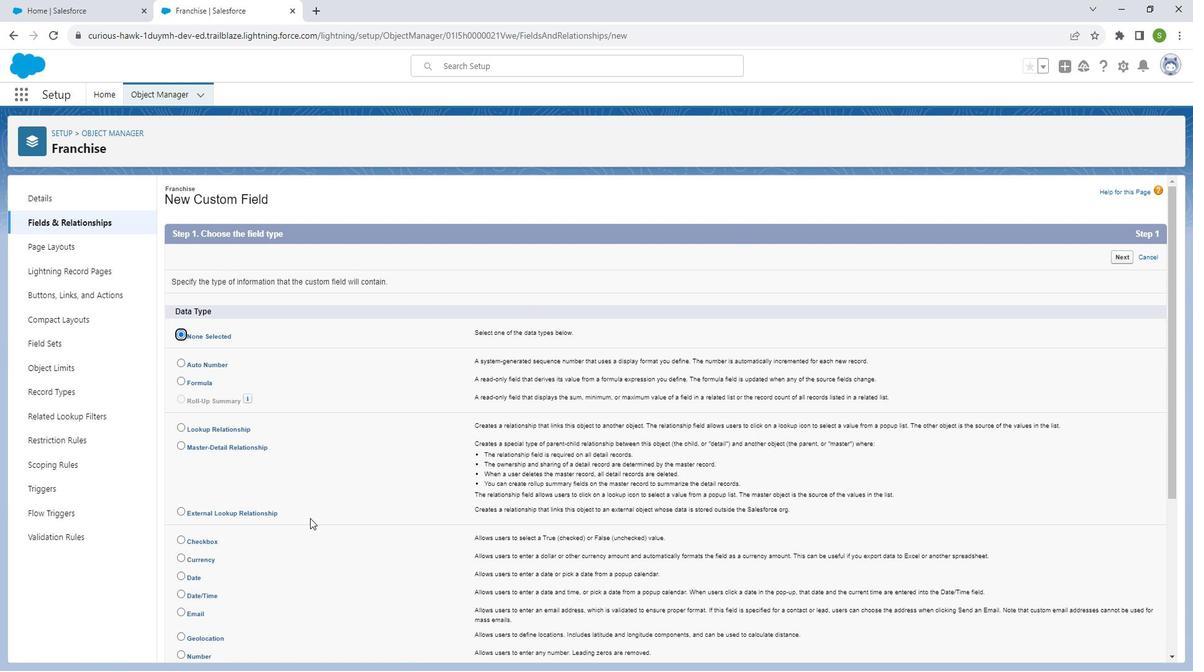
Action: Mouse scrolled (316, 512) with delta (0, 0)
Screenshot: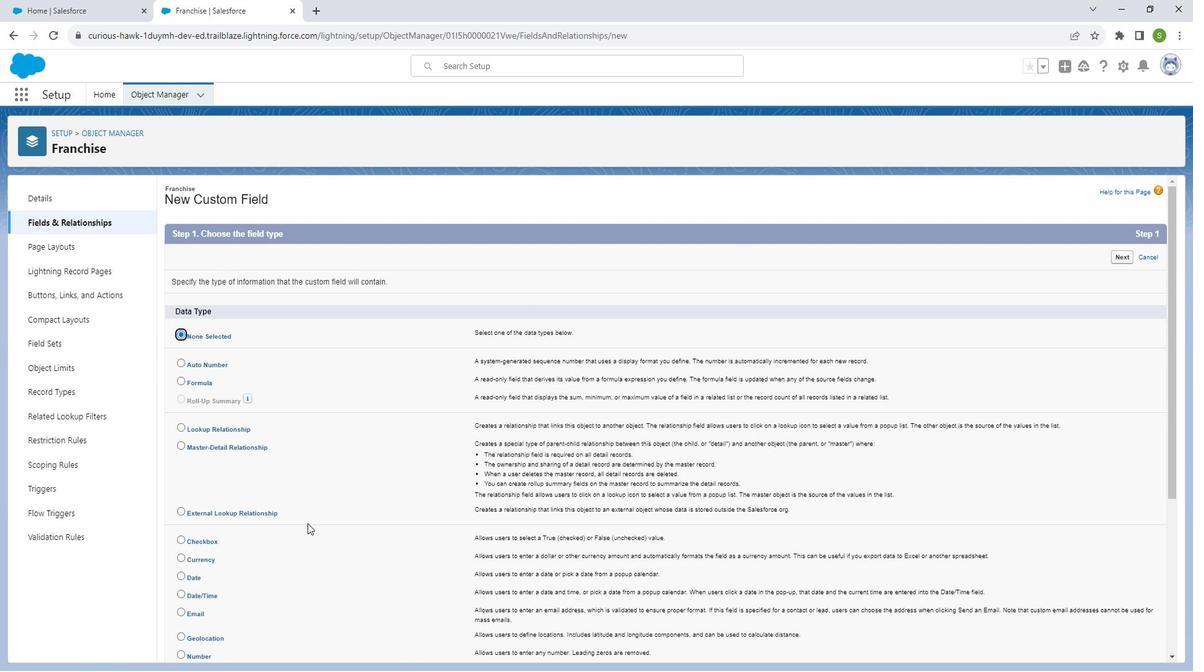 
Action: Mouse scrolled (316, 512) with delta (0, 0)
Screenshot: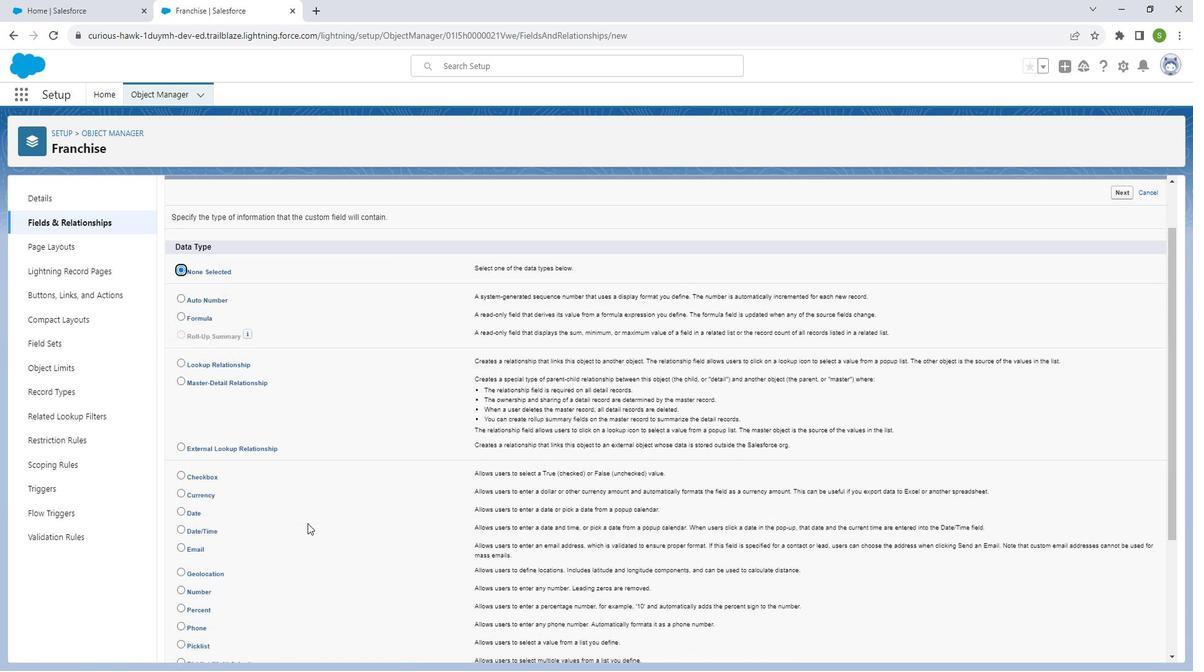
Action: Mouse moved to (191, 515)
Screenshot: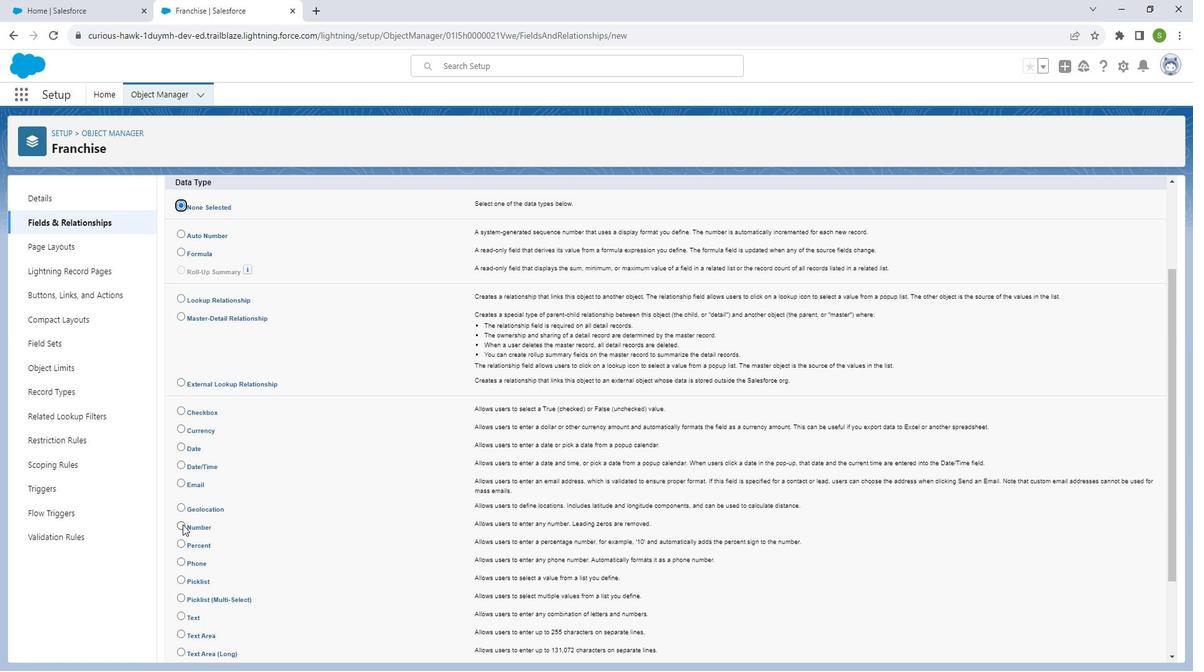 
Action: Mouse pressed left at (191, 515)
Screenshot: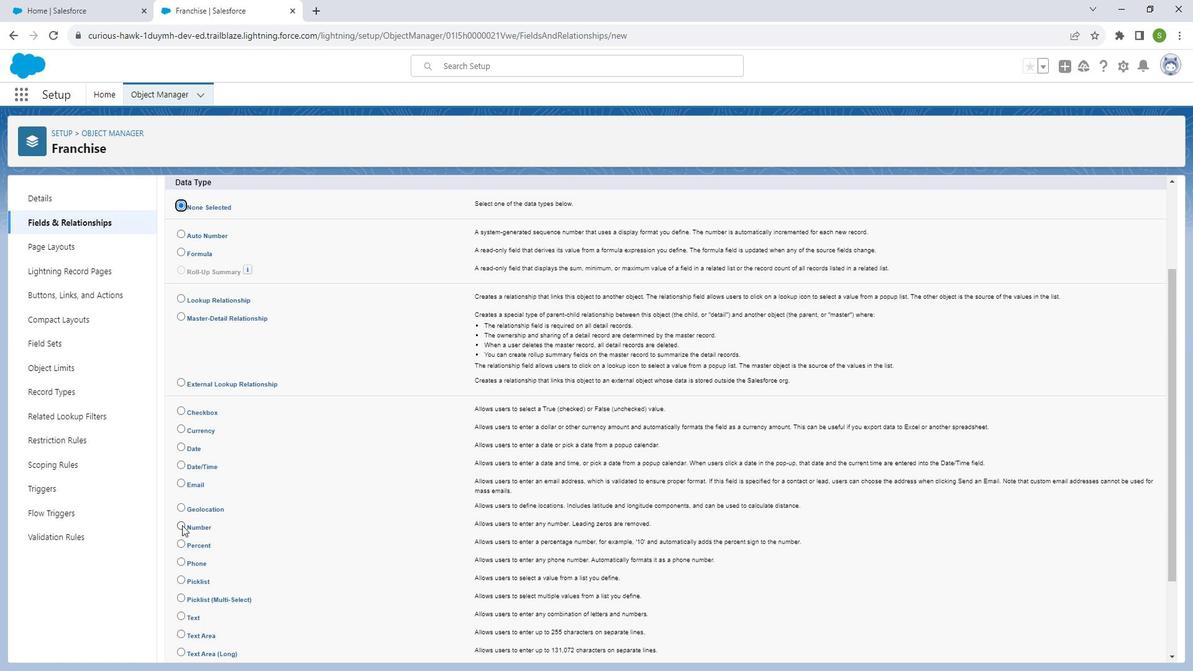 
Action: Mouse moved to (1126, 346)
Screenshot: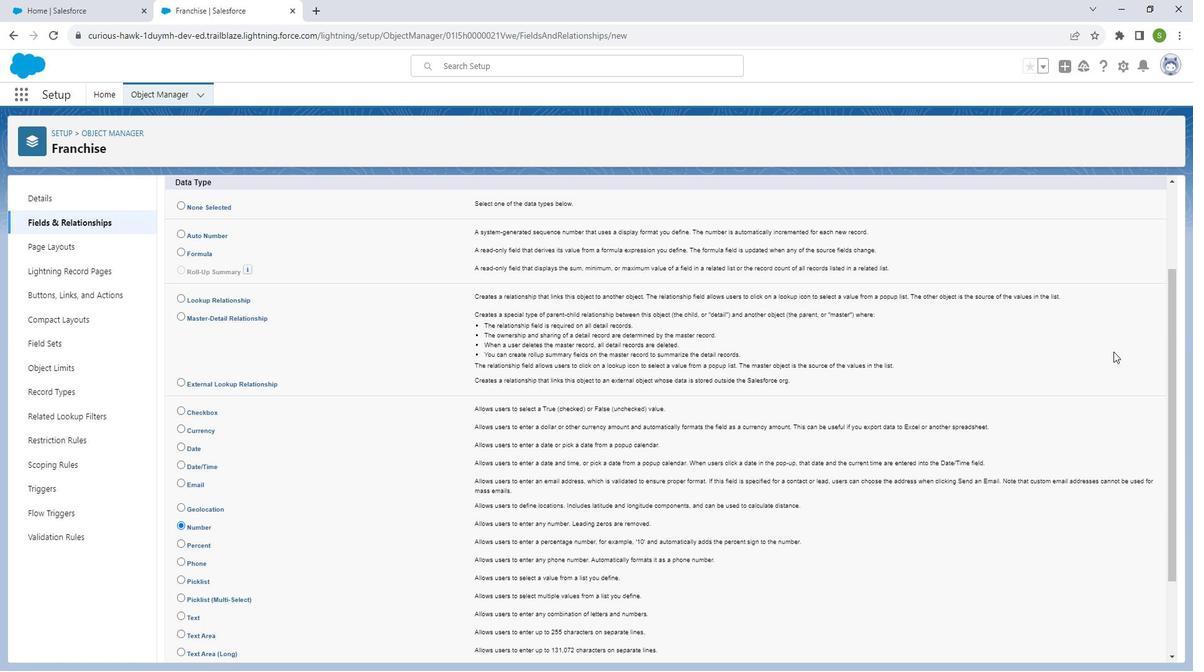 
Action: Mouse scrolled (1126, 347) with delta (0, 0)
Screenshot: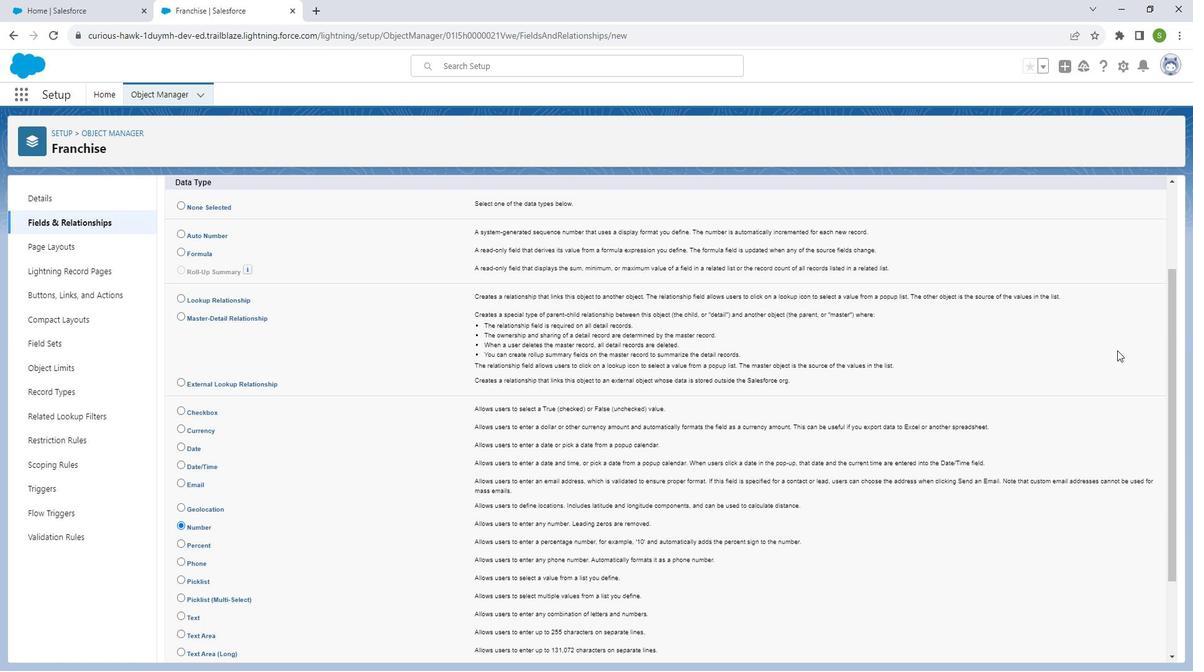
Action: Mouse scrolled (1126, 347) with delta (0, 0)
Screenshot: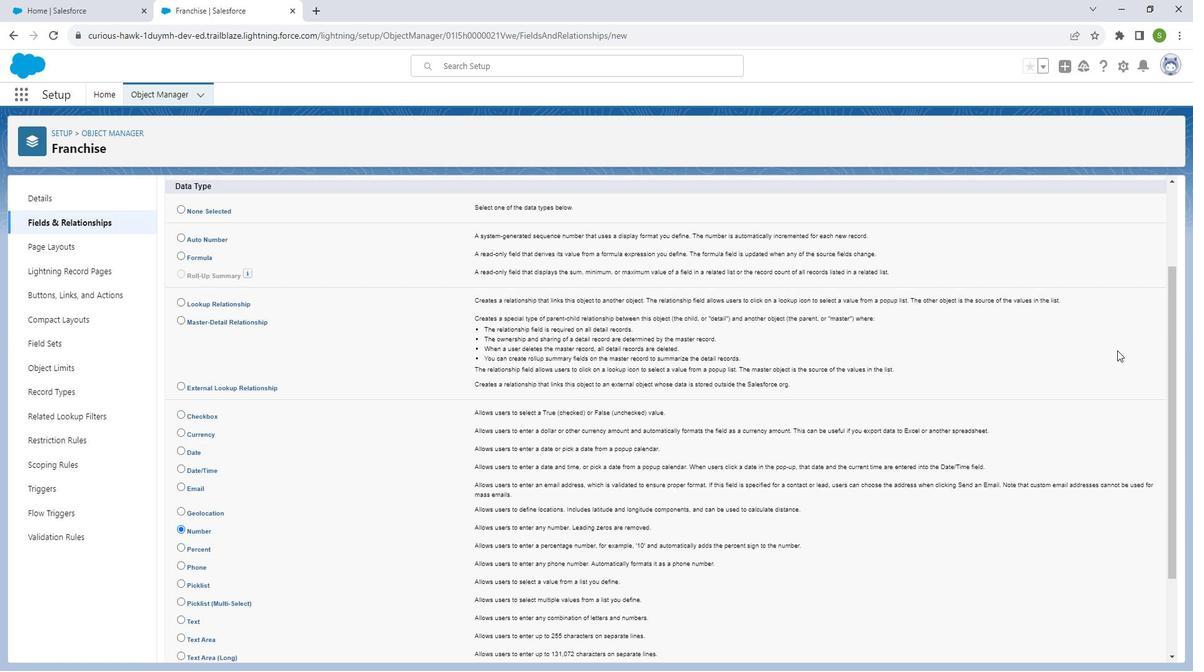 
Action: Mouse scrolled (1126, 347) with delta (0, 0)
Screenshot: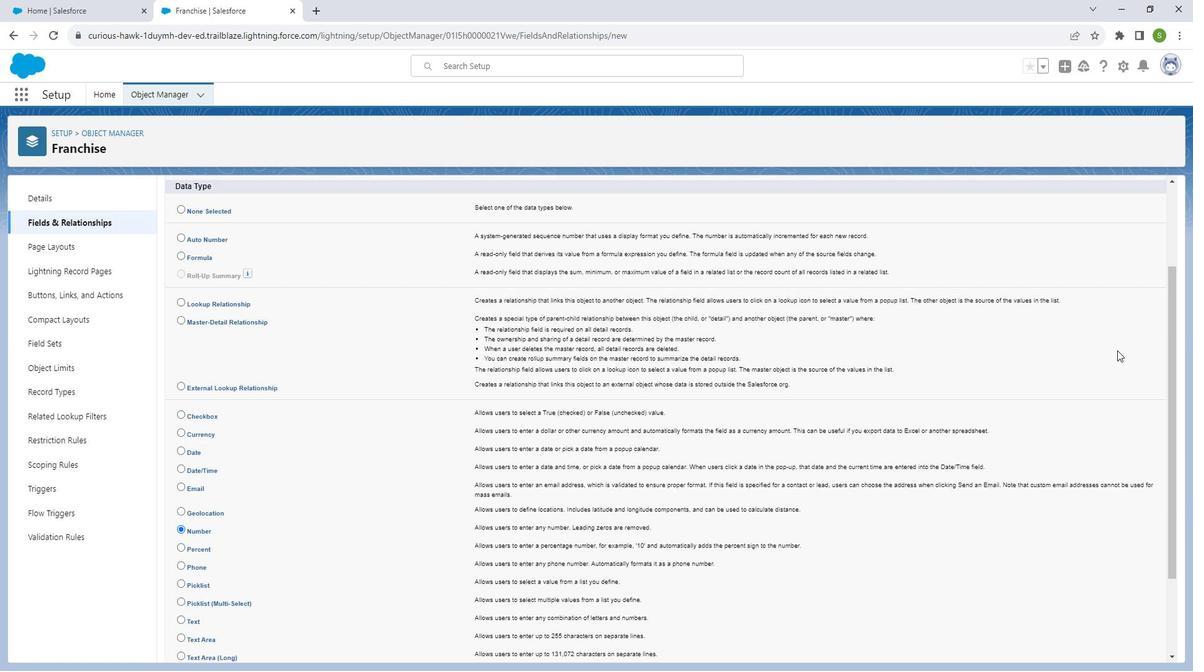 
Action: Mouse scrolled (1126, 347) with delta (0, 0)
Screenshot: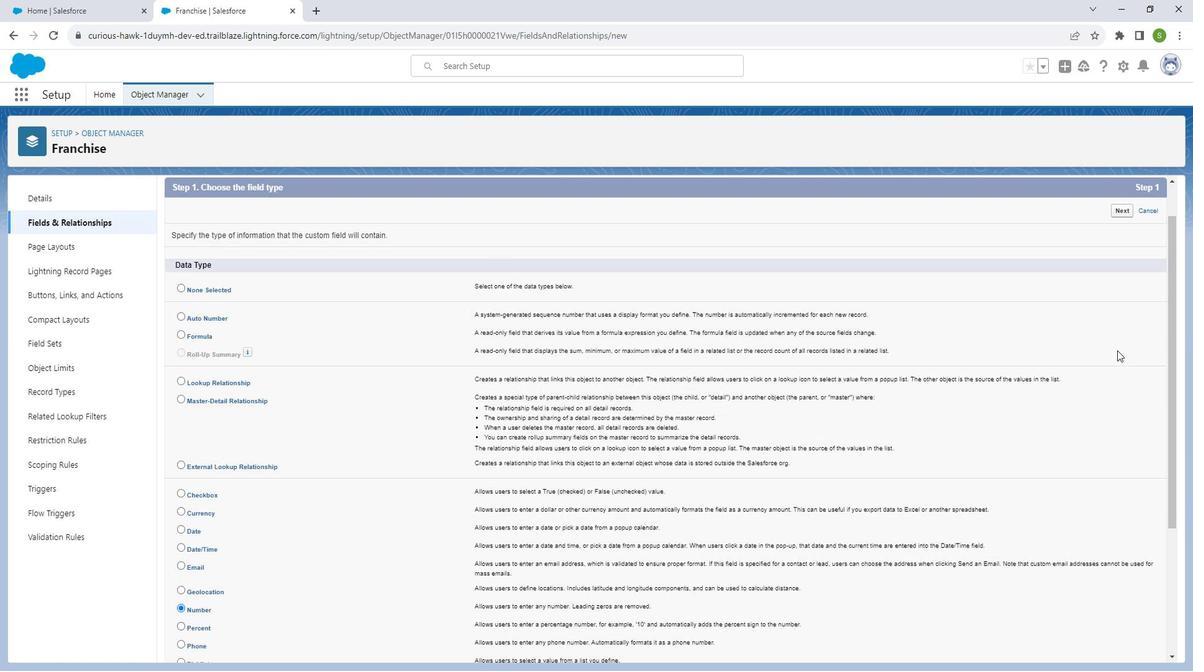 
Action: Mouse moved to (1123, 253)
Screenshot: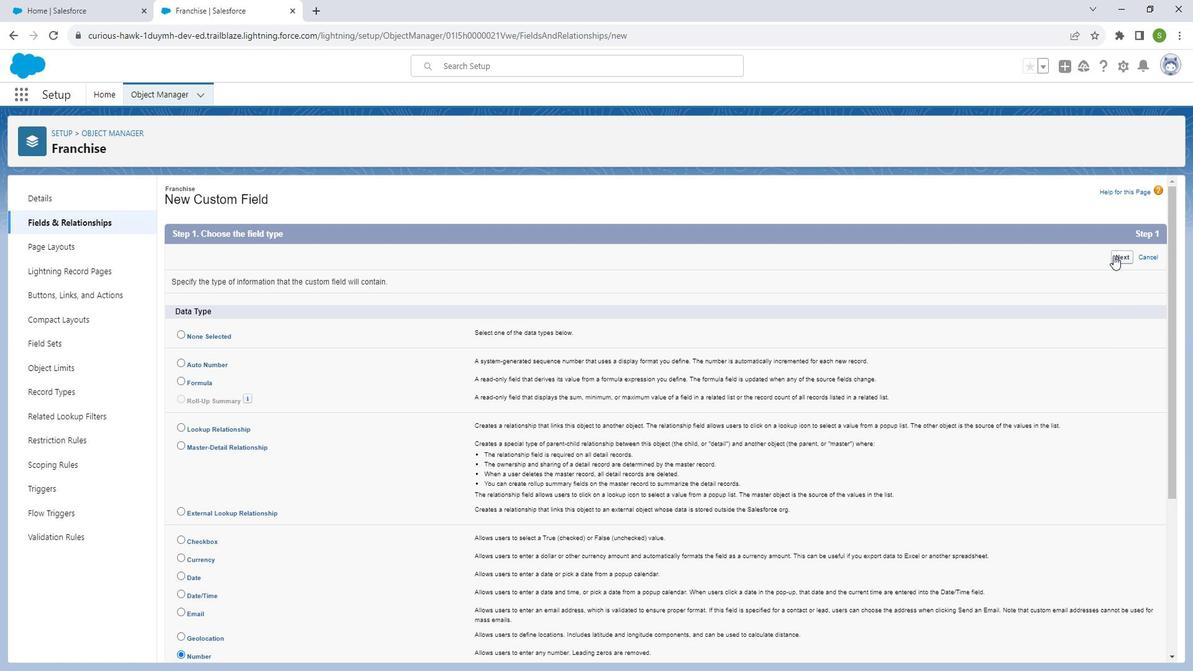 
Action: Mouse pressed left at (1123, 253)
Screenshot: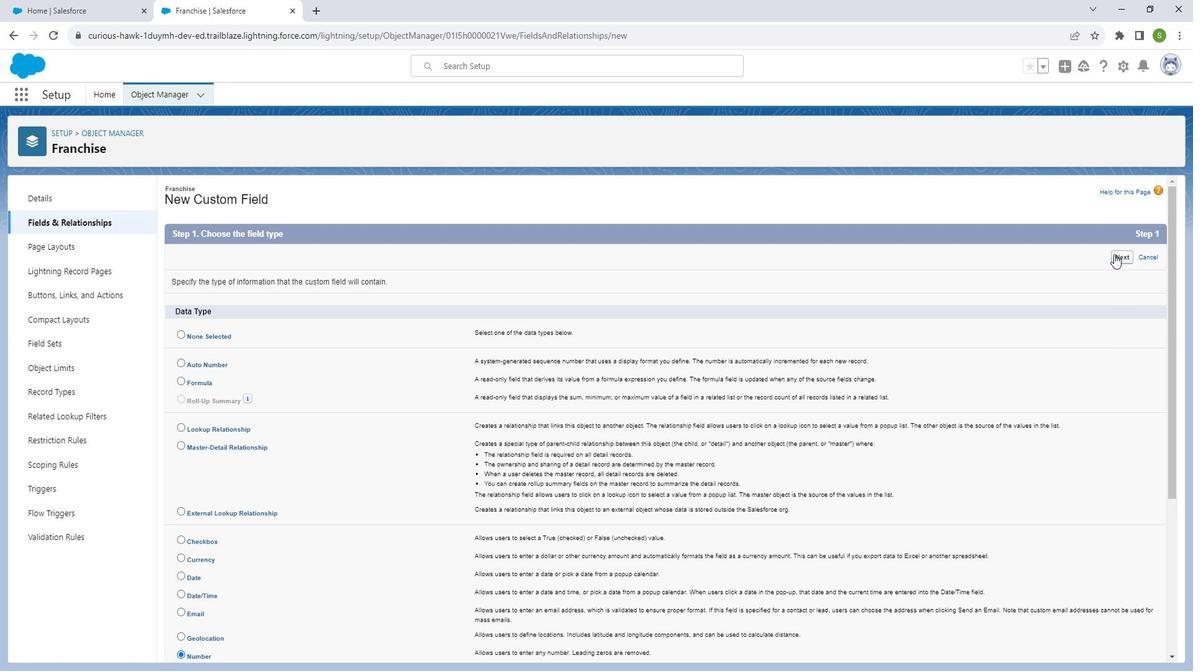 
Action: Mouse moved to (400, 286)
Screenshot: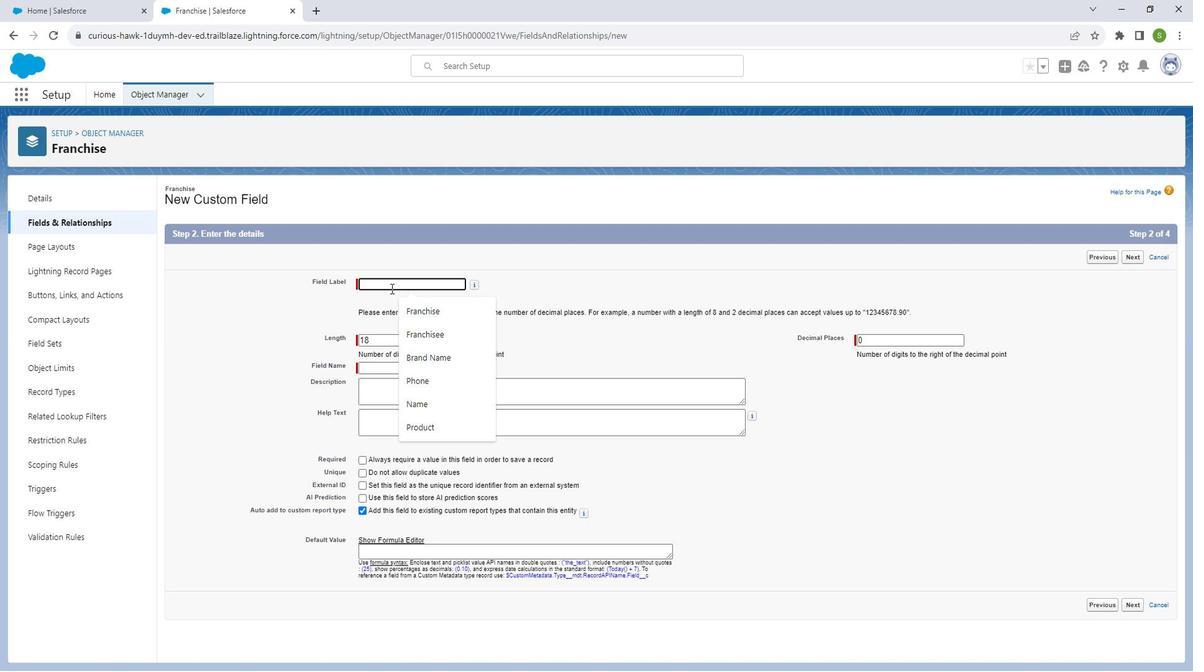 
Action: Mouse pressed left at (400, 286)
Screenshot: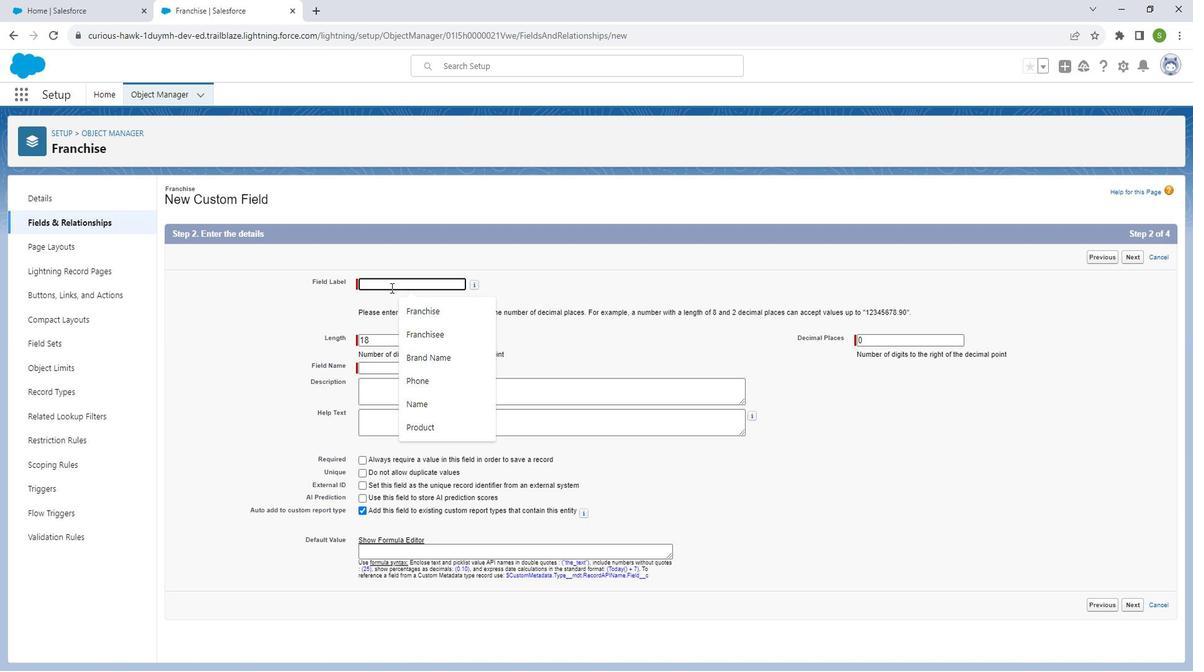 
Action: Key pressed <Key.shift_r>Franchise<Key.space><Key.shift_r>Code
Screenshot: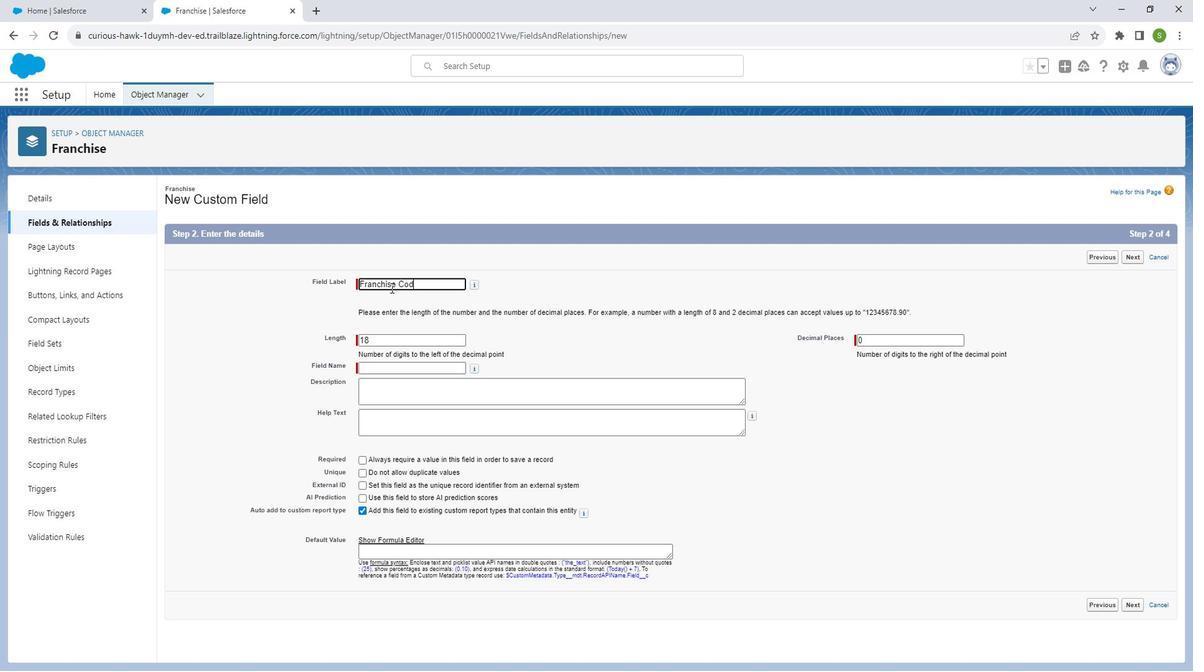 
Action: Mouse moved to (1149, 257)
Screenshot: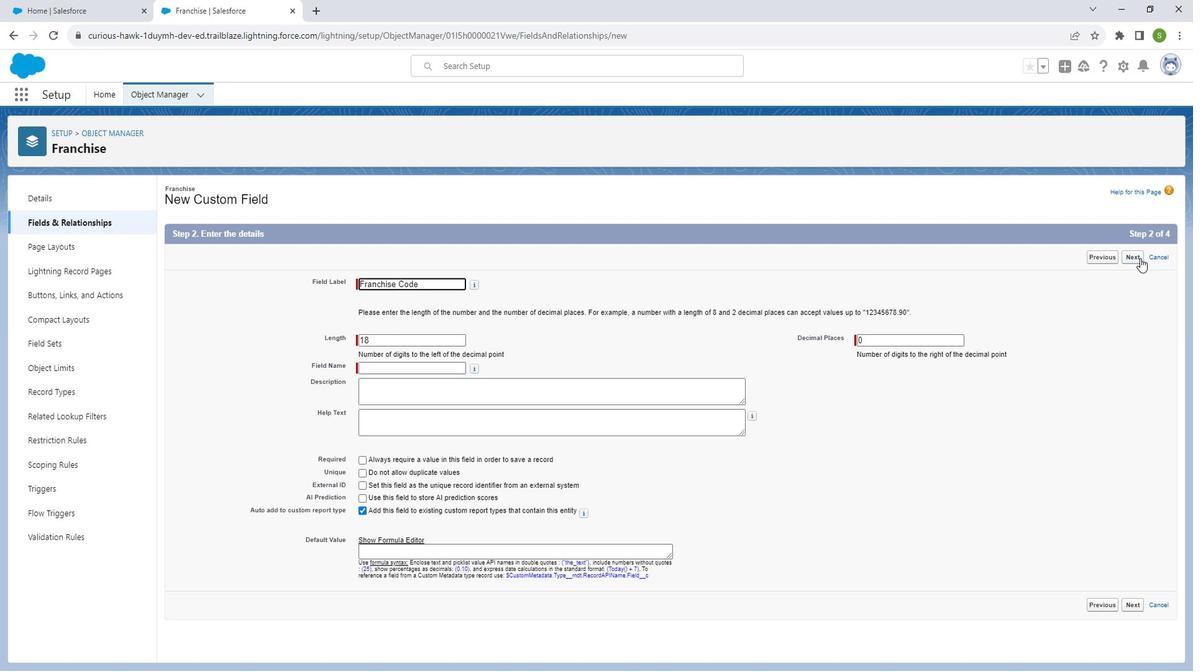 
Action: Mouse pressed left at (1149, 257)
Screenshot: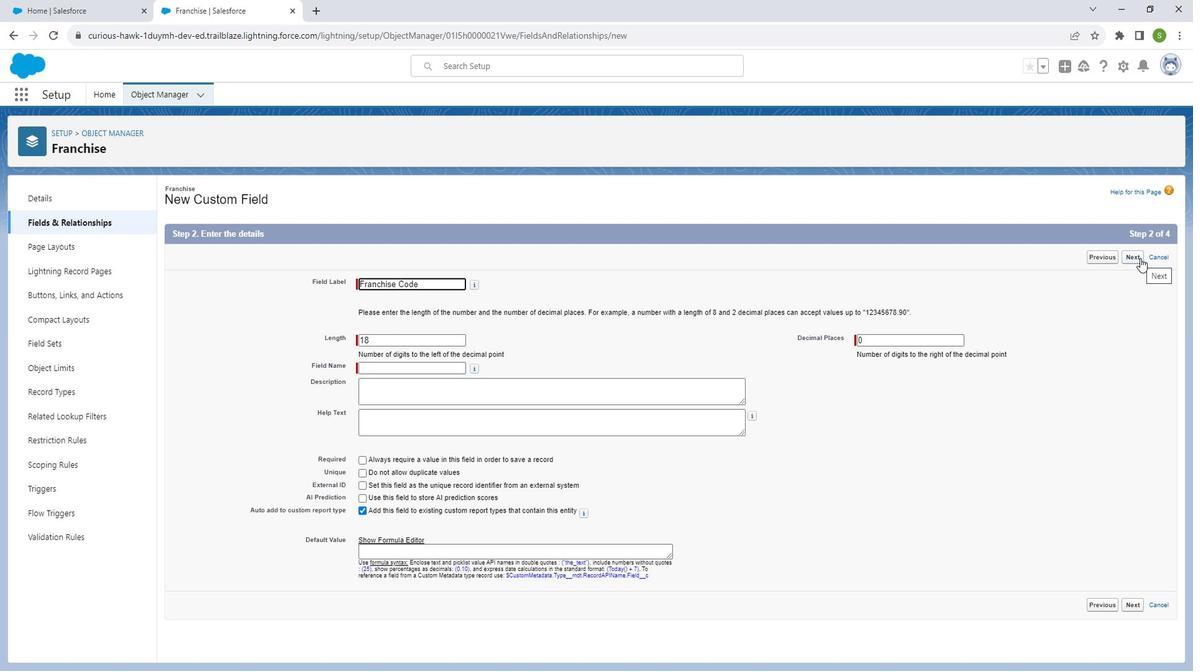 
Action: Mouse moved to (1137, 259)
Screenshot: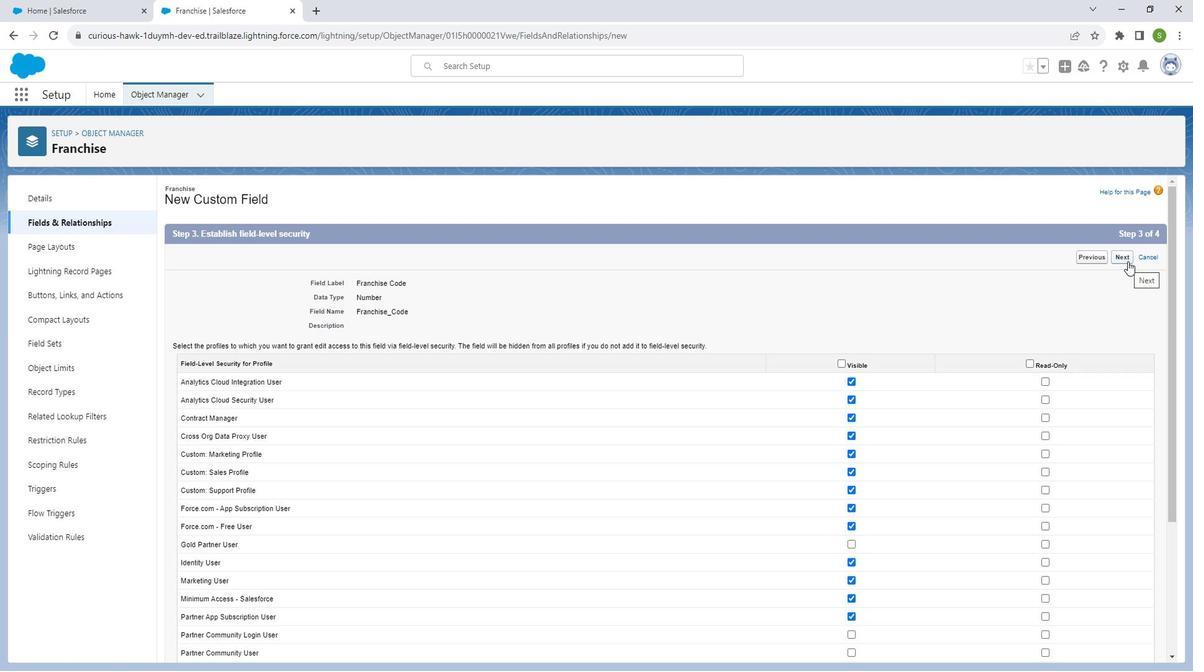 
Action: Mouse pressed left at (1137, 259)
Screenshot: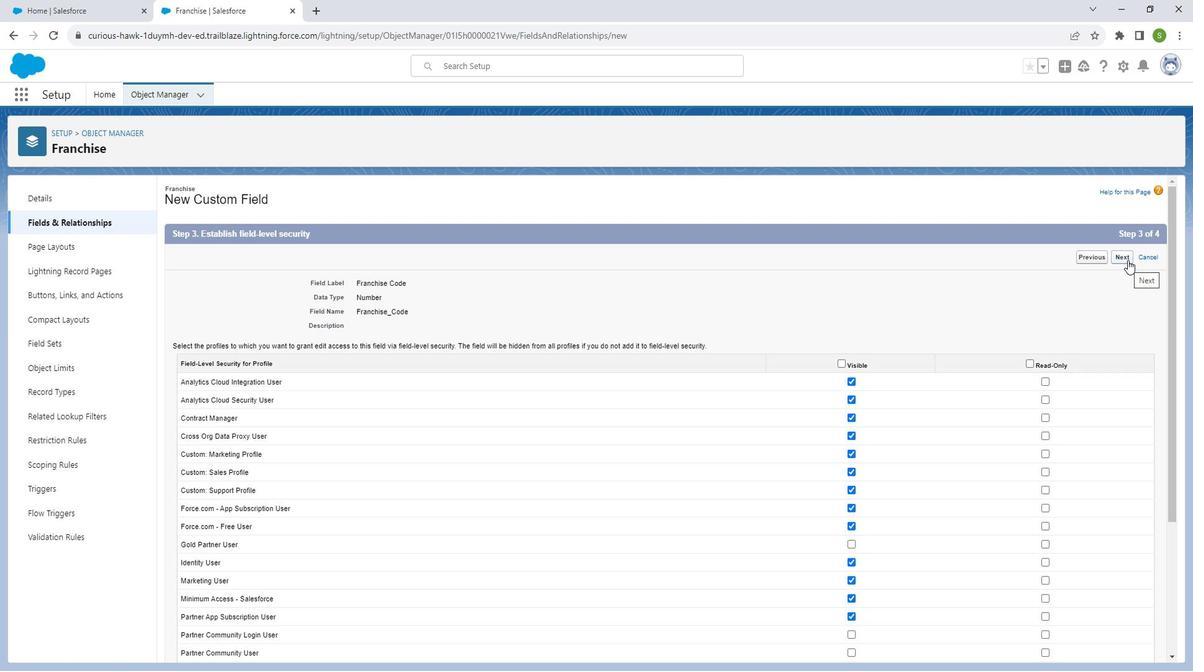 
Action: Mouse moved to (1138, 436)
Screenshot: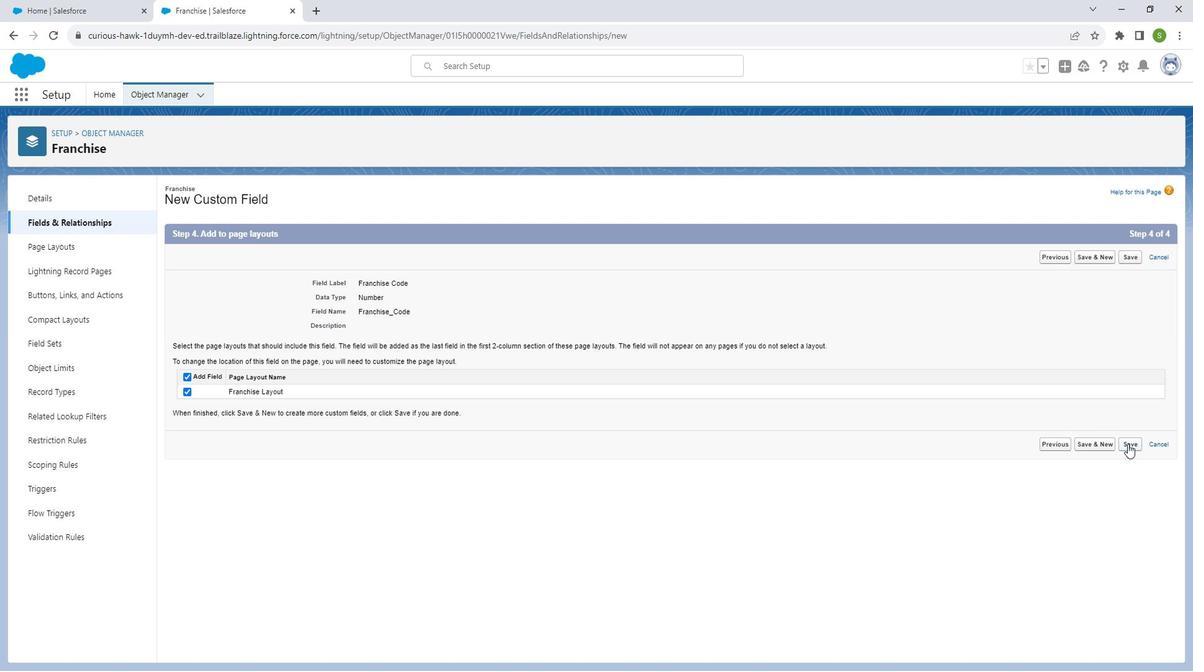 
Action: Mouse pressed left at (1138, 436)
Screenshot: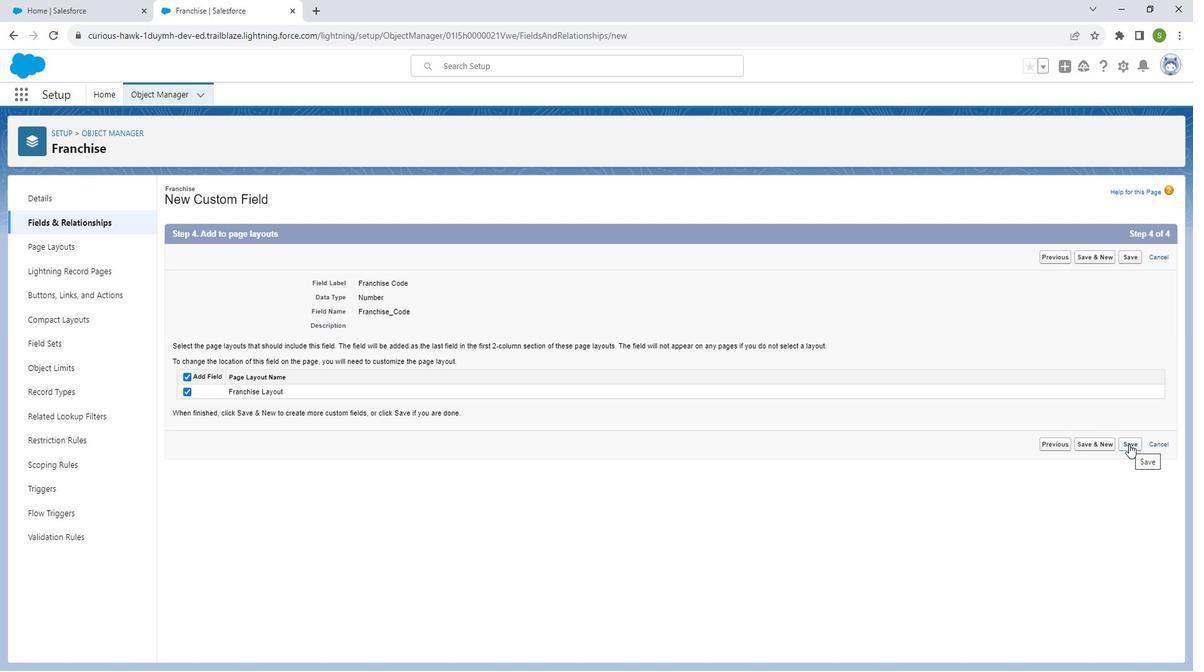 
Action: Mouse moved to (935, 206)
Screenshot: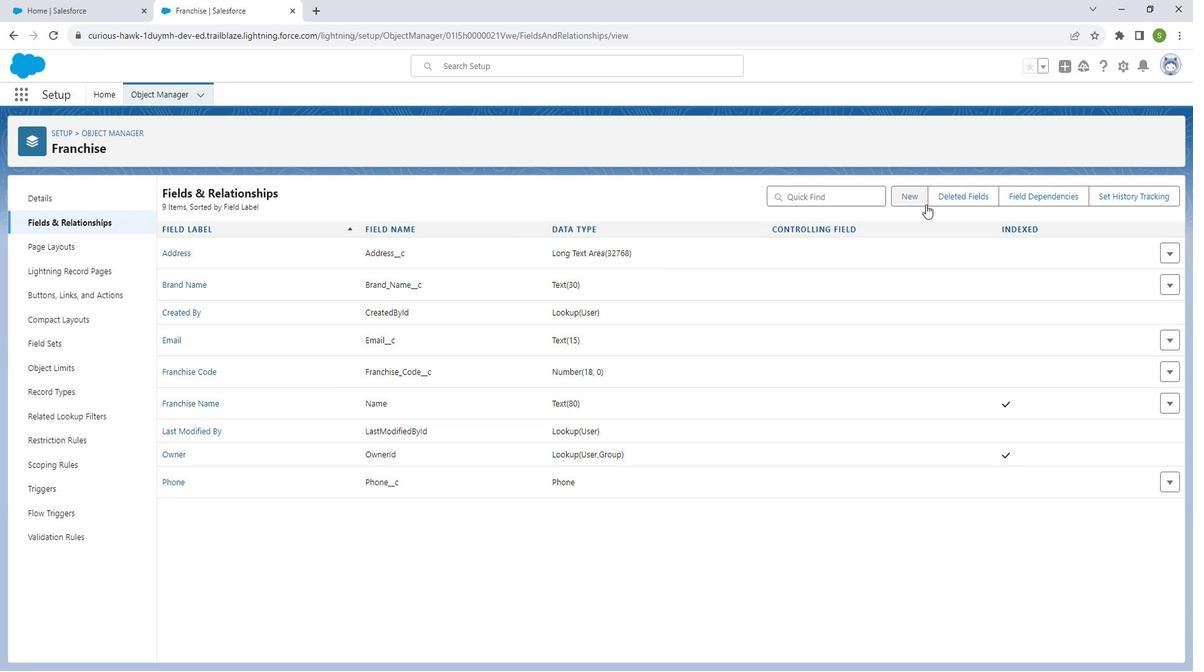 
Action: Mouse pressed left at (935, 206)
Screenshot: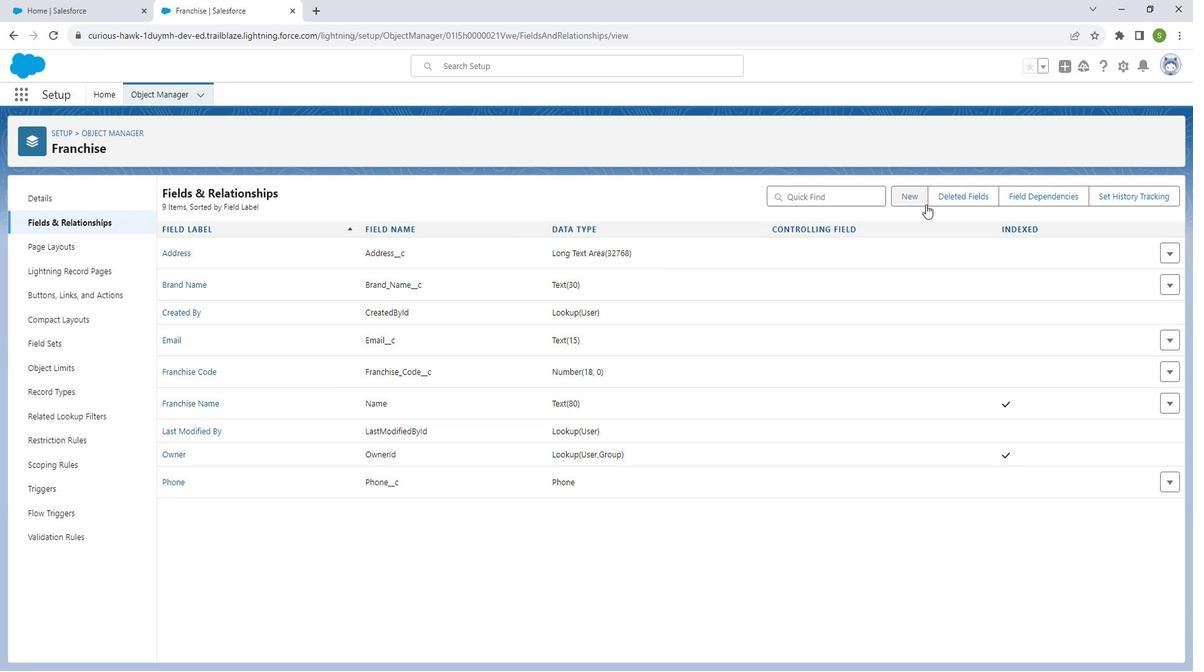 
Action: Mouse moved to (424, 490)
Screenshot: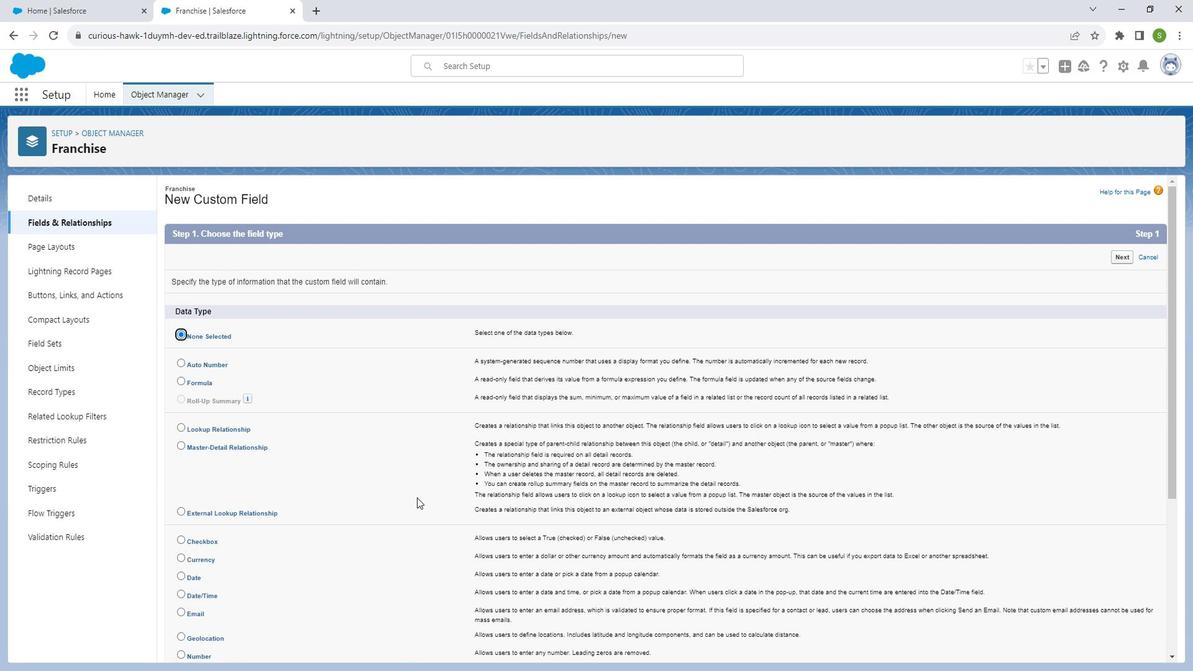 
Action: Mouse scrolled (424, 489) with delta (0, 0)
Screenshot: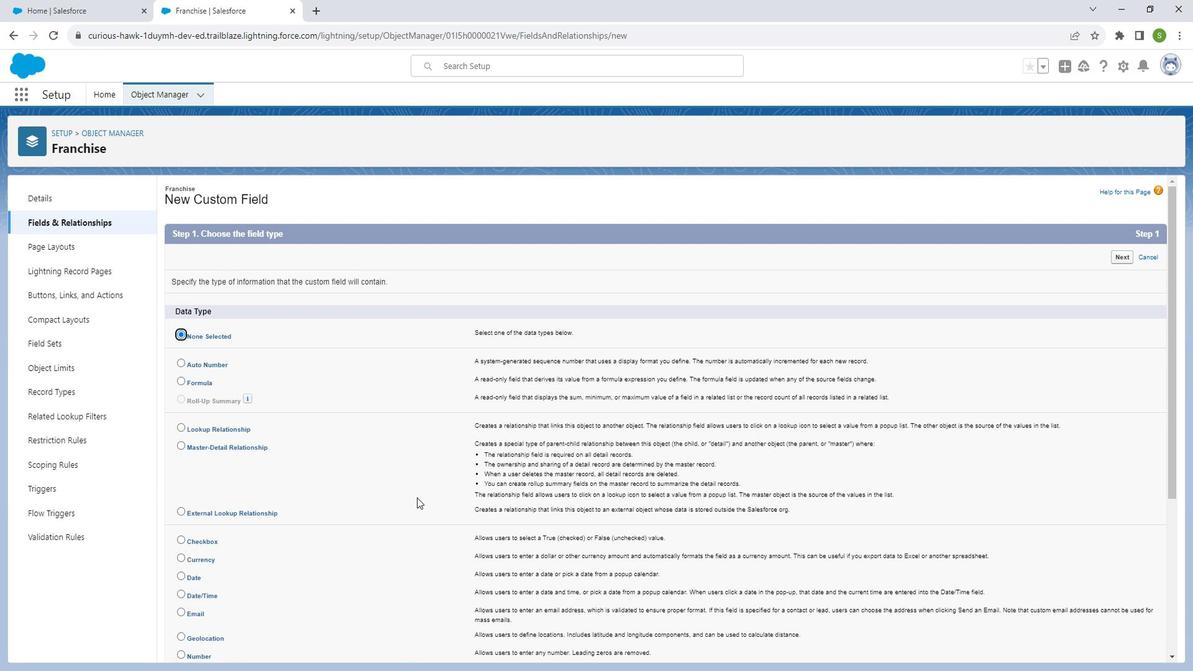 
Action: Mouse moved to (423, 492)
Screenshot: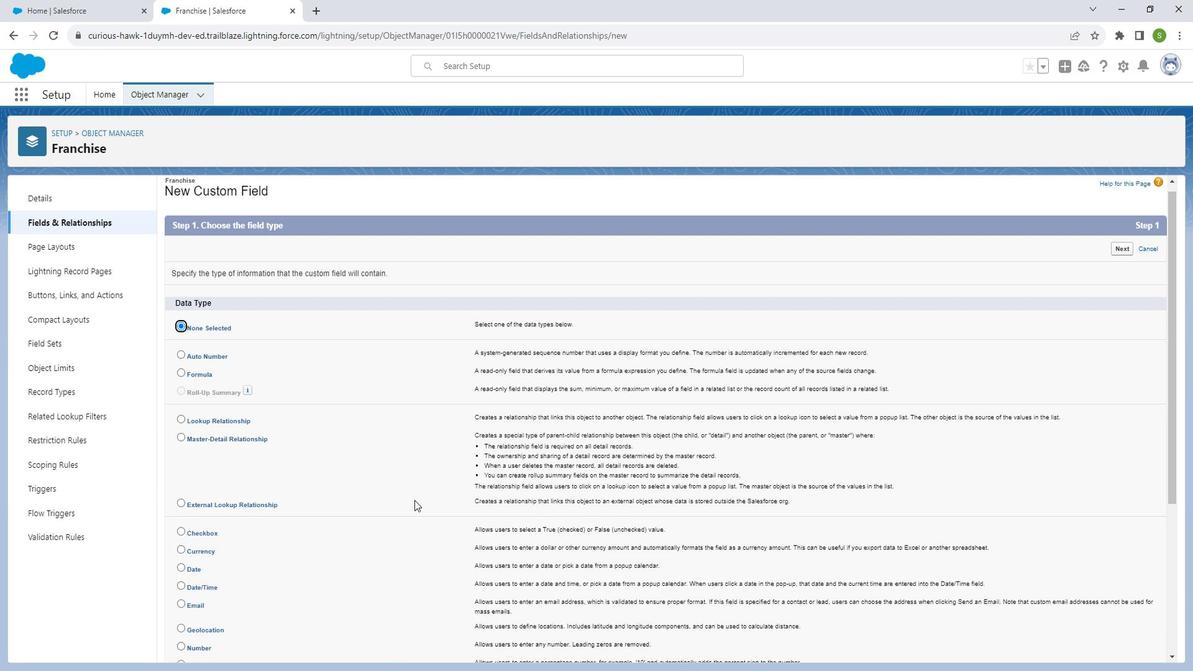 
Action: Mouse scrolled (423, 491) with delta (0, 0)
Screenshot: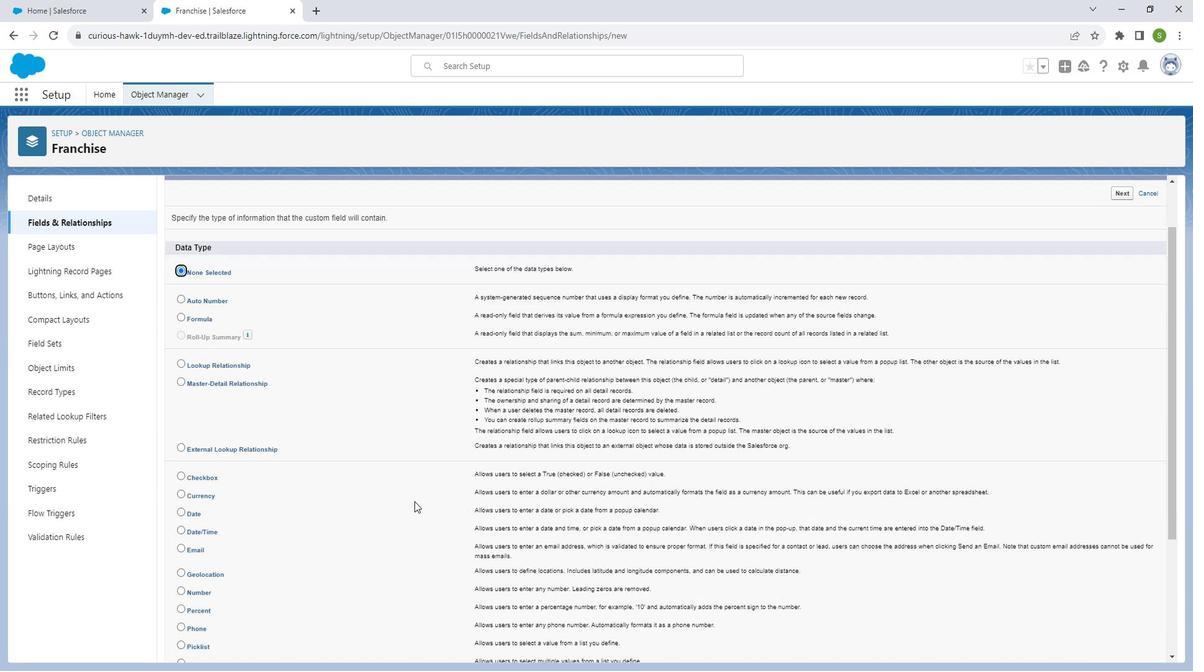 
Action: Mouse moved to (422, 494)
Screenshot: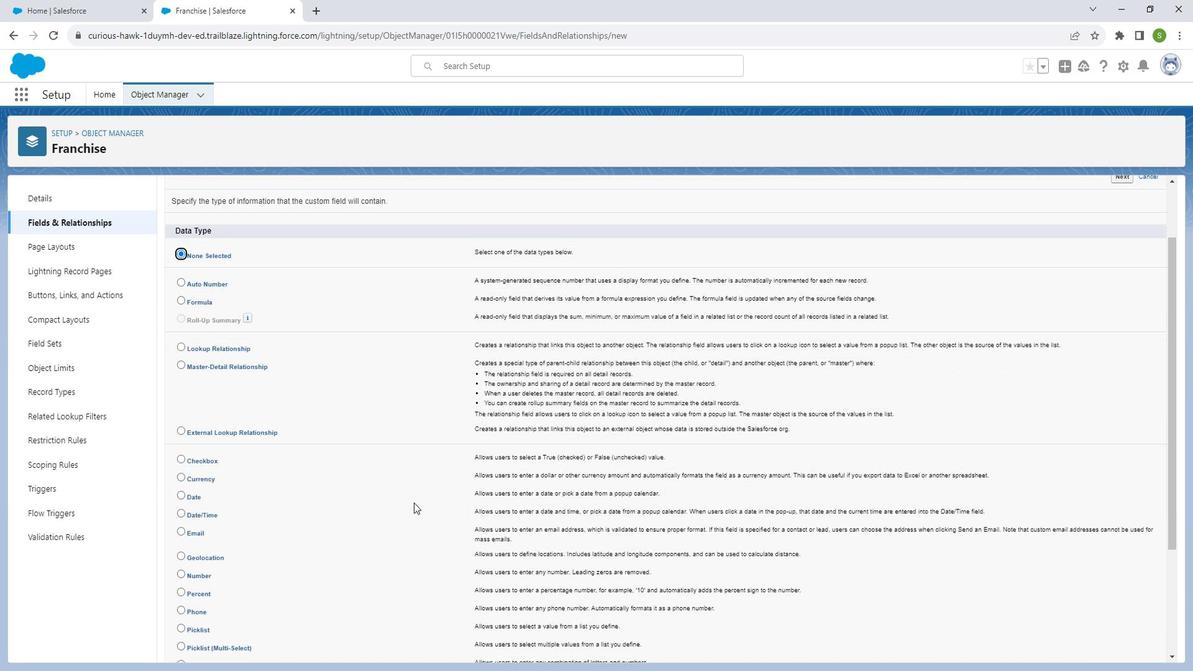 
Action: Mouse scrolled (422, 493) with delta (0, 0)
Screenshot: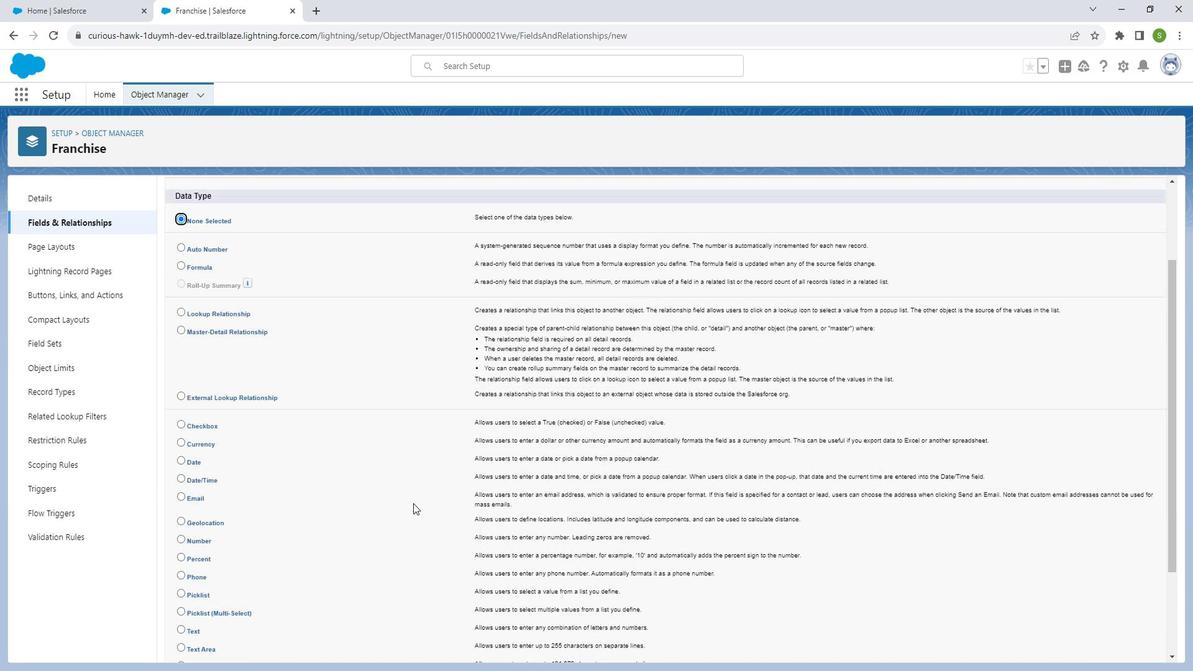 
Action: Mouse moved to (191, 375)
Screenshot: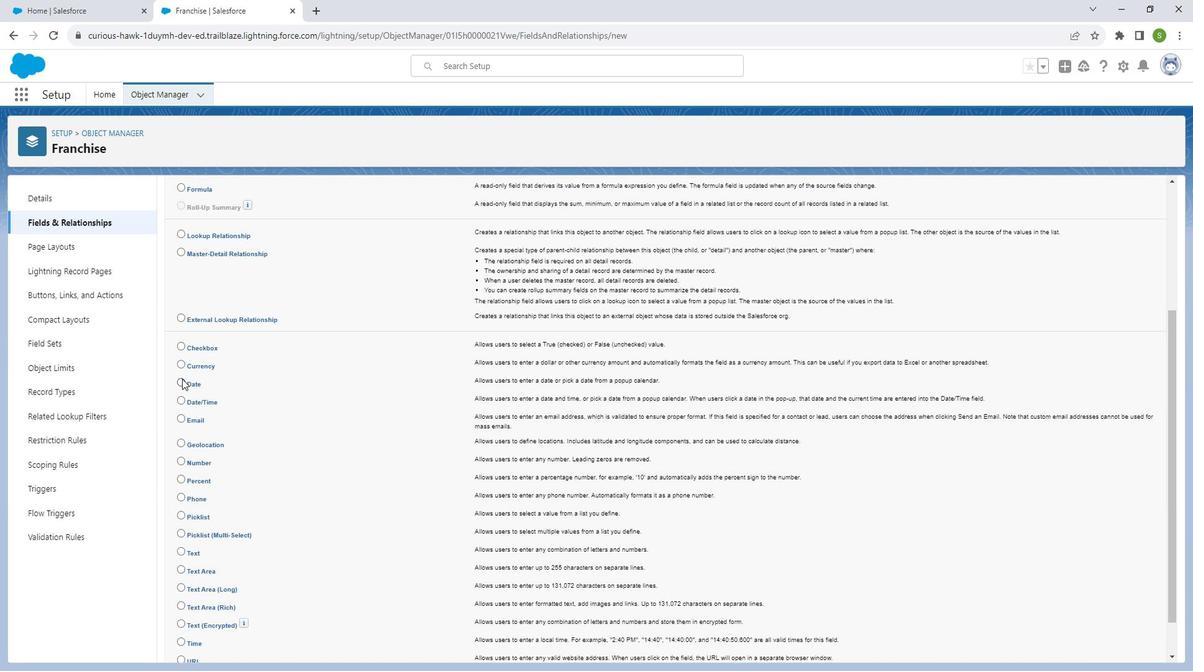
Action: Mouse pressed left at (191, 375)
Screenshot: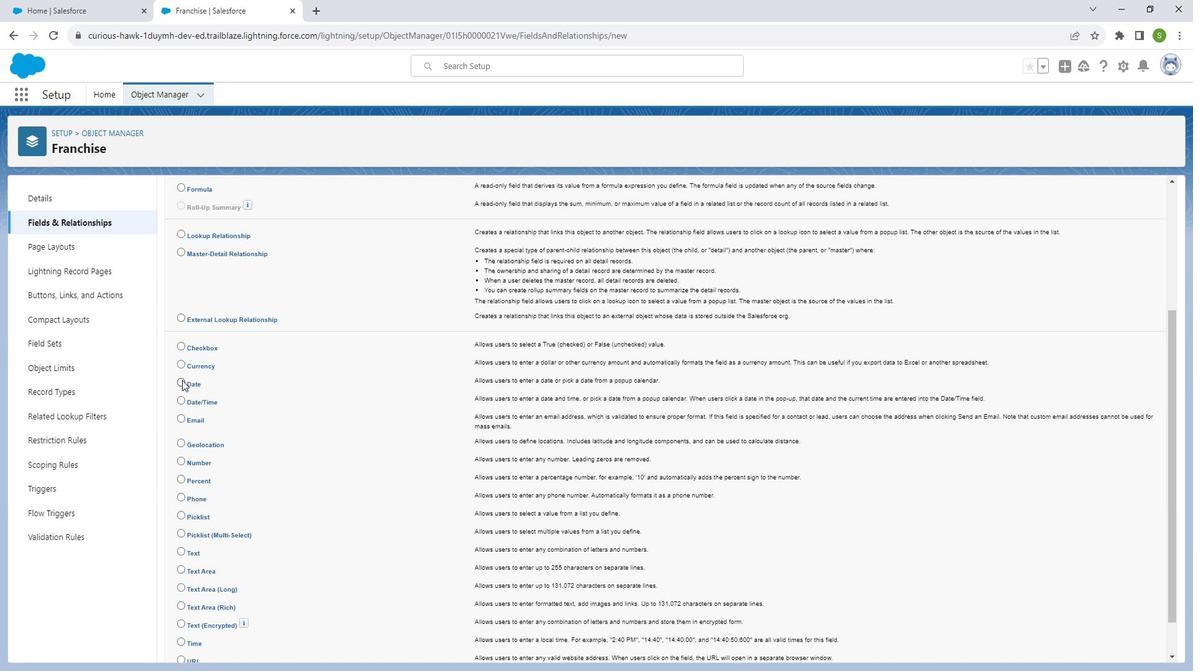 
Action: Mouse moved to (907, 332)
Screenshot: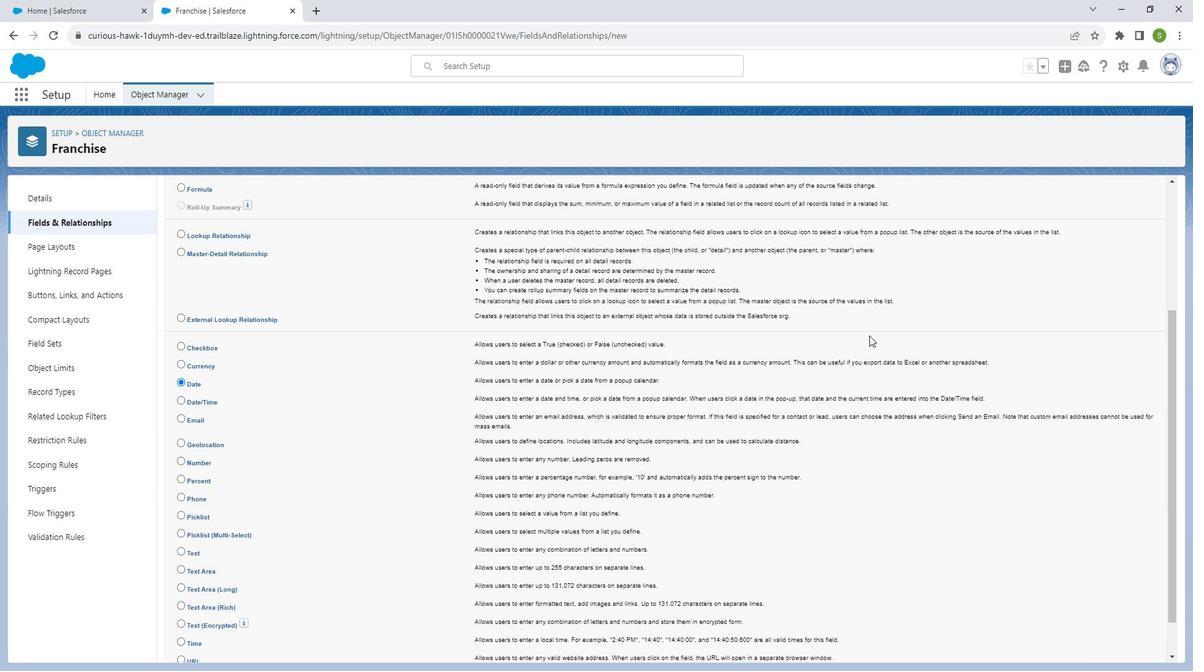 
Action: Mouse scrolled (907, 333) with delta (0, 0)
Screenshot: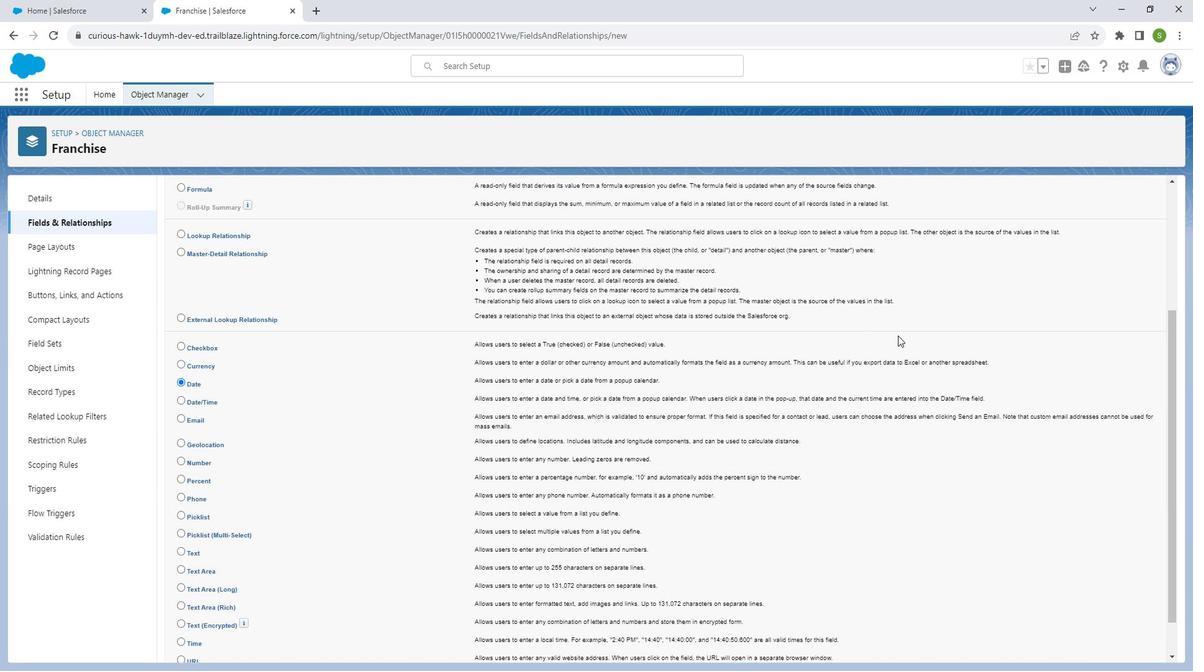 
Action: Mouse scrolled (907, 333) with delta (0, 0)
Screenshot: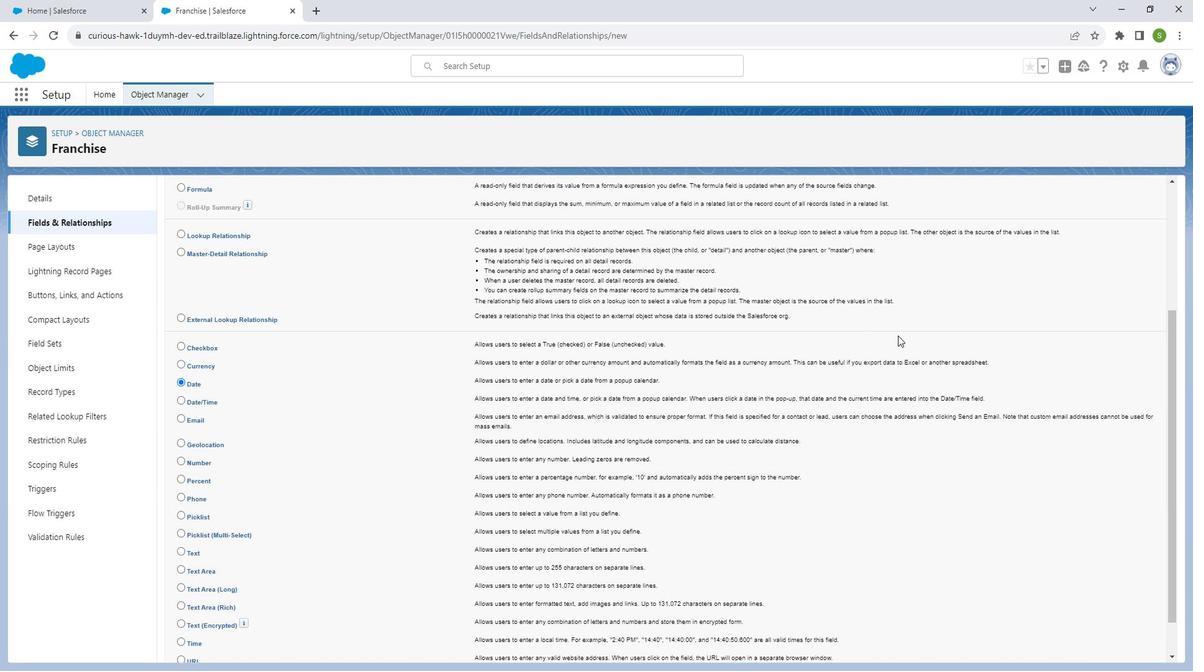 
Action: Mouse scrolled (907, 333) with delta (0, 0)
Screenshot: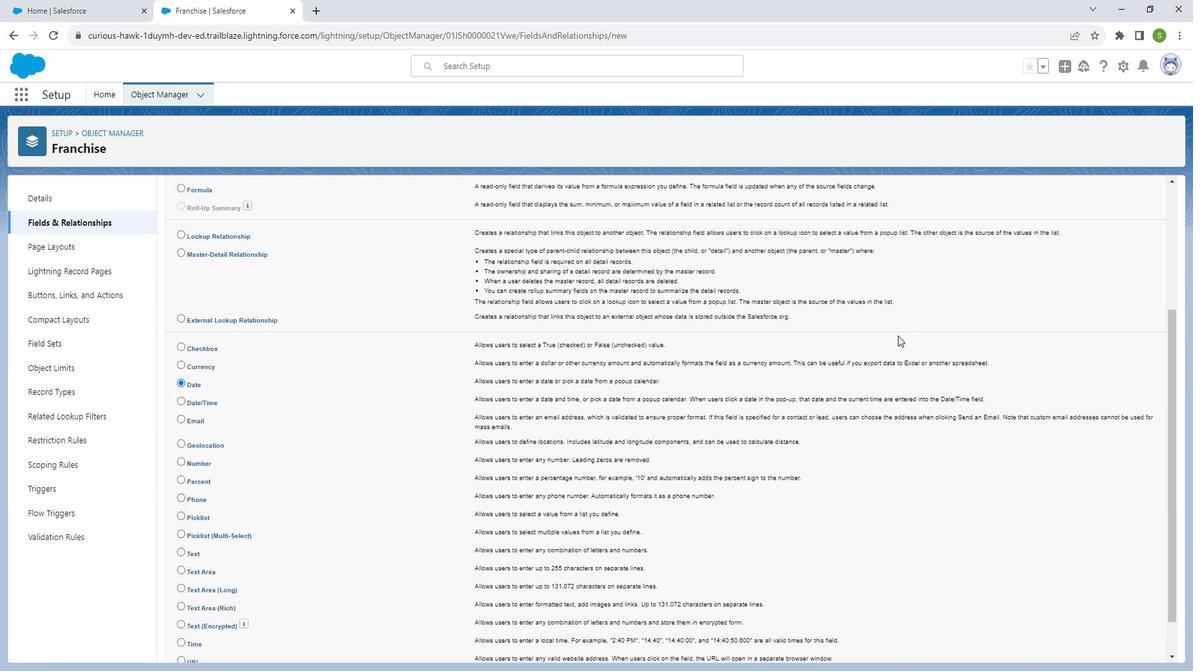 
Action: Mouse scrolled (907, 333) with delta (0, 0)
Screenshot: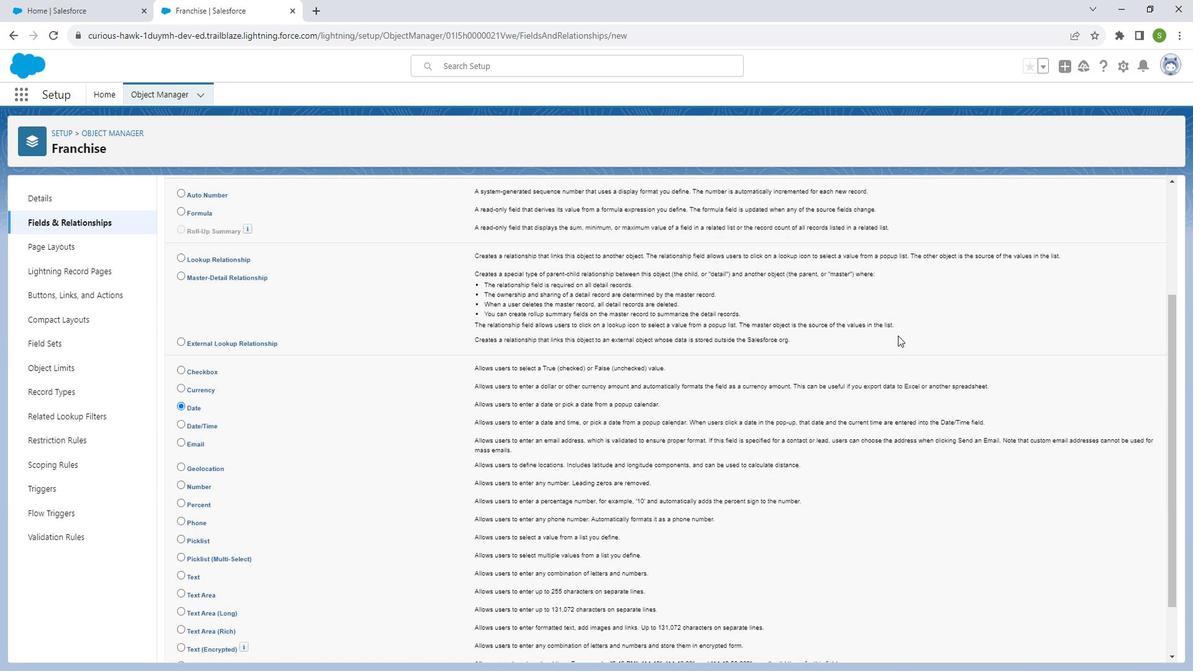 
Action: Mouse scrolled (907, 333) with delta (0, 0)
Screenshot: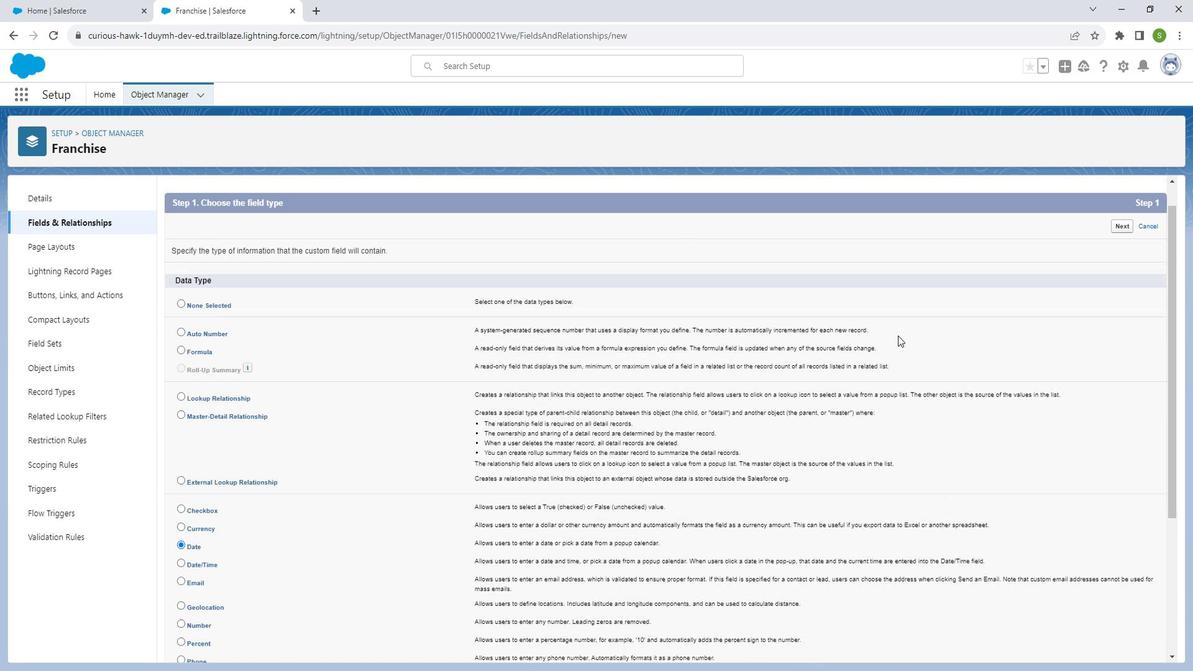 
Action: Mouse moved to (1123, 256)
Screenshot: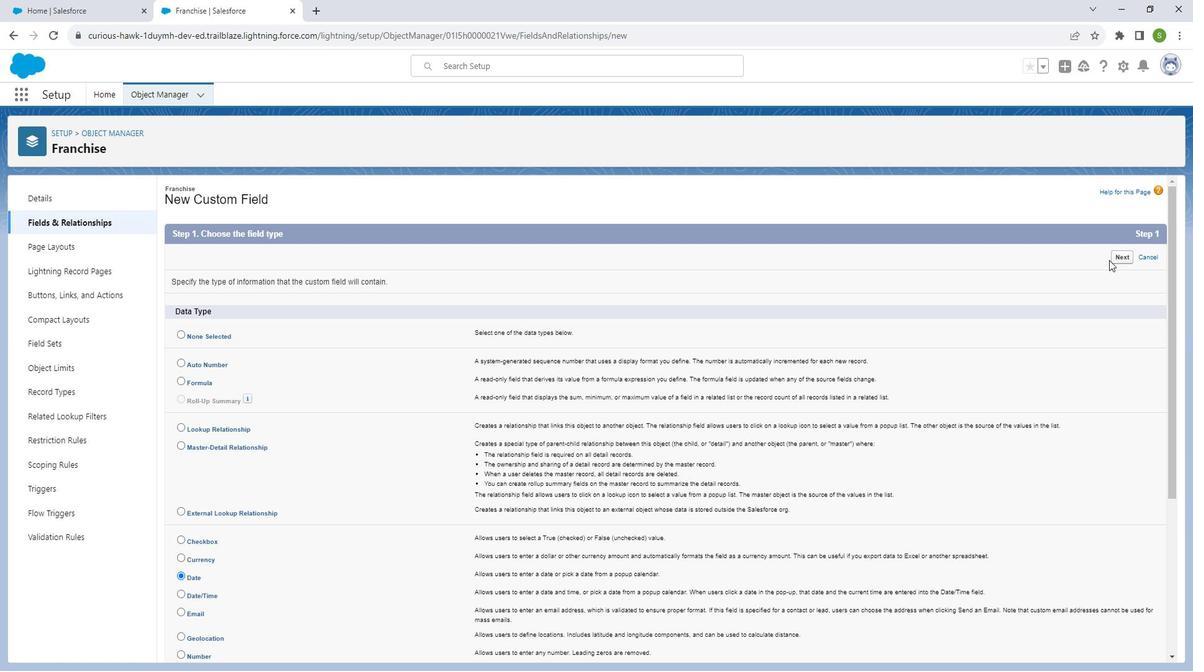 
Action: Mouse pressed left at (1123, 256)
Screenshot: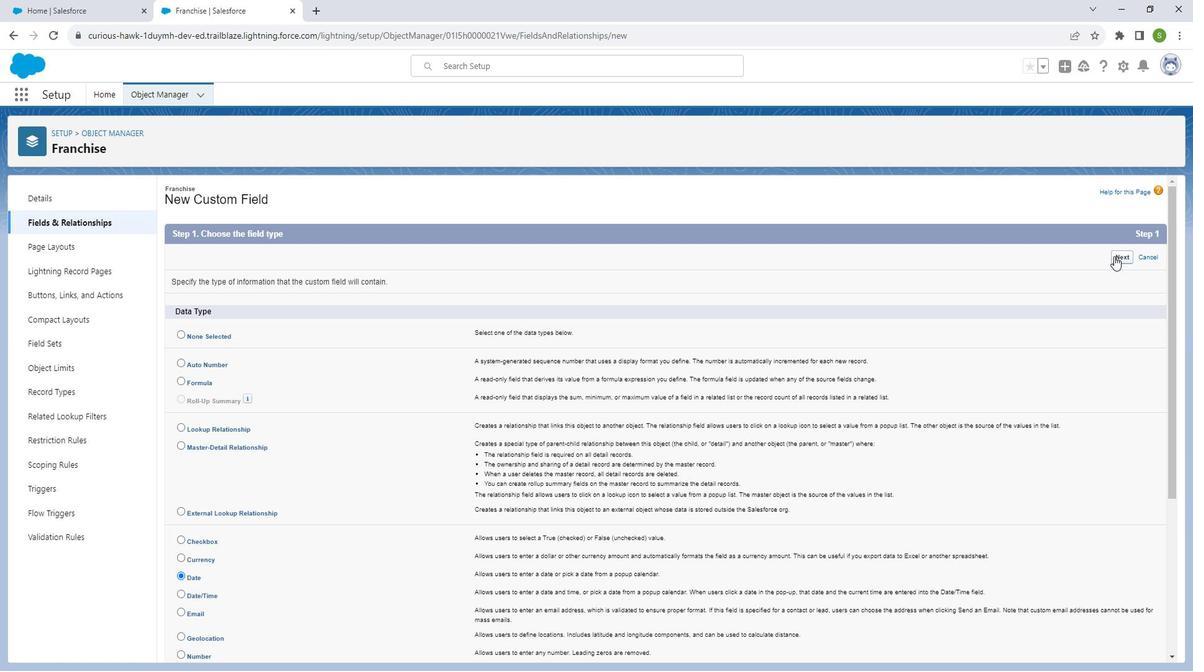
Action: Mouse moved to (409, 285)
Screenshot: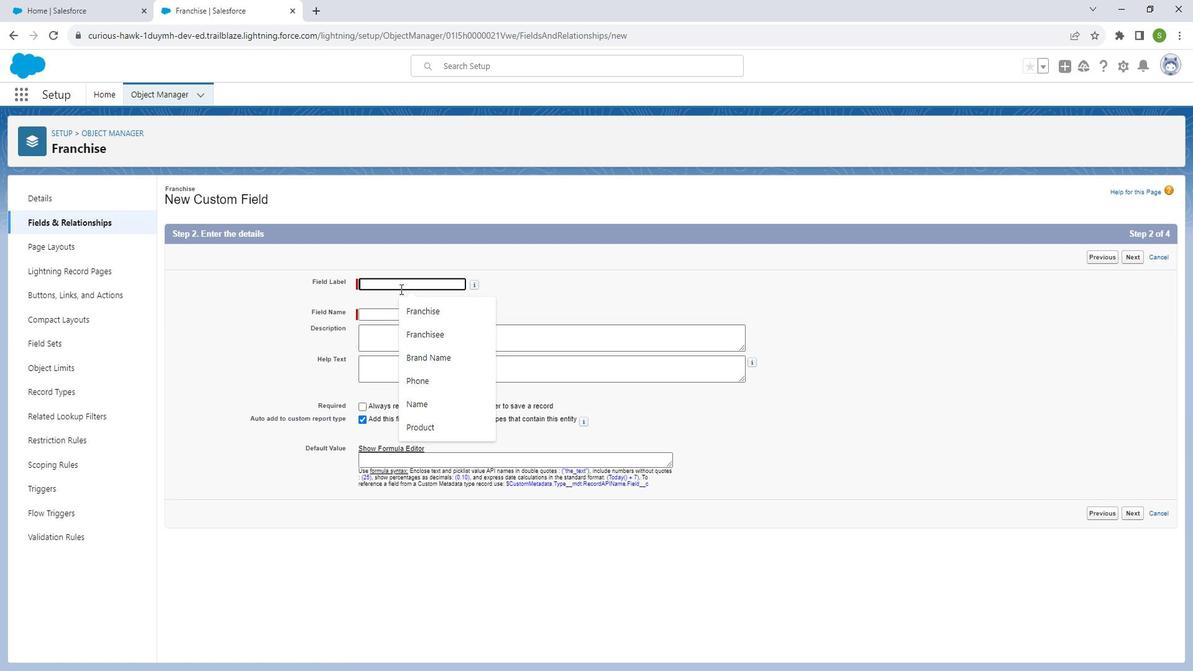 
Action: Key pressed <Key.shift_r>Franchise<Key.space><Key.shift_r>Start<Key.space><Key.shift_r>Date
Screenshot: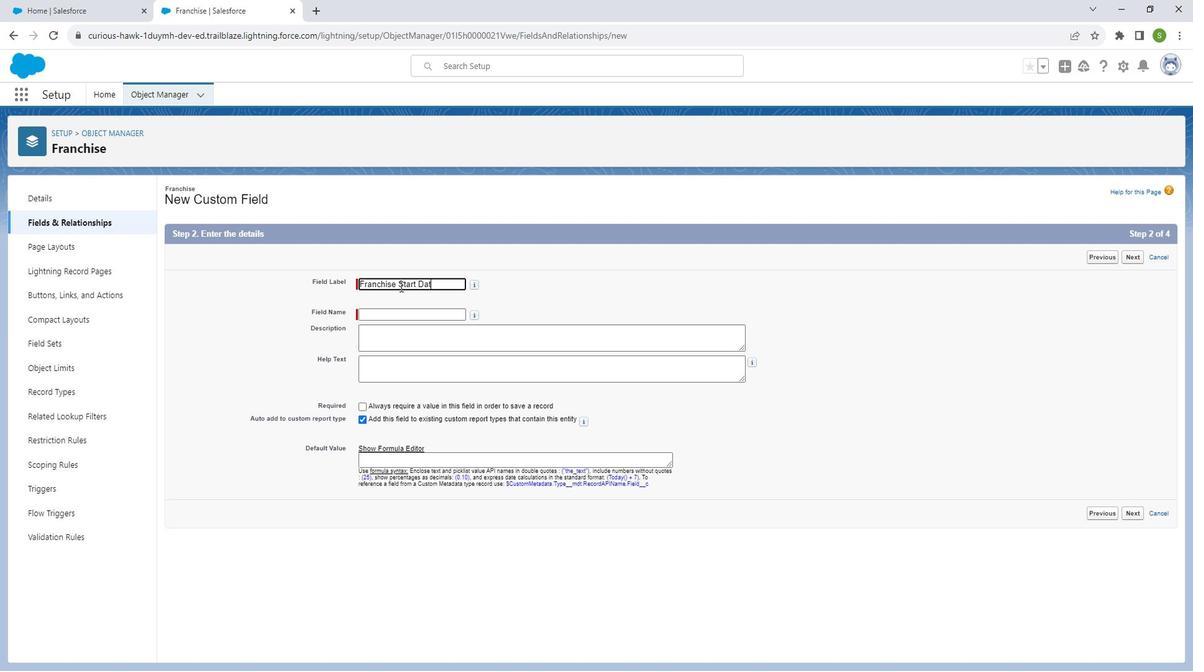
Action: Mouse moved to (409, 312)
Screenshot: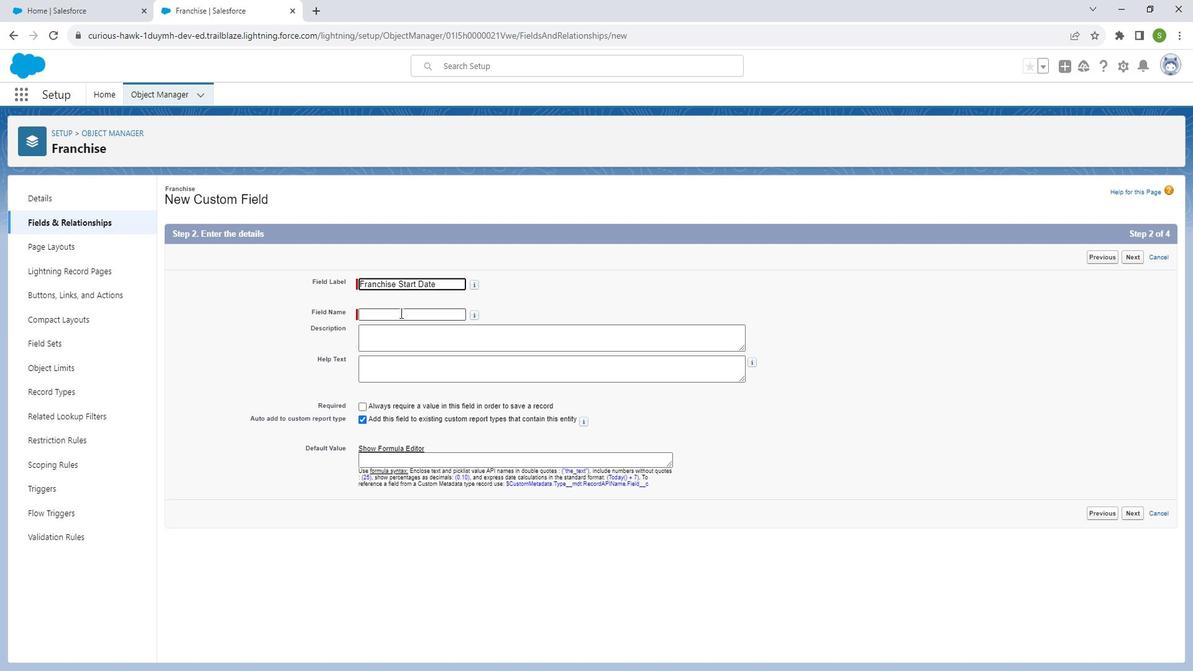 
Action: Mouse pressed left at (409, 312)
Screenshot: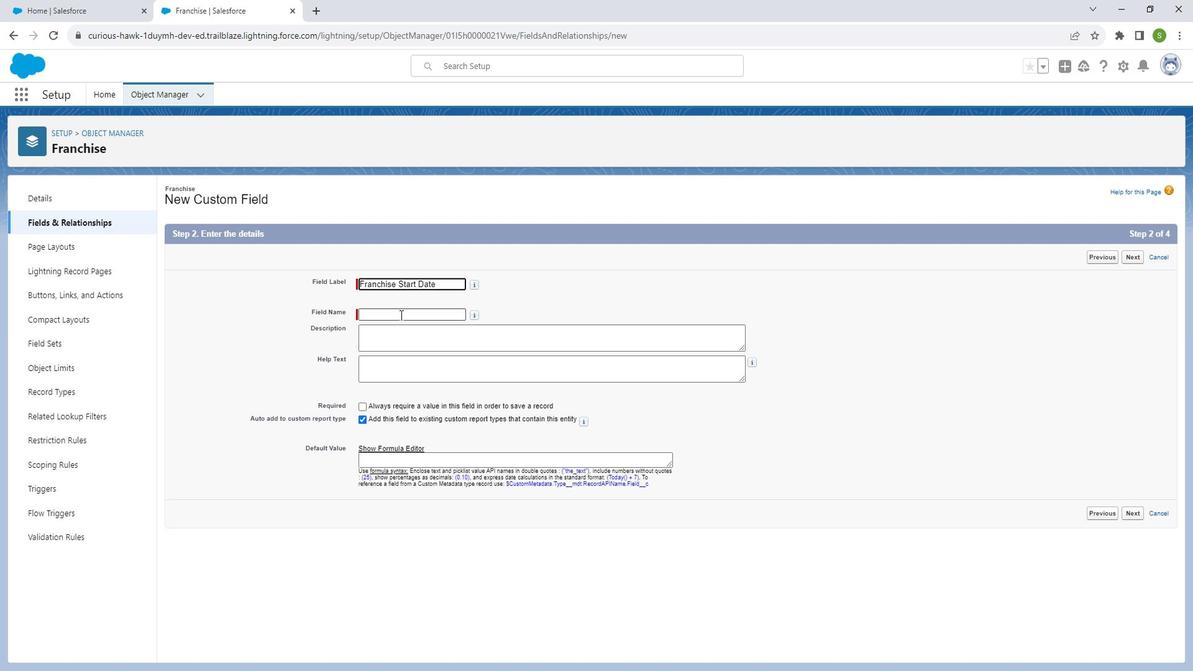 
Action: Mouse moved to (1147, 257)
Screenshot: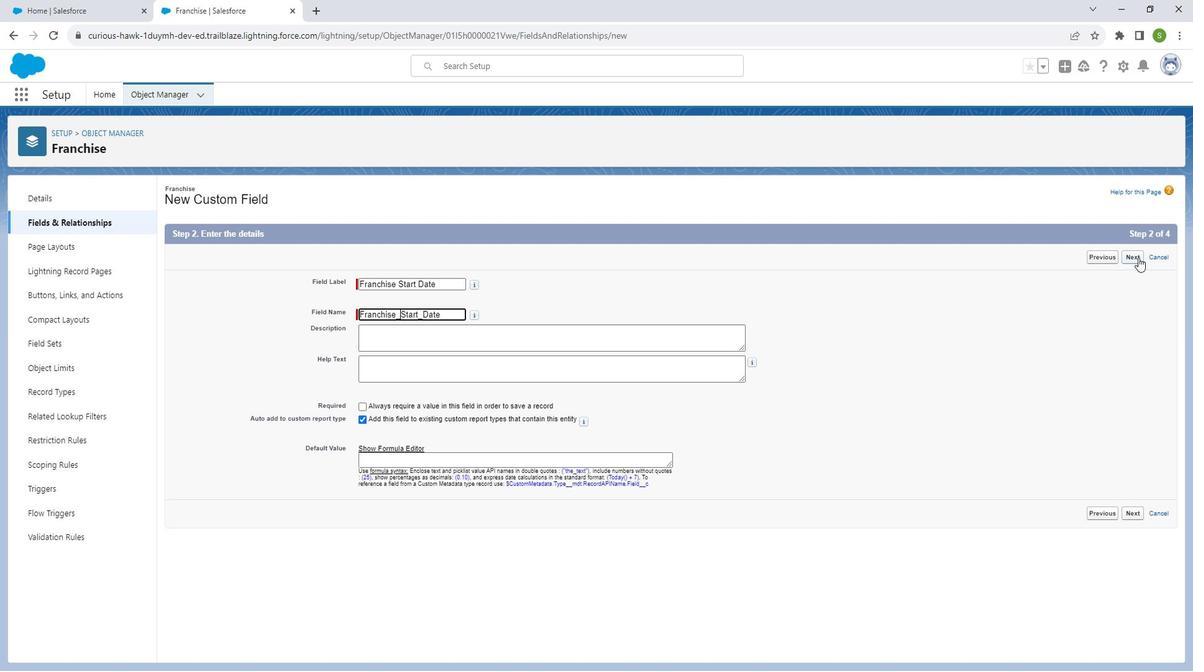 
Action: Mouse pressed left at (1147, 257)
Screenshot: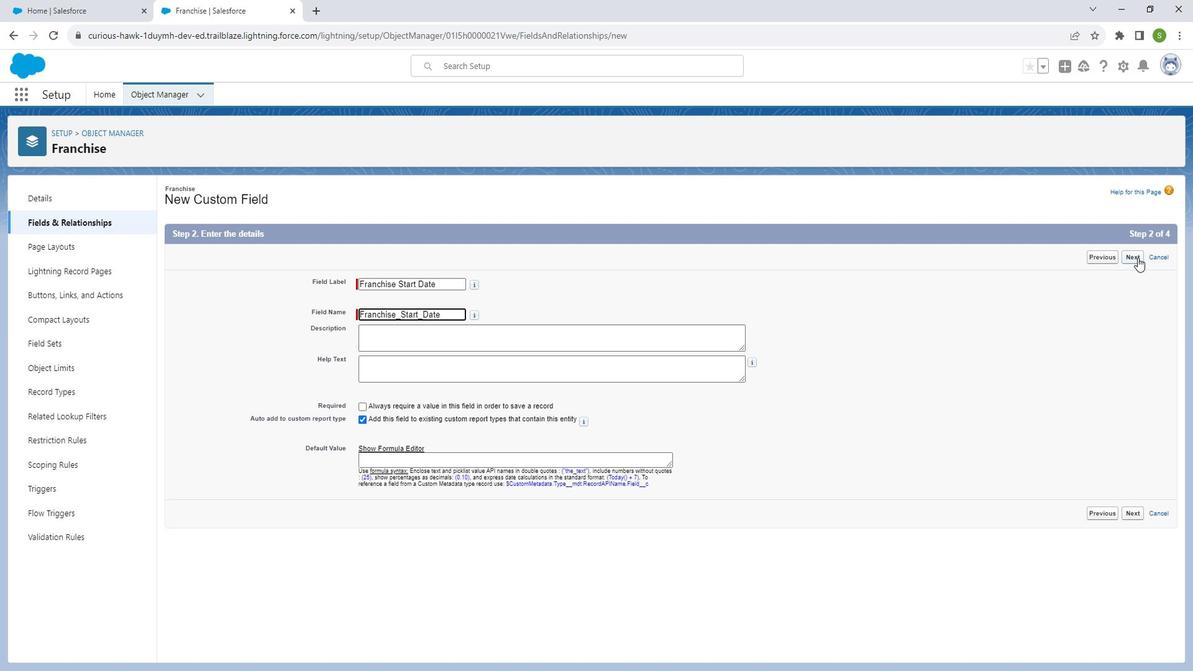 
Action: Mouse moved to (898, 402)
Screenshot: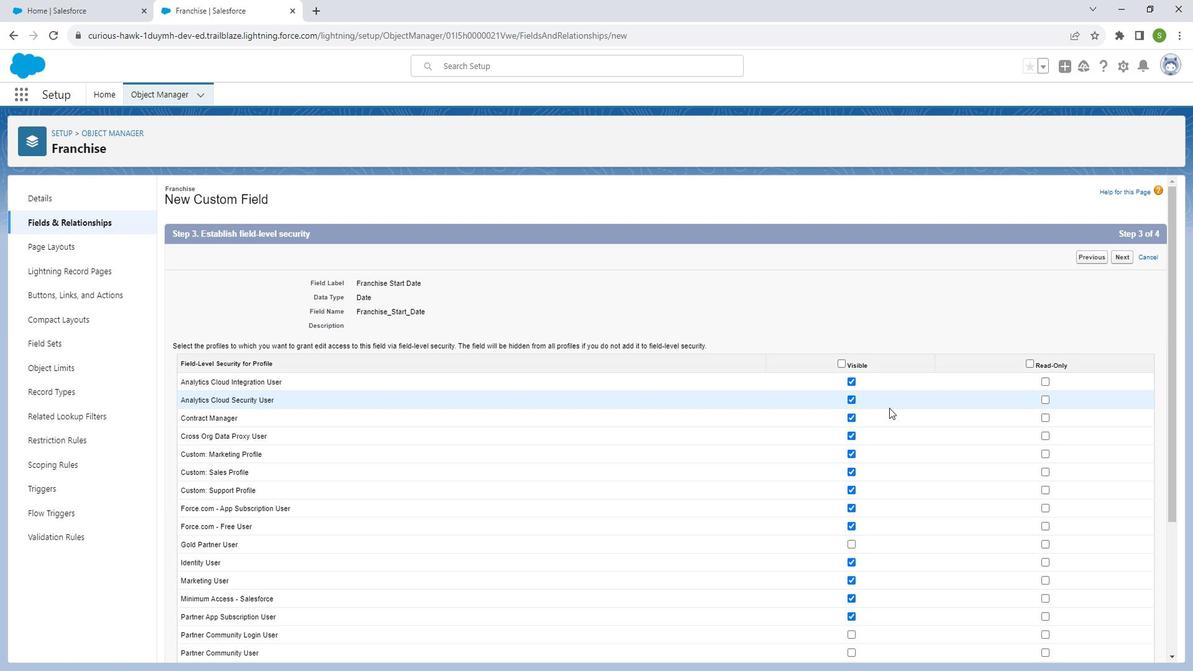 
Action: Mouse scrolled (898, 402) with delta (0, 0)
Screenshot: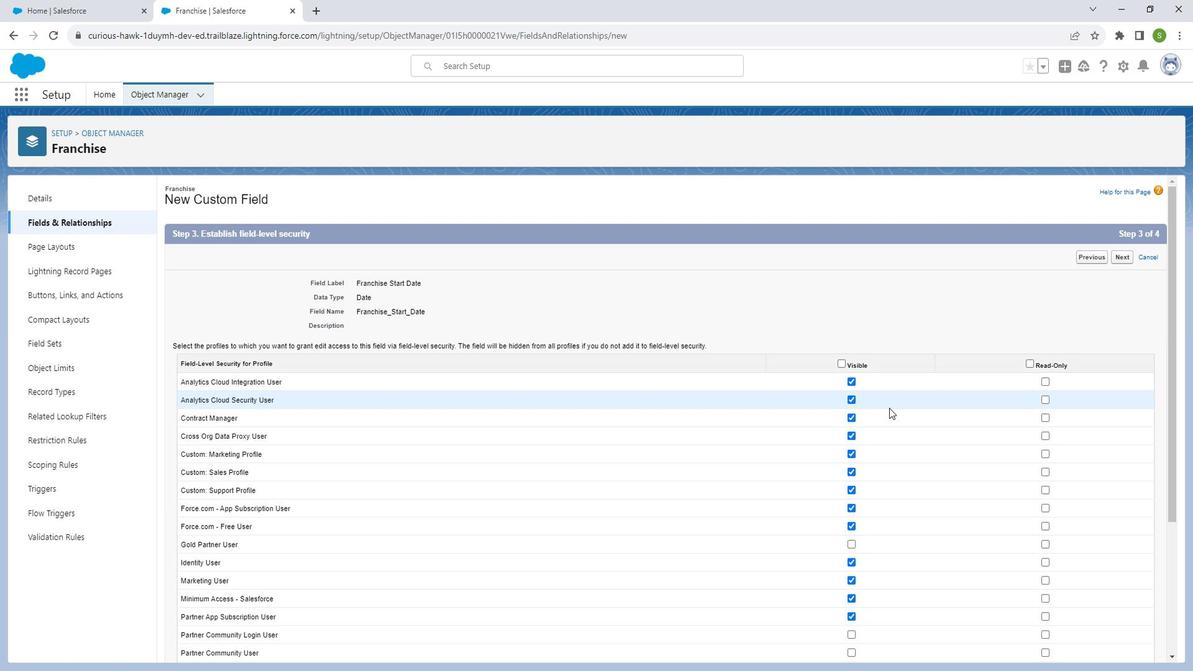 
Action: Mouse scrolled (898, 402) with delta (0, 0)
Screenshot: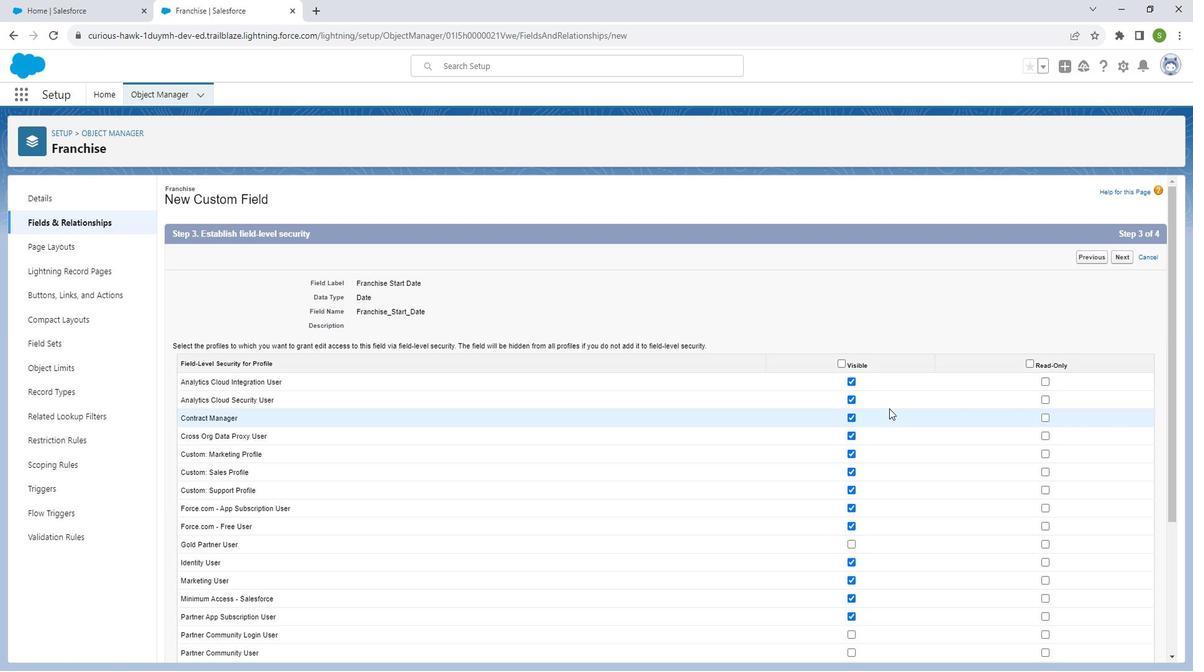 
Action: Mouse scrolled (898, 402) with delta (0, 0)
Screenshot: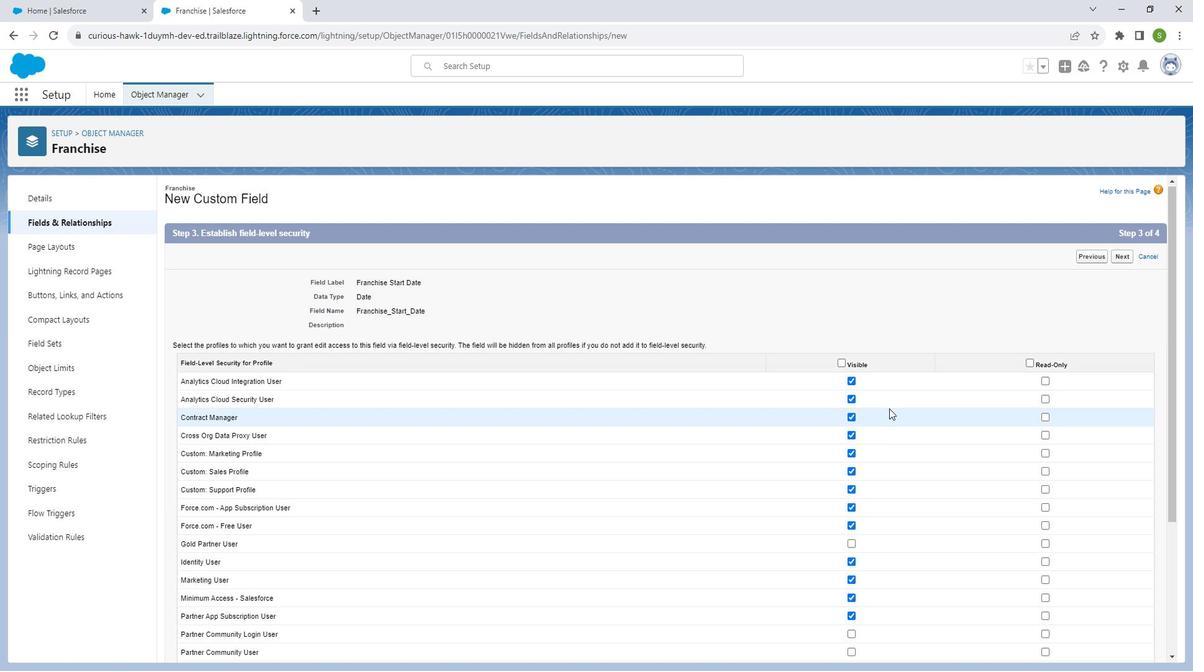 
Action: Mouse scrolled (898, 402) with delta (0, 0)
Screenshot: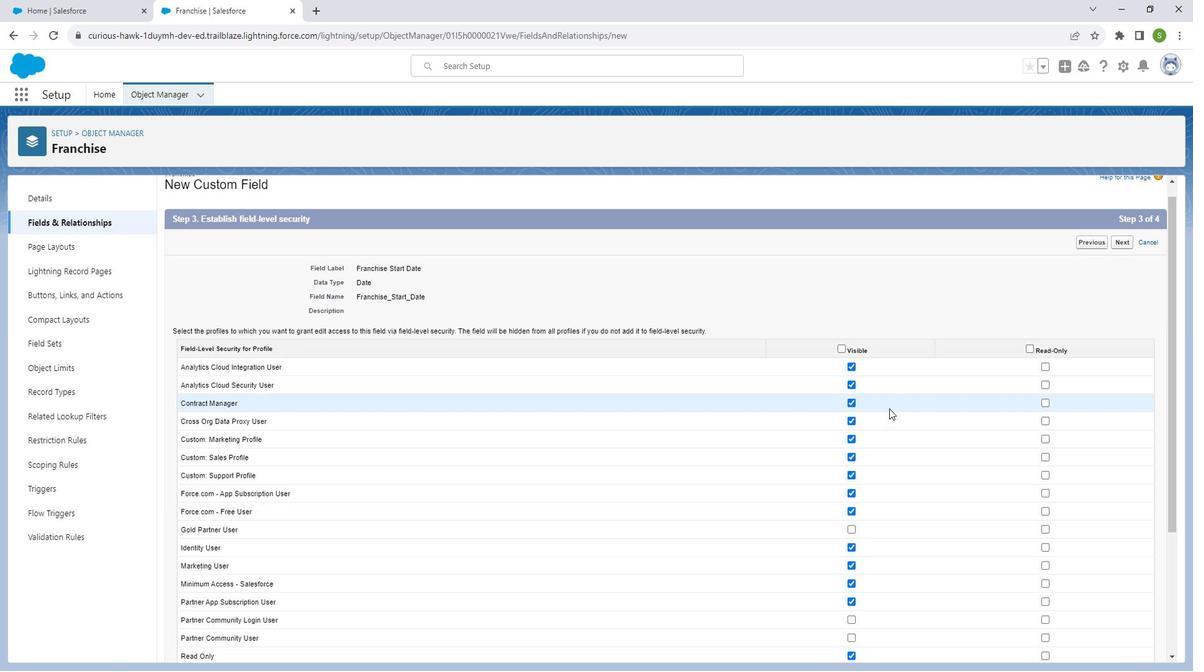 
Action: Mouse scrolled (898, 402) with delta (0, 0)
Screenshot: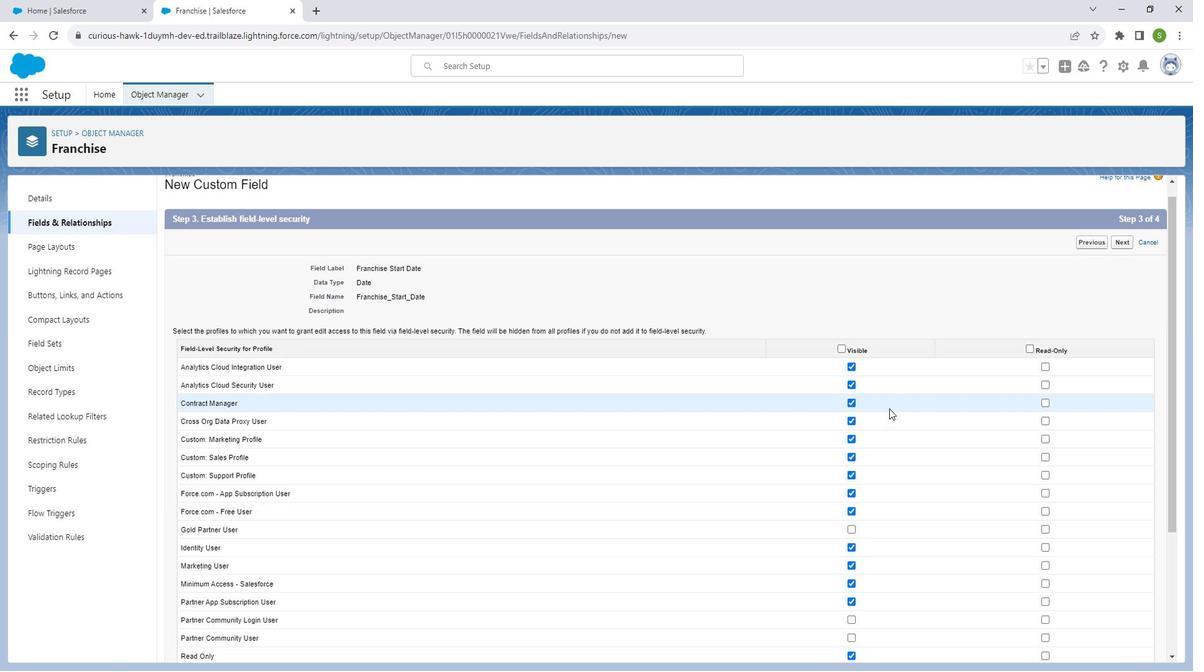 
Action: Mouse scrolled (898, 402) with delta (0, 0)
Screenshot: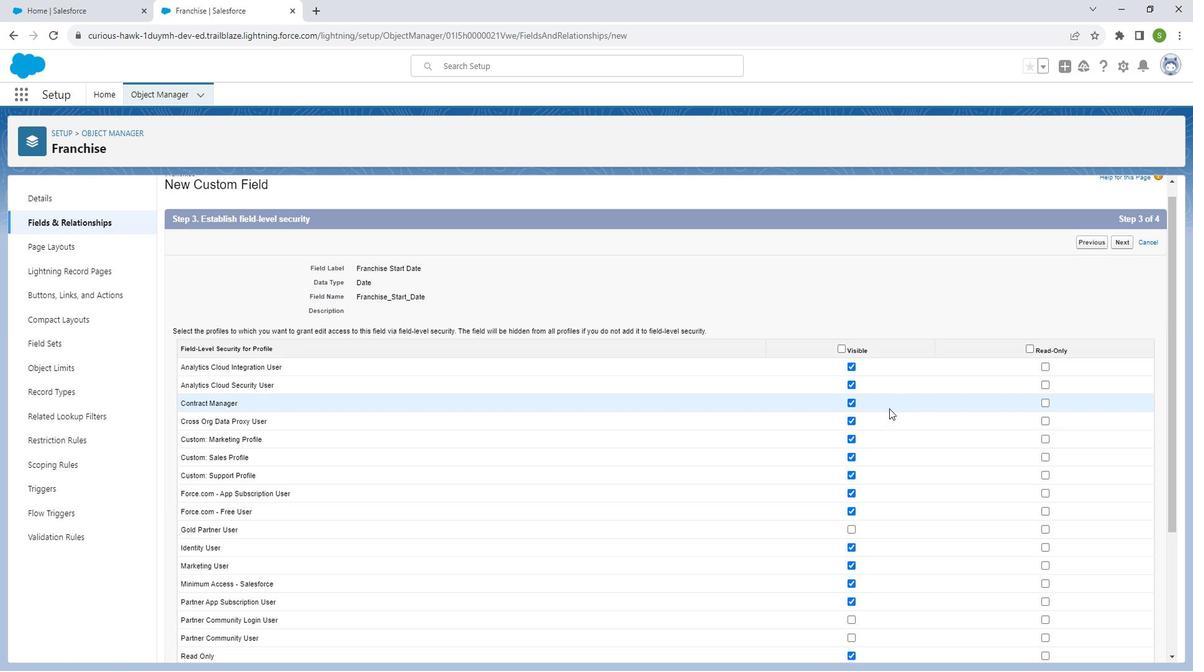 
Action: Mouse moved to (898, 407)
Screenshot: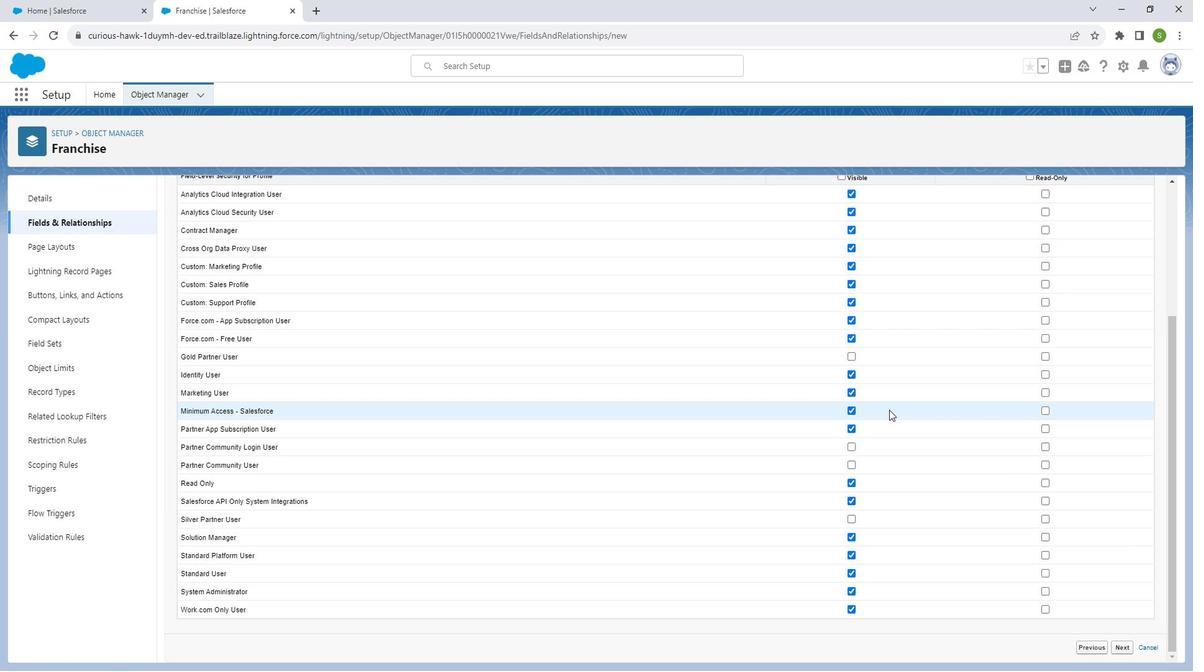 
Action: Mouse scrolled (898, 407) with delta (0, 0)
Screenshot: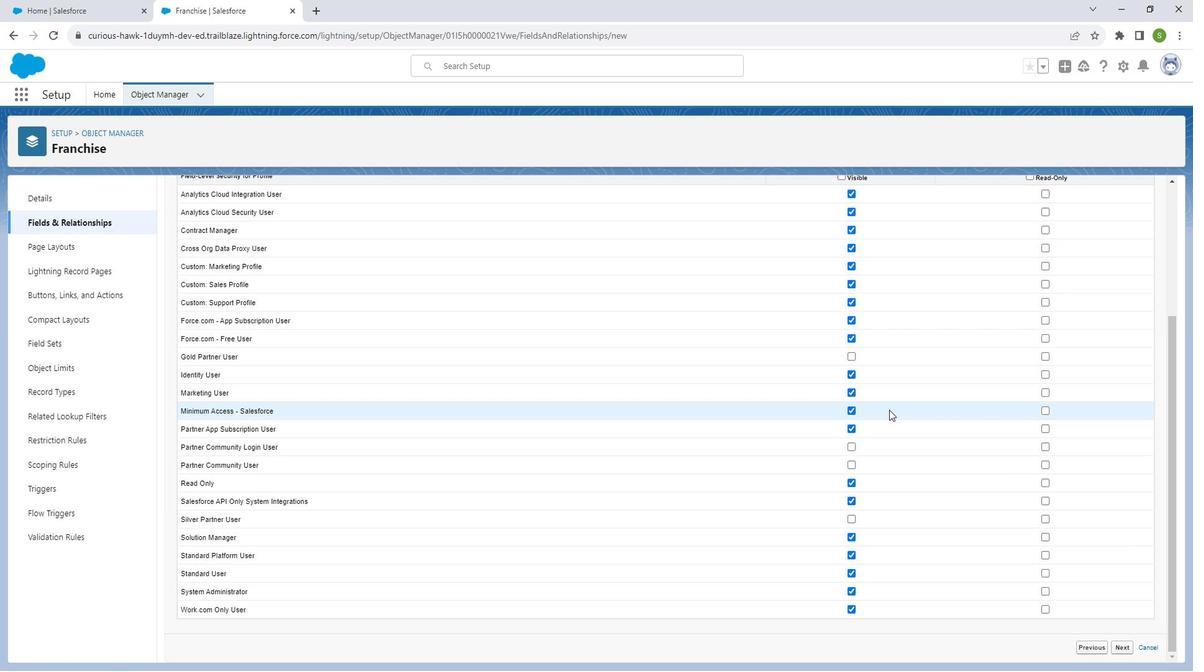 
Action: Mouse moved to (898, 409)
Screenshot: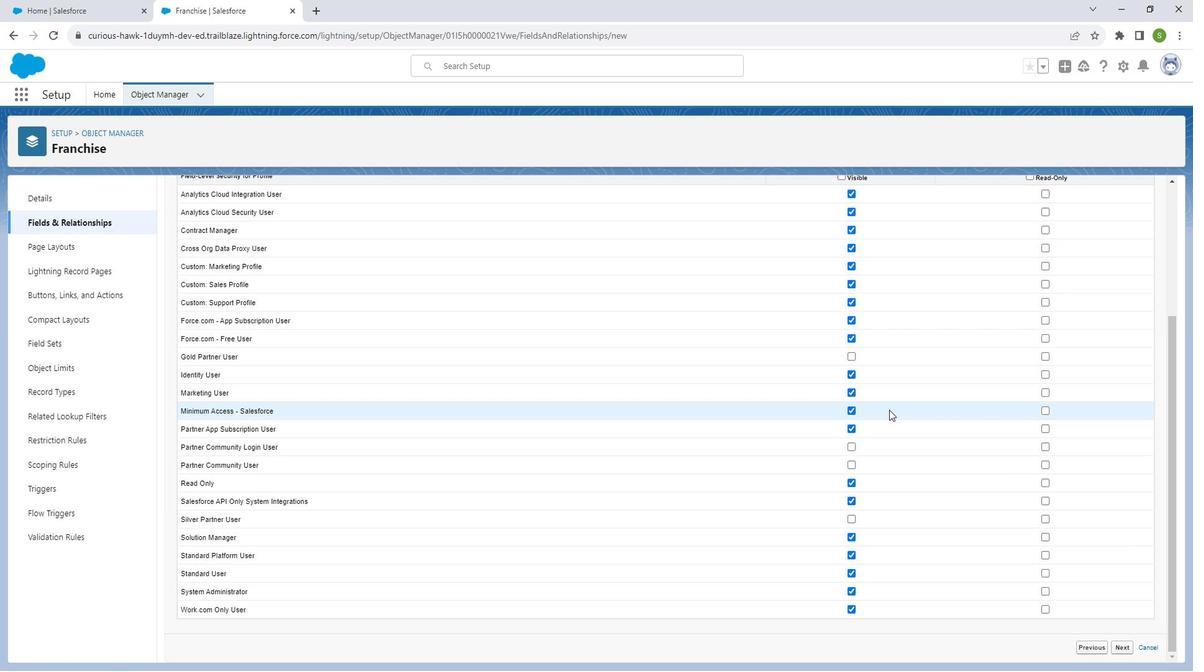 
Action: Mouse scrolled (898, 408) with delta (0, 0)
Screenshot: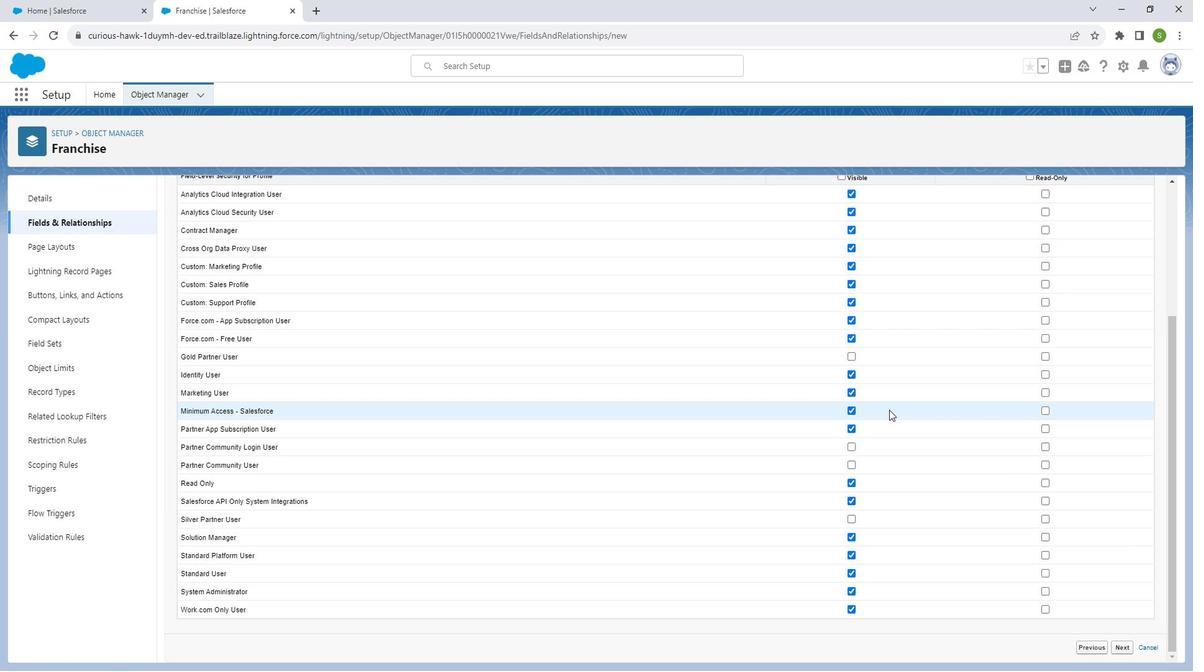 
Action: Mouse moved to (899, 410)
Screenshot: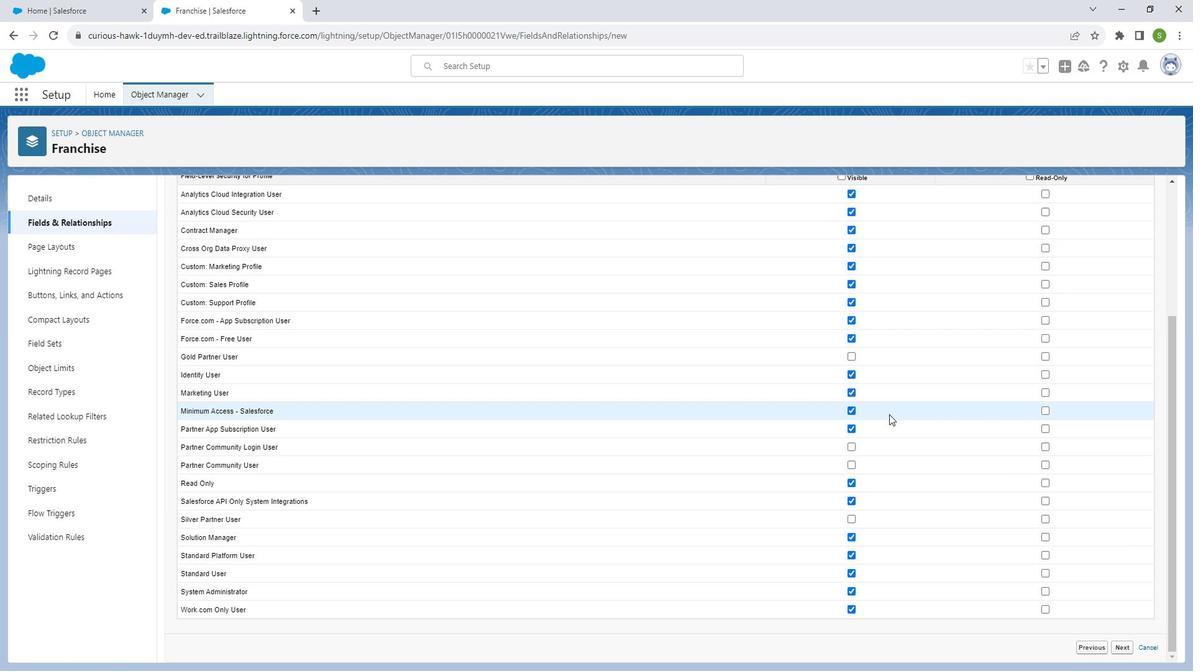 
Action: Mouse scrolled (899, 410) with delta (0, 0)
Screenshot: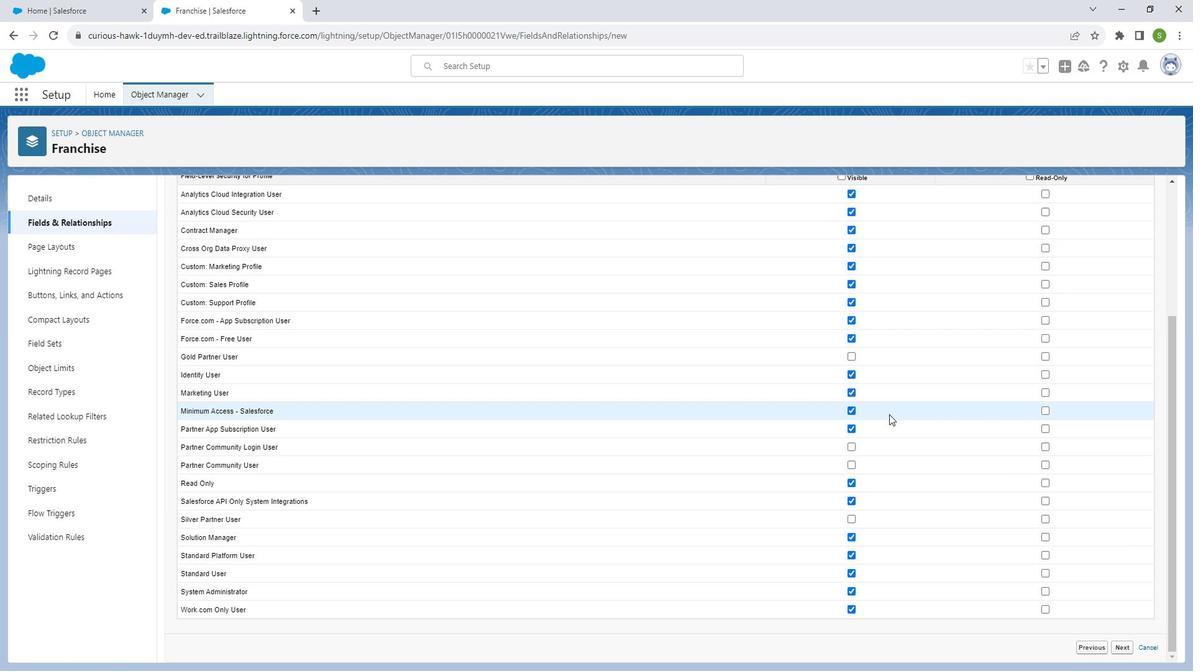 
Action: Mouse moved to (899, 411)
Screenshot: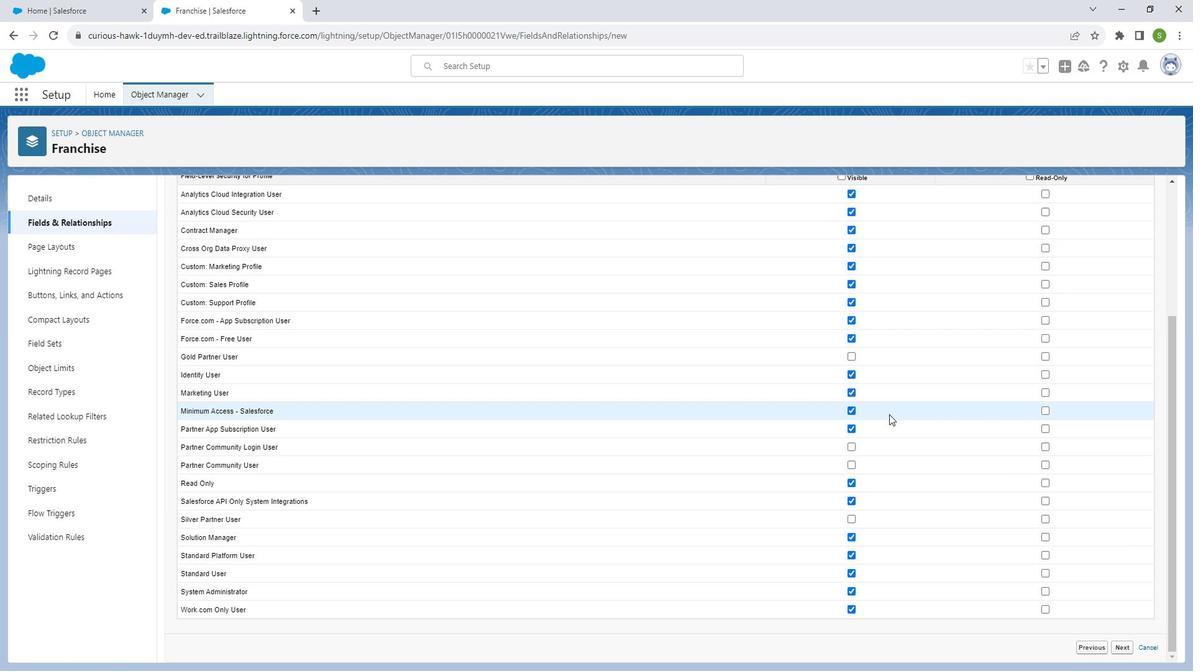 
Action: Mouse scrolled (899, 410) with delta (0, 0)
Screenshot: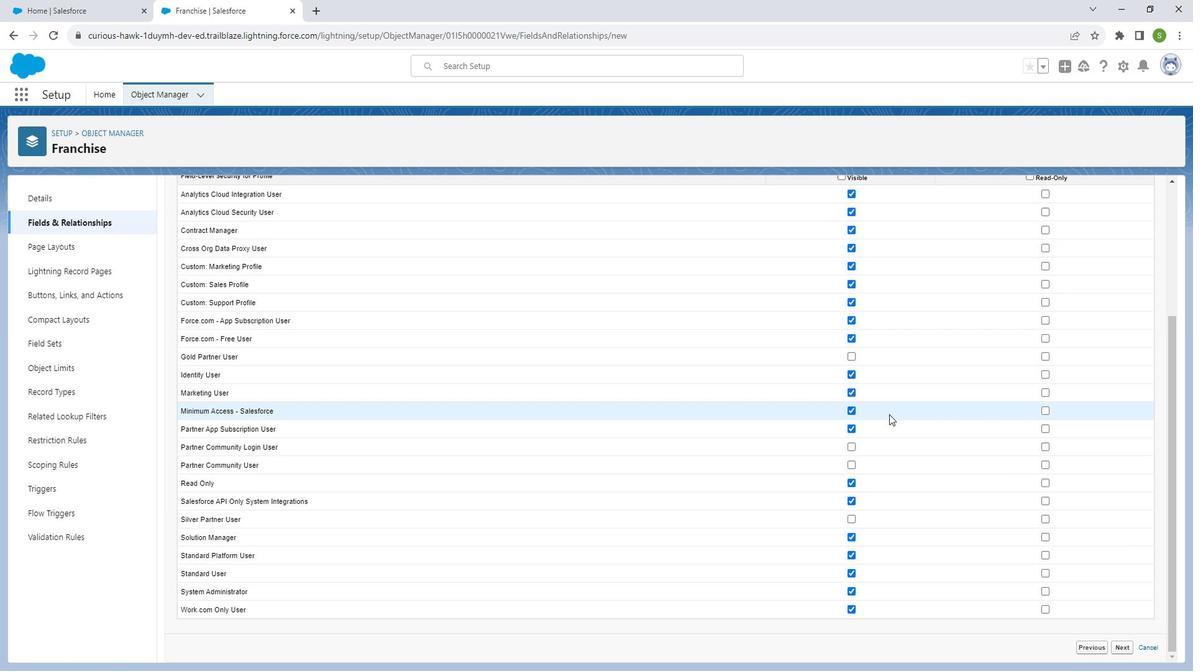
Action: Mouse moved to (899, 411)
Screenshot: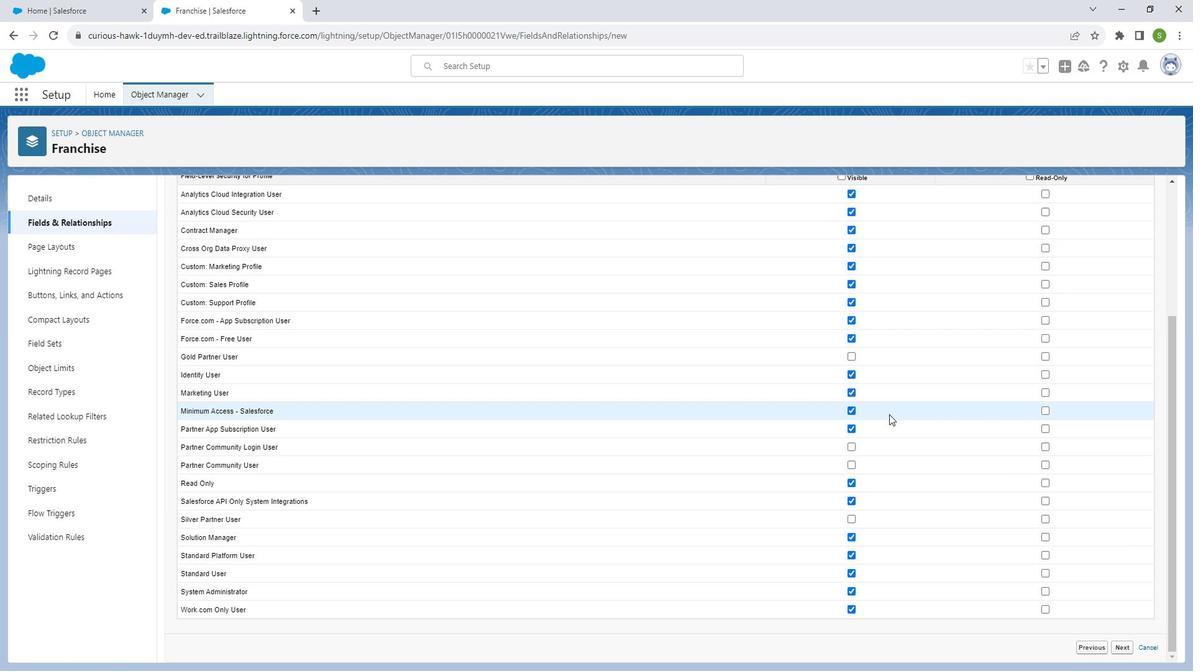 
Action: Mouse scrolled (899, 410) with delta (0, 0)
Screenshot: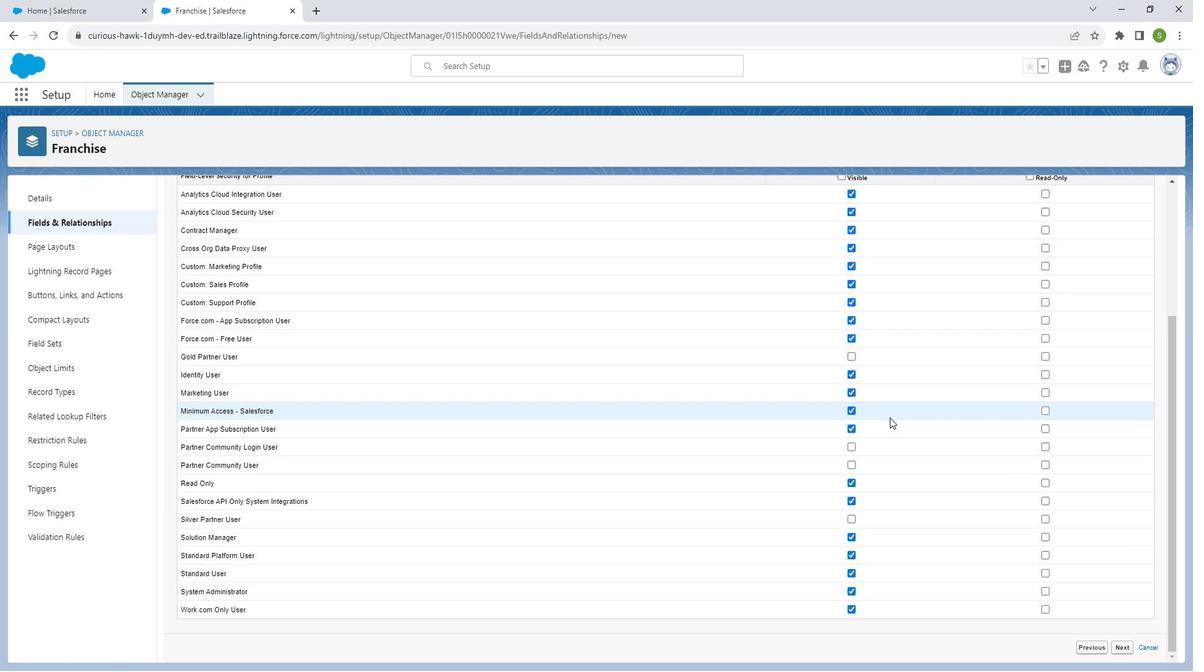 
Action: Mouse moved to (899, 411)
Screenshot: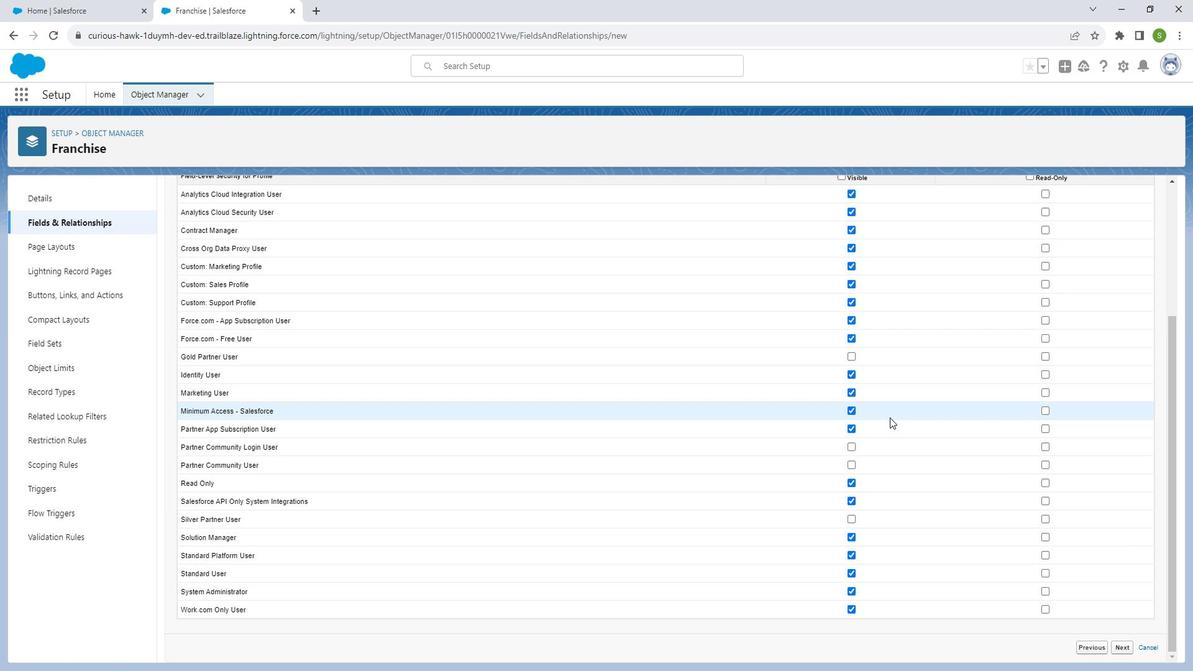 
Action: Mouse scrolled (899, 411) with delta (0, 0)
Screenshot: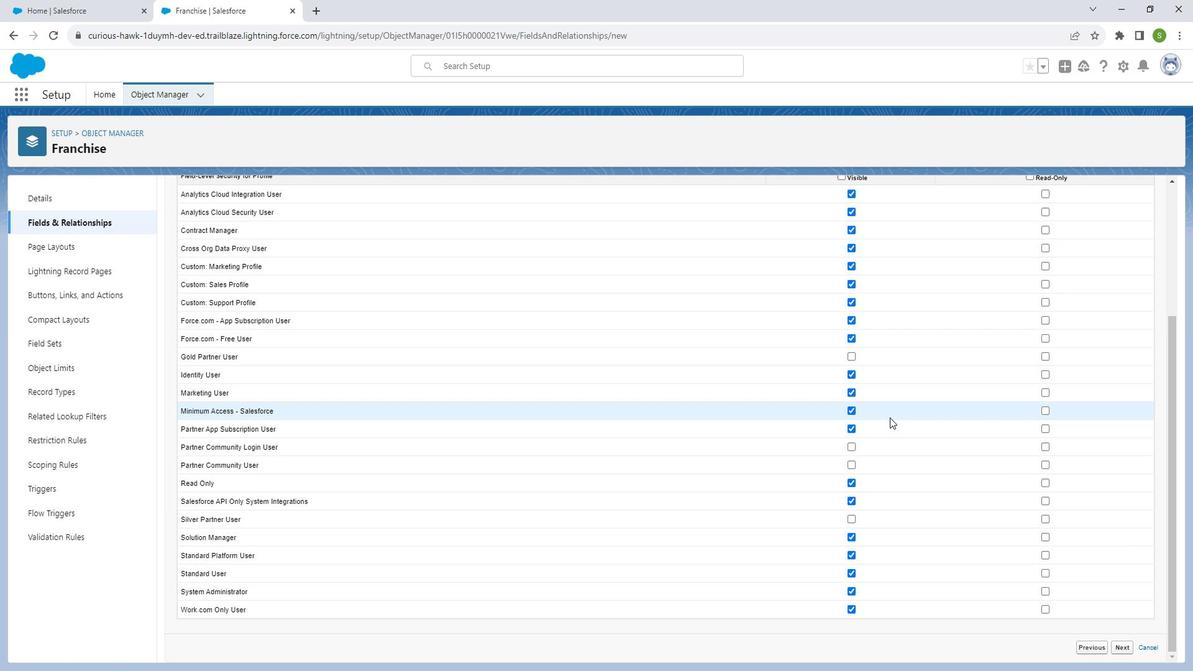 
Action: Mouse moved to (1130, 632)
Screenshot: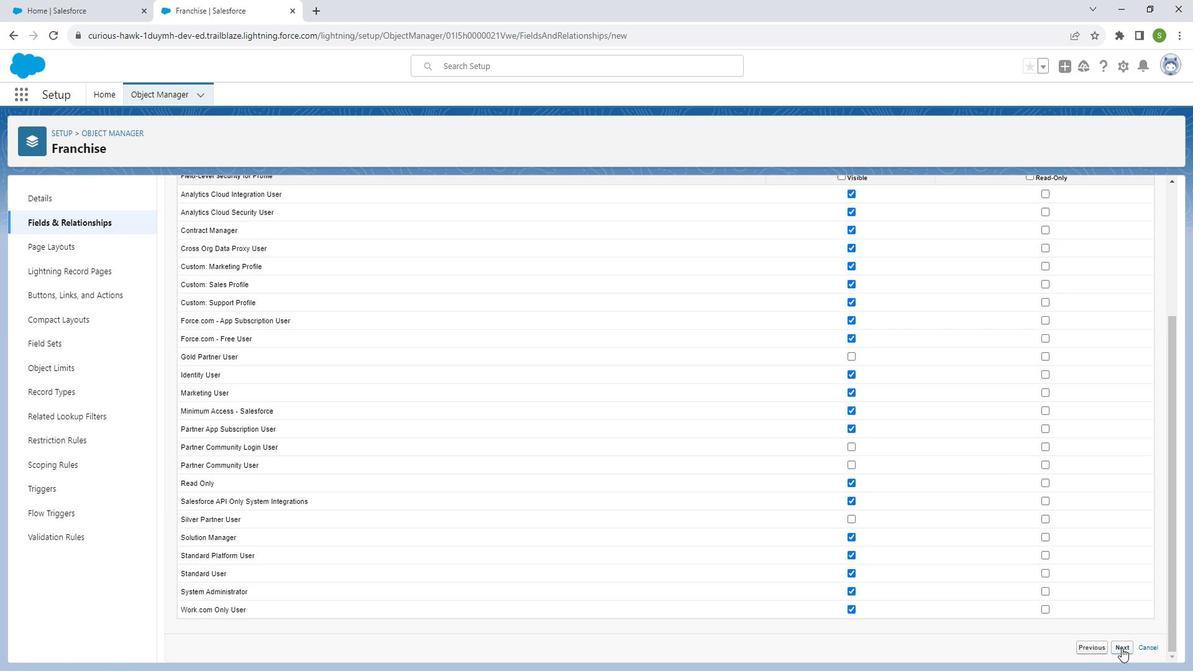 
Action: Mouse pressed left at (1130, 632)
Screenshot: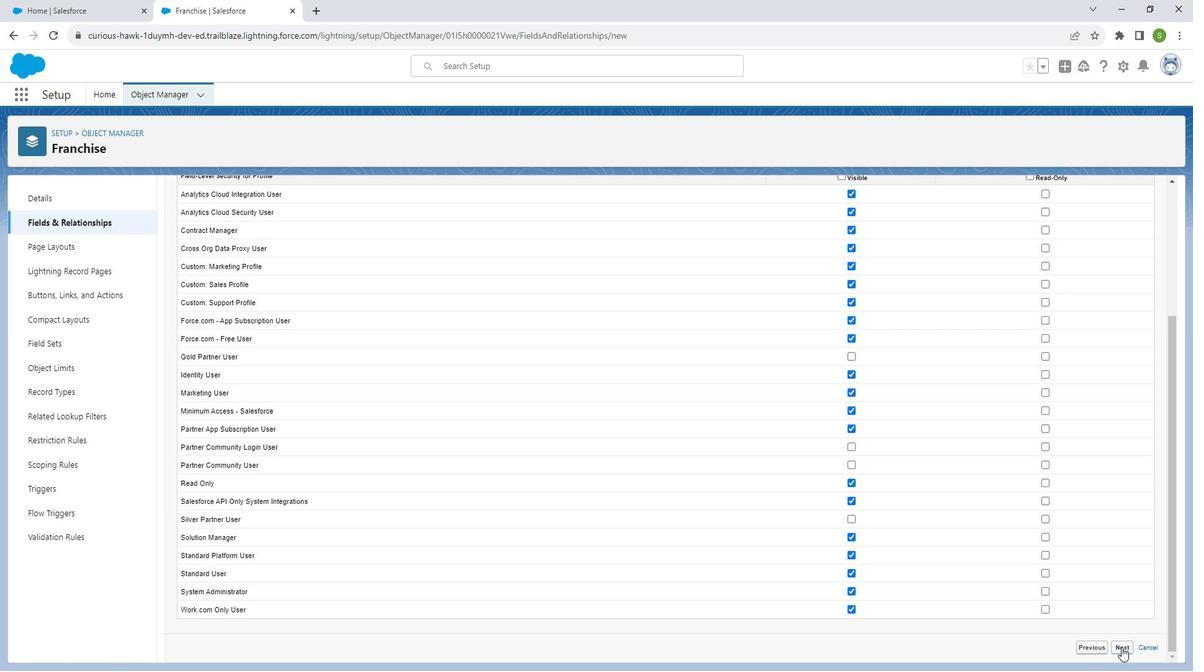 
Action: Mouse moved to (1134, 257)
Screenshot: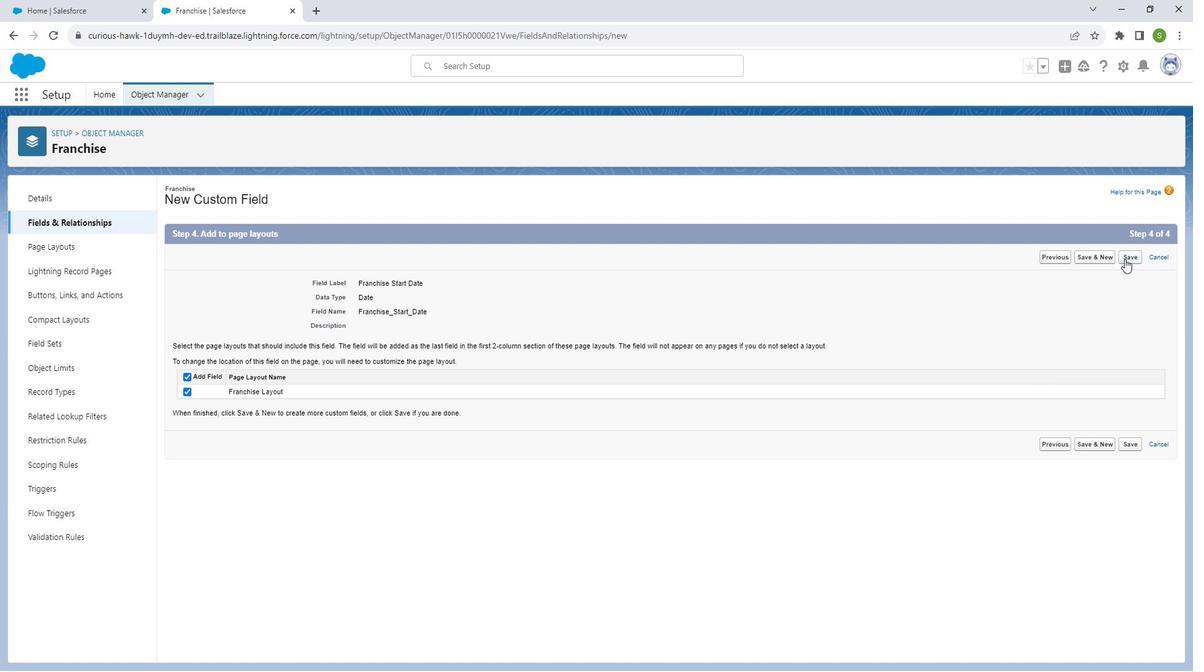 
Action: Mouse pressed left at (1134, 257)
Screenshot: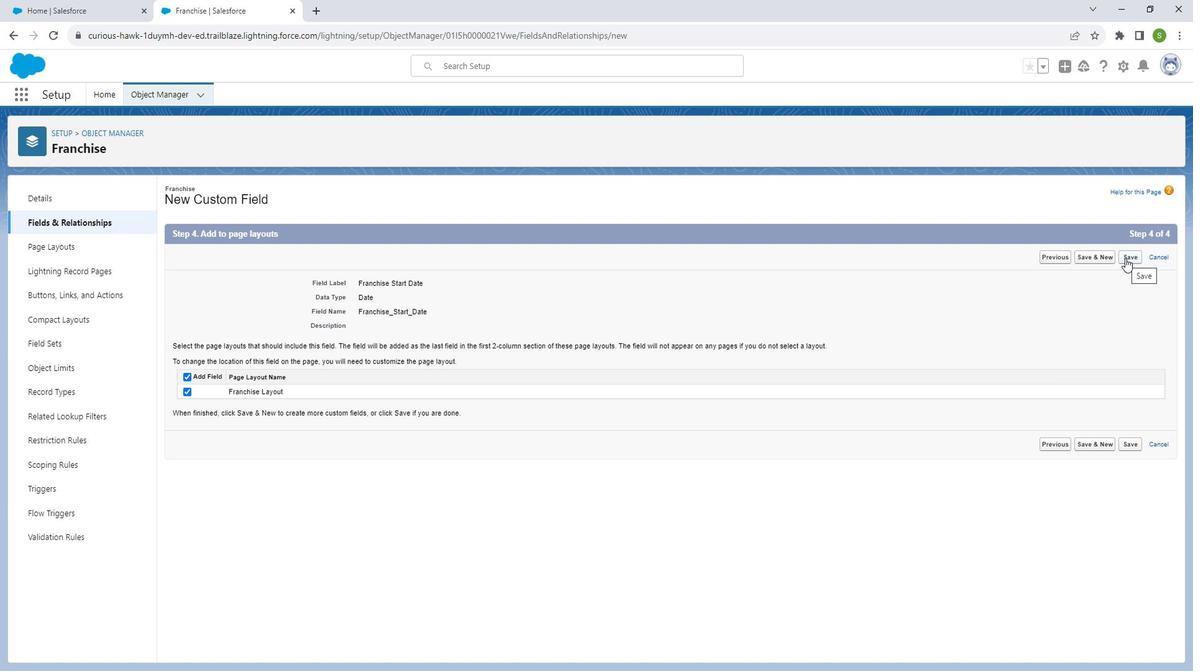 
Action: Mouse moved to (925, 200)
Screenshot: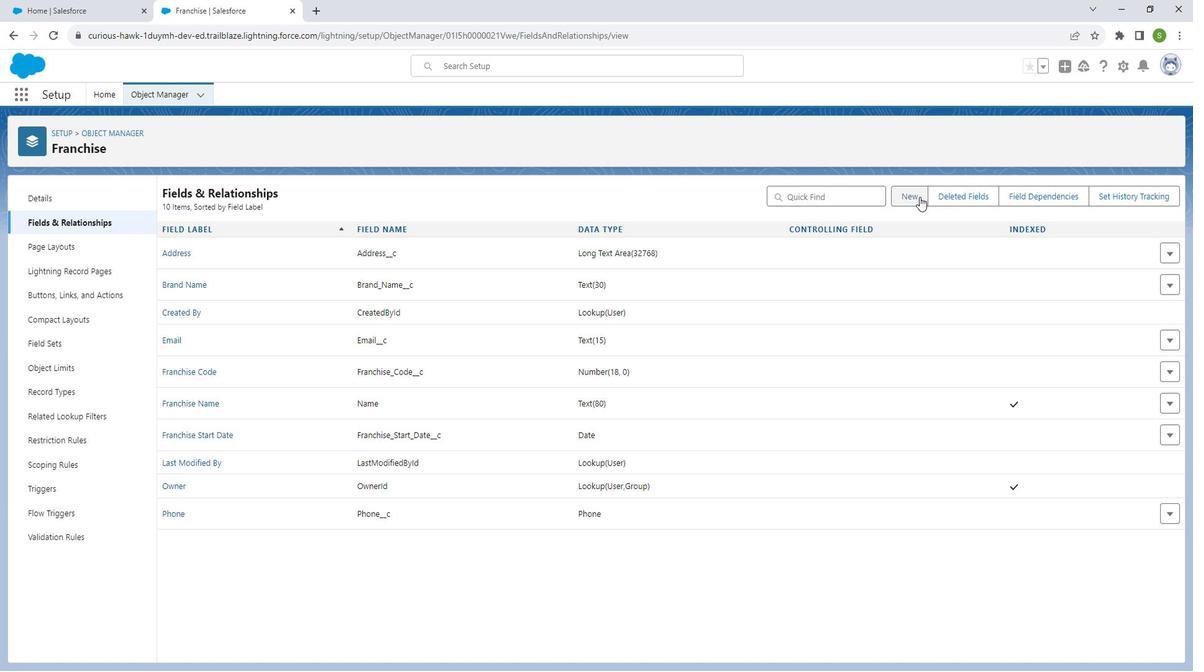 
Action: Mouse pressed left at (925, 200)
Screenshot: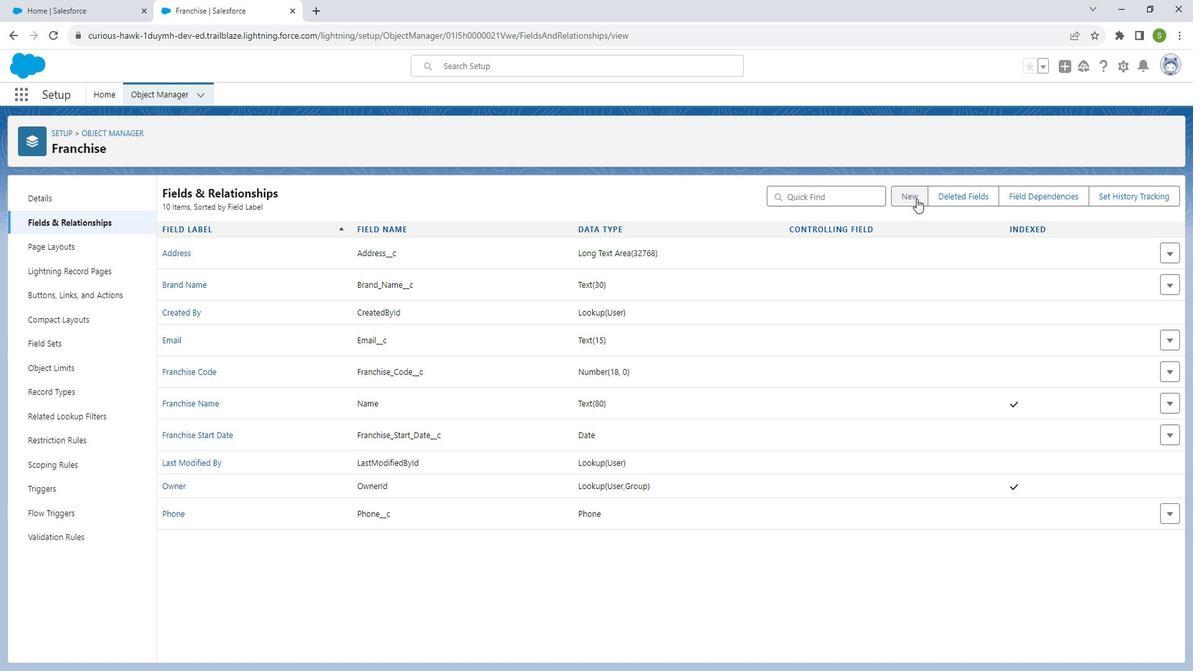 
Action: Mouse moved to (297, 500)
Screenshot: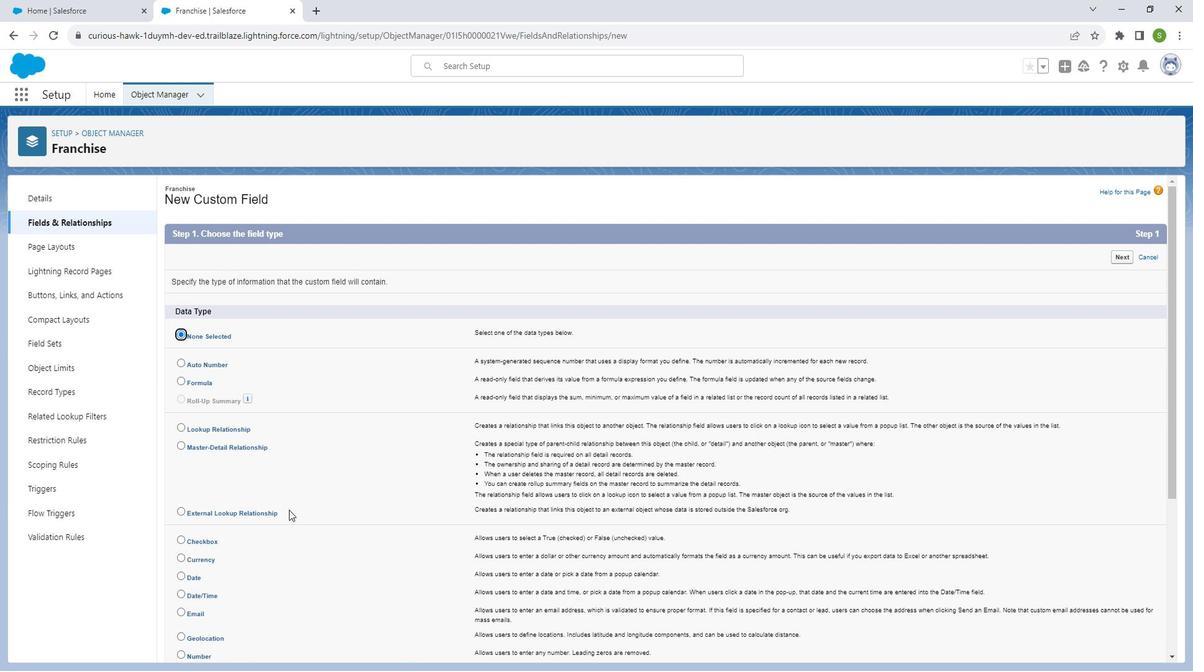 
Action: Mouse scrolled (297, 500) with delta (0, 0)
Screenshot: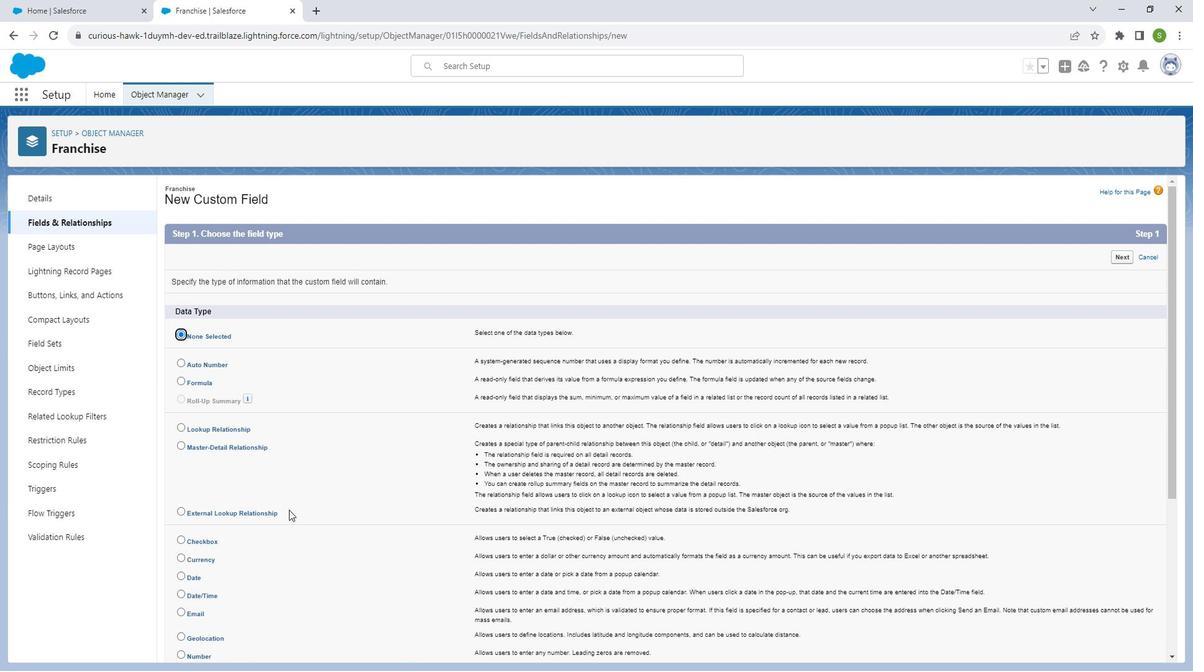 
Action: Mouse moved to (192, 497)
Screenshot: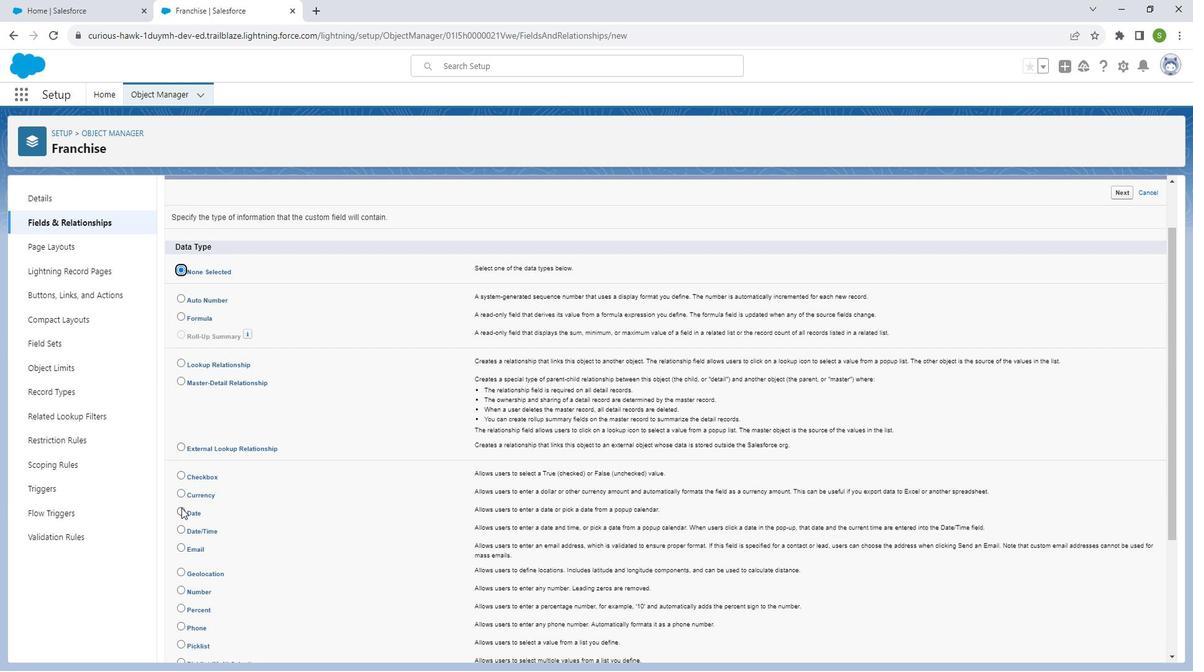 
Action: Mouse pressed left at (192, 497)
Screenshot: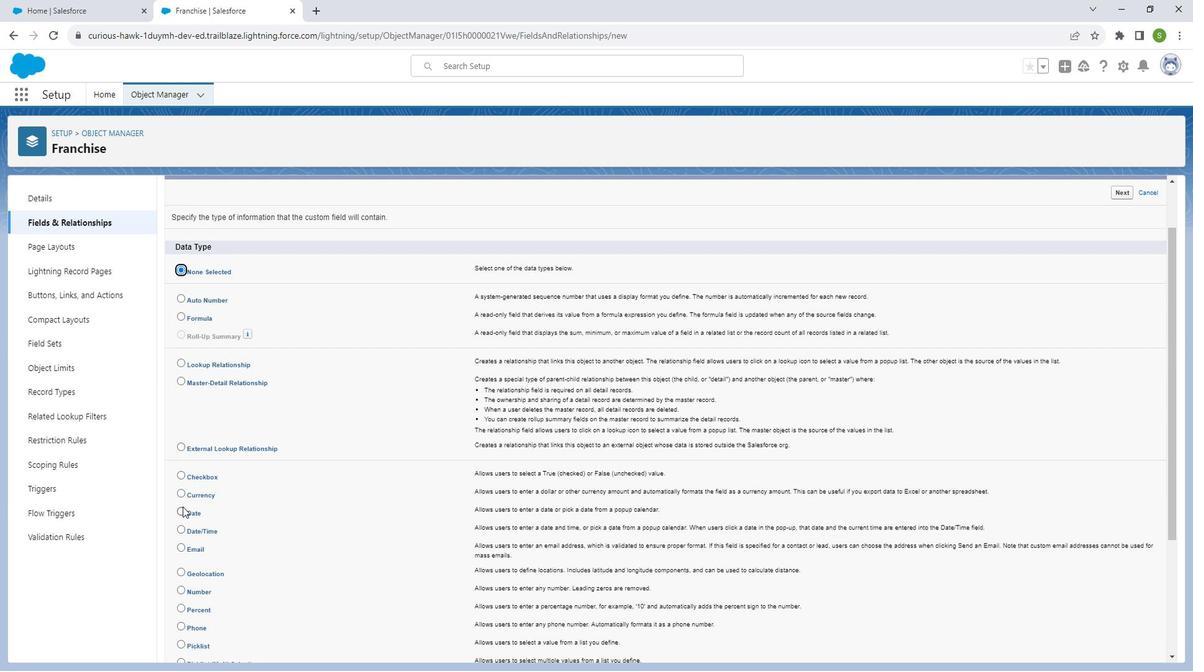 
Action: Mouse moved to (868, 390)
Screenshot: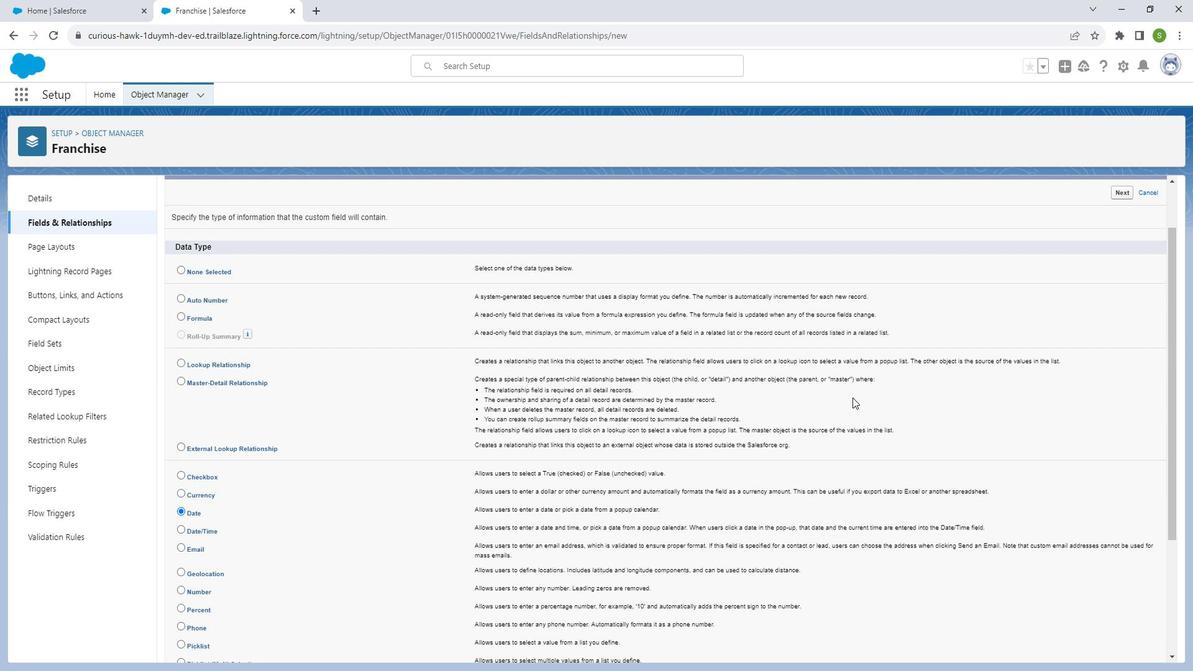 
Action: Mouse scrolled (868, 390) with delta (0, 0)
Screenshot: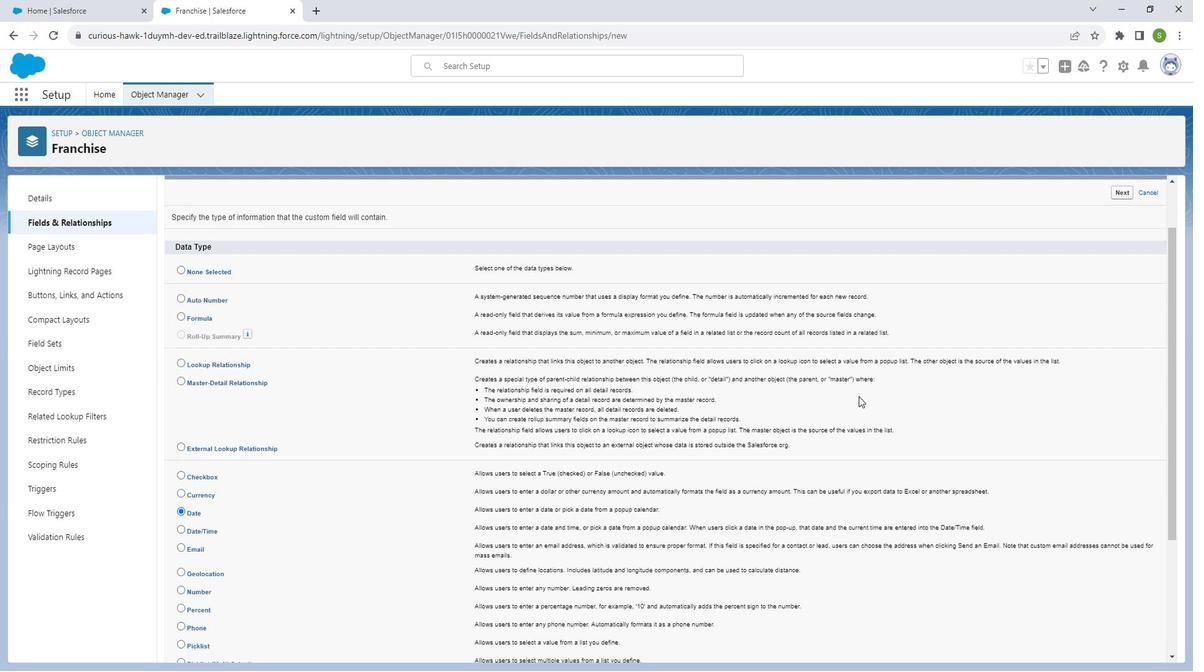 
Action: Mouse scrolled (868, 390) with delta (0, 0)
Screenshot: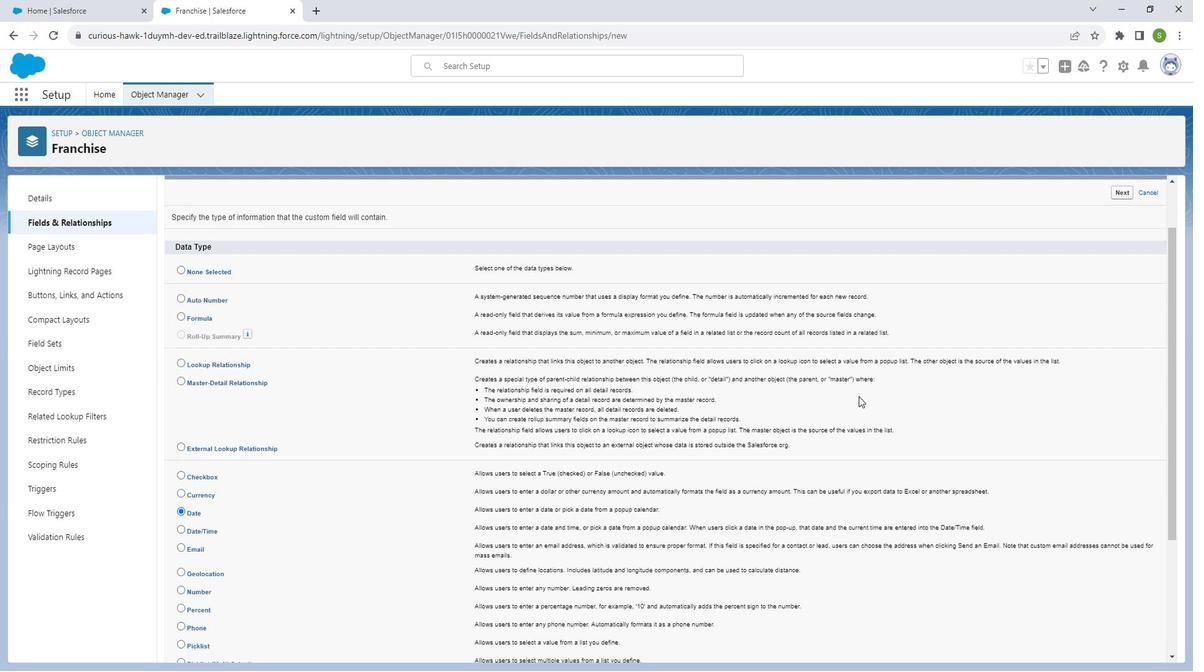 
Action: Mouse scrolled (868, 390) with delta (0, 0)
Screenshot: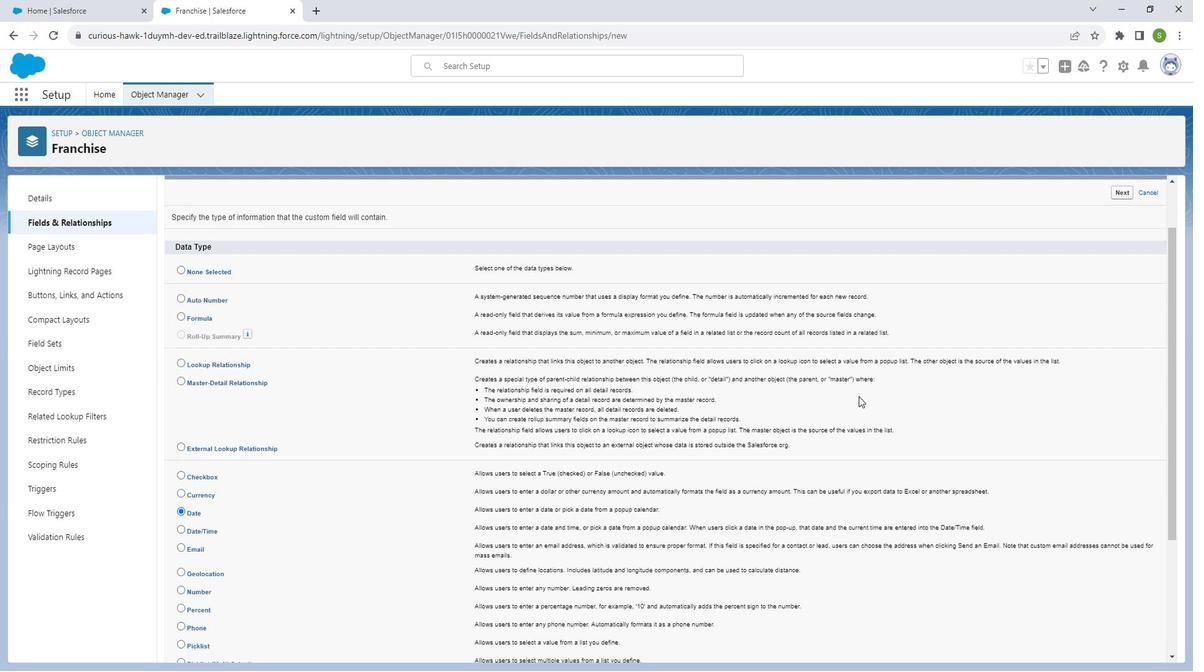 
Action: Mouse moved to (868, 390)
Screenshot: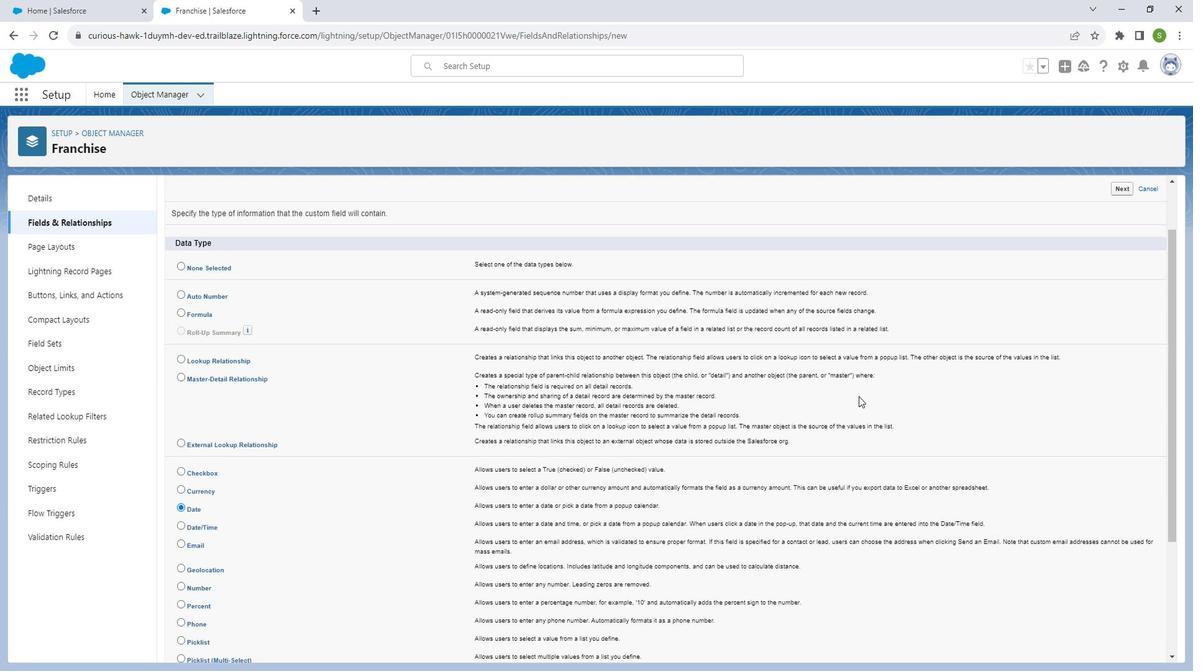 
Action: Mouse scrolled (868, 390) with delta (0, 0)
Screenshot: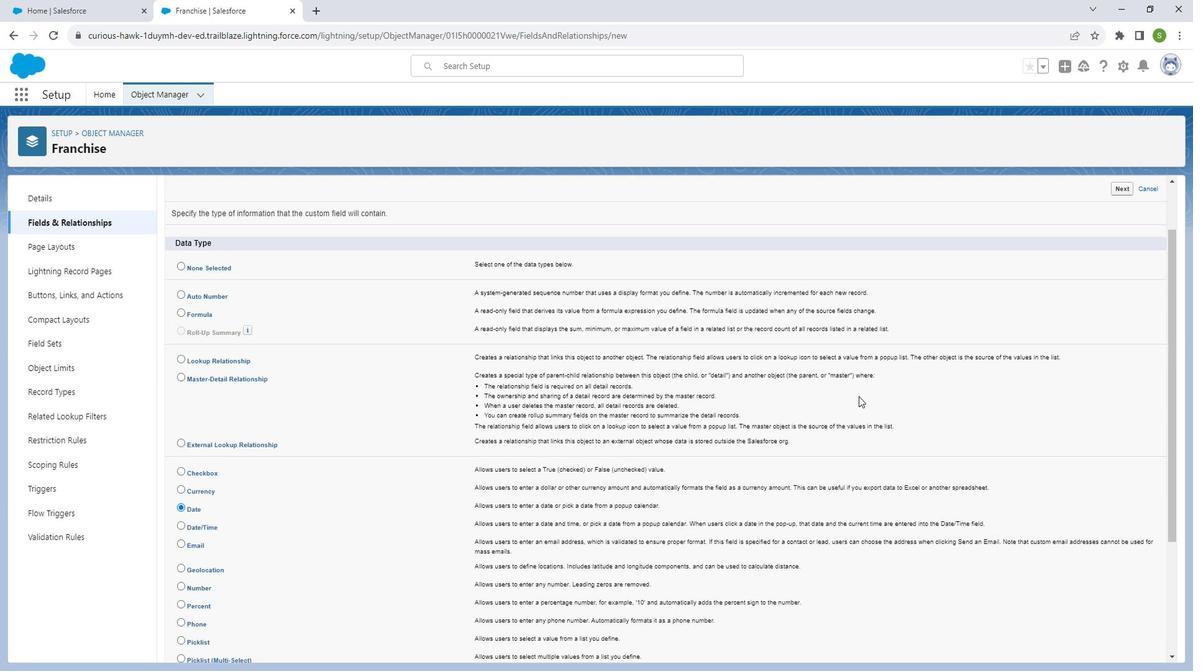 
Action: Mouse moved to (1127, 630)
Screenshot: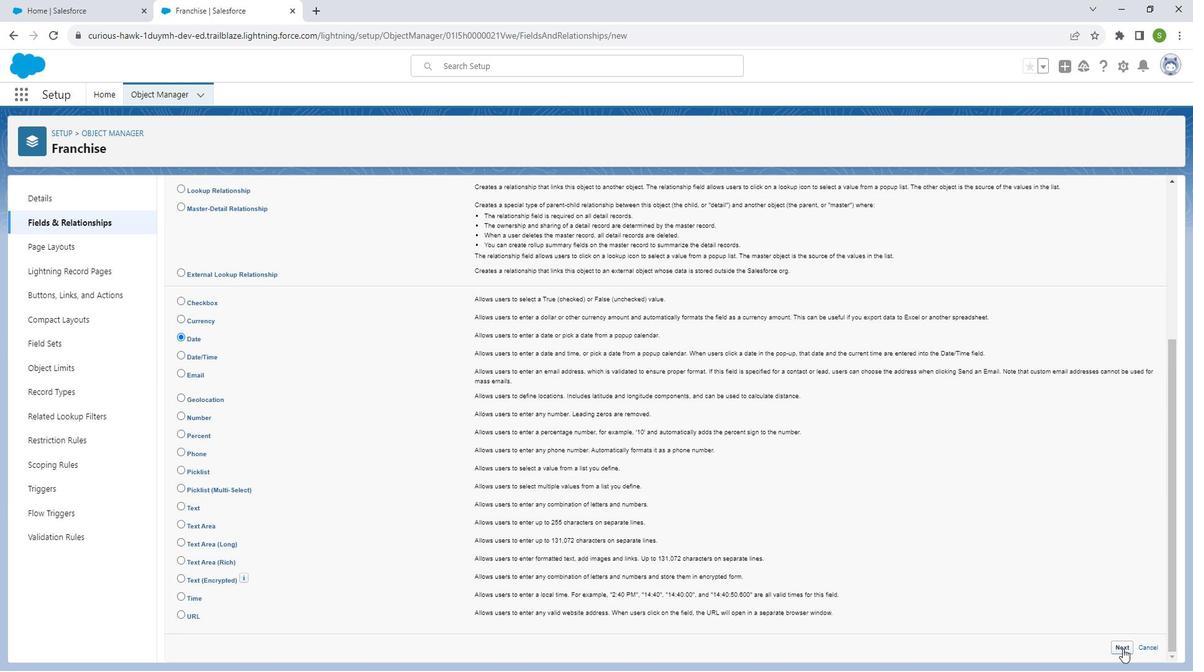 
Action: Mouse pressed left at (1127, 630)
Screenshot: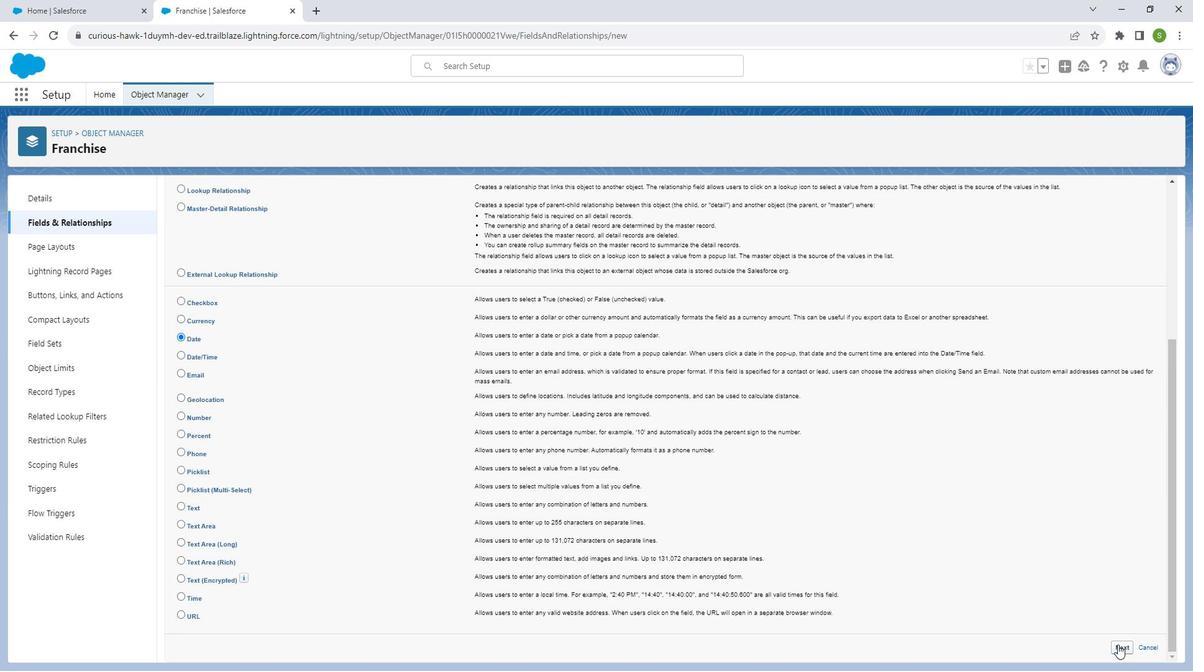 
Action: Mouse moved to (447, 280)
Screenshot: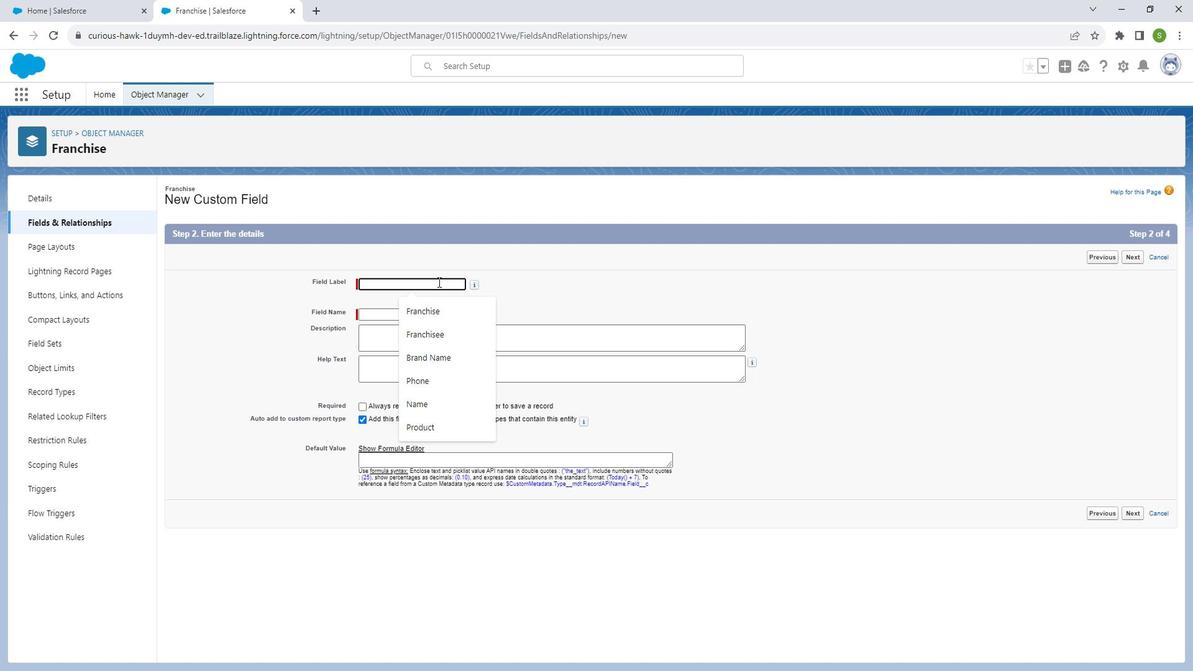 
Action: Mouse pressed left at (447, 280)
Screenshot: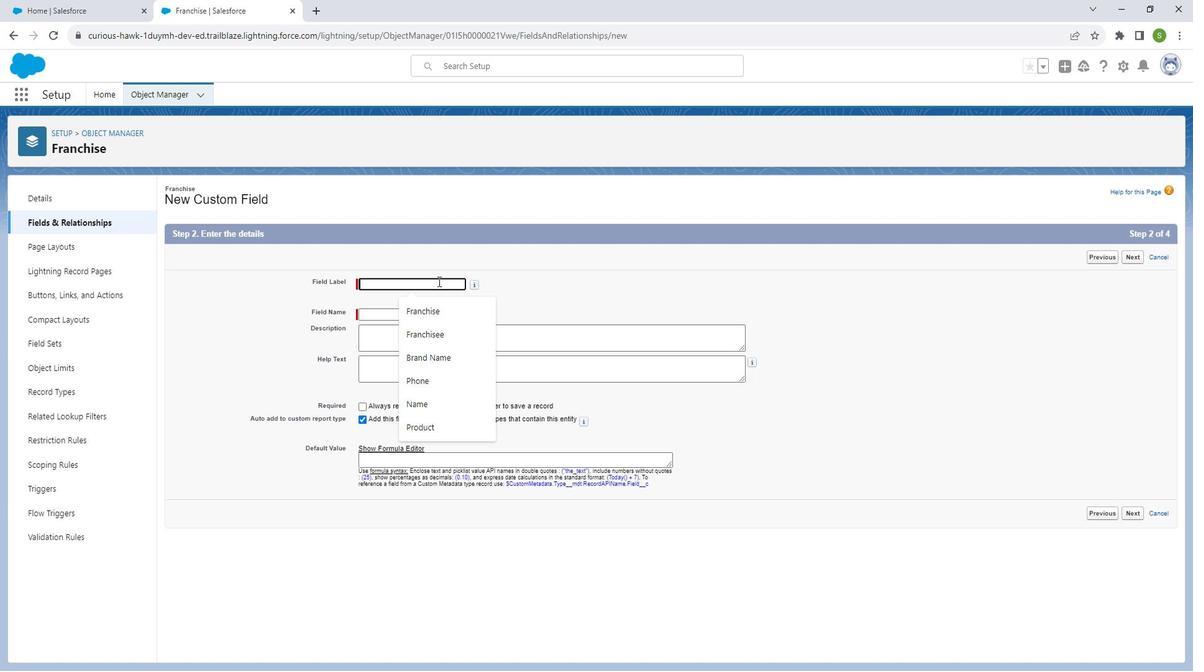 
Action: Key pressed <Key.shift_r>Franchise<Key.space><Key.shift_r>End<Key.space><Key.shift_r><Key.shift_r>Date
Screenshot: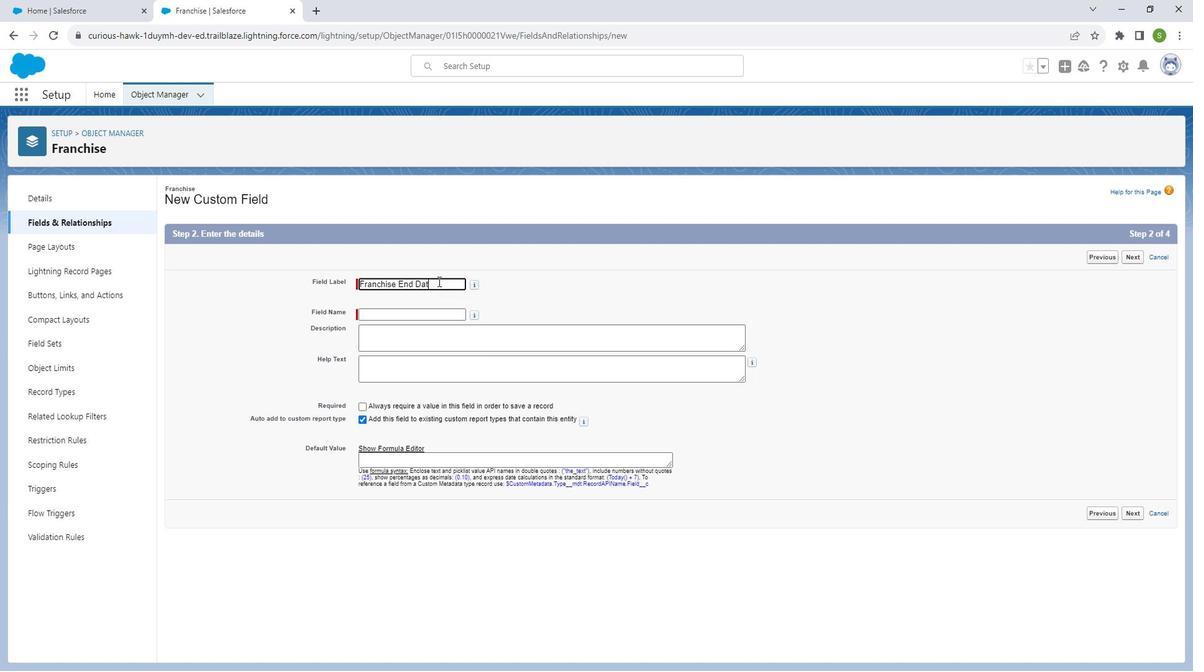 
Action: Mouse moved to (432, 316)
Screenshot: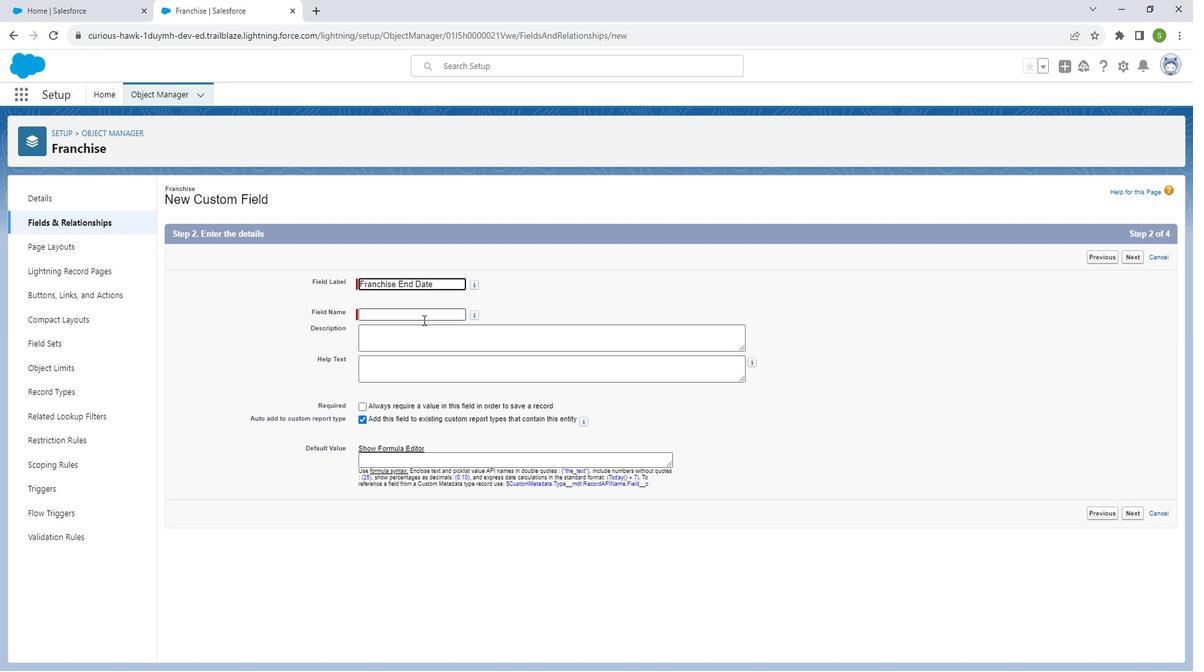 
Action: Mouse pressed left at (432, 316)
Screenshot: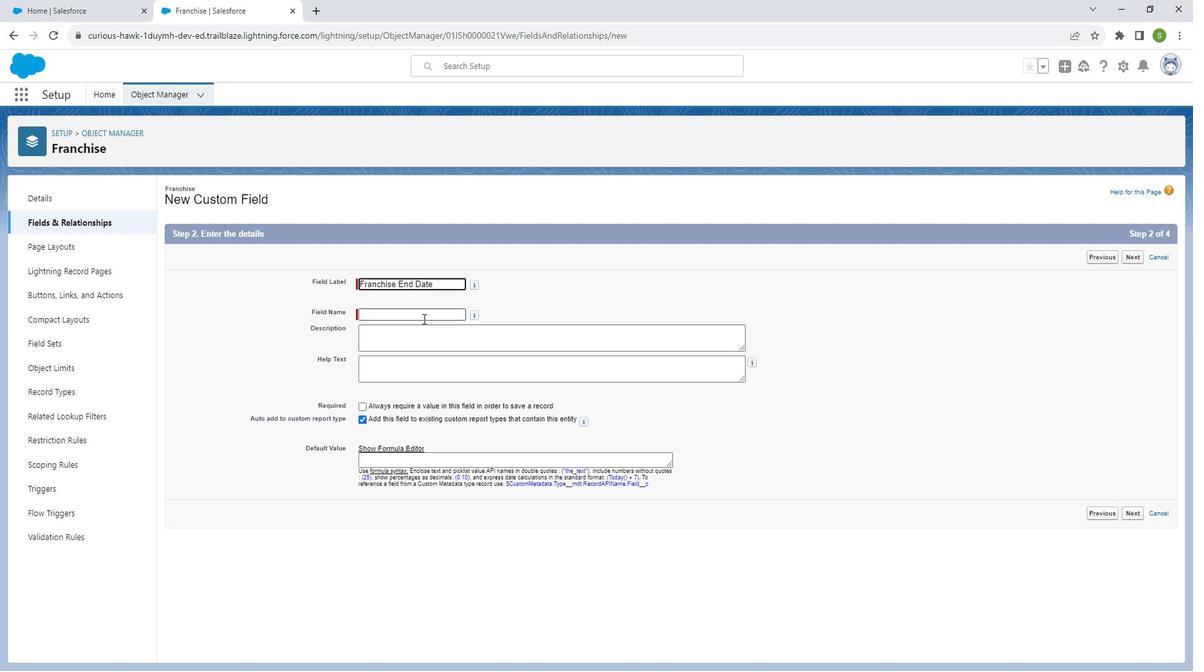 
Action: Mouse moved to (1142, 502)
